Task: Search one way flight ticket for 3 adults, 3 children in premium economy from Alexandria: Alexandria International Airport to Riverton: Central Wyoming Regional Airport (was Riverton Regional) on 5-4-2023. Choice of flights is United. Number of bags: 9 checked bags. Outbound departure time preference is 19:15.
Action: Mouse moved to (320, 127)
Screenshot: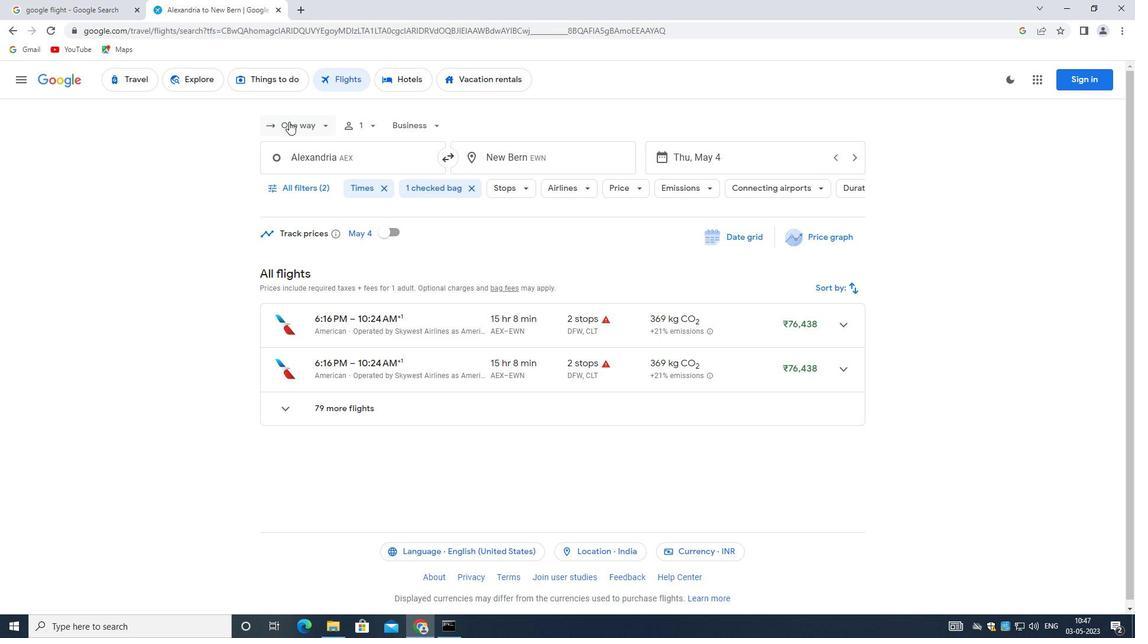 
Action: Mouse pressed left at (320, 127)
Screenshot: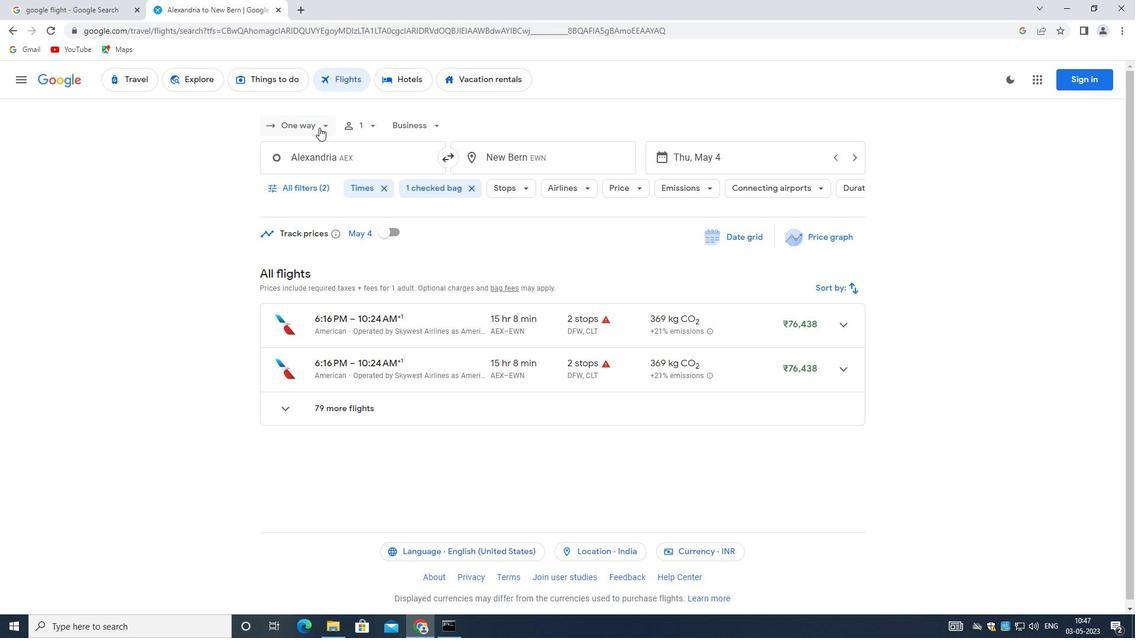 
Action: Mouse moved to (315, 173)
Screenshot: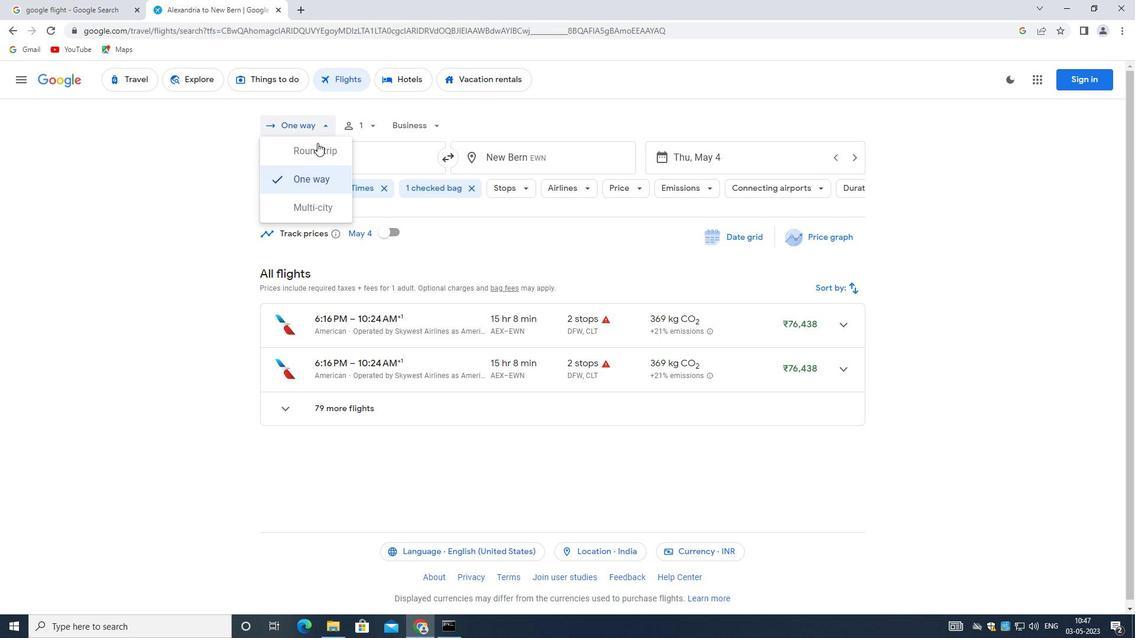
Action: Mouse pressed left at (315, 173)
Screenshot: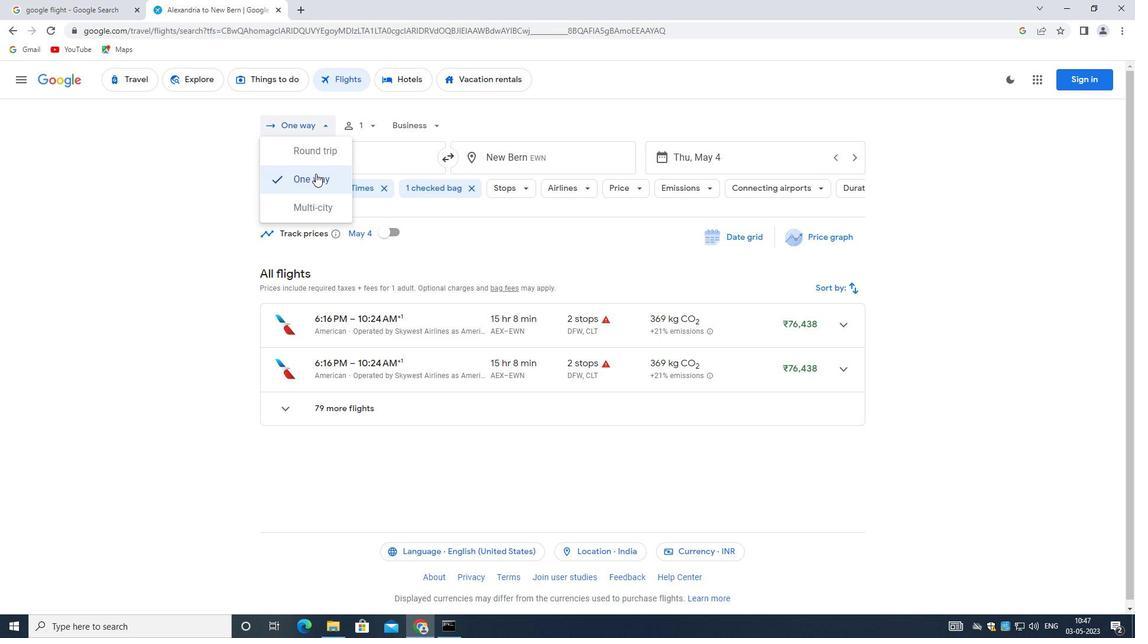 
Action: Mouse moved to (370, 128)
Screenshot: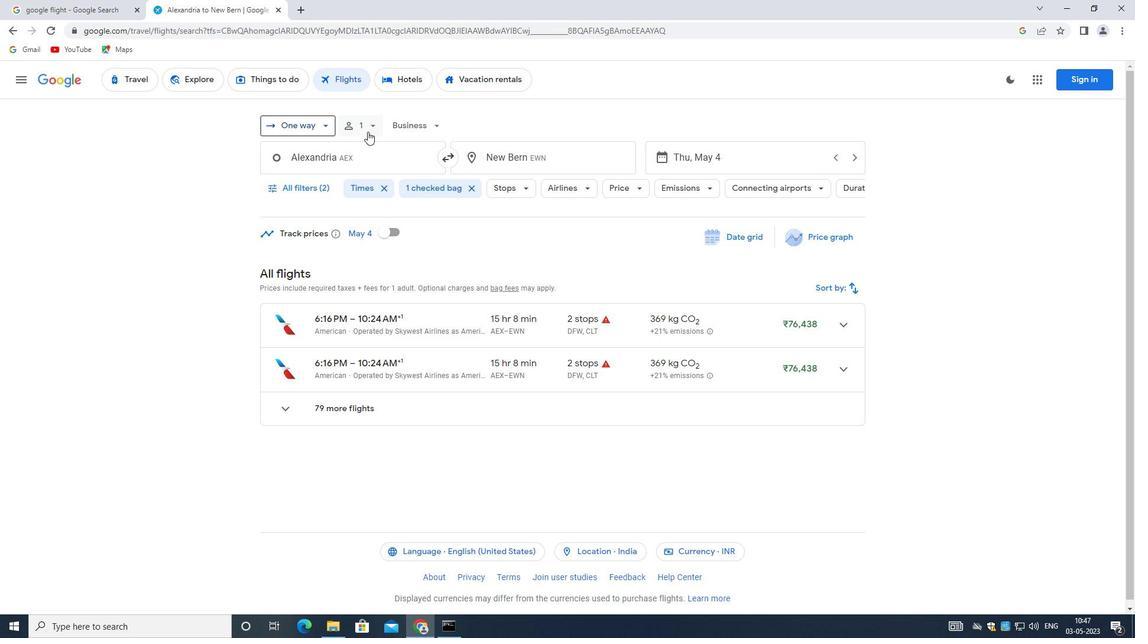 
Action: Mouse pressed left at (370, 128)
Screenshot: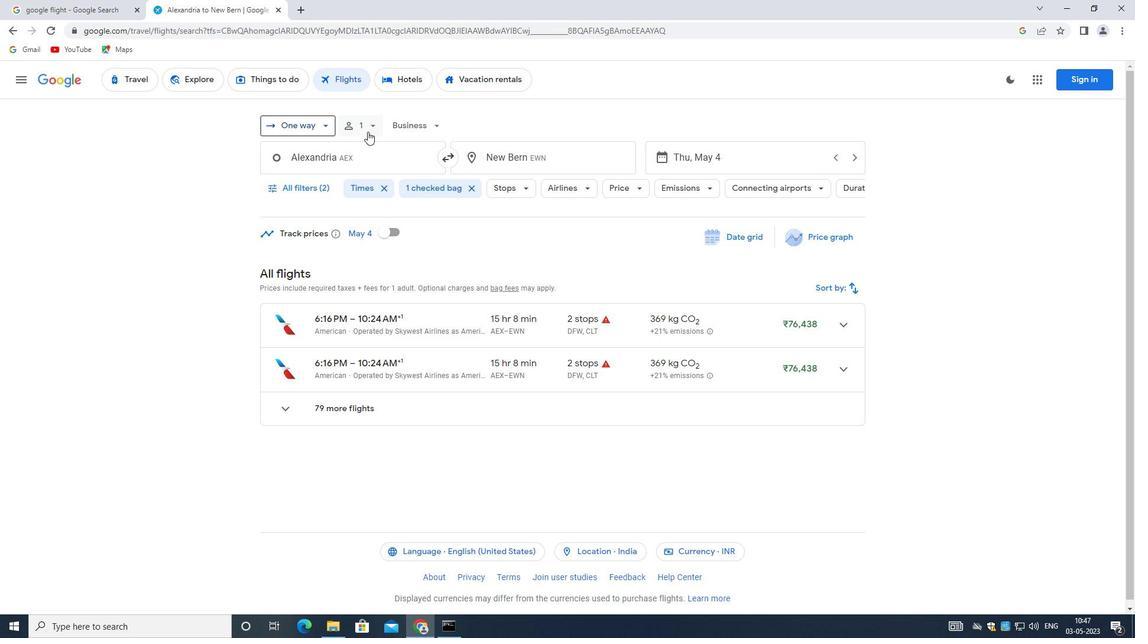 
Action: Mouse moved to (451, 153)
Screenshot: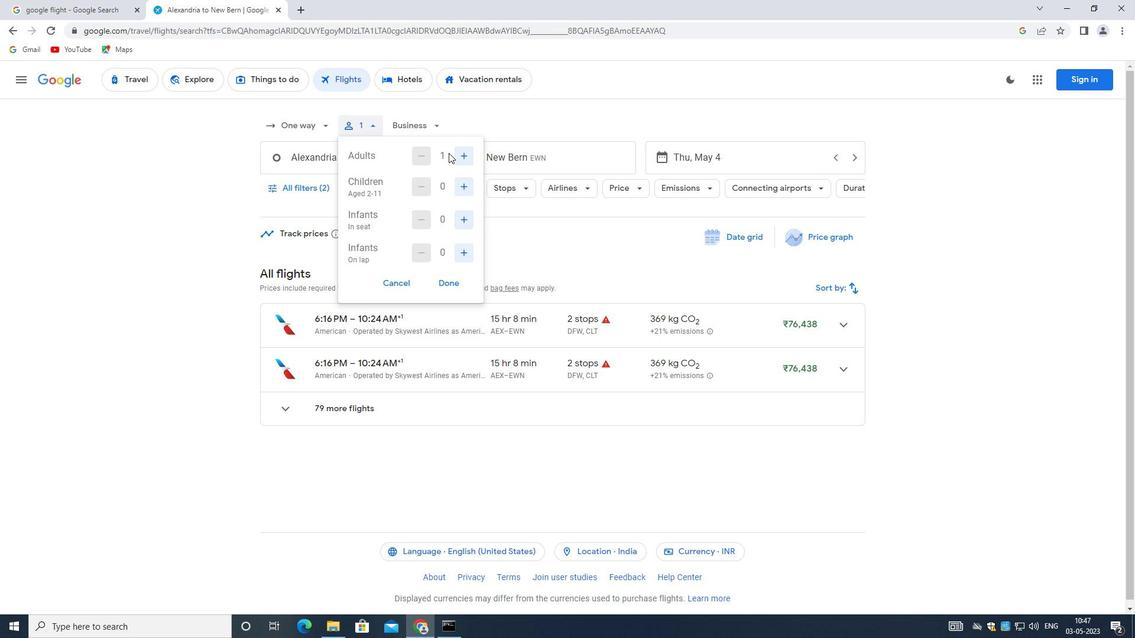 
Action: Mouse pressed left at (451, 153)
Screenshot: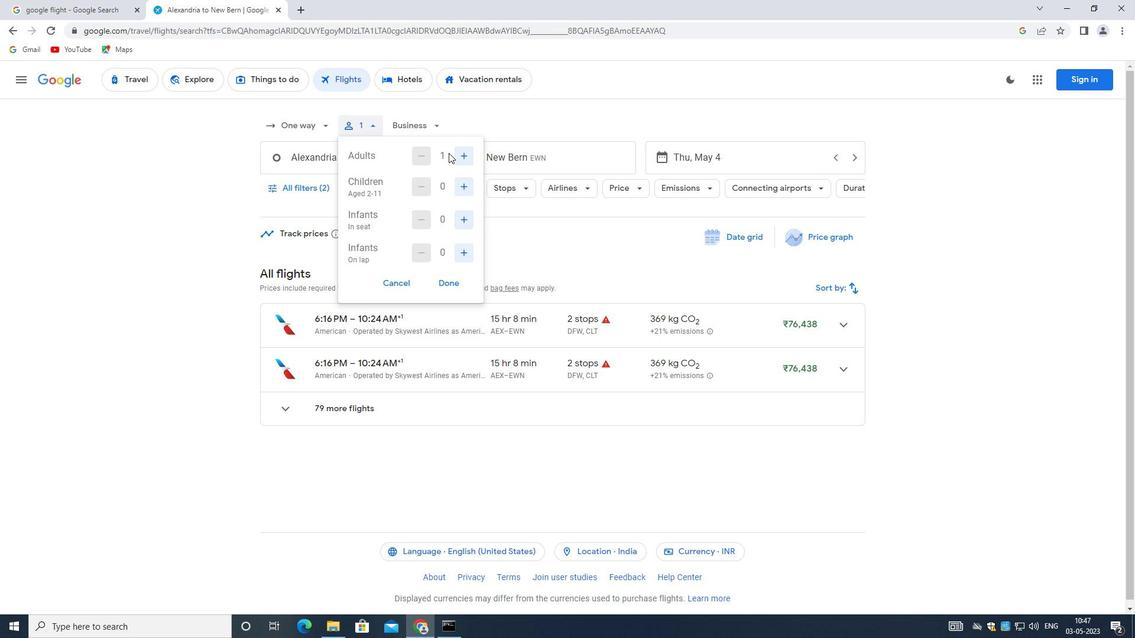 
Action: Mouse moved to (467, 152)
Screenshot: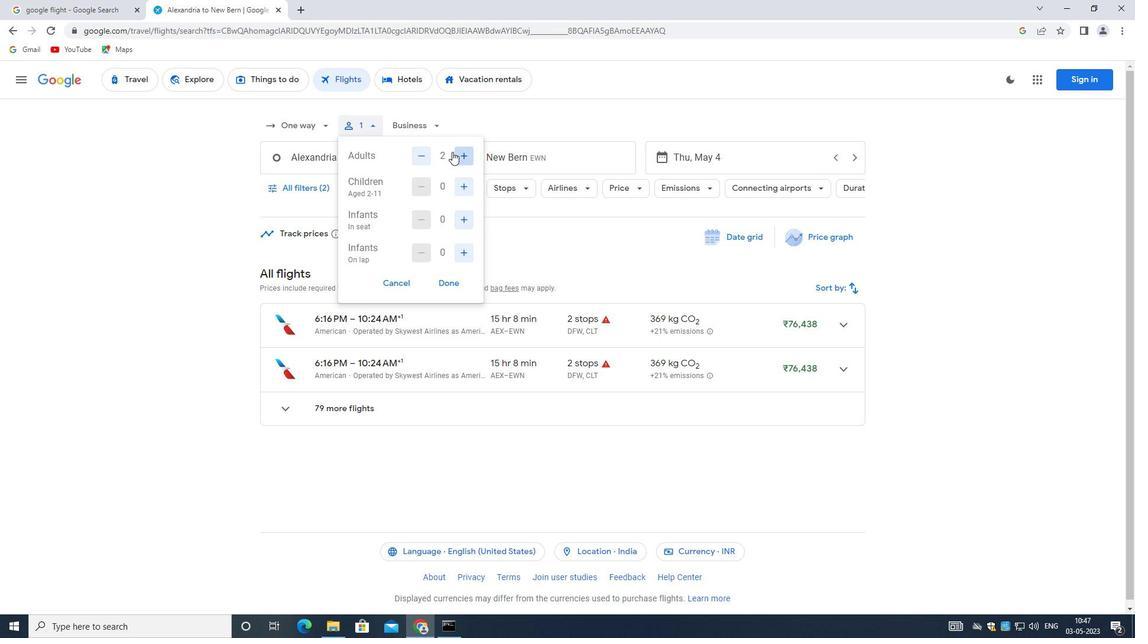 
Action: Mouse pressed left at (467, 152)
Screenshot: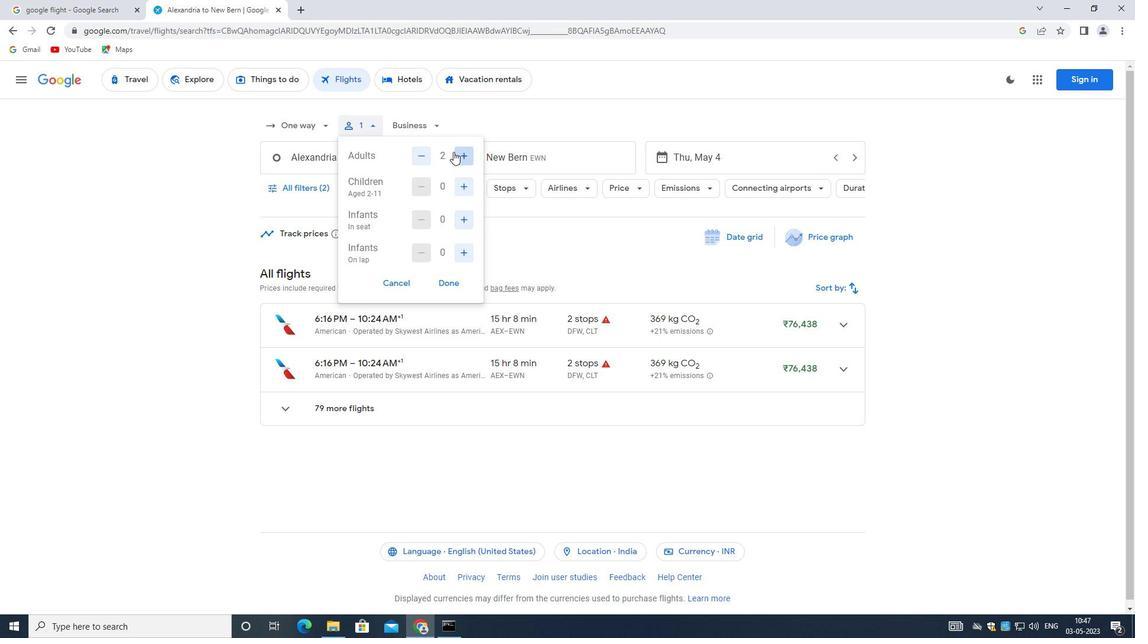 
Action: Mouse moved to (462, 187)
Screenshot: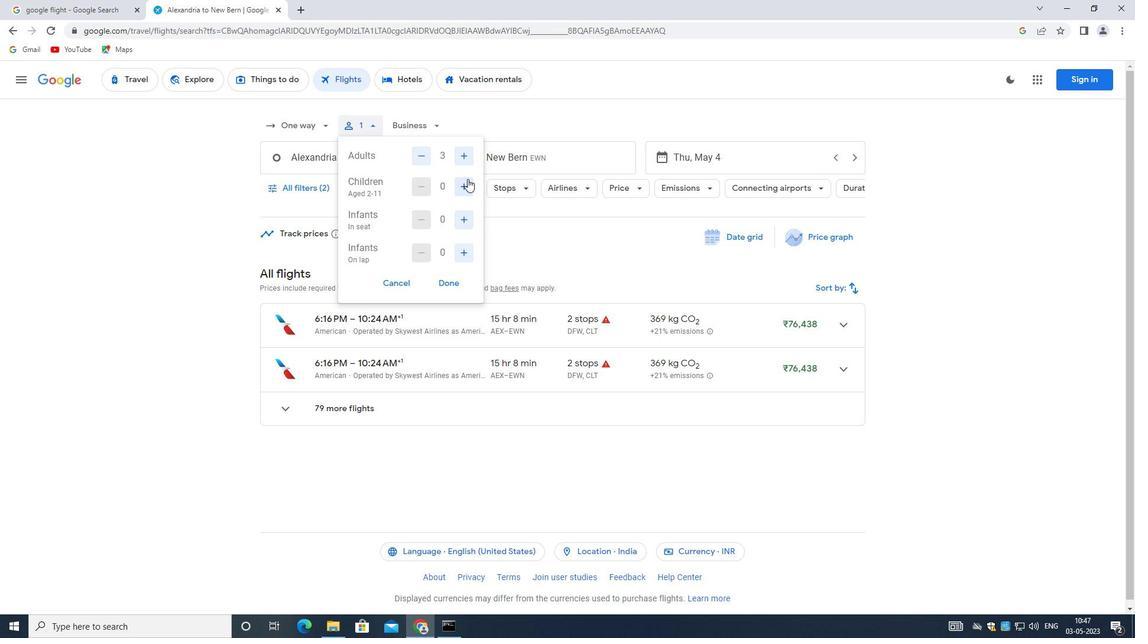 
Action: Mouse pressed left at (462, 187)
Screenshot: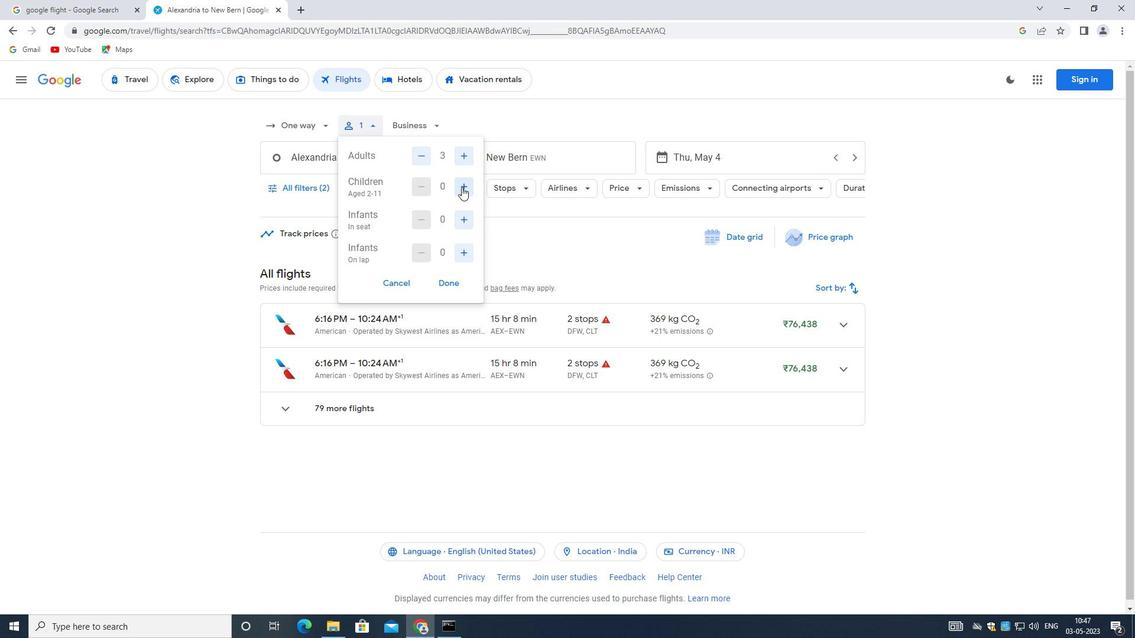 
Action: Mouse pressed left at (462, 187)
Screenshot: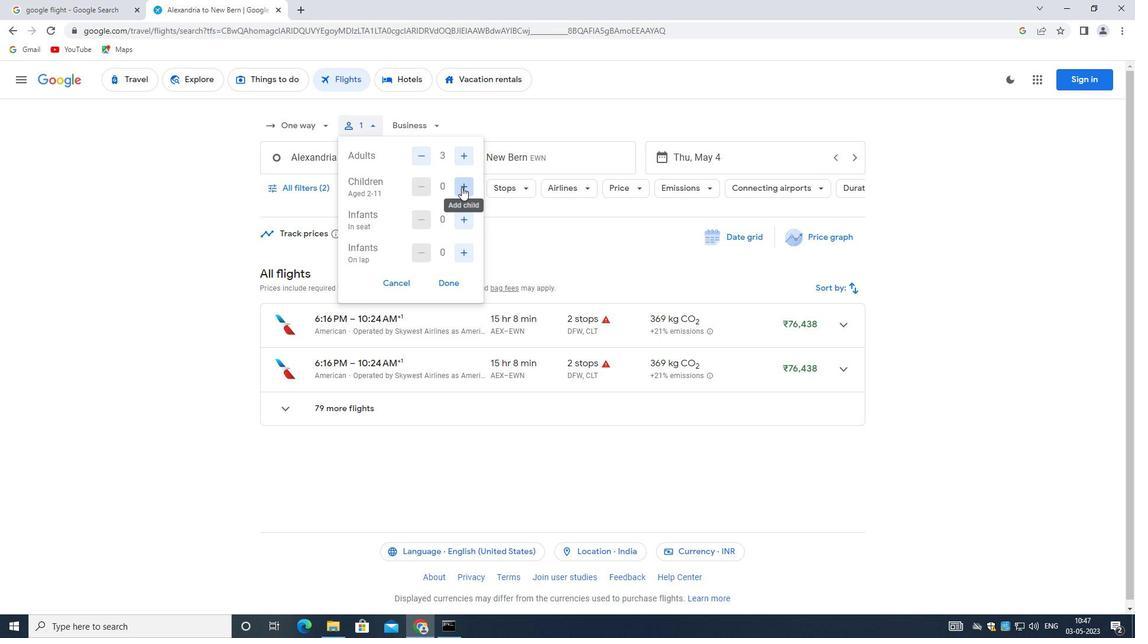 
Action: Mouse moved to (462, 187)
Screenshot: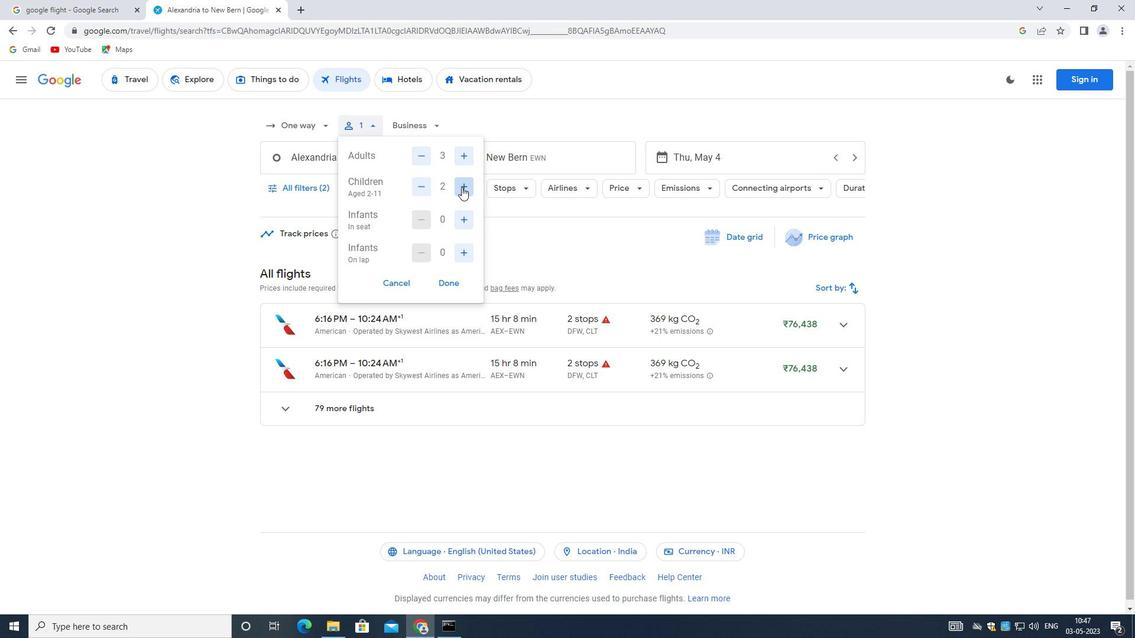 
Action: Mouse pressed left at (462, 187)
Screenshot: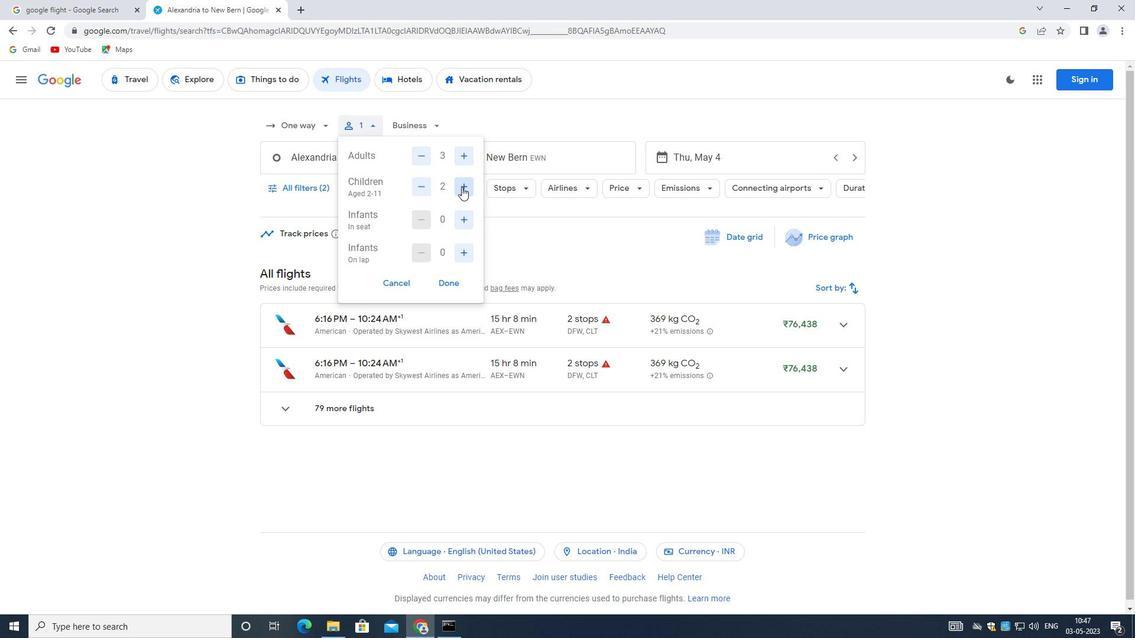 
Action: Mouse moved to (450, 284)
Screenshot: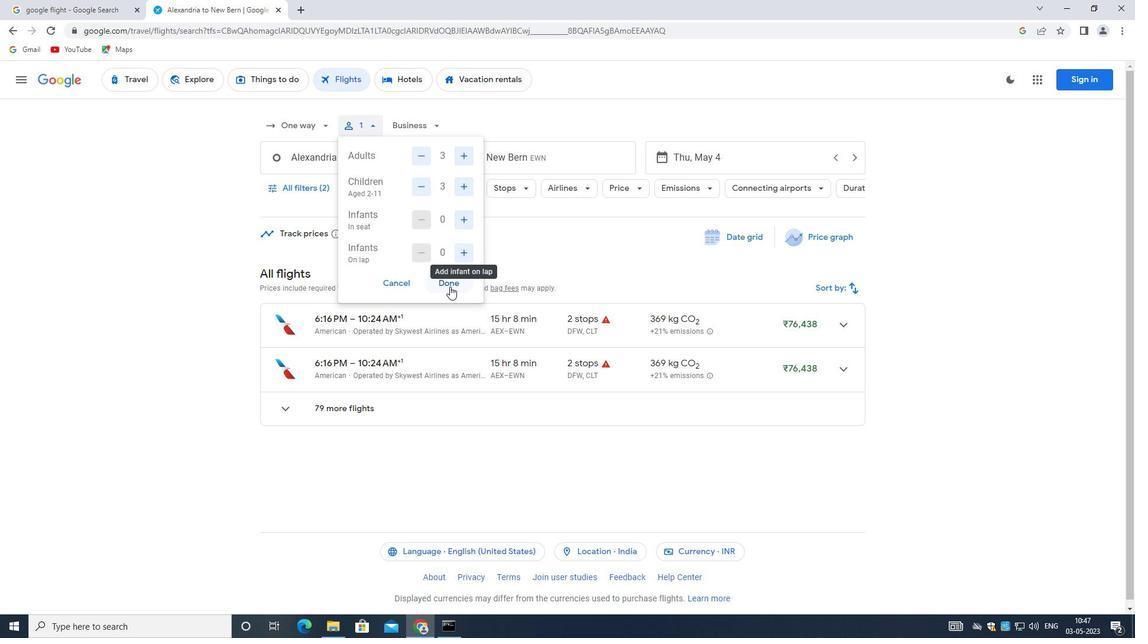 
Action: Mouse pressed left at (450, 284)
Screenshot: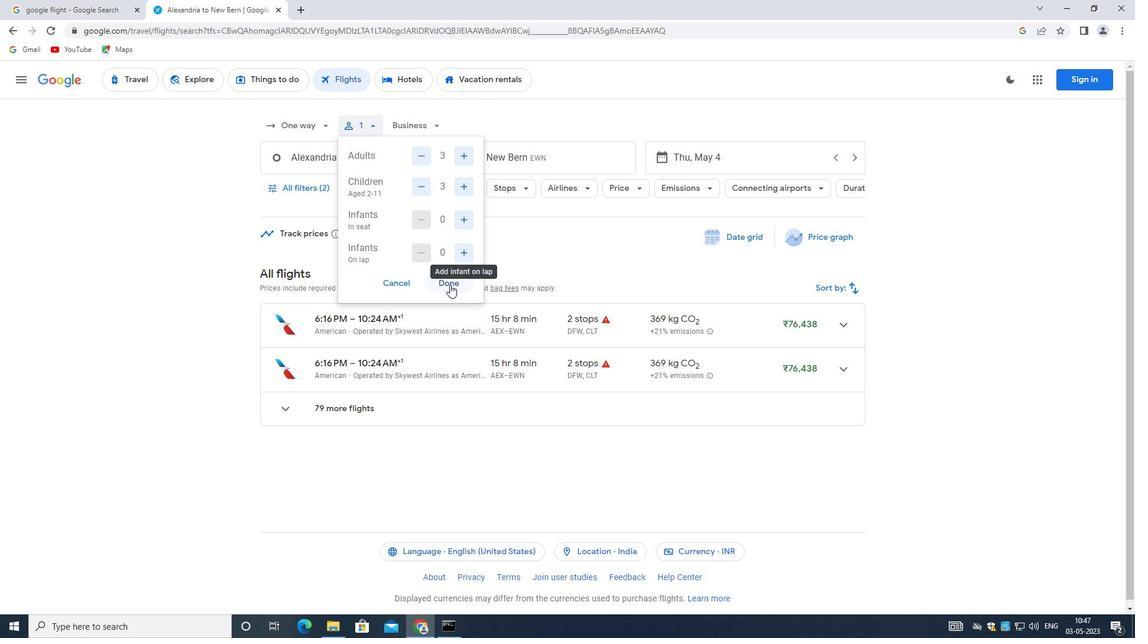 
Action: Mouse moved to (423, 128)
Screenshot: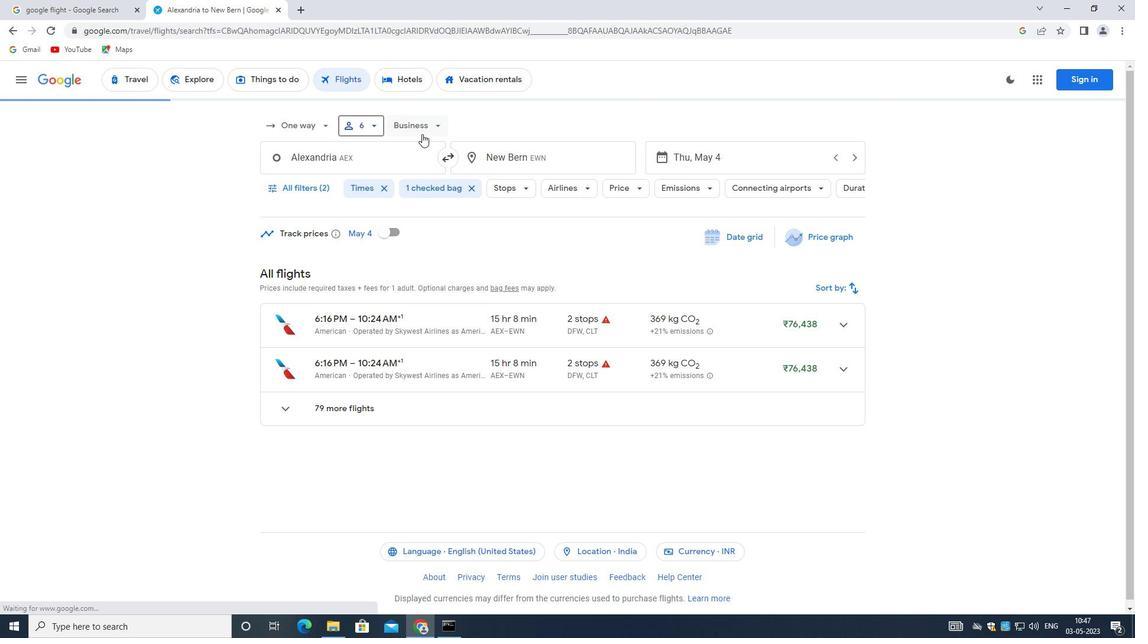 
Action: Mouse pressed left at (423, 128)
Screenshot: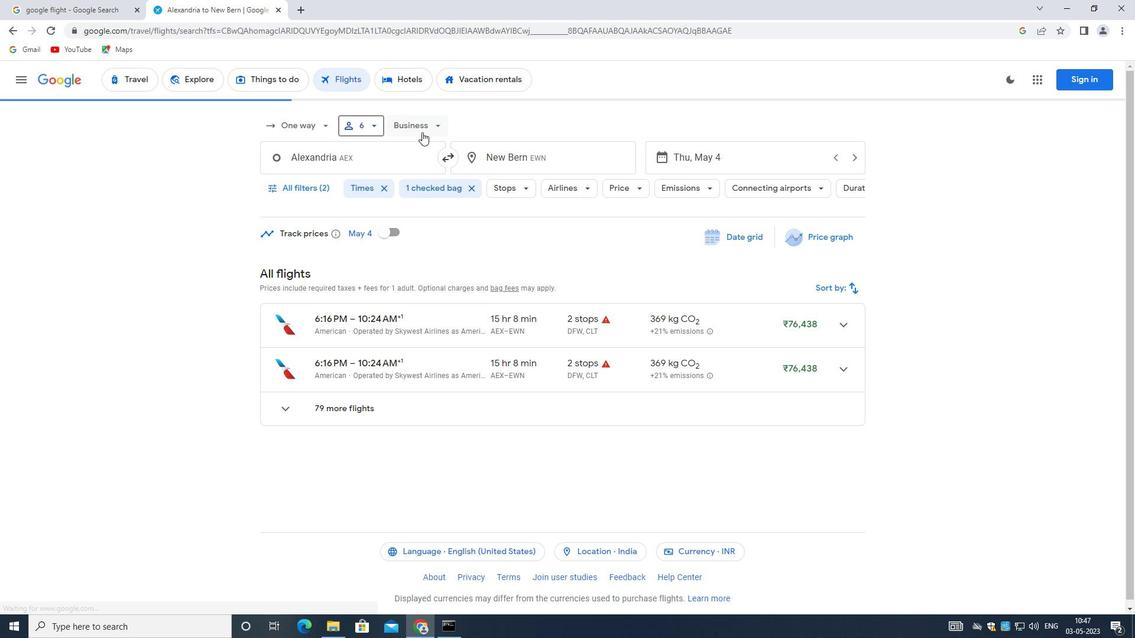 
Action: Mouse moved to (470, 175)
Screenshot: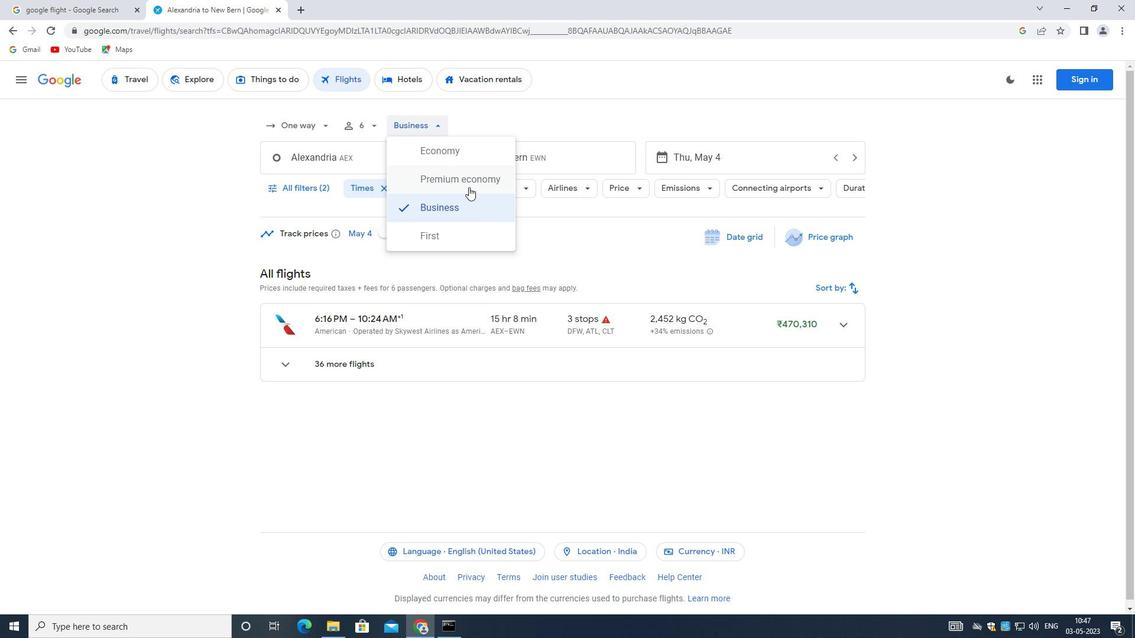 
Action: Mouse pressed left at (470, 175)
Screenshot: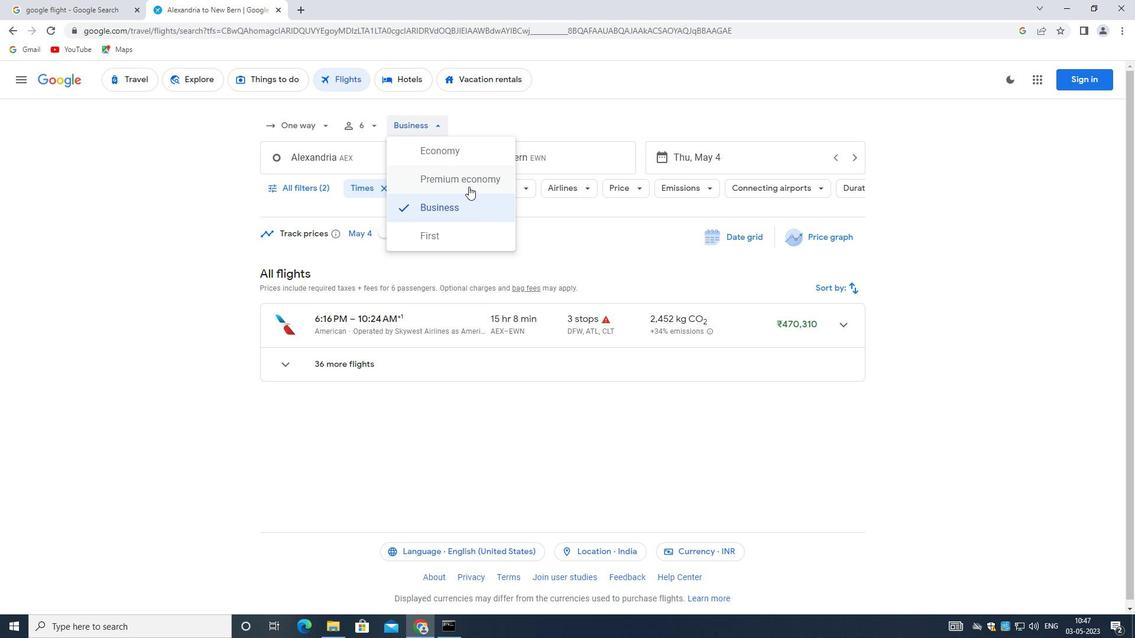 
Action: Mouse moved to (333, 156)
Screenshot: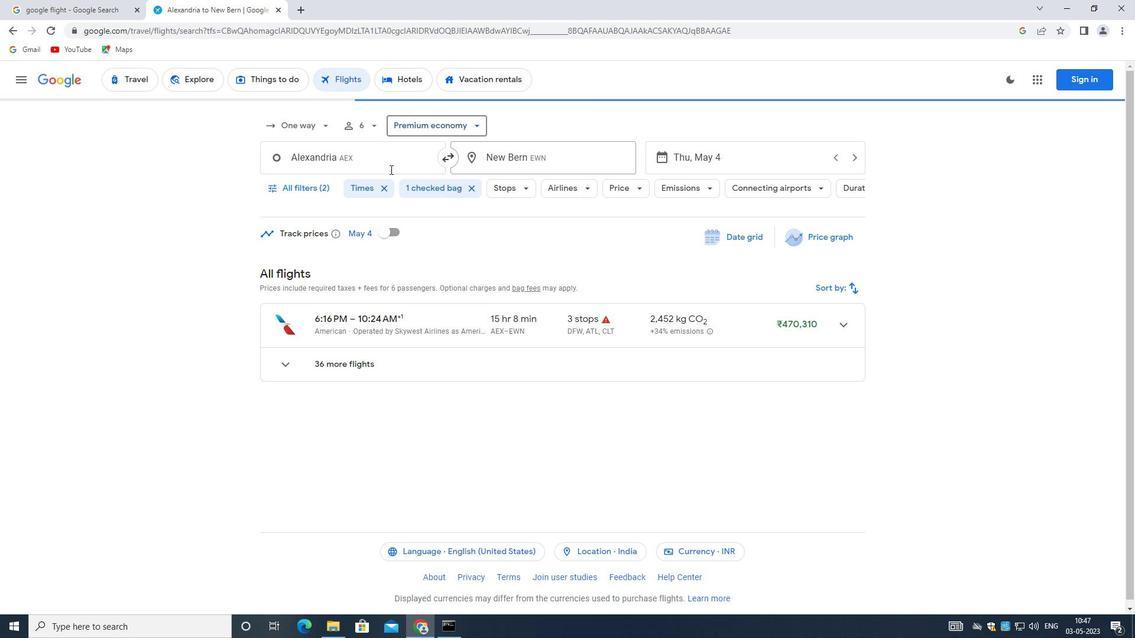 
Action: Mouse pressed left at (333, 156)
Screenshot: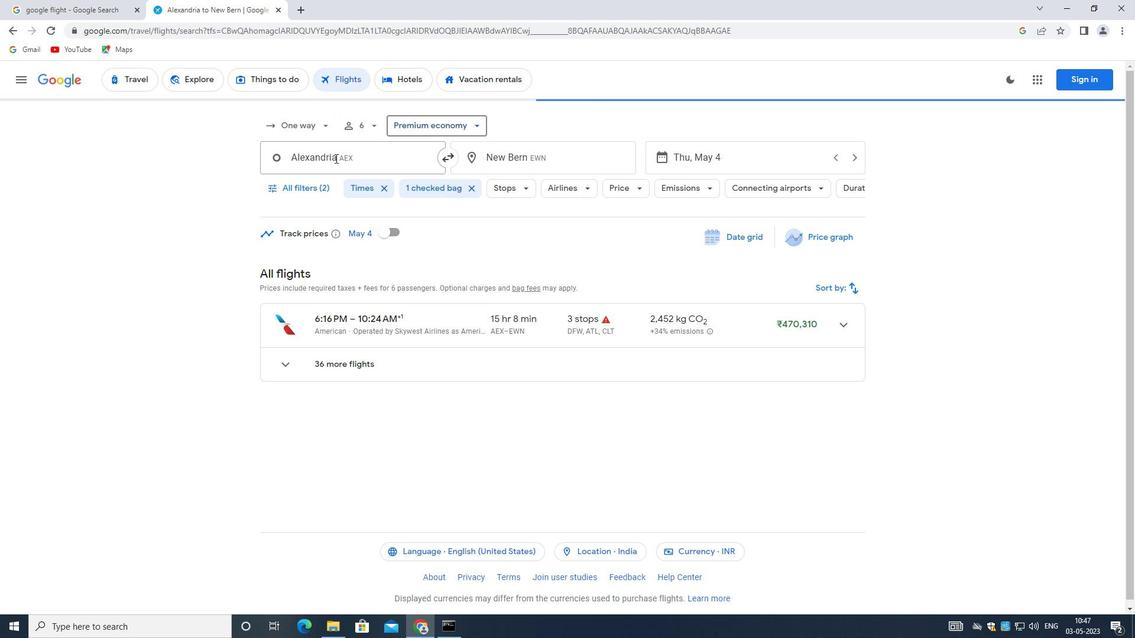 
Action: Key pressed <Key.backspace><Key.shift>ALEXANDRIA<Key.space><Key.shift_r>:<Key.space><Key.shift>ALEXANDRIA<Key.space><Key.shift_r>IN
Screenshot: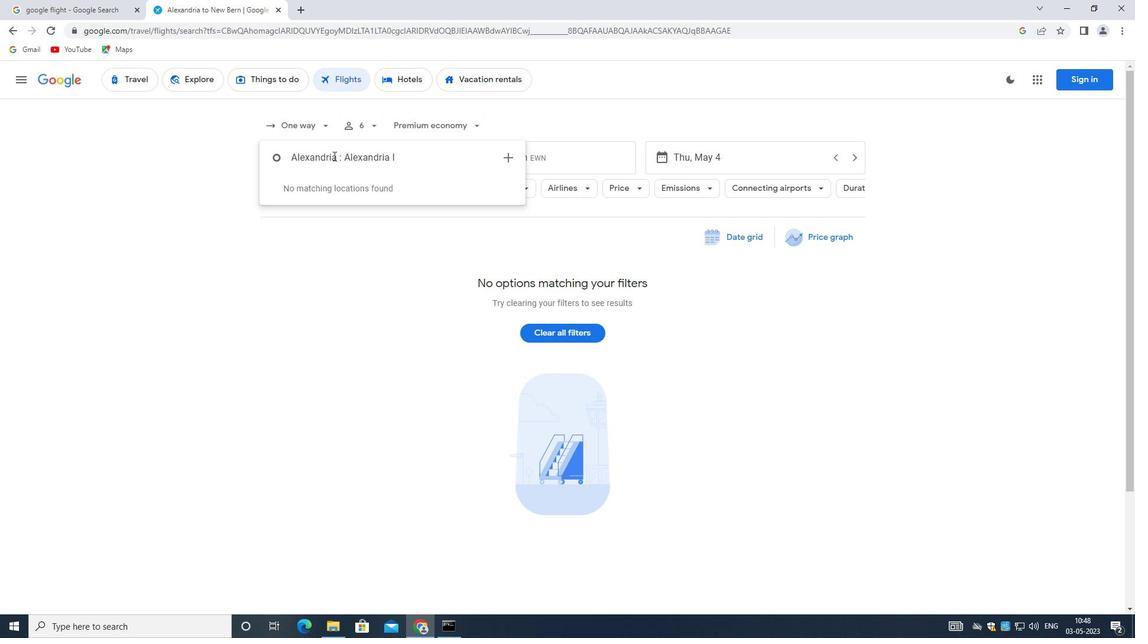 
Action: Mouse moved to (342, 157)
Screenshot: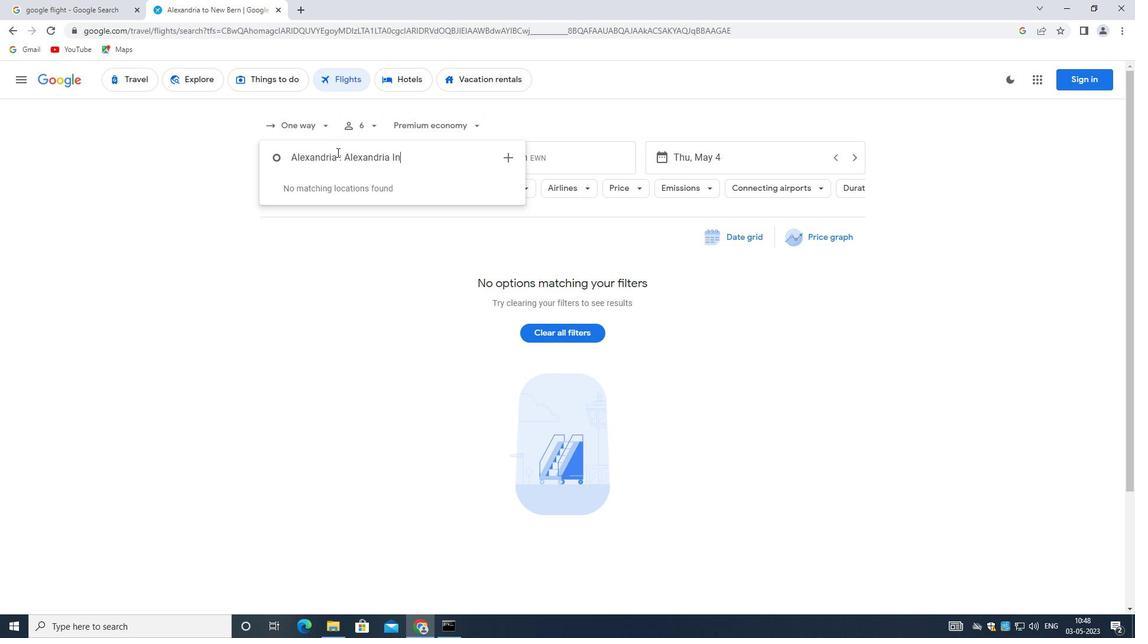 
Action: Mouse pressed left at (342, 157)
Screenshot: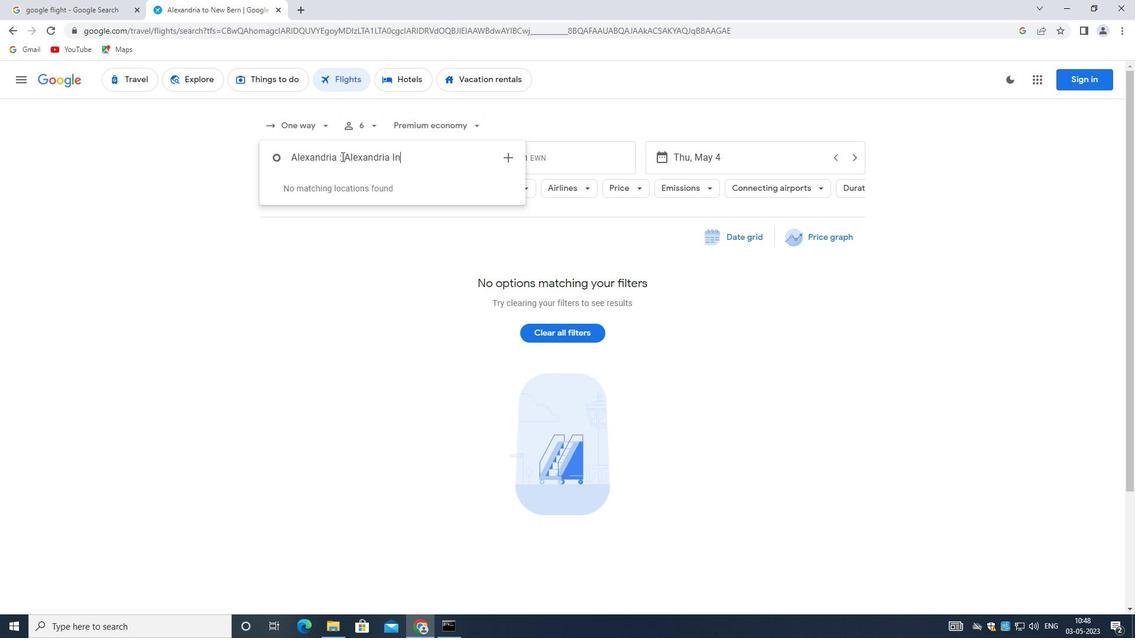 
Action: Mouse moved to (441, 215)
Screenshot: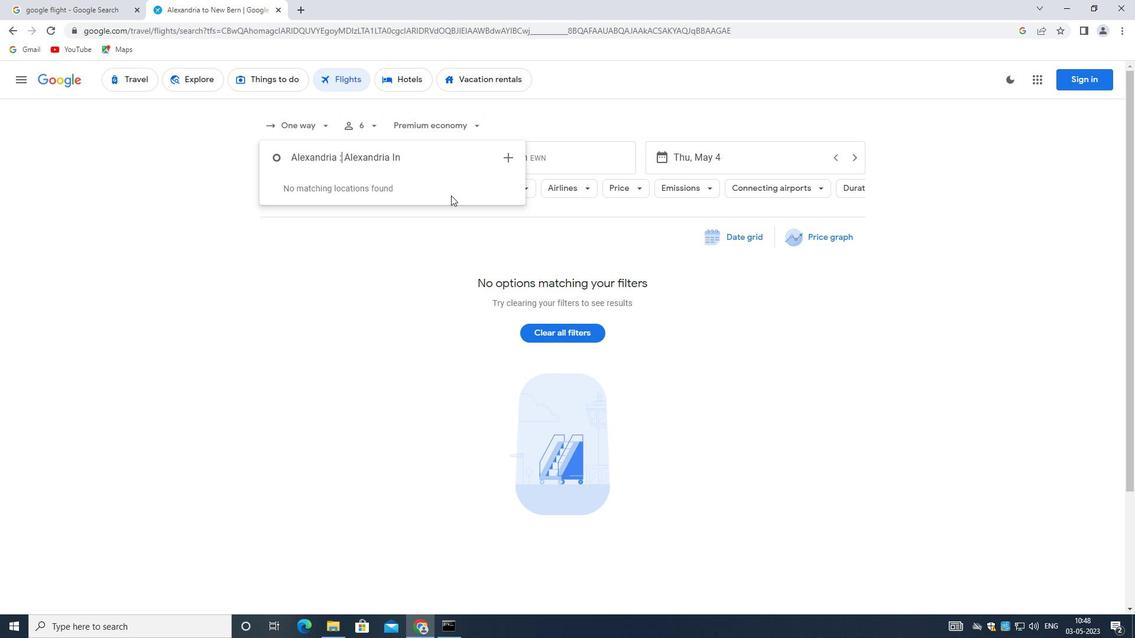 
Action: Key pressed <Key.backspace>
Screenshot: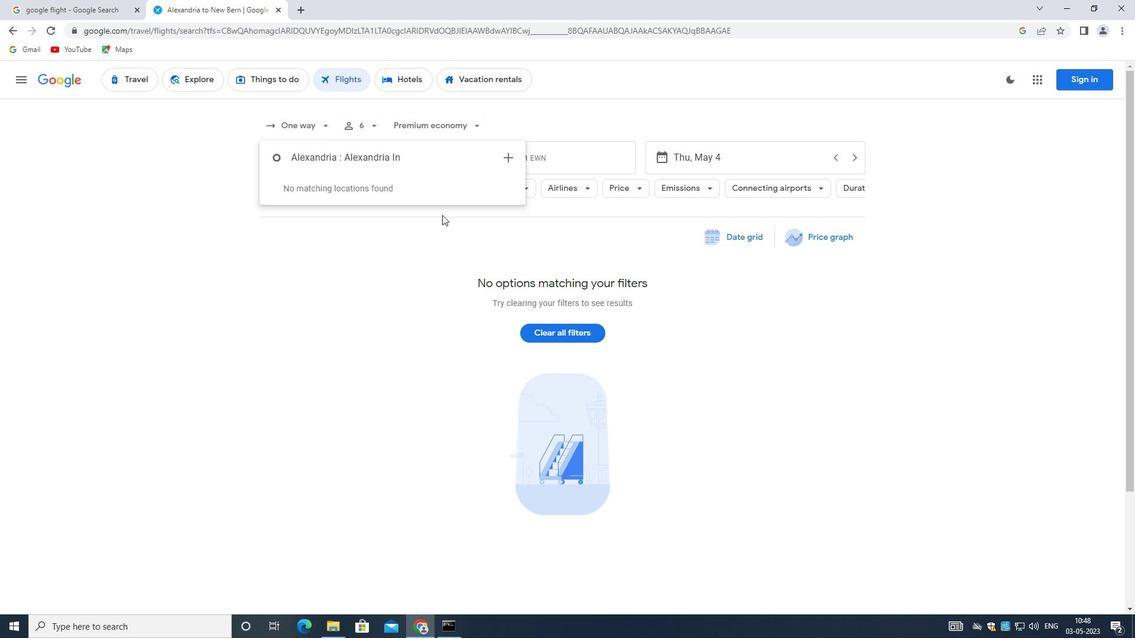 
Action: Mouse moved to (440, 211)
Screenshot: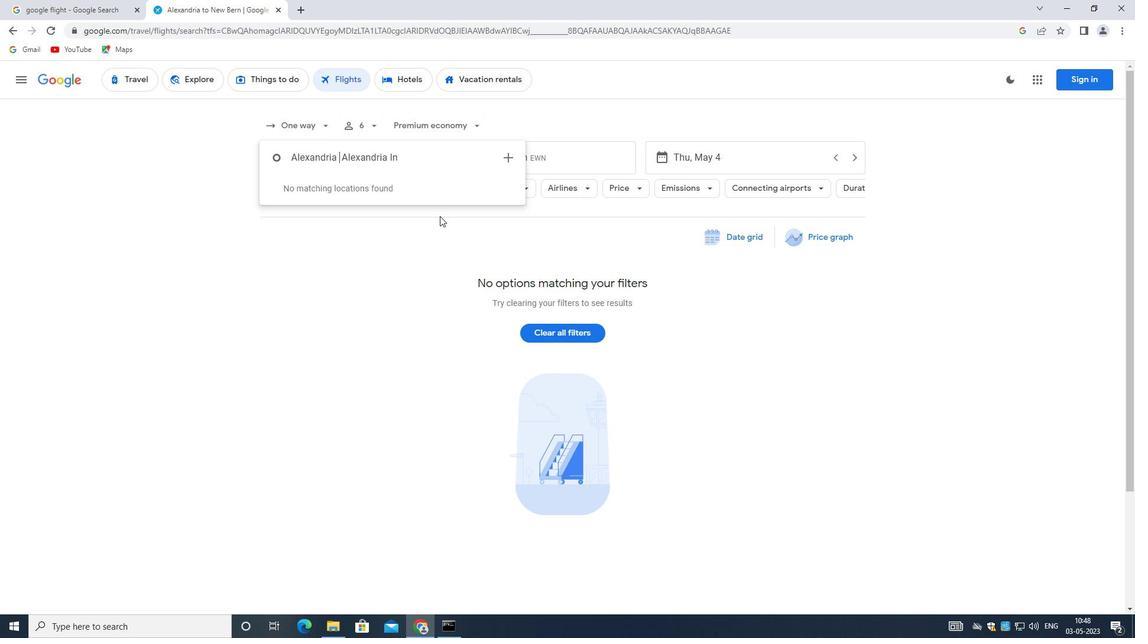 
Action: Key pressed <Key.backspace>
Screenshot: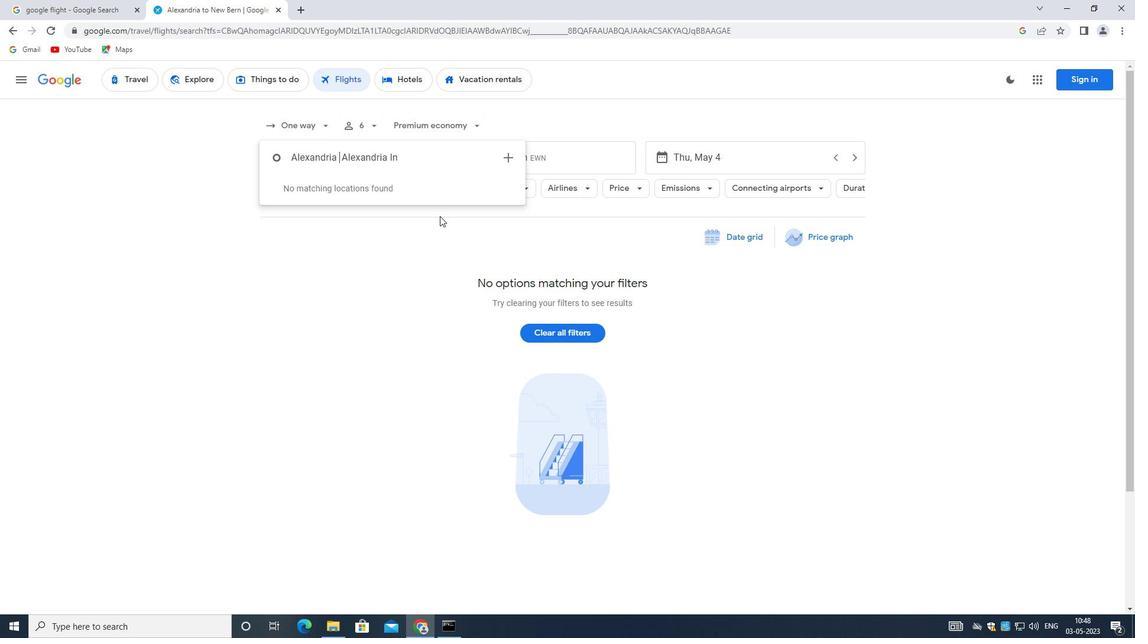
Action: Mouse moved to (440, 211)
Screenshot: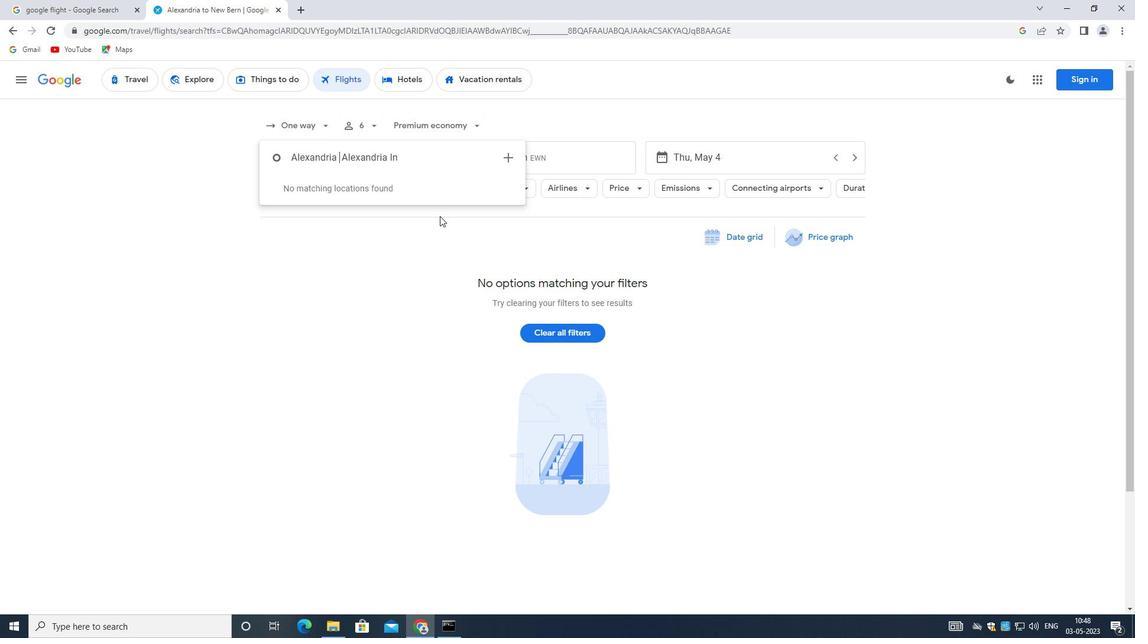 
Action: Key pressed <Key.backspace>
Screenshot: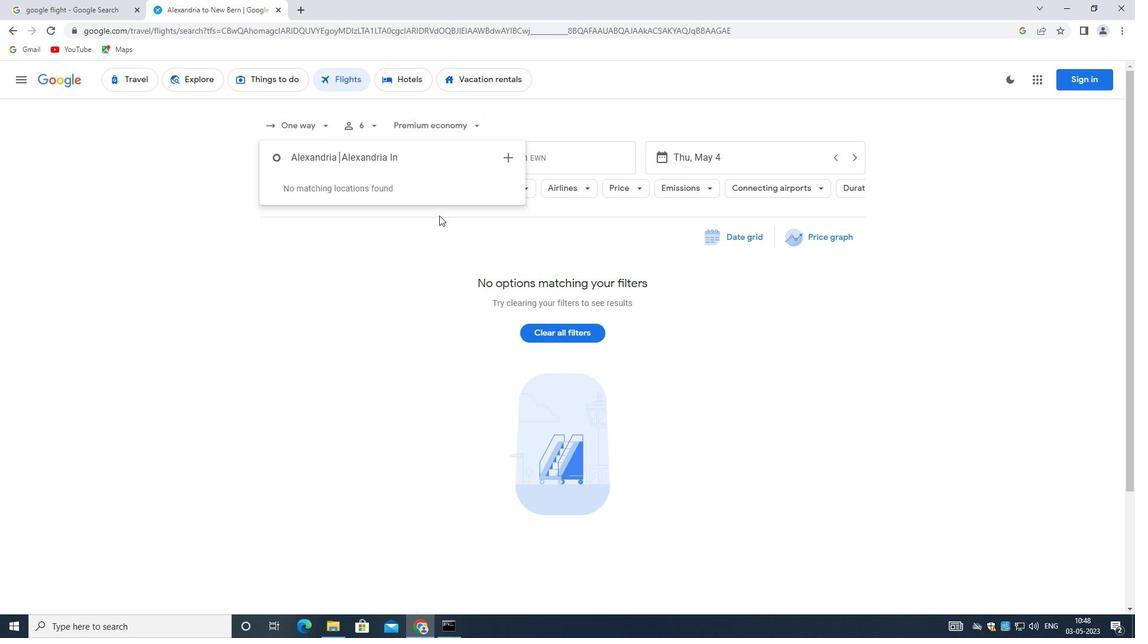 
Action: Mouse moved to (440, 209)
Screenshot: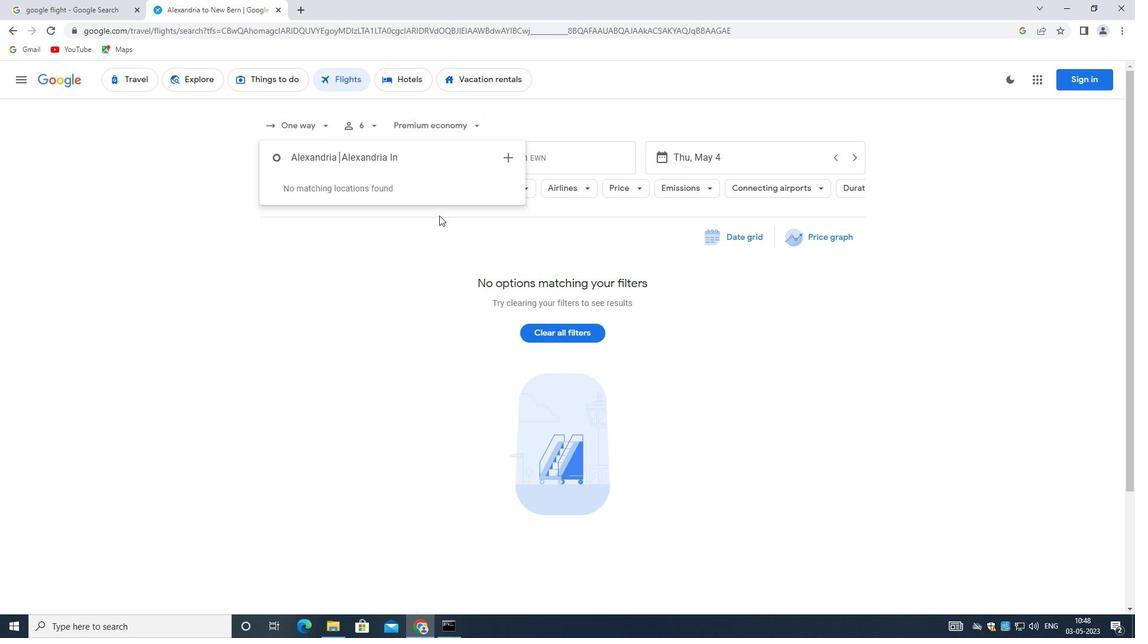
Action: Key pressed <Key.backspace><Key.backspace><Key.backspace><Key.backspace><Key.backspace><Key.backspace><Key.backspace><Key.backspace><Key.backspace><Key.backspace><Key.backspace>
Screenshot: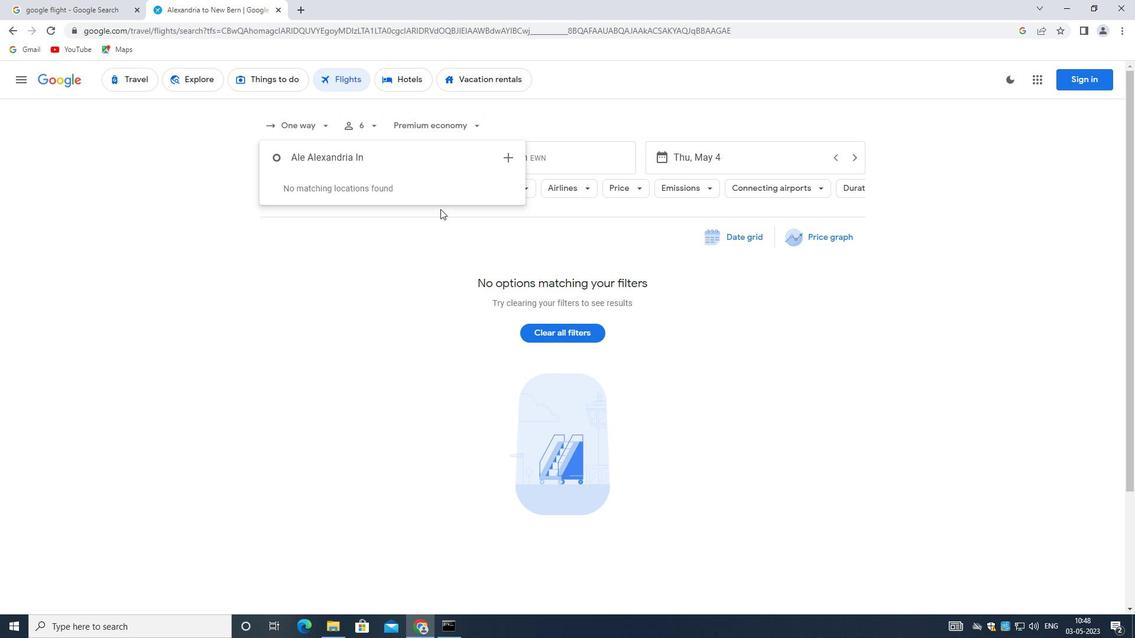
Action: Mouse moved to (433, 207)
Screenshot: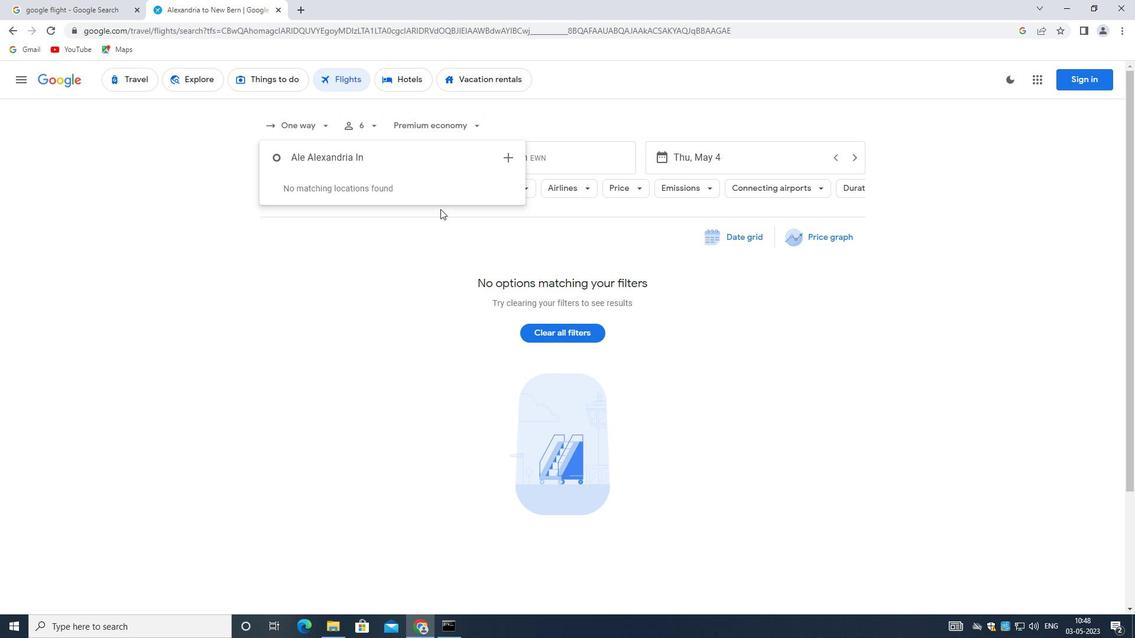 
Action: Key pressed <Key.backspace>
Screenshot: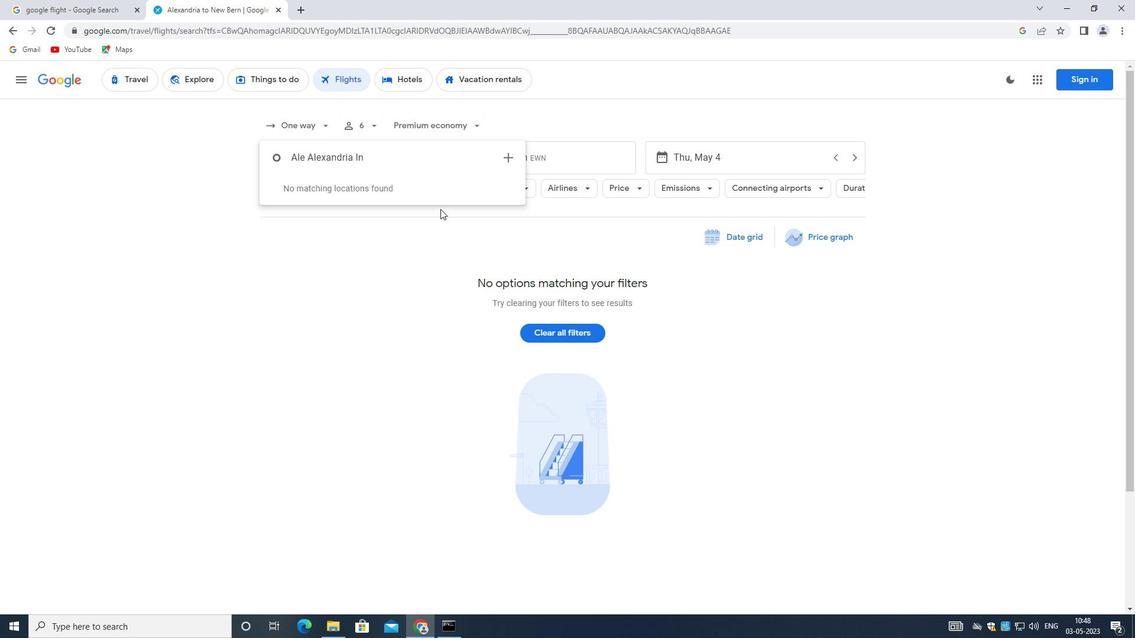 
Action: Mouse moved to (417, 196)
Screenshot: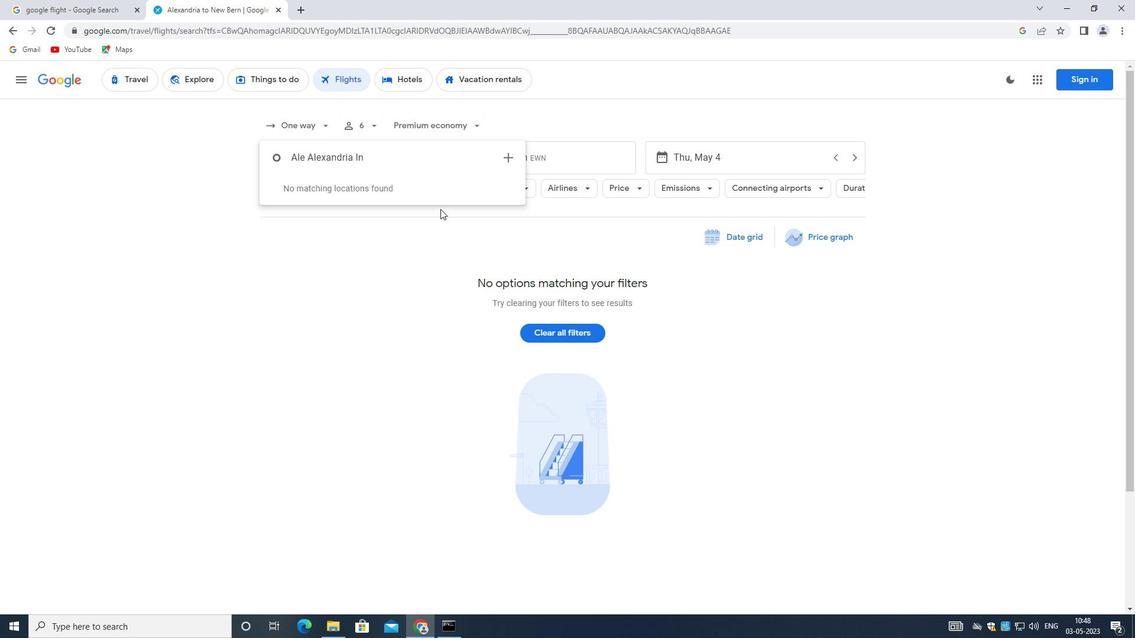 
Action: Key pressed <Key.backspace>
Screenshot: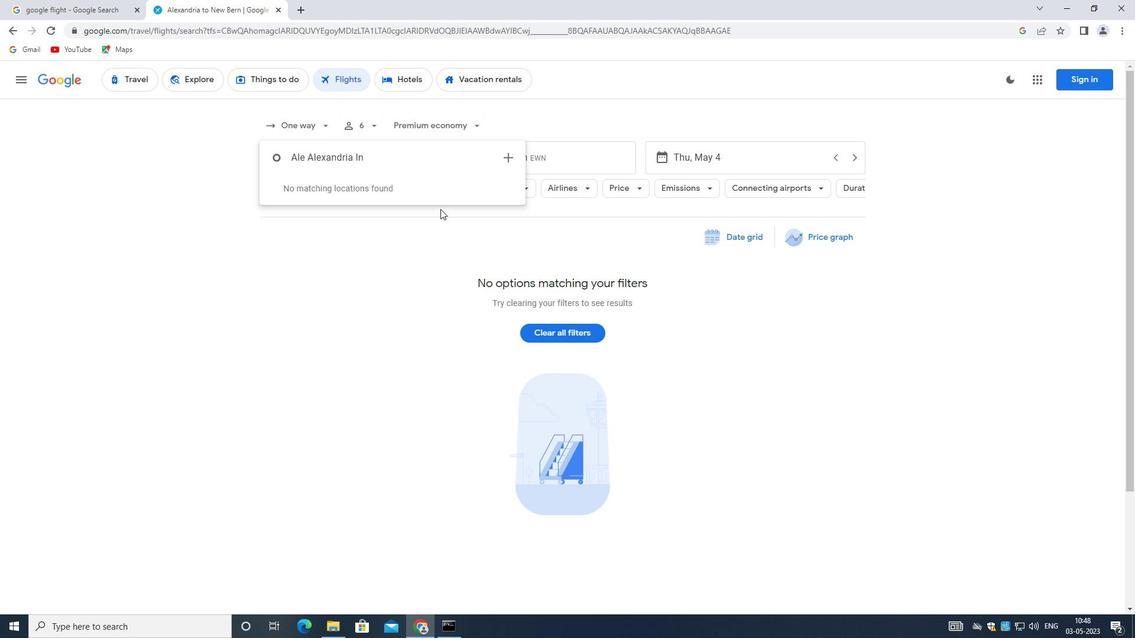 
Action: Mouse moved to (404, 183)
Screenshot: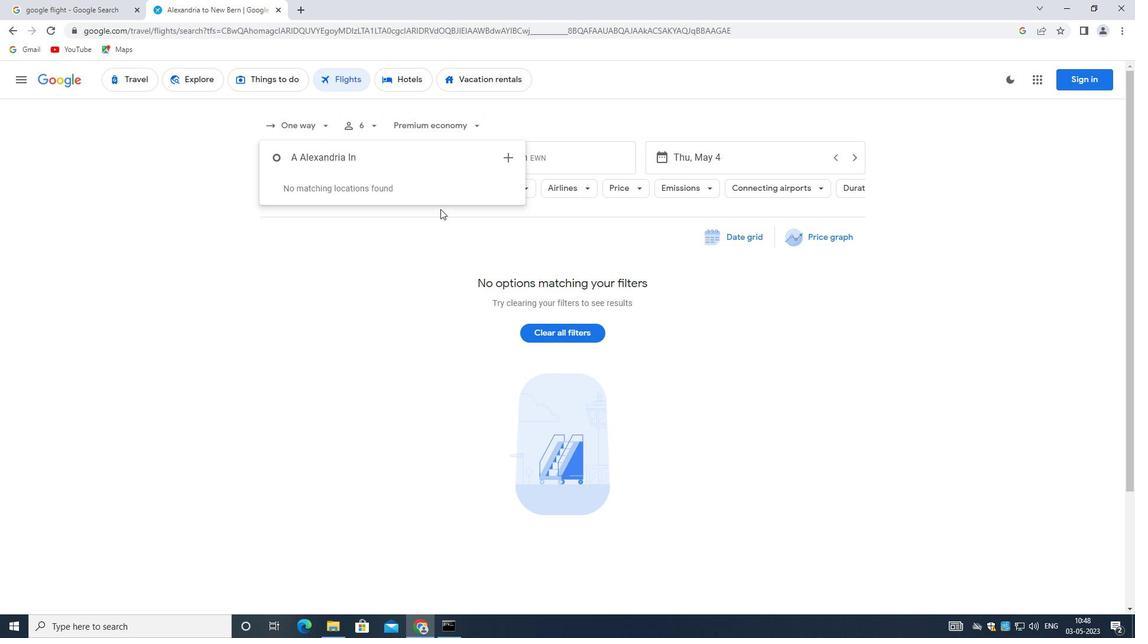 
Action: Key pressed <Key.backspace>
Screenshot: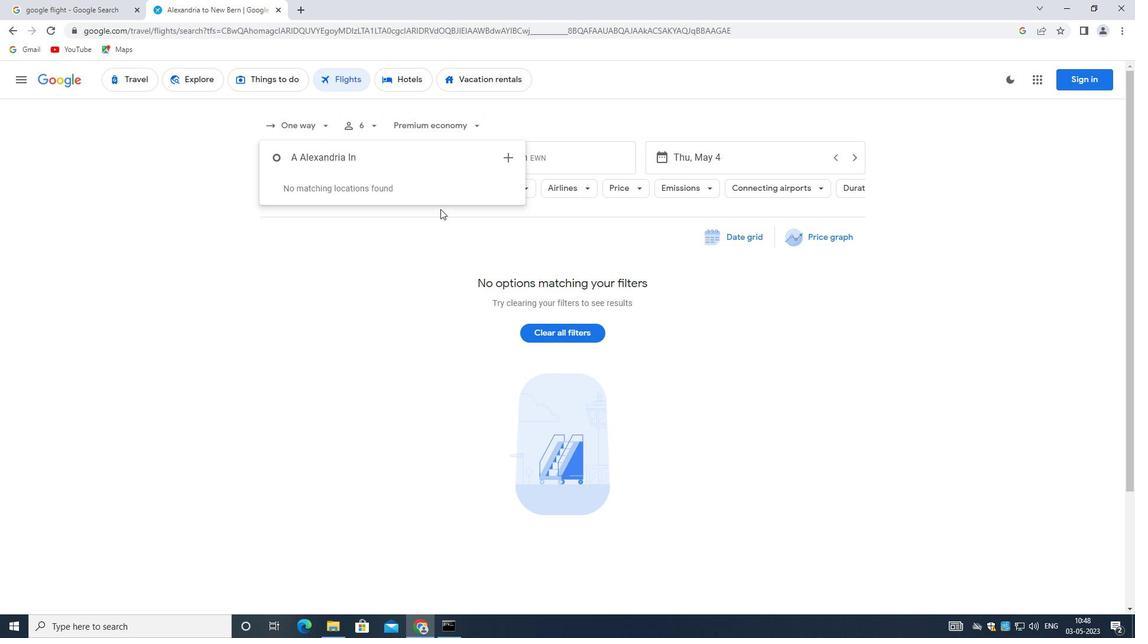 
Action: Mouse moved to (383, 156)
Screenshot: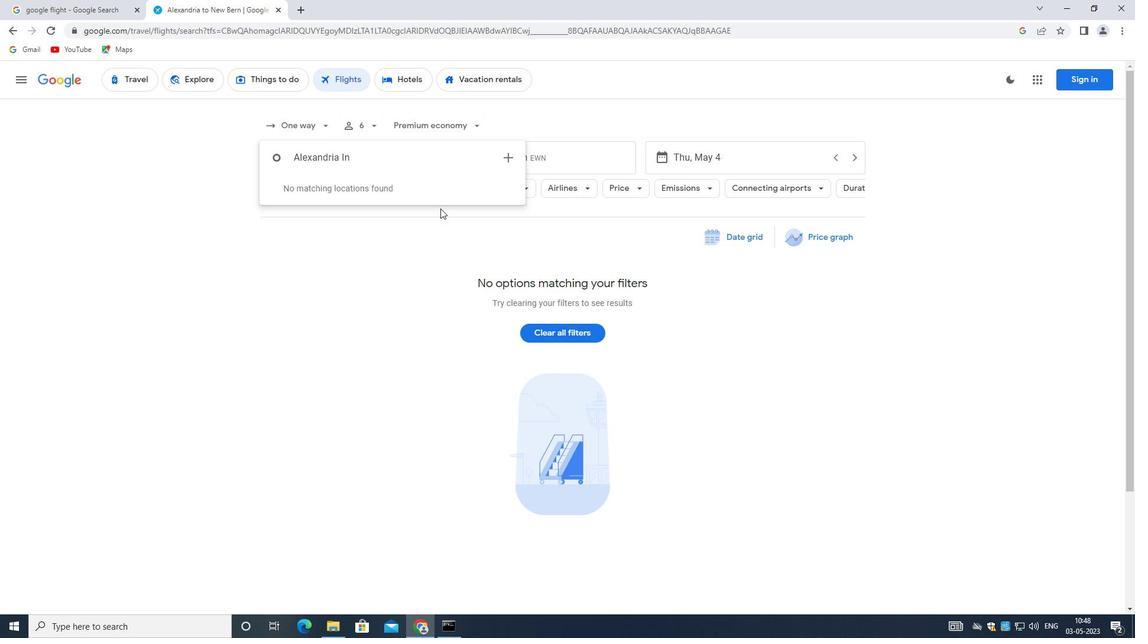 
Action: Key pressed <Key.backspace>
Screenshot: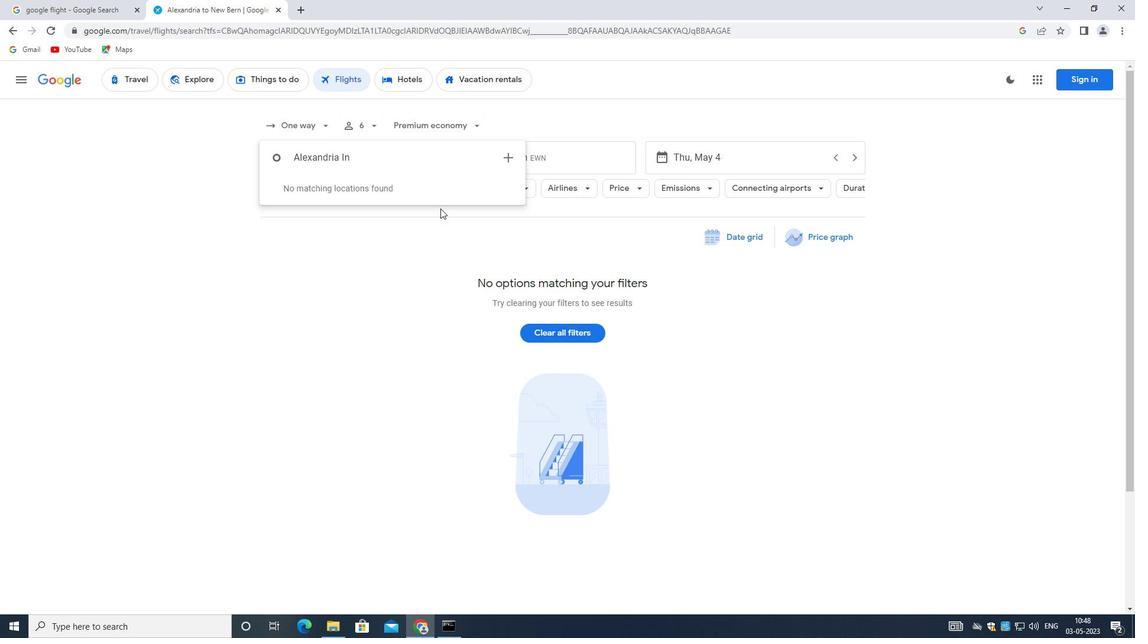 
Action: Mouse moved to (379, 146)
Screenshot: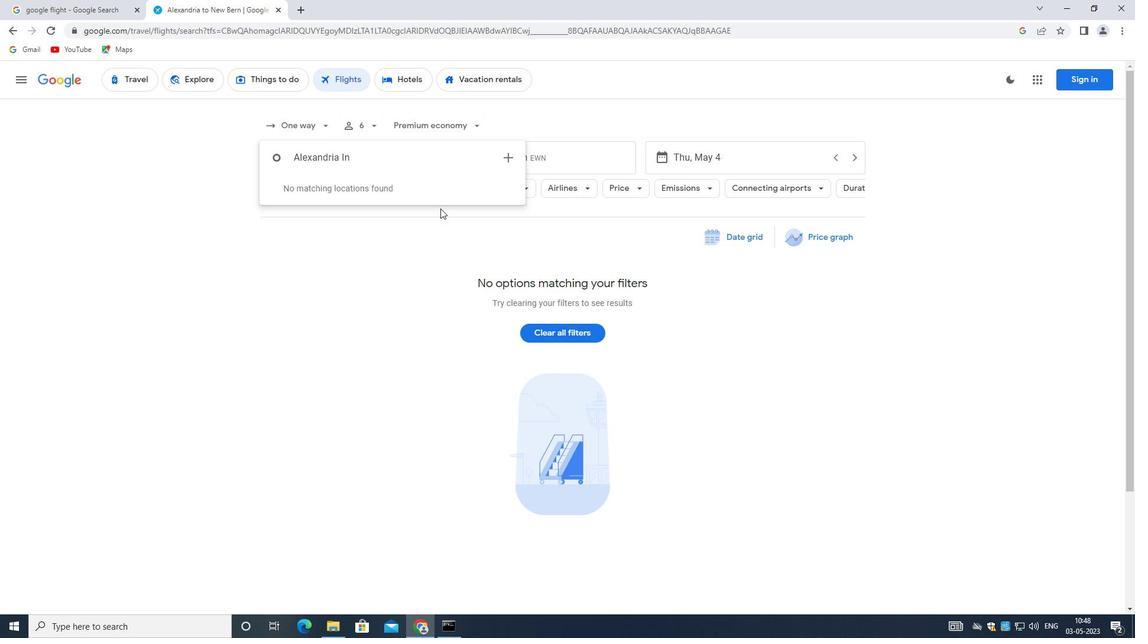 
Action: Key pressed <Key.backspace>
Screenshot: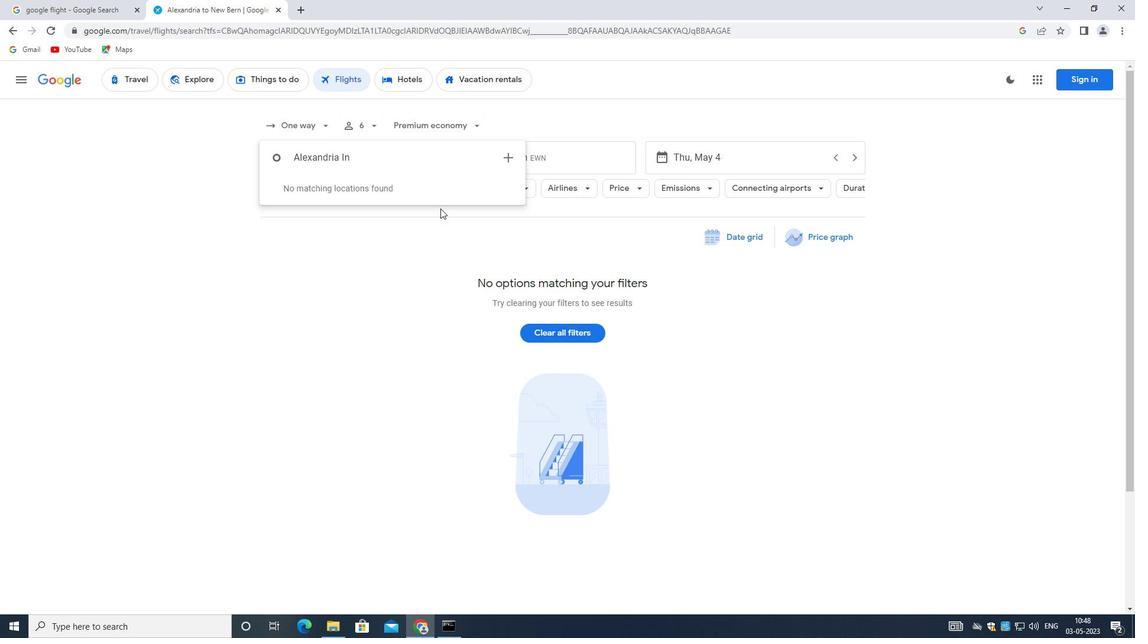
Action: Mouse moved to (379, 146)
Screenshot: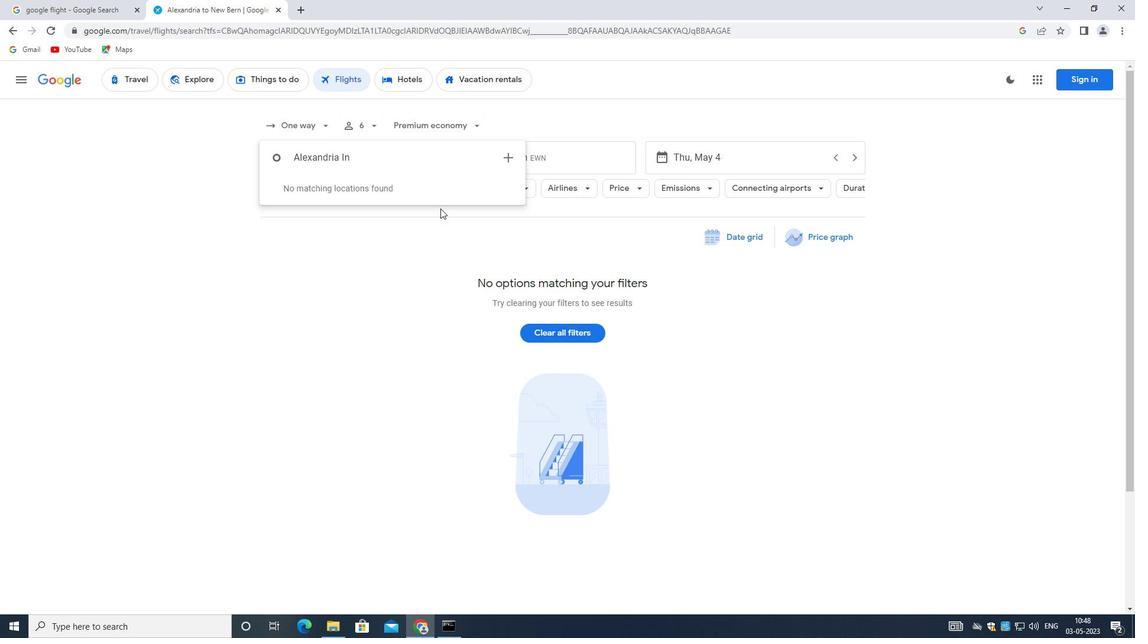 
Action: Key pressed <Key.backspace><Key.backspace>
Screenshot: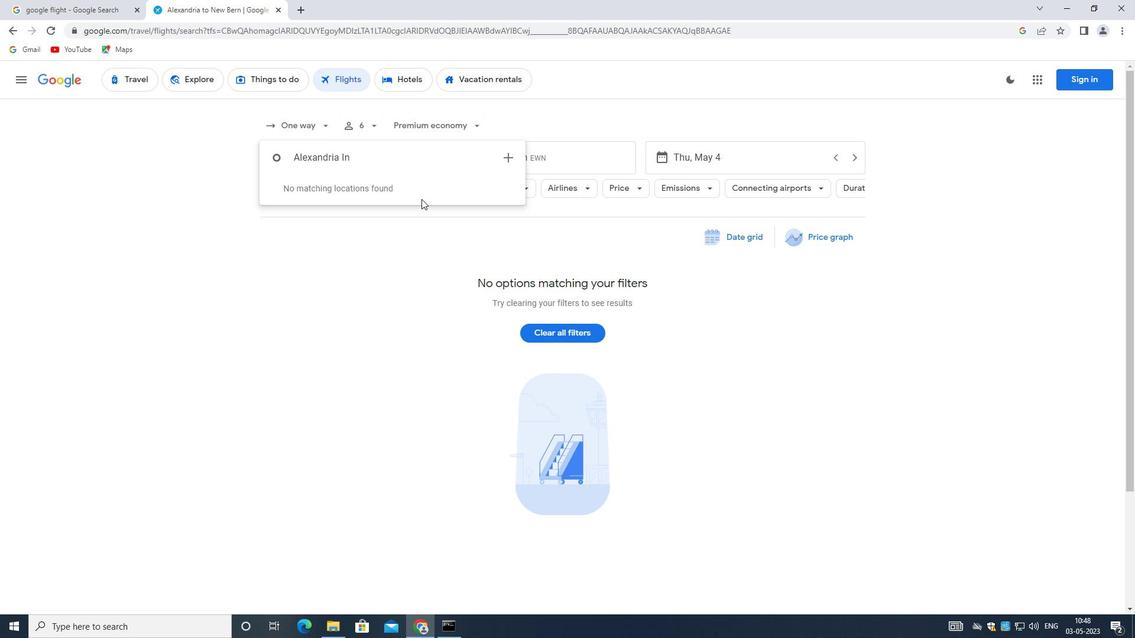 
Action: Mouse moved to (378, 146)
Screenshot: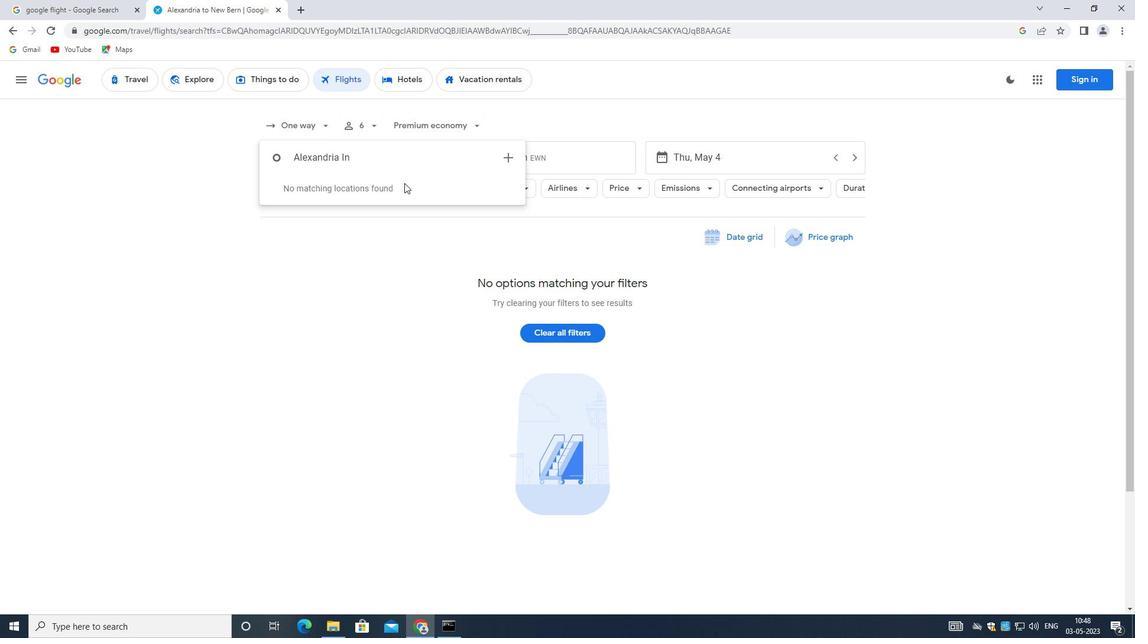 
Action: Key pressed <Key.backspace>
Screenshot: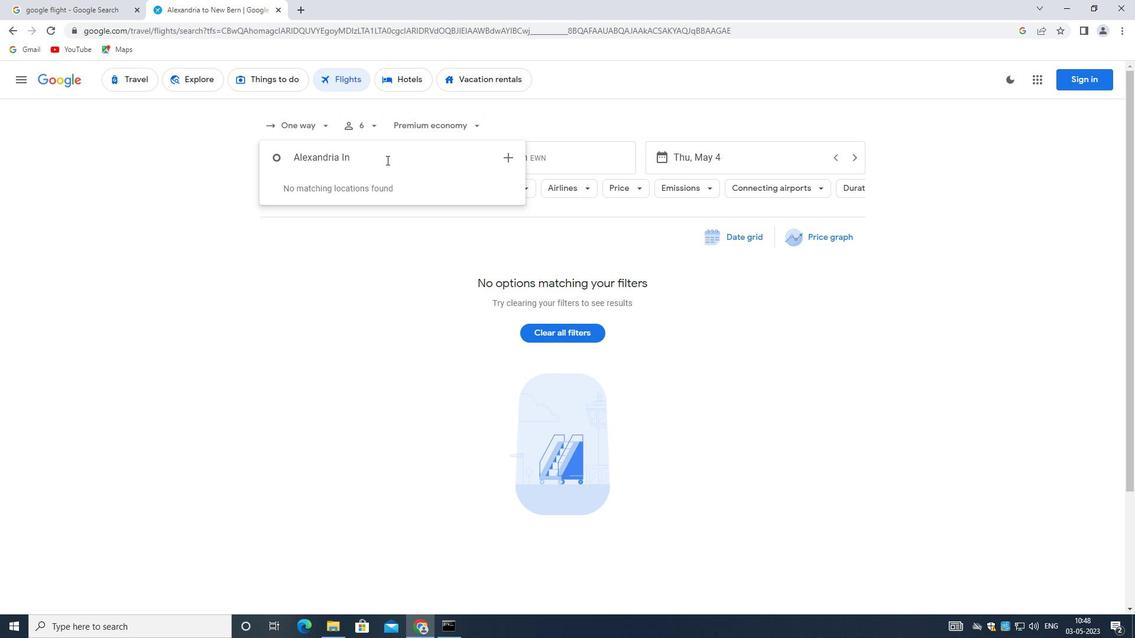 
Action: Mouse moved to (359, 157)
Screenshot: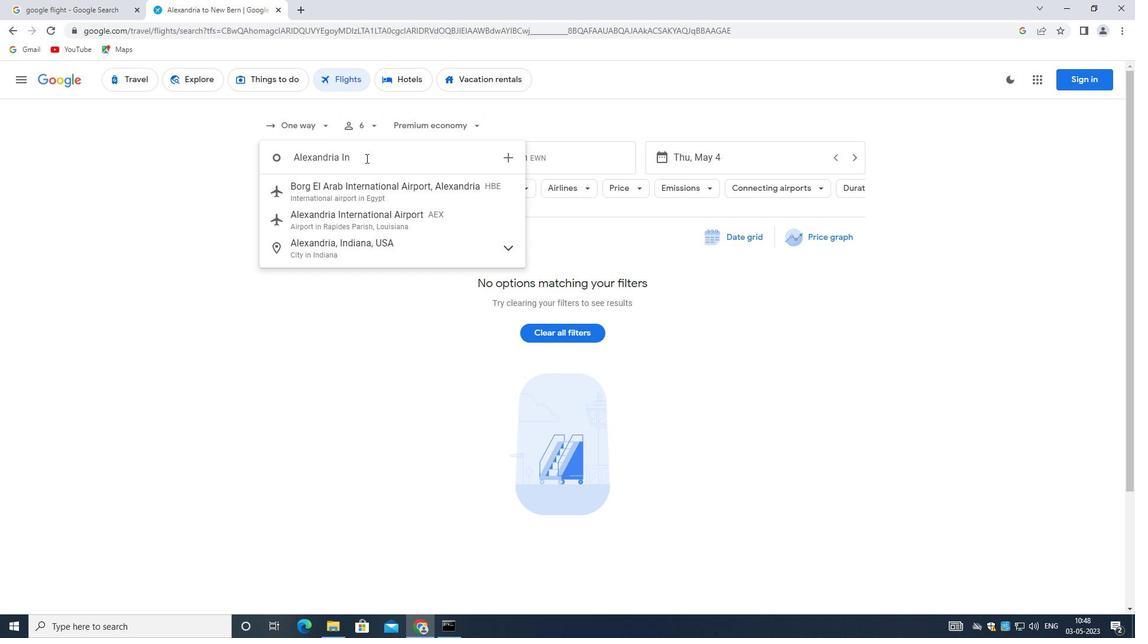 
Action: Mouse pressed left at (359, 157)
Screenshot: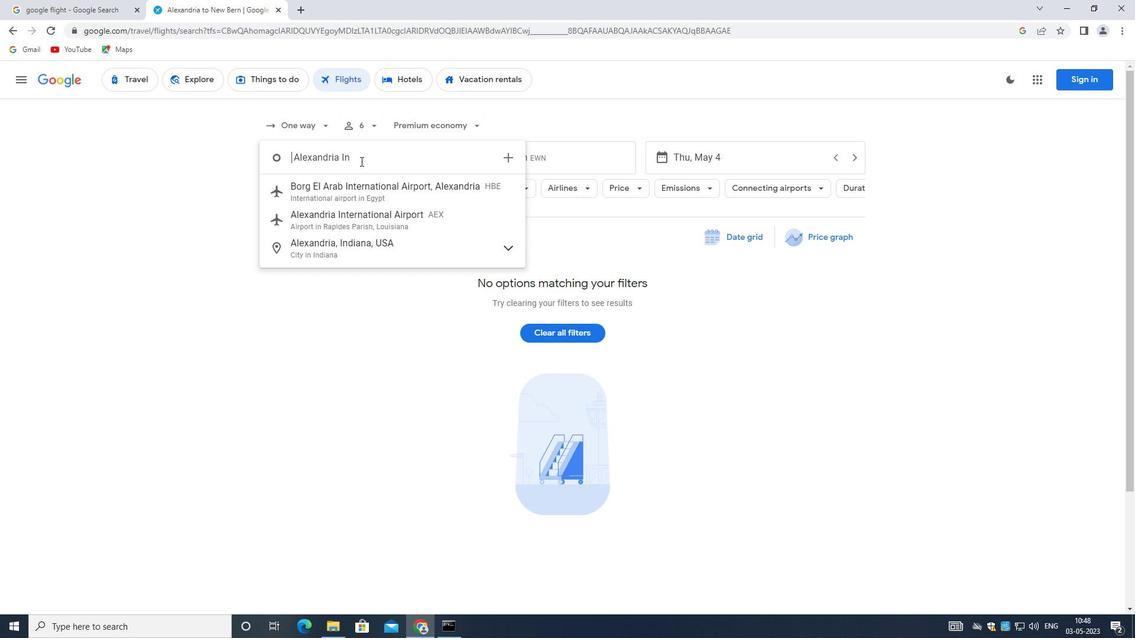 
Action: Mouse moved to (362, 214)
Screenshot: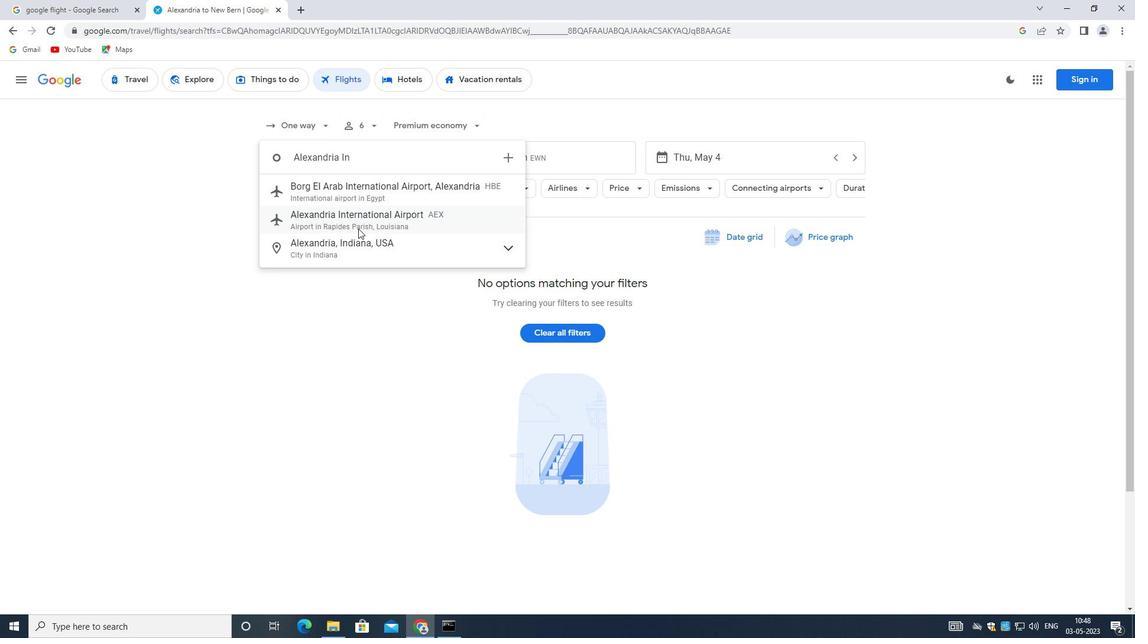 
Action: Mouse pressed left at (362, 214)
Screenshot: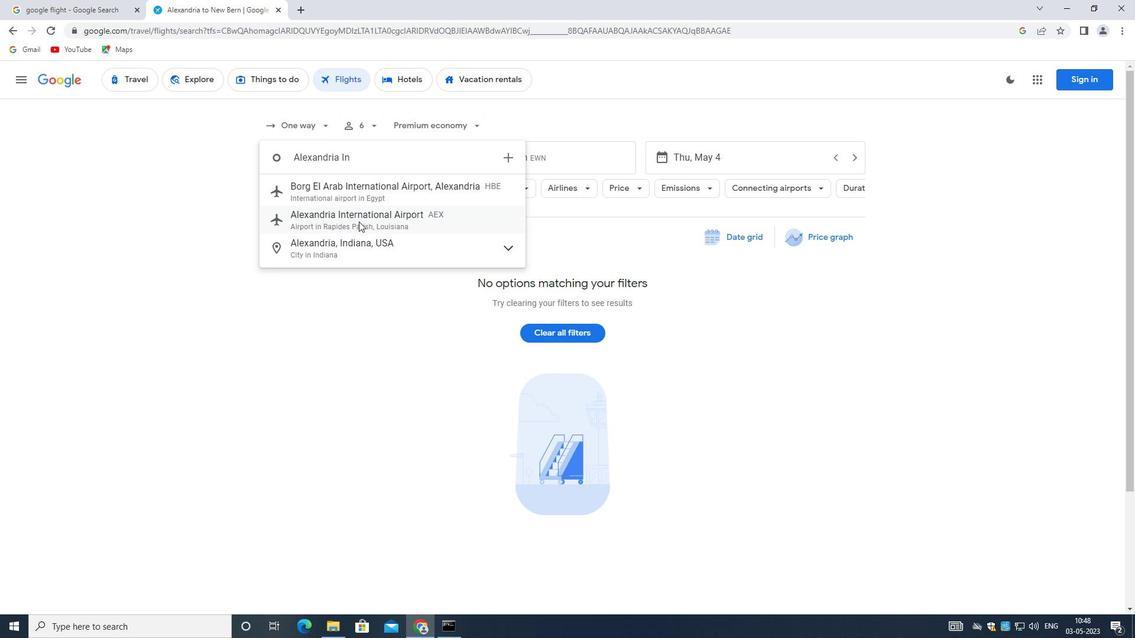 
Action: Mouse moved to (510, 153)
Screenshot: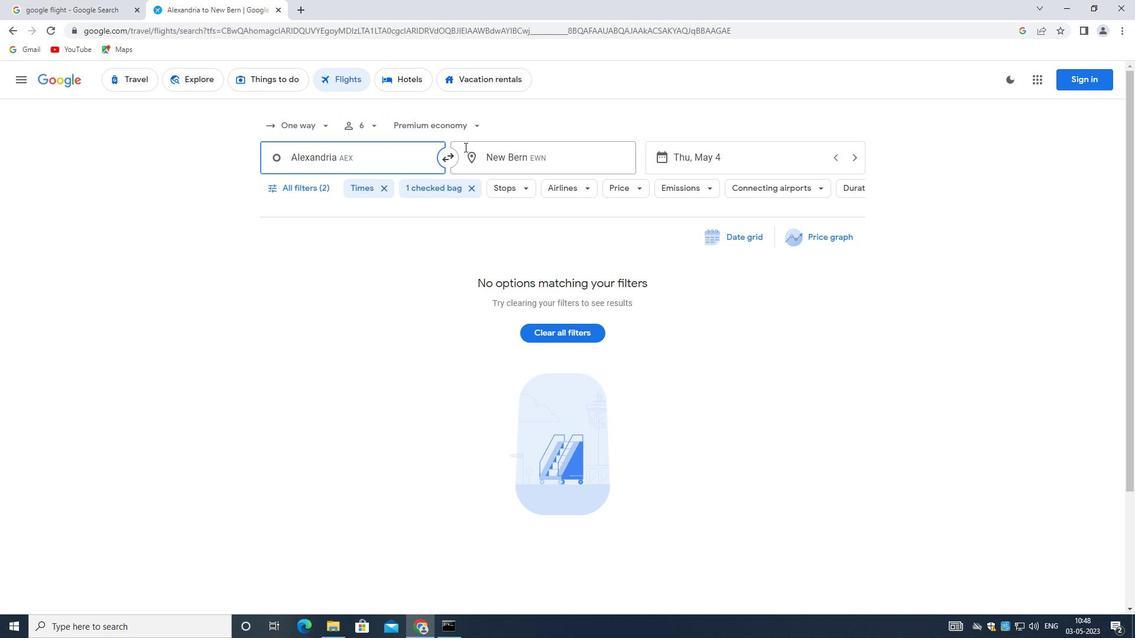 
Action: Mouse pressed left at (510, 153)
Screenshot: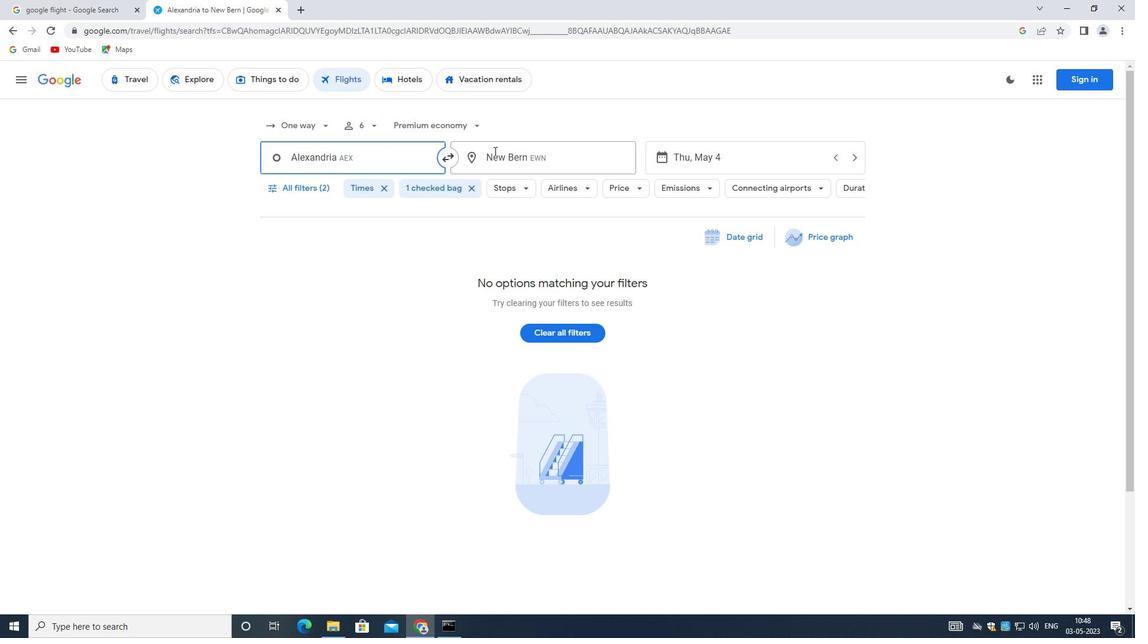 
Action: Key pressed <Key.backspace><Key.shift><Key.shift><Key.shift><Key.shift><Key.shift><Key.shift><Key.shift><Key.shift><Key.shift>RIVERT
Screenshot: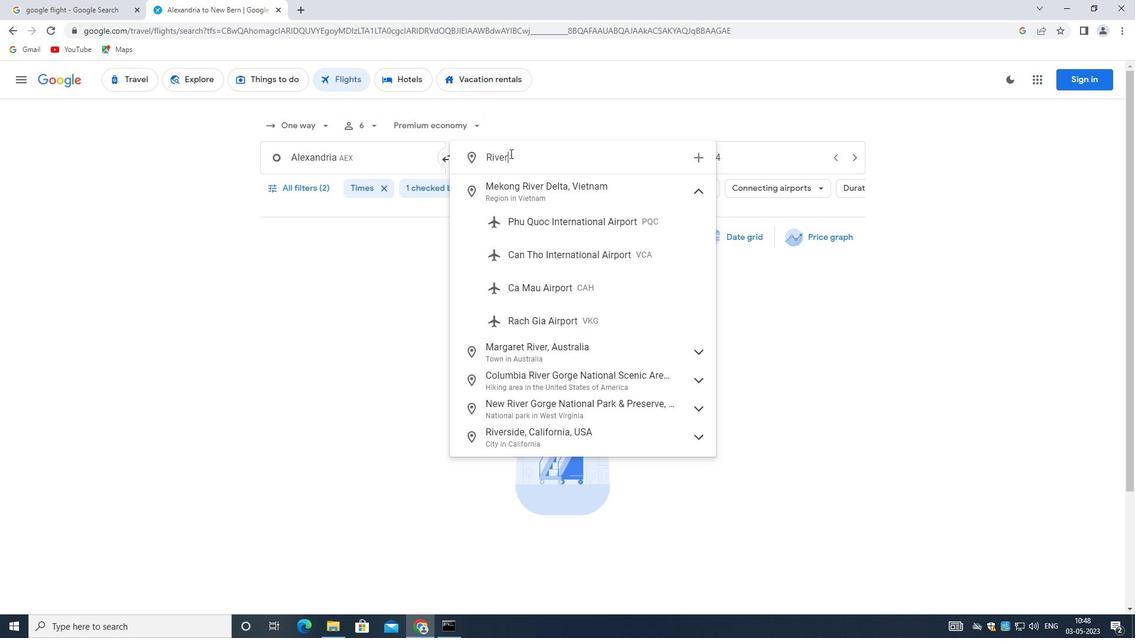 
Action: Mouse moved to (593, 220)
Screenshot: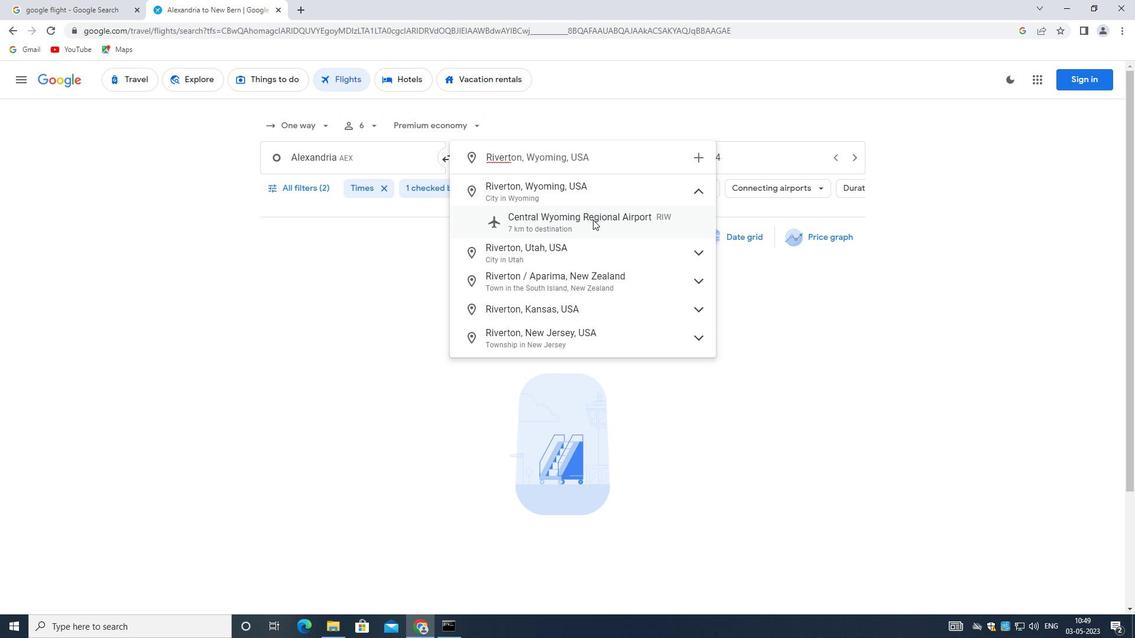 
Action: Mouse pressed left at (593, 220)
Screenshot: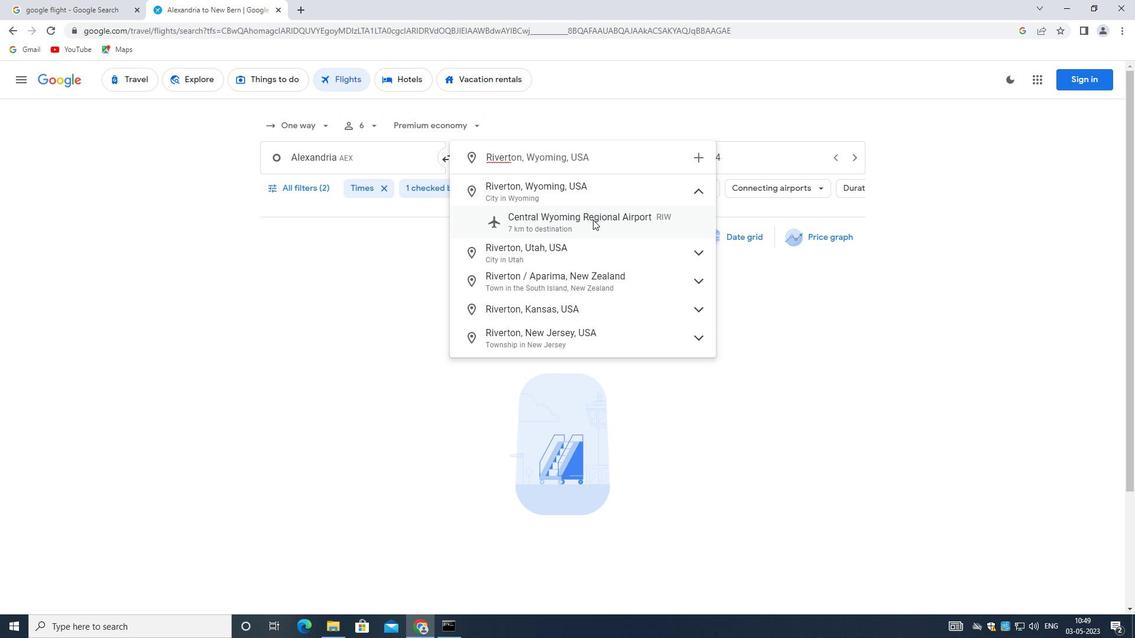 
Action: Mouse moved to (702, 150)
Screenshot: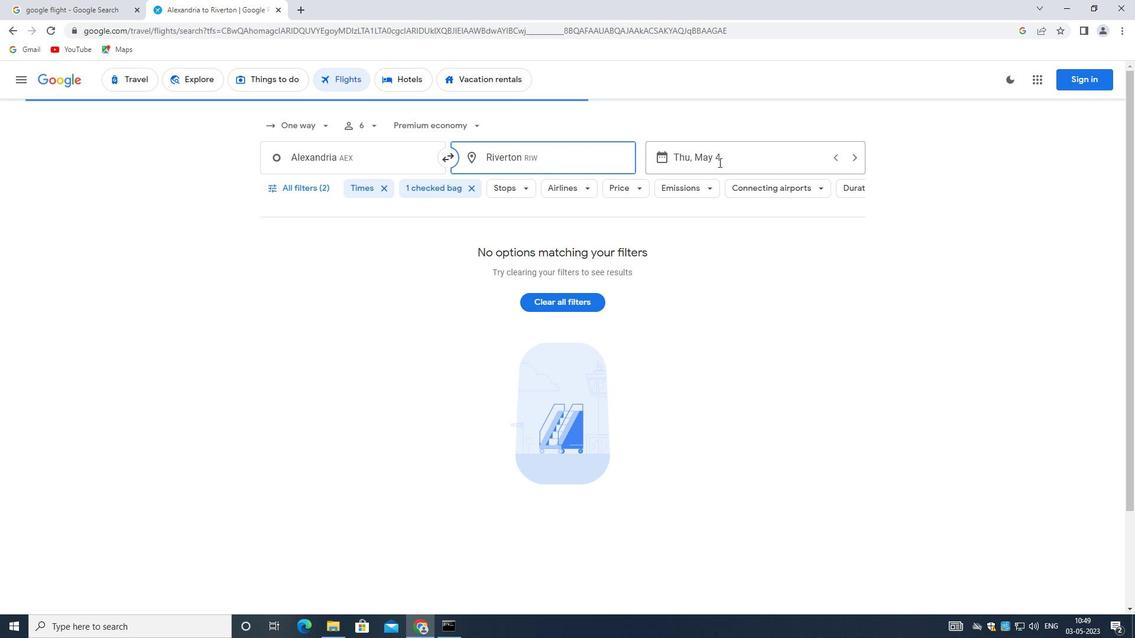 
Action: Mouse pressed left at (702, 150)
Screenshot: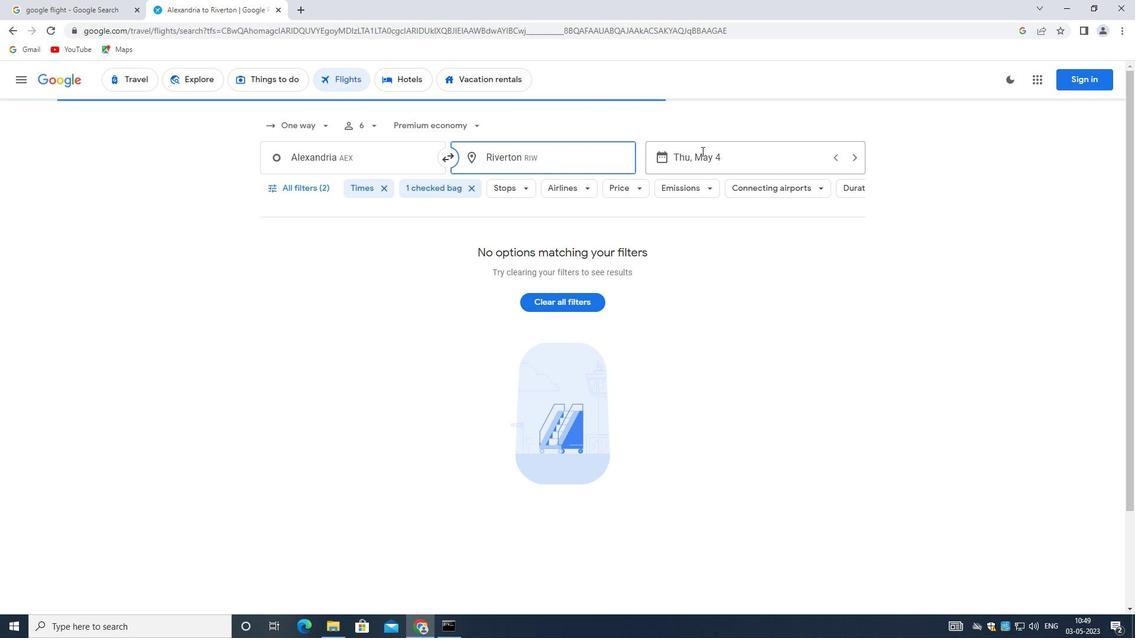 
Action: Mouse moved to (837, 449)
Screenshot: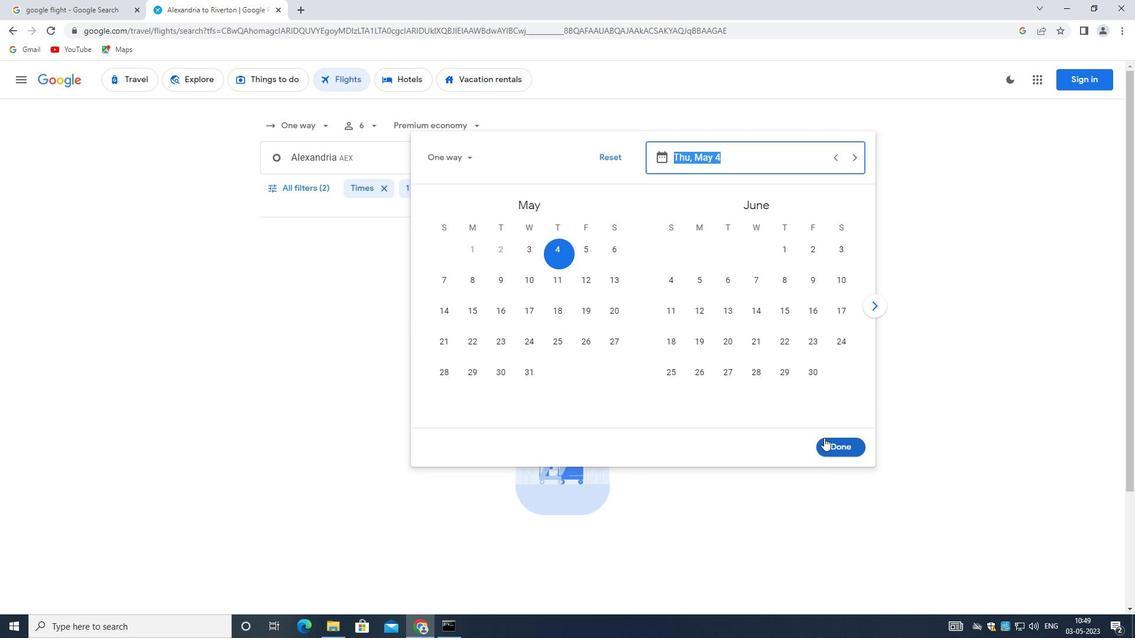 
Action: Mouse pressed left at (837, 449)
Screenshot: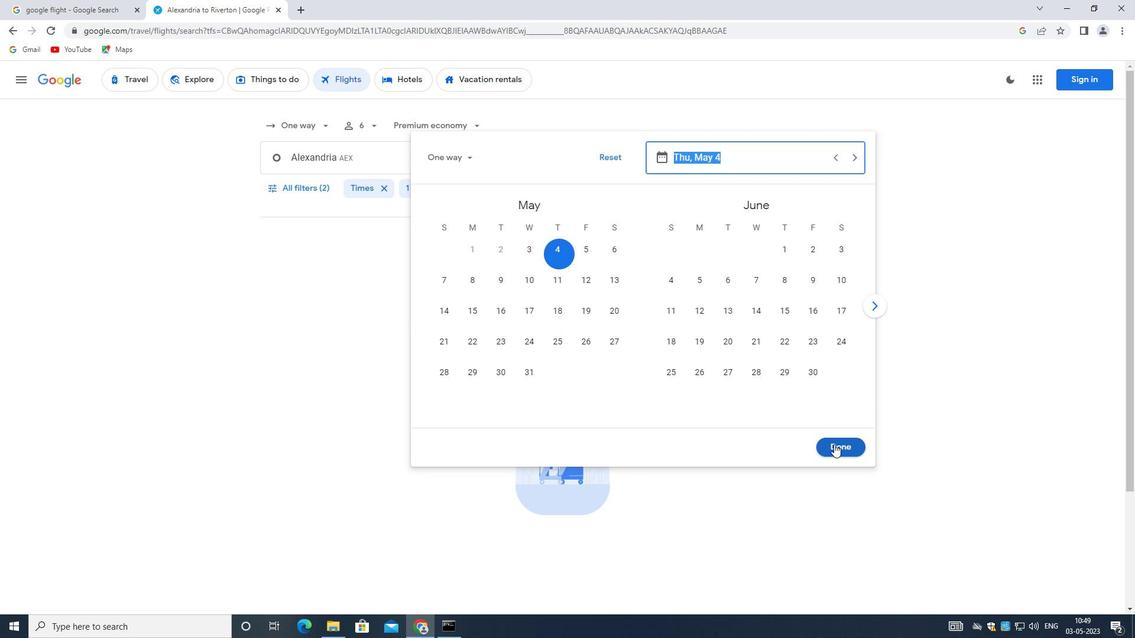 
Action: Mouse moved to (305, 185)
Screenshot: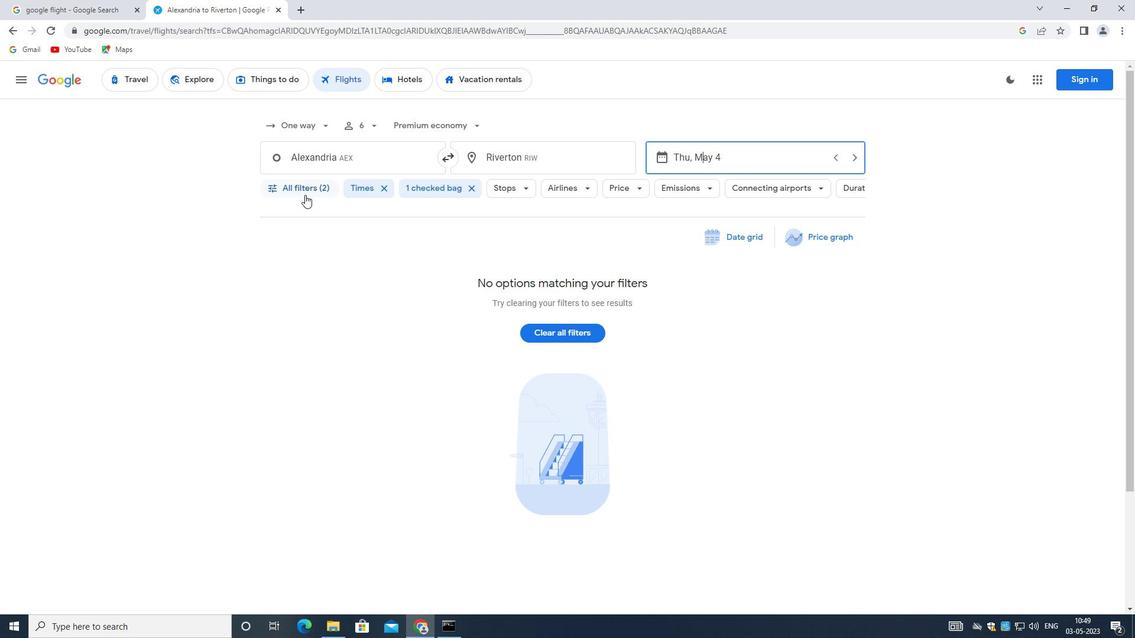 
Action: Mouse pressed left at (305, 185)
Screenshot: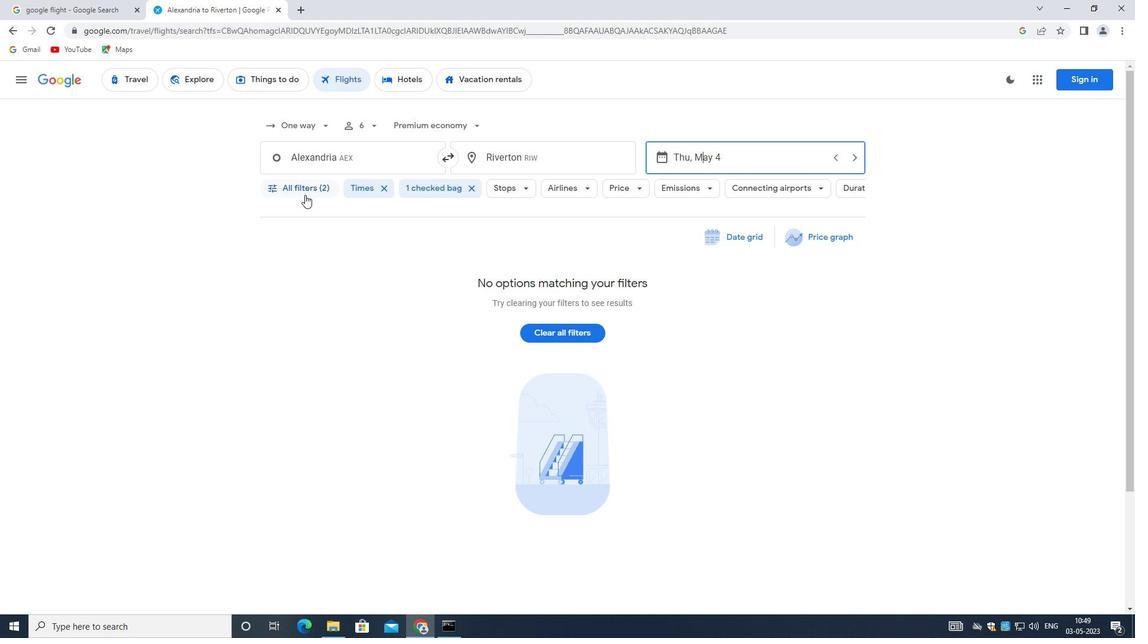 
Action: Mouse moved to (430, 353)
Screenshot: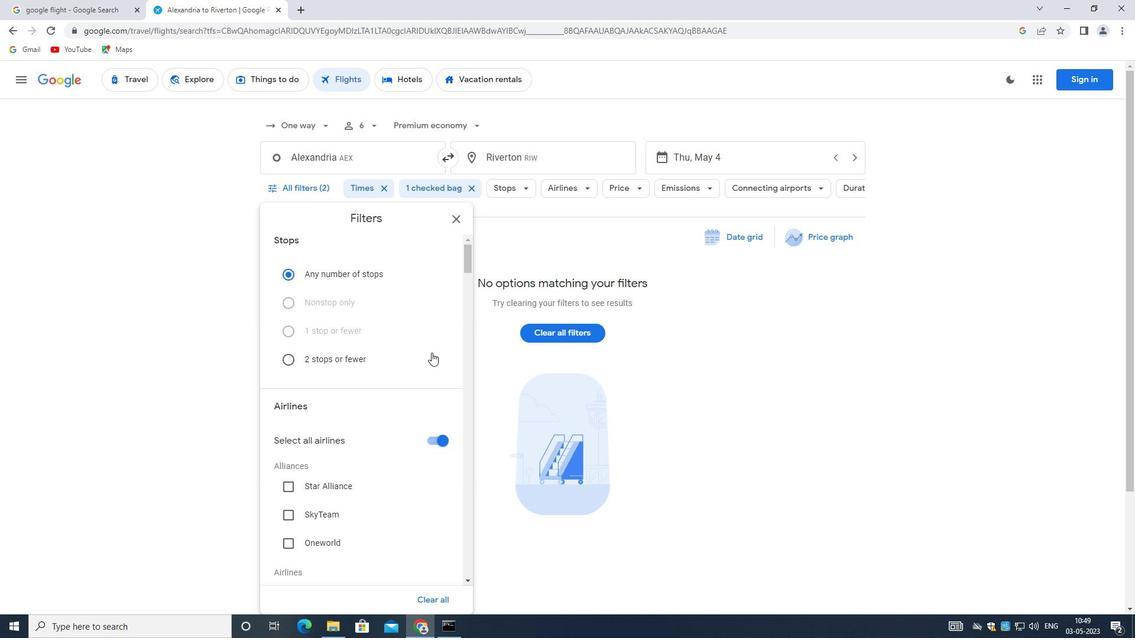 
Action: Mouse scrolled (430, 352) with delta (0, 0)
Screenshot: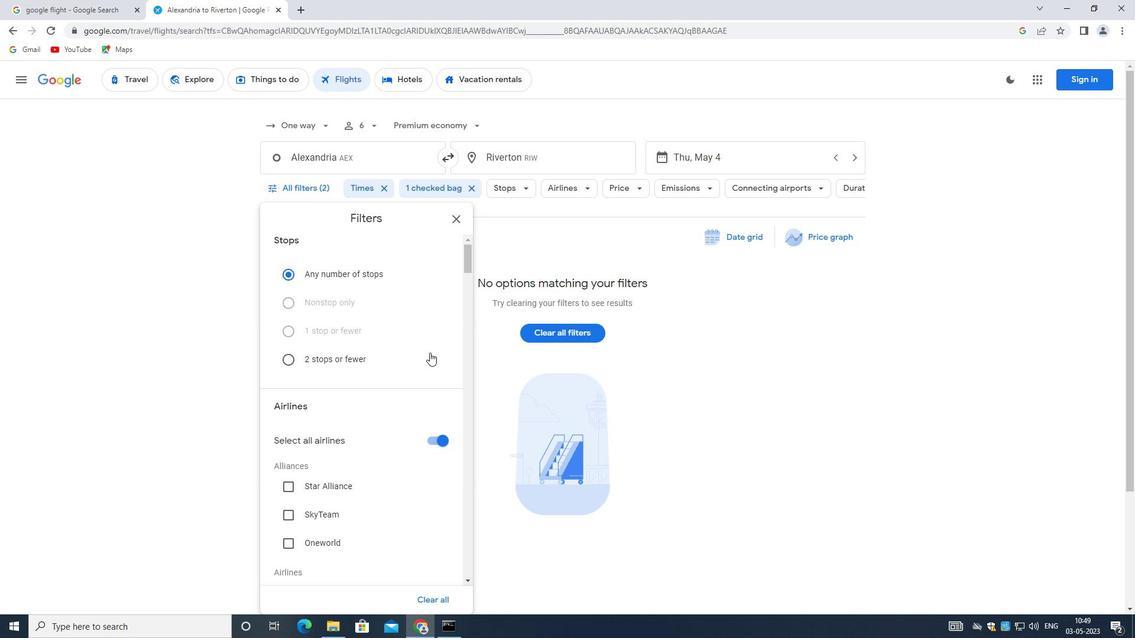 
Action: Mouse moved to (427, 360)
Screenshot: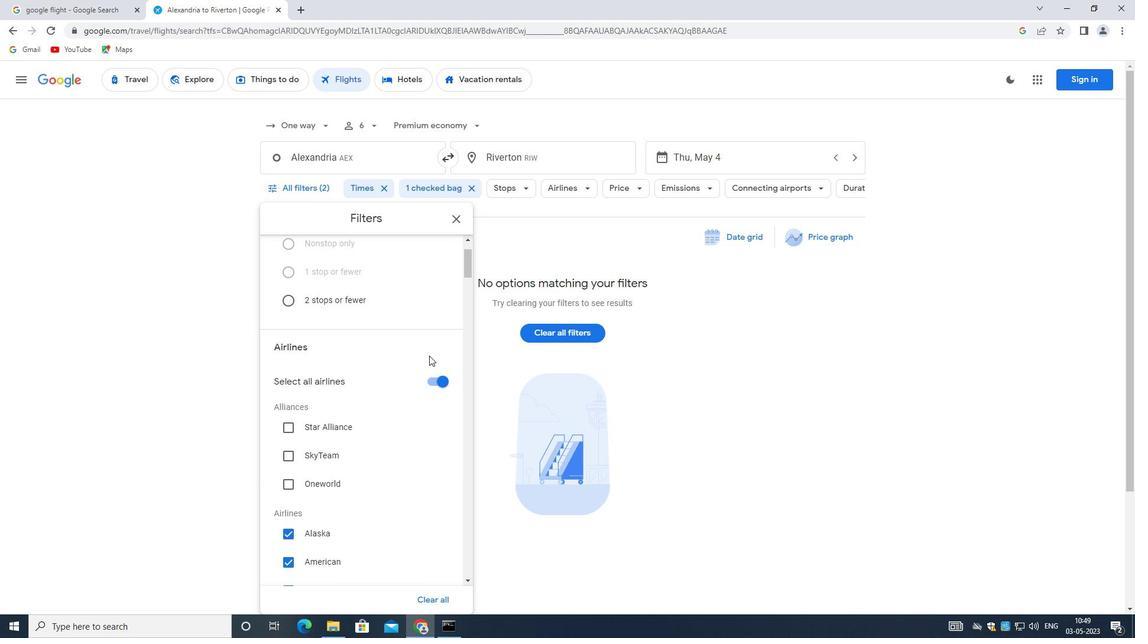 
Action: Mouse scrolled (427, 359) with delta (0, 0)
Screenshot: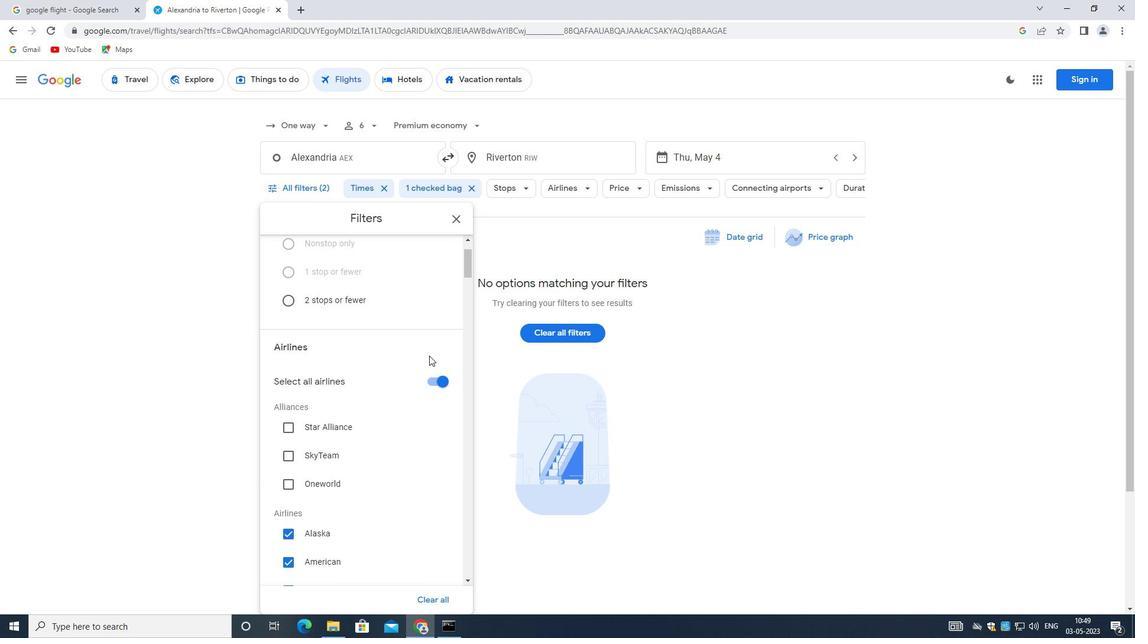 
Action: Mouse scrolled (427, 359) with delta (0, 0)
Screenshot: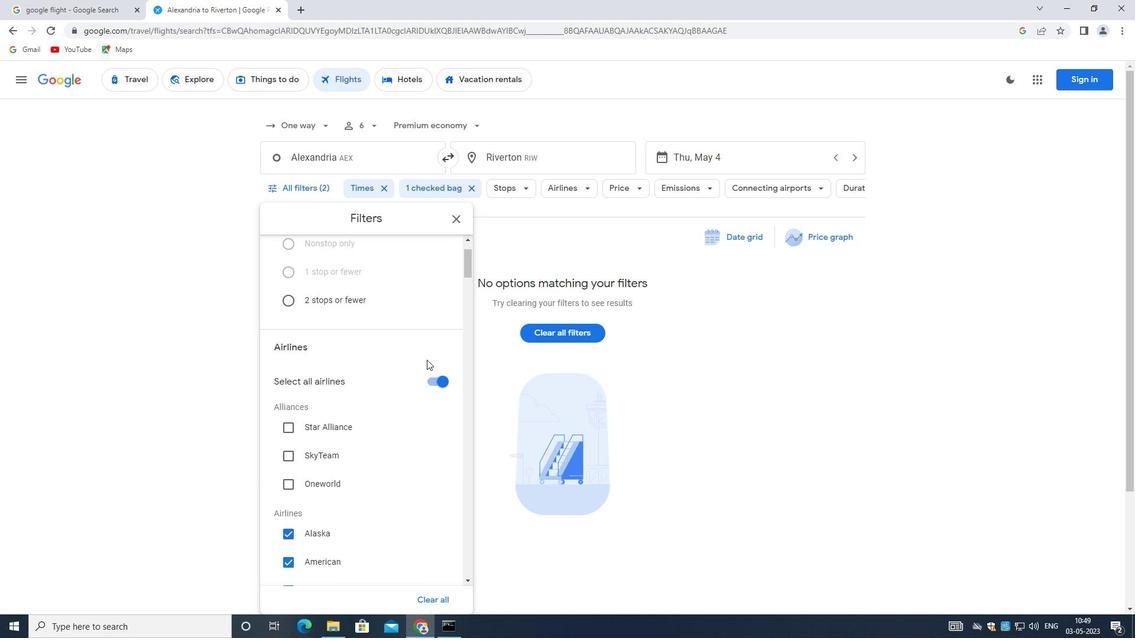 
Action: Mouse moved to (431, 554)
Screenshot: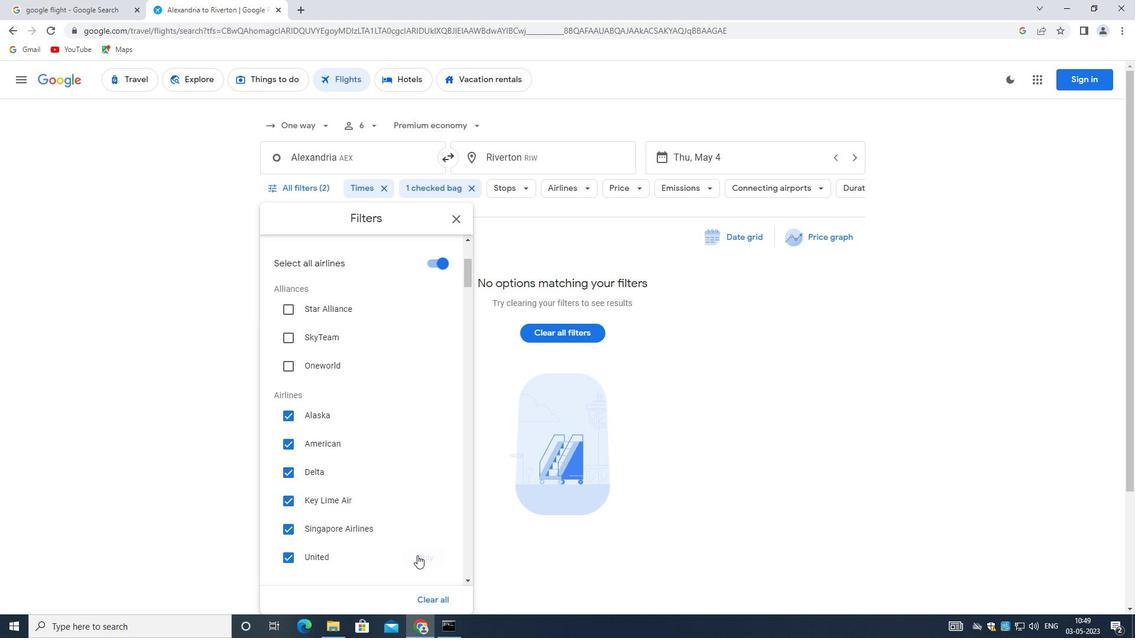 
Action: Mouse pressed left at (431, 554)
Screenshot: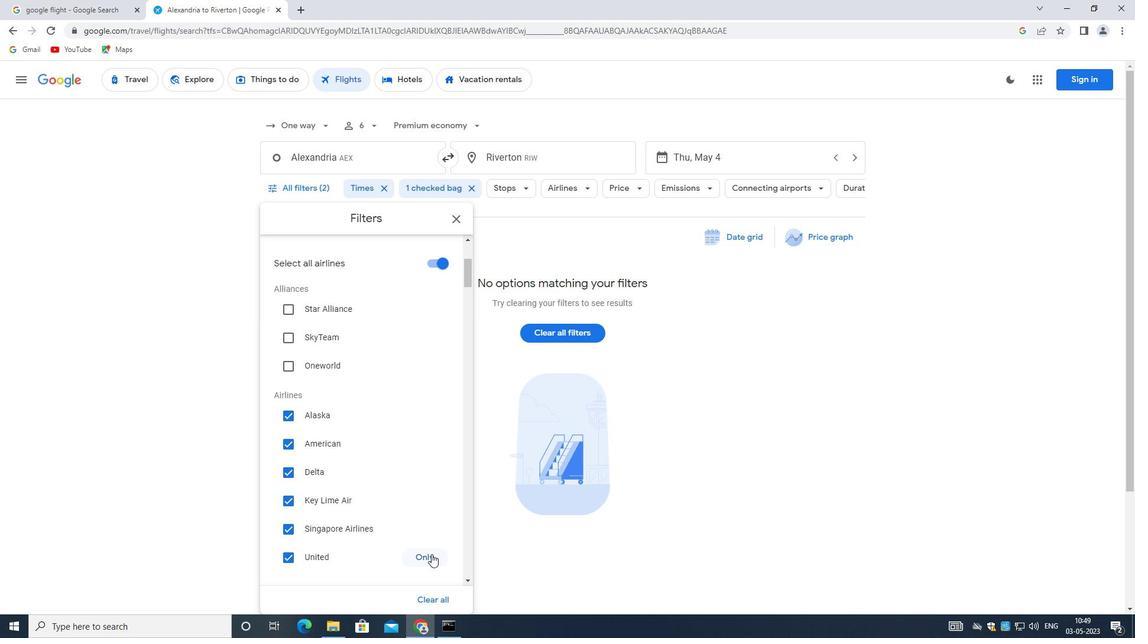 
Action: Mouse moved to (371, 434)
Screenshot: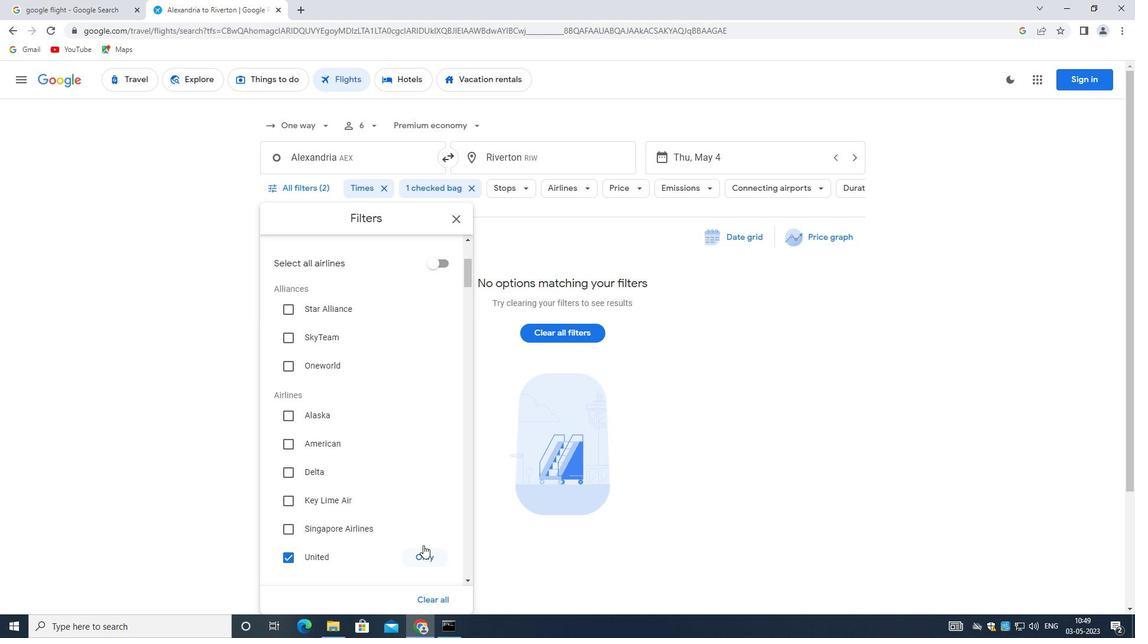 
Action: Mouse scrolled (371, 434) with delta (0, 0)
Screenshot: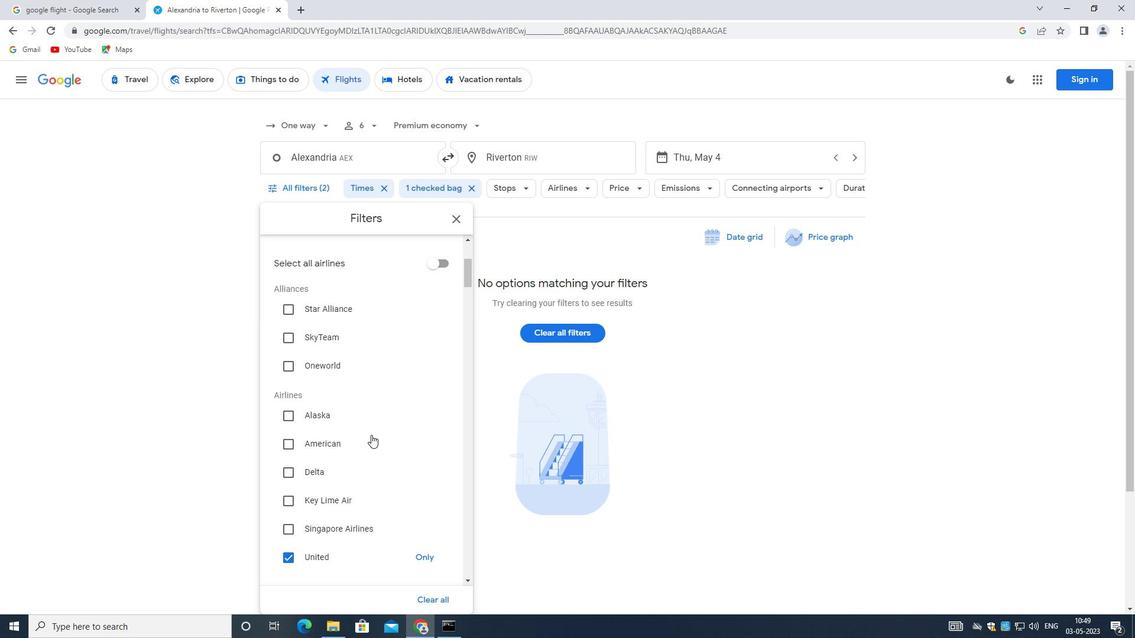 
Action: Mouse scrolled (371, 434) with delta (0, 0)
Screenshot: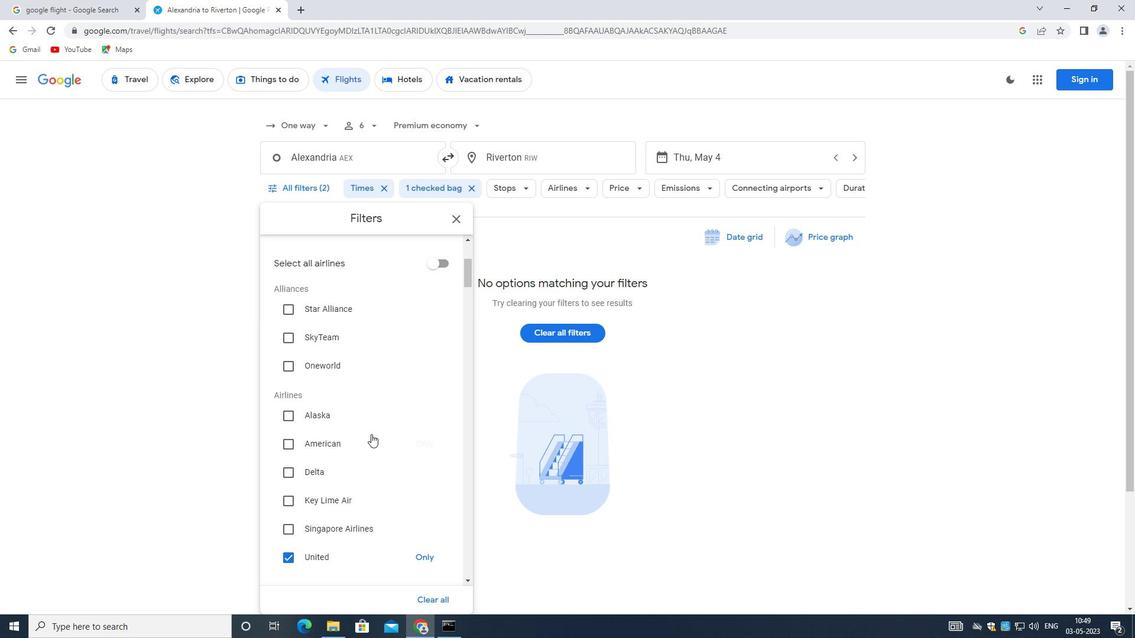 
Action: Mouse scrolled (371, 434) with delta (0, 0)
Screenshot: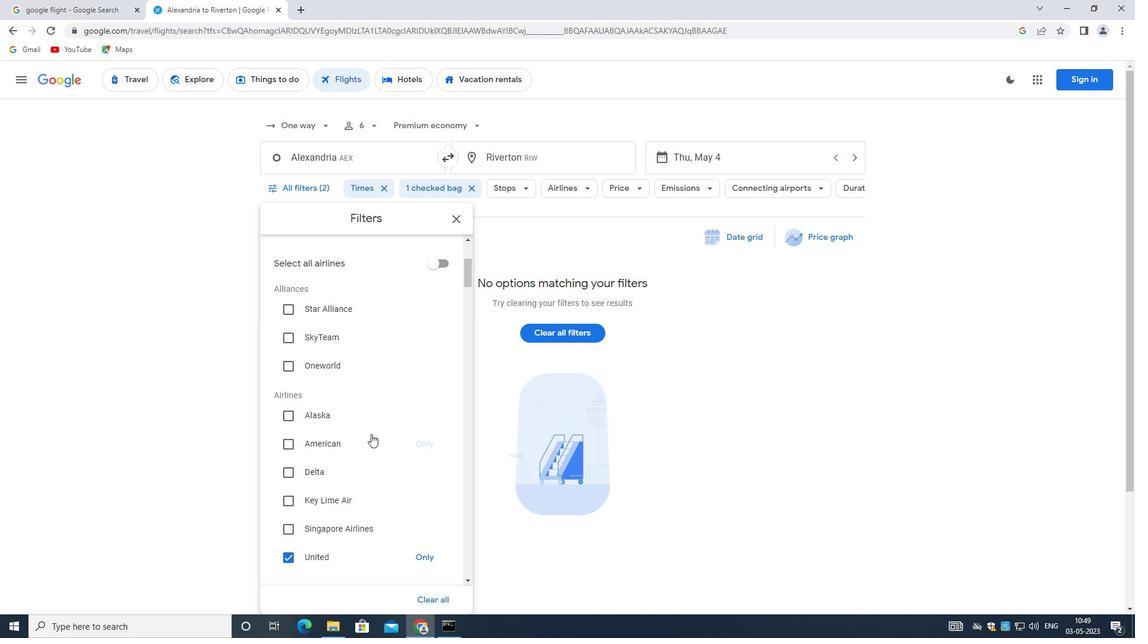 
Action: Mouse scrolled (371, 434) with delta (0, 0)
Screenshot: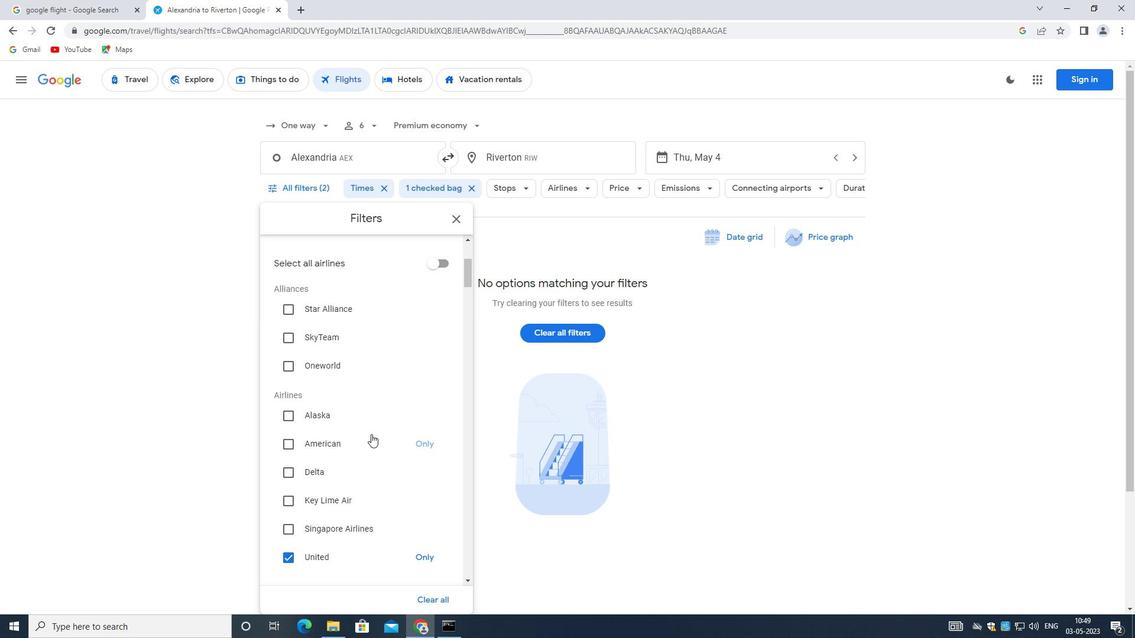 
Action: Mouse scrolled (371, 434) with delta (0, 0)
Screenshot: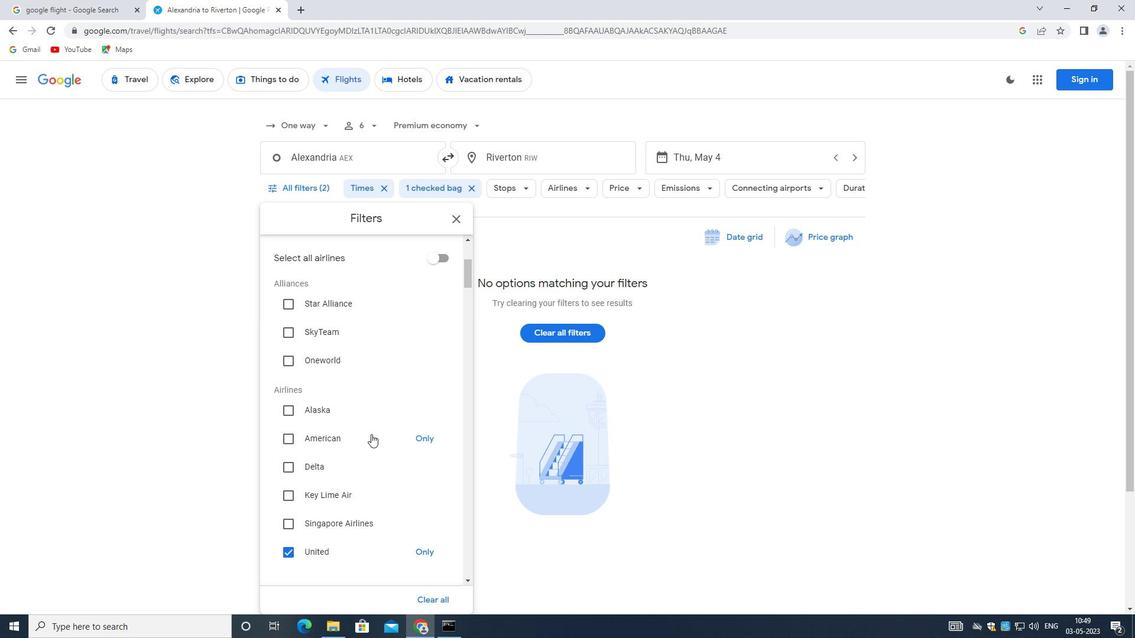 
Action: Mouse scrolled (371, 434) with delta (0, 0)
Screenshot: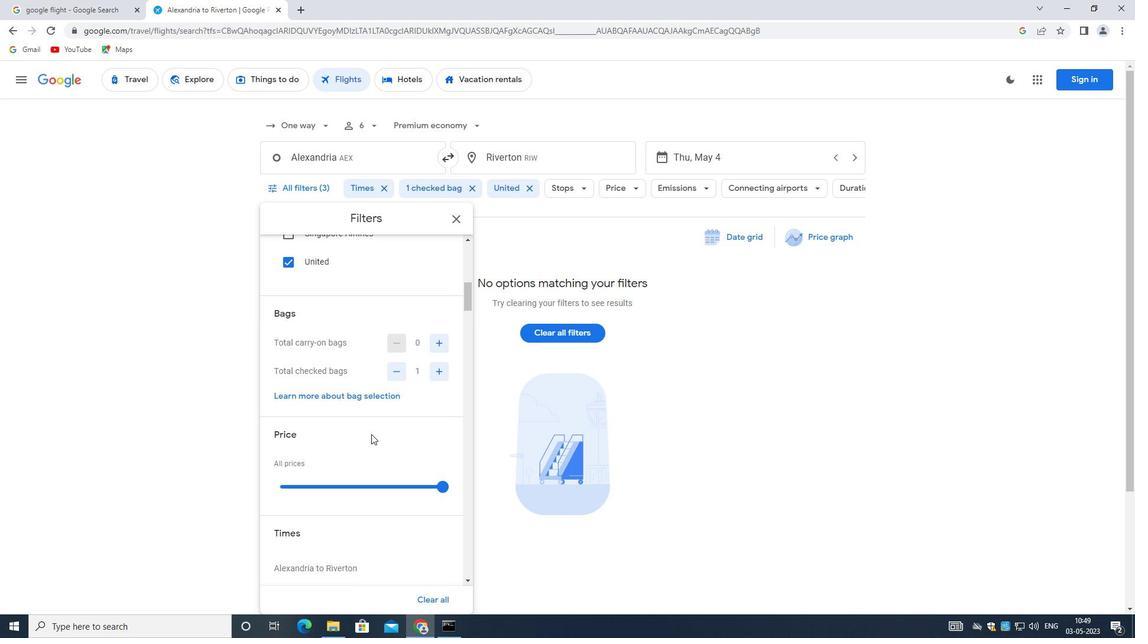 
Action: Mouse moved to (438, 307)
Screenshot: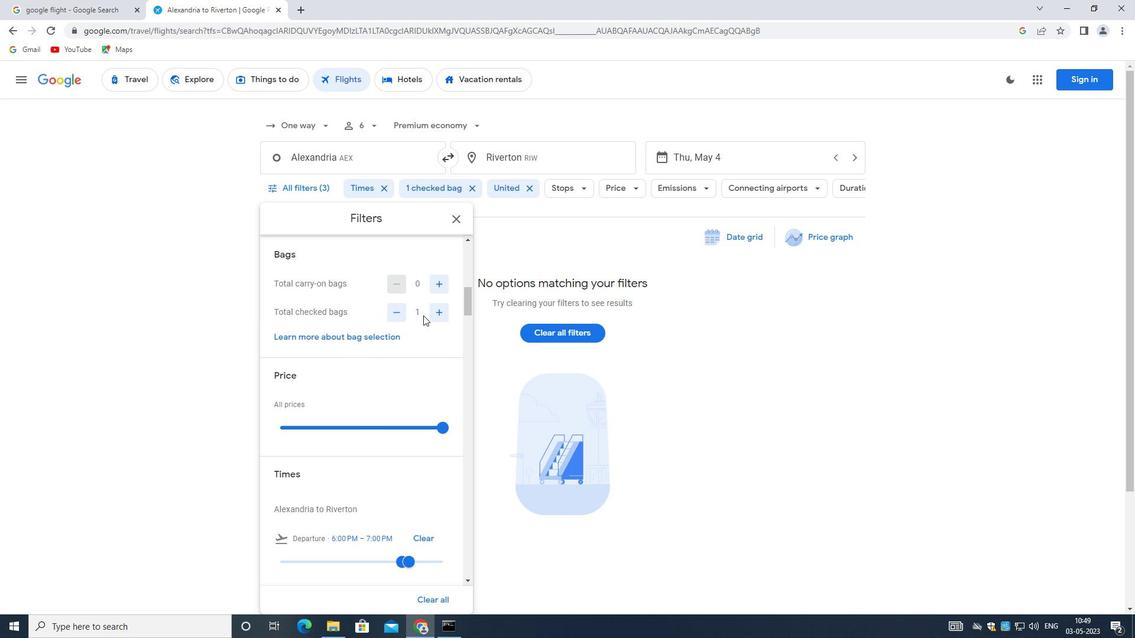 
Action: Mouse pressed left at (438, 307)
Screenshot: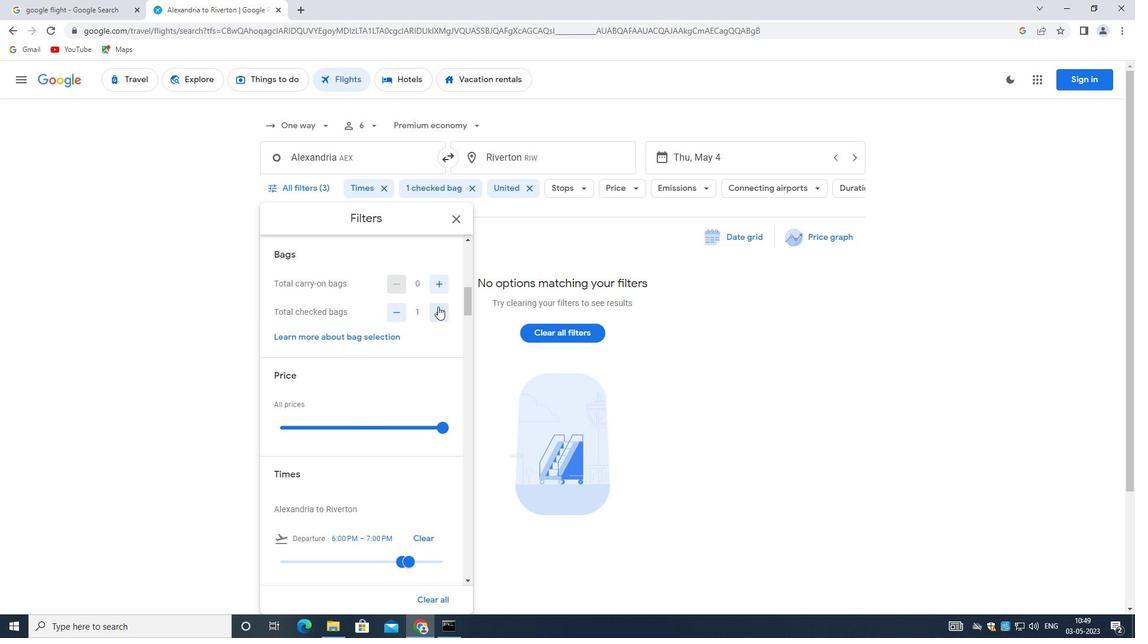 
Action: Mouse pressed left at (438, 307)
Screenshot: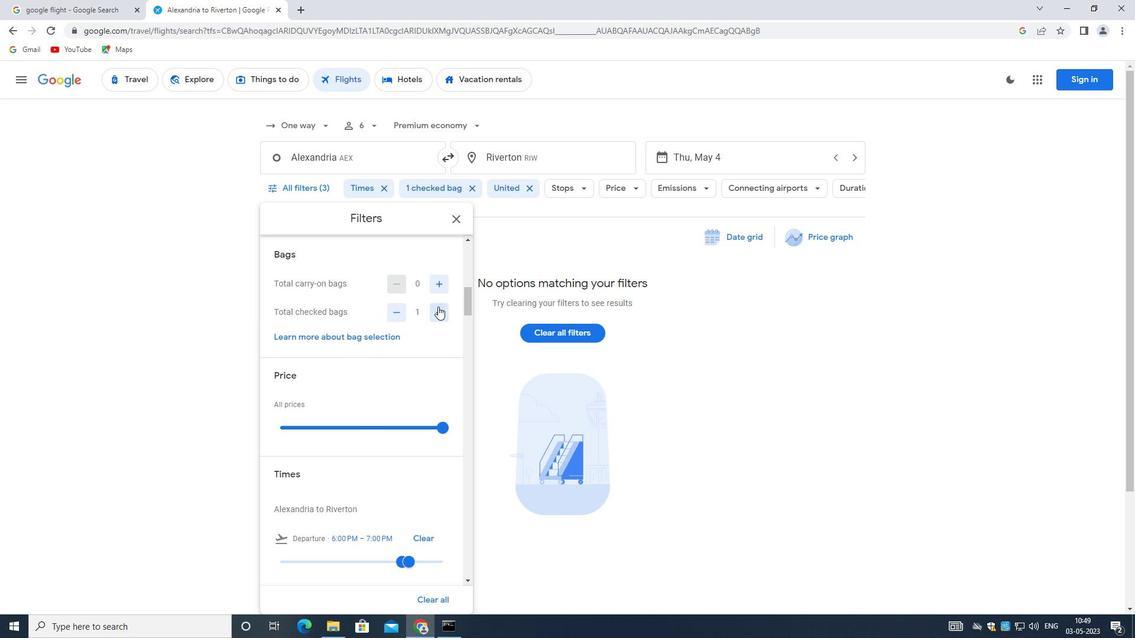 
Action: Mouse pressed left at (438, 307)
Screenshot: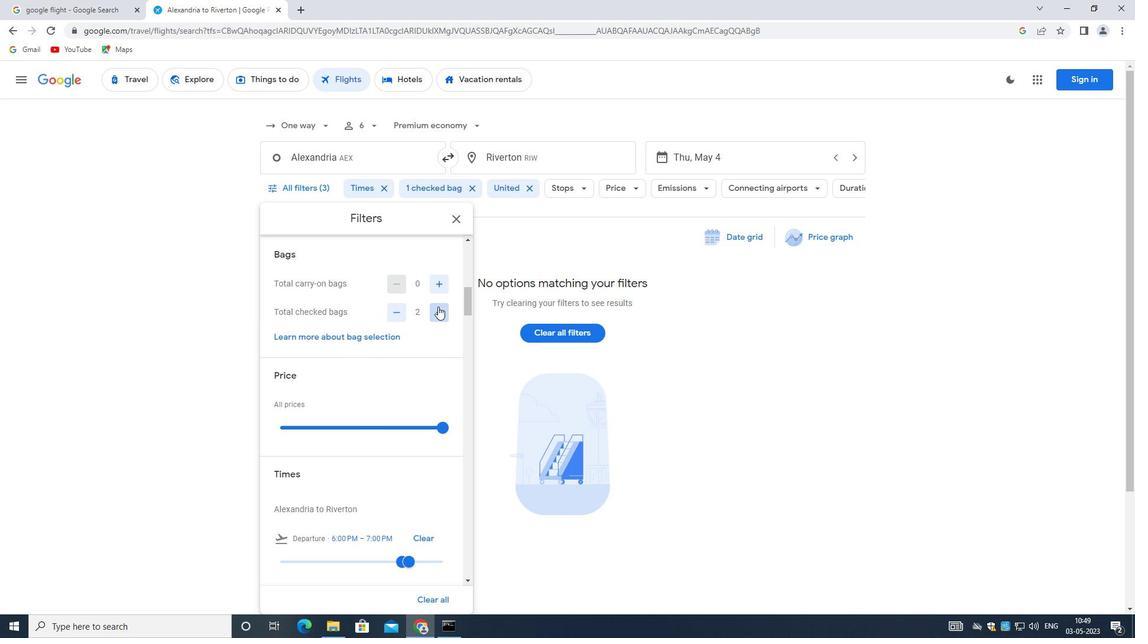 
Action: Mouse pressed left at (438, 307)
Screenshot: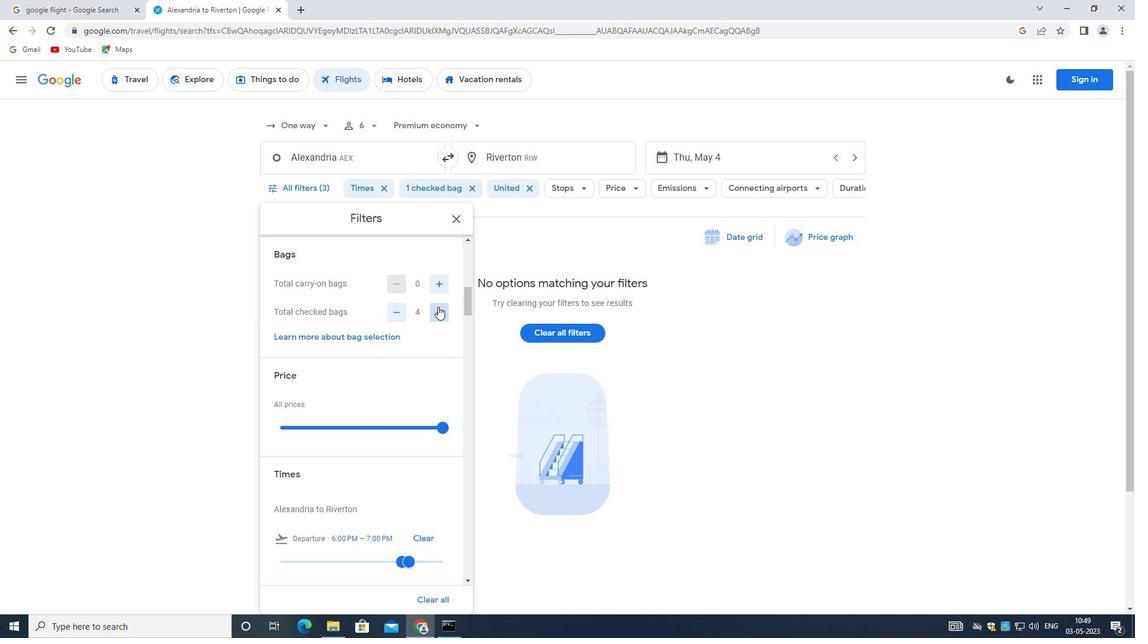 
Action: Mouse moved to (438, 307)
Screenshot: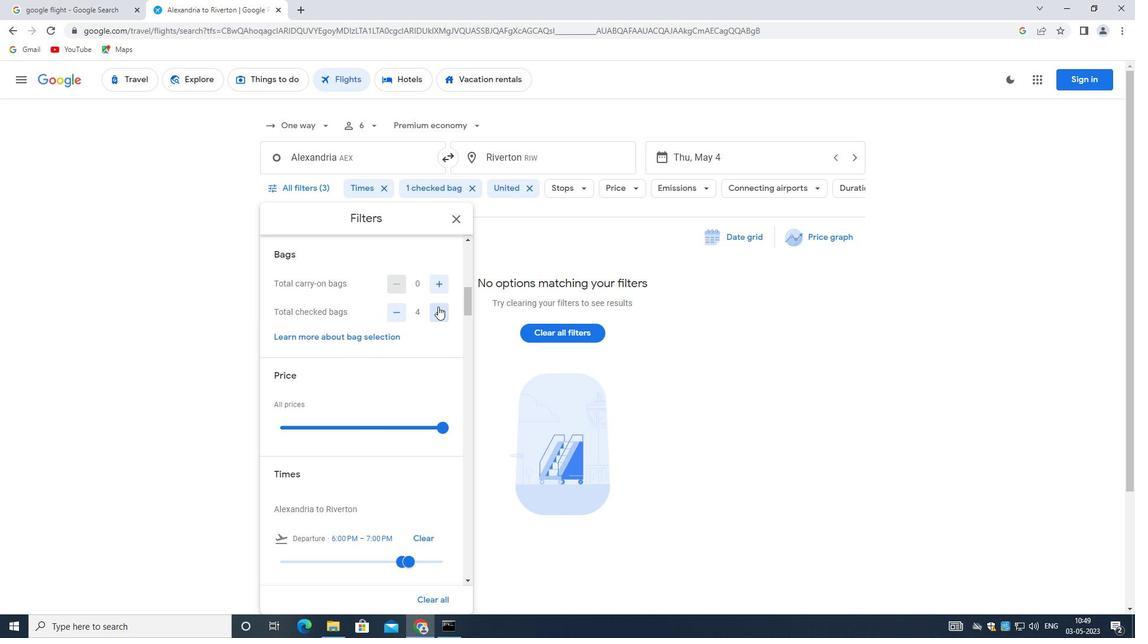 
Action: Mouse pressed left at (438, 307)
Screenshot: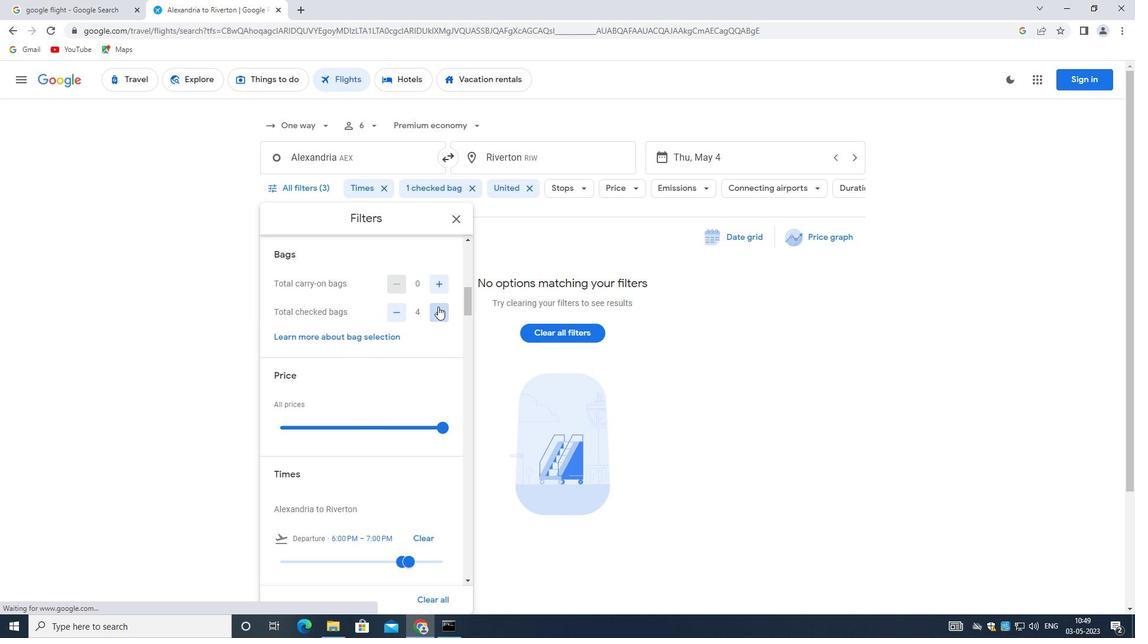 
Action: Mouse pressed left at (438, 307)
Screenshot: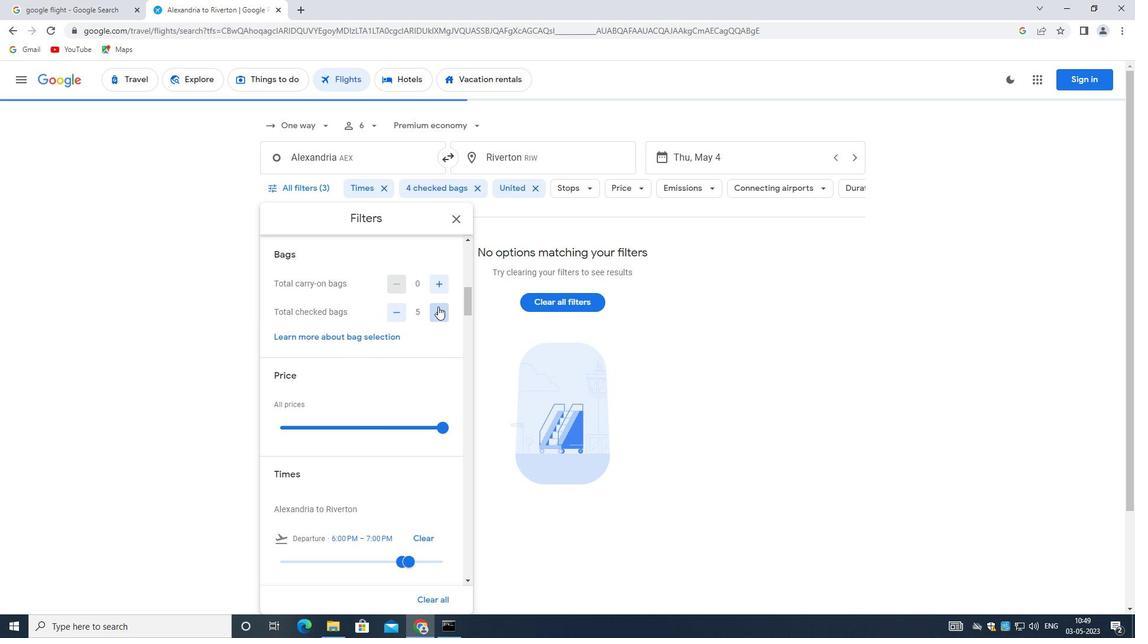 
Action: Mouse pressed left at (438, 307)
Screenshot: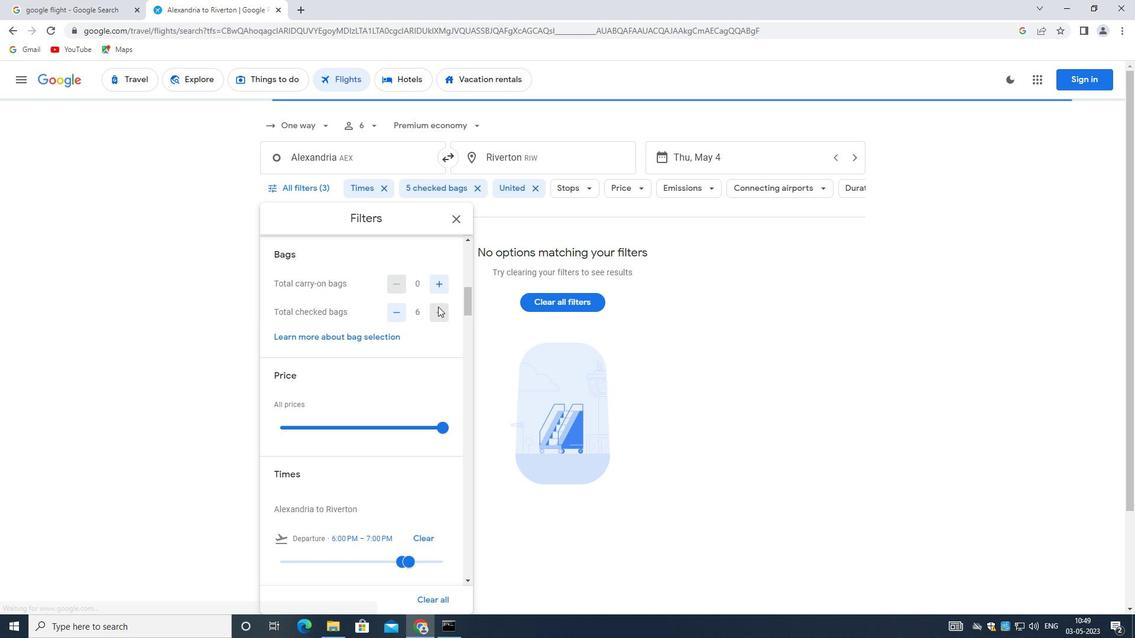 
Action: Mouse pressed left at (438, 307)
Screenshot: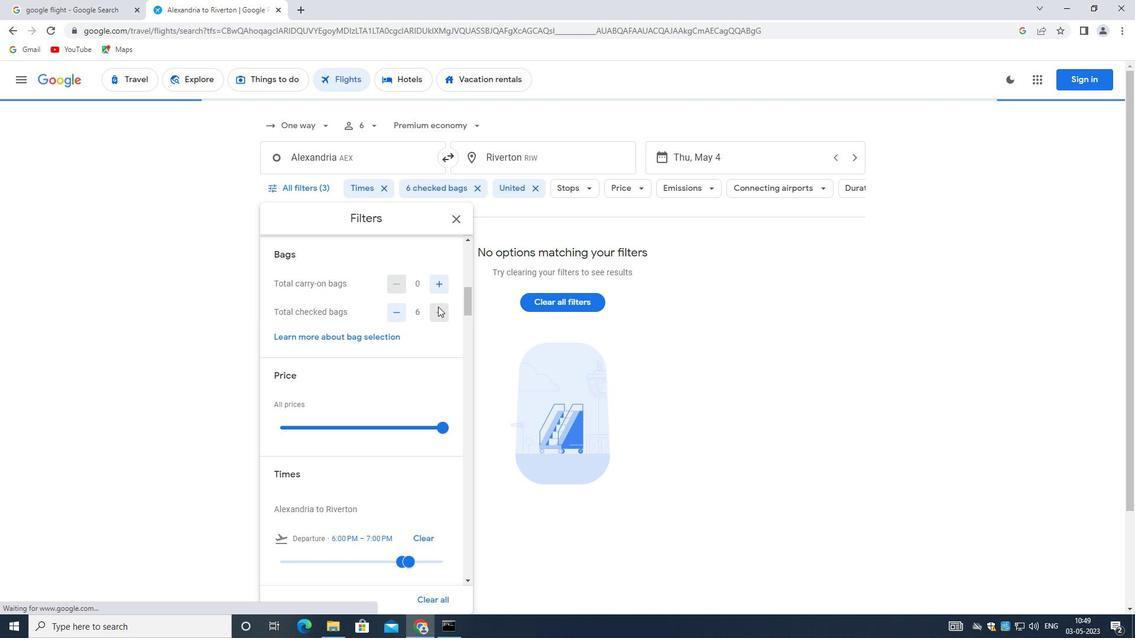 
Action: Mouse moved to (438, 315)
Screenshot: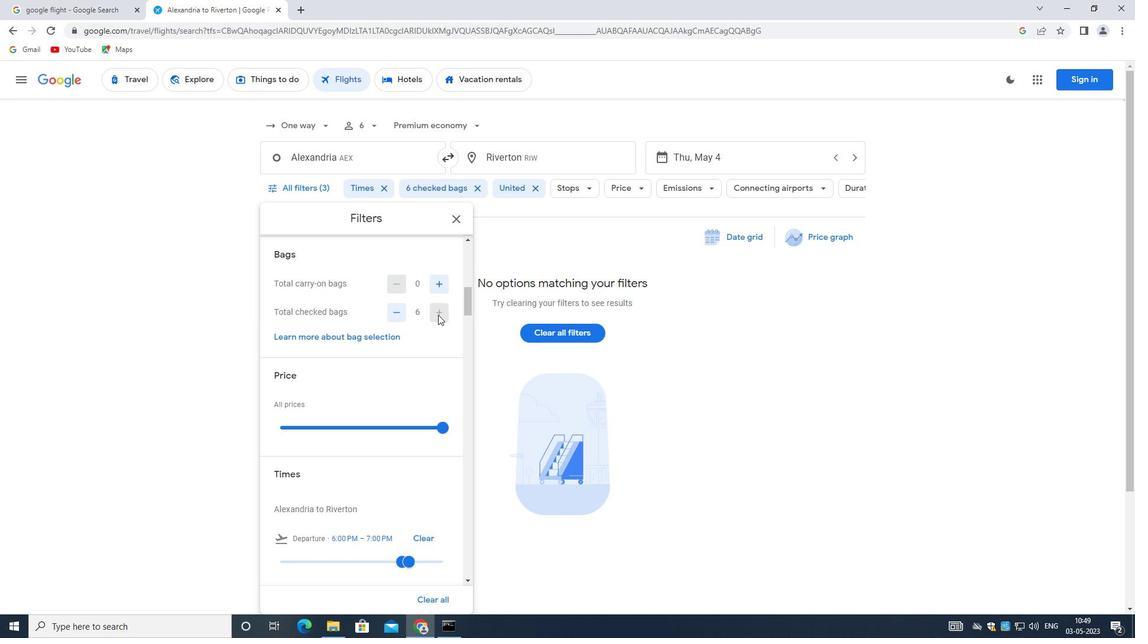 
Action: Mouse pressed left at (438, 315)
Screenshot: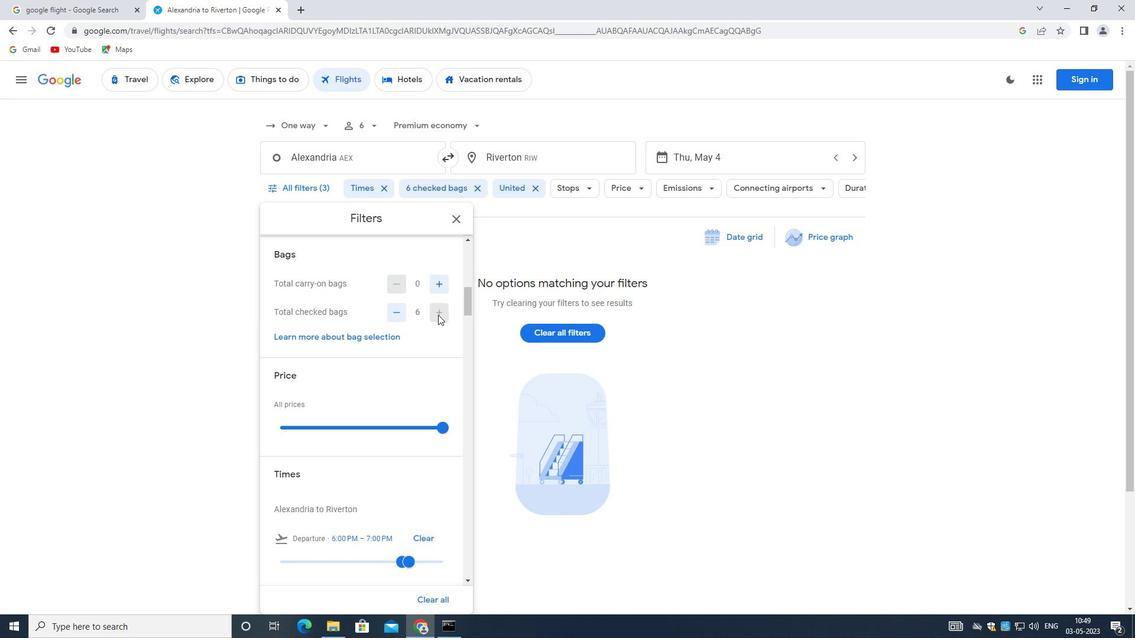 
Action: Mouse moved to (182, 292)
Screenshot: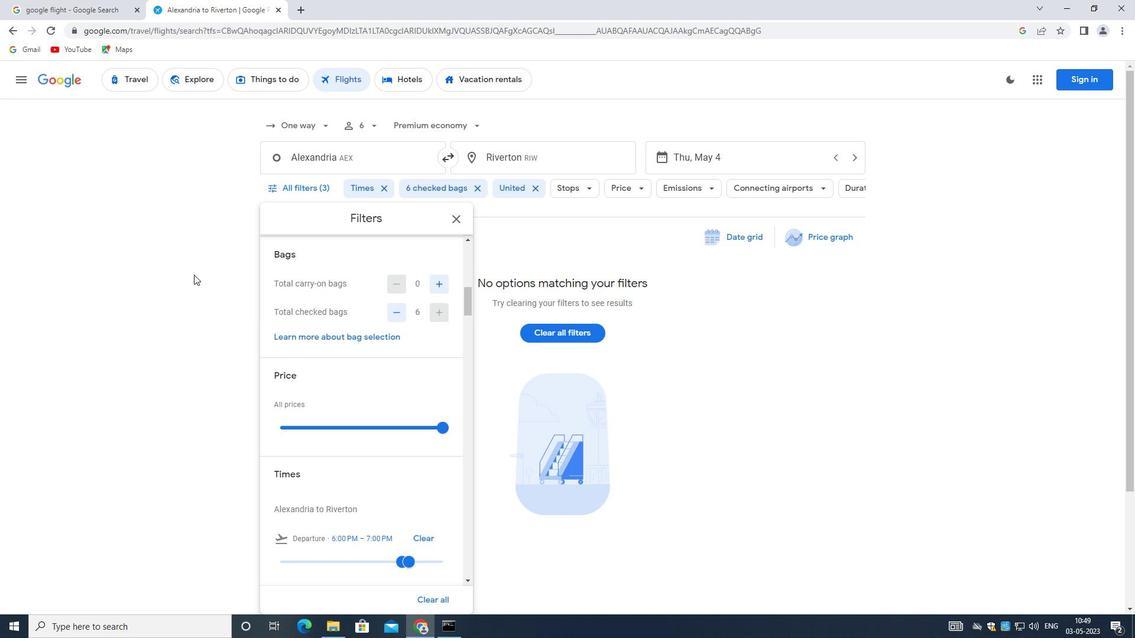 
Action: Mouse scrolled (182, 291) with delta (0, 0)
Screenshot: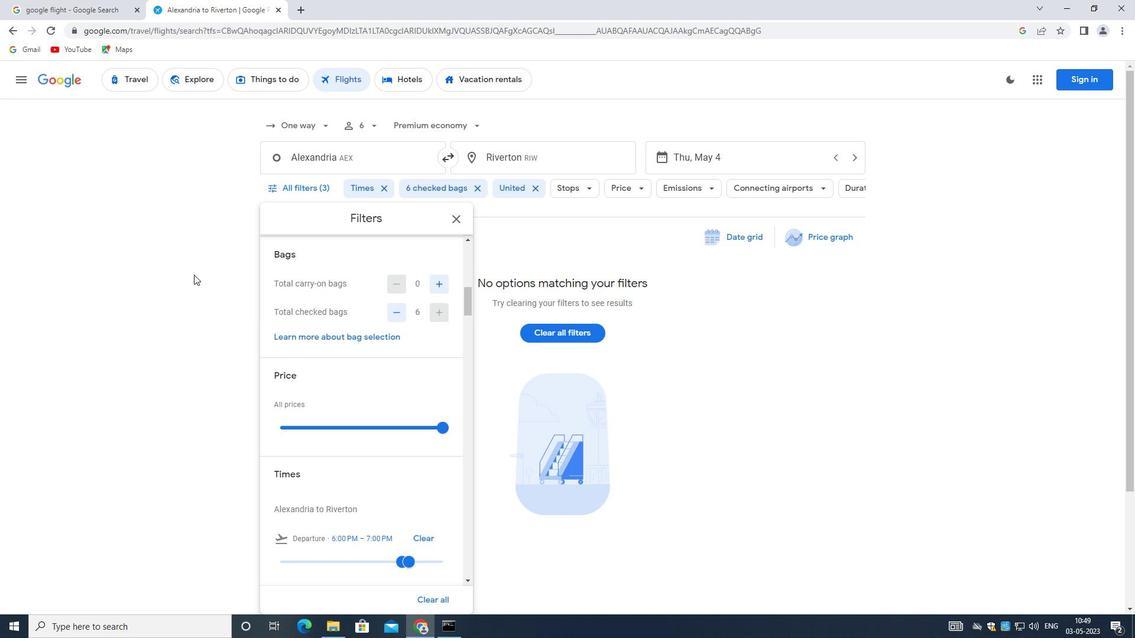 
Action: Mouse moved to (178, 294)
Screenshot: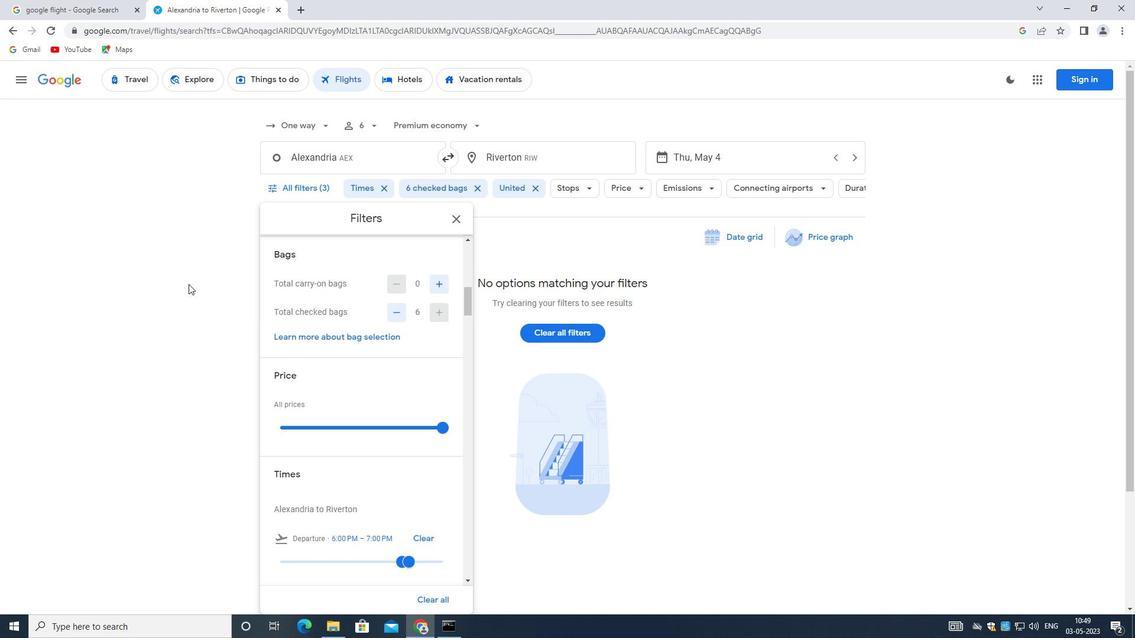 
Action: Mouse scrolled (178, 294) with delta (0, 0)
Screenshot: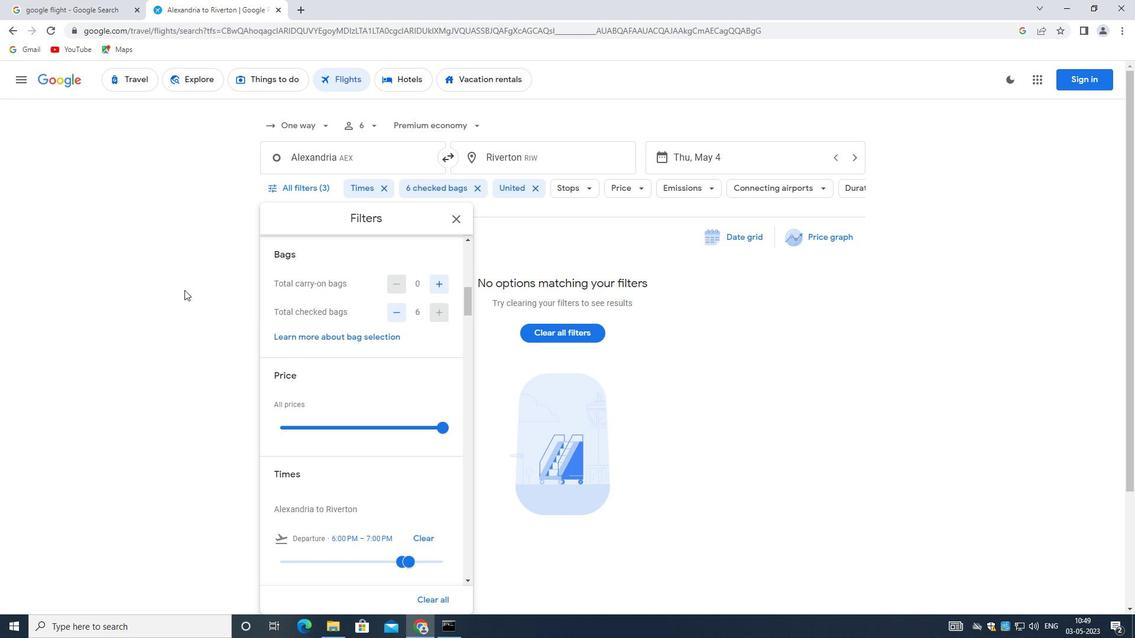 
Action: Mouse moved to (393, 441)
Screenshot: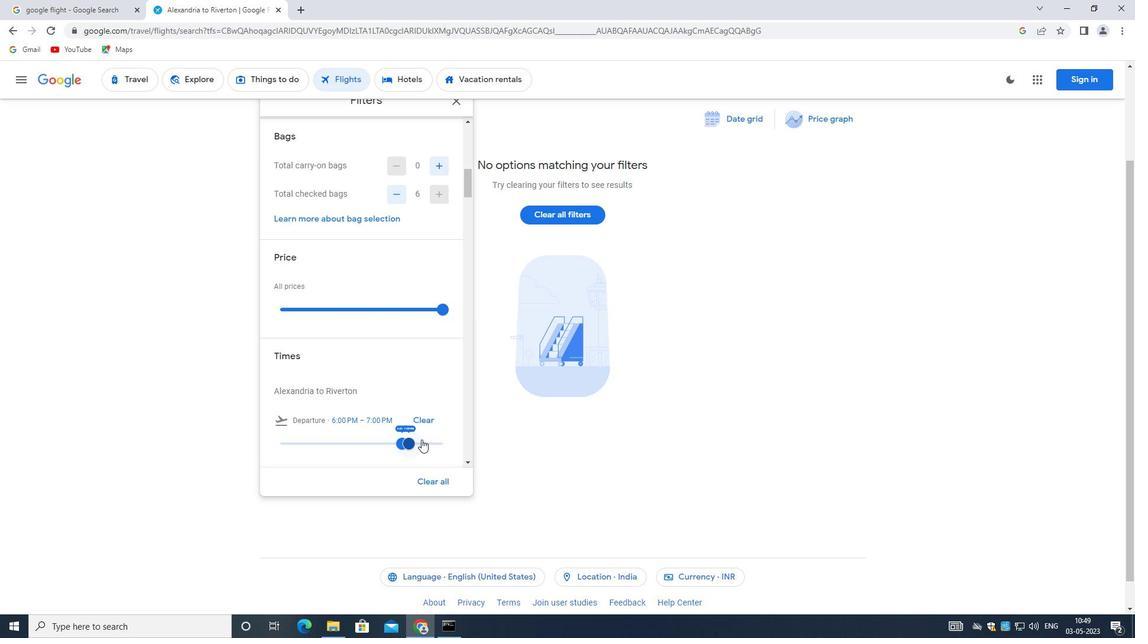
Action: Mouse pressed left at (393, 441)
Screenshot: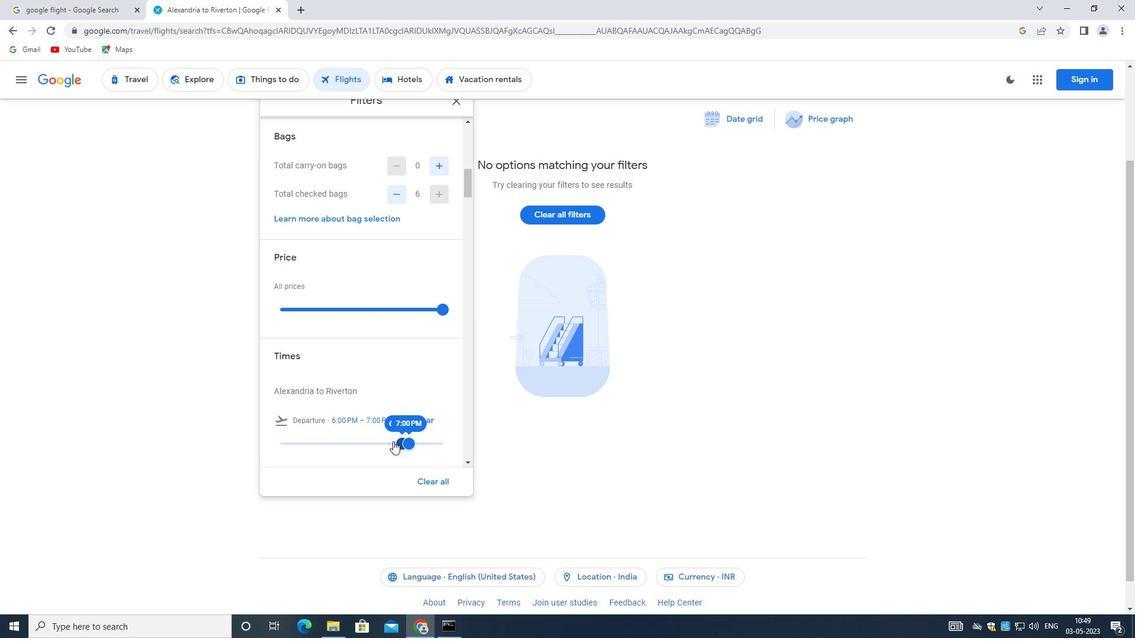
Action: Mouse moved to (408, 443)
Screenshot: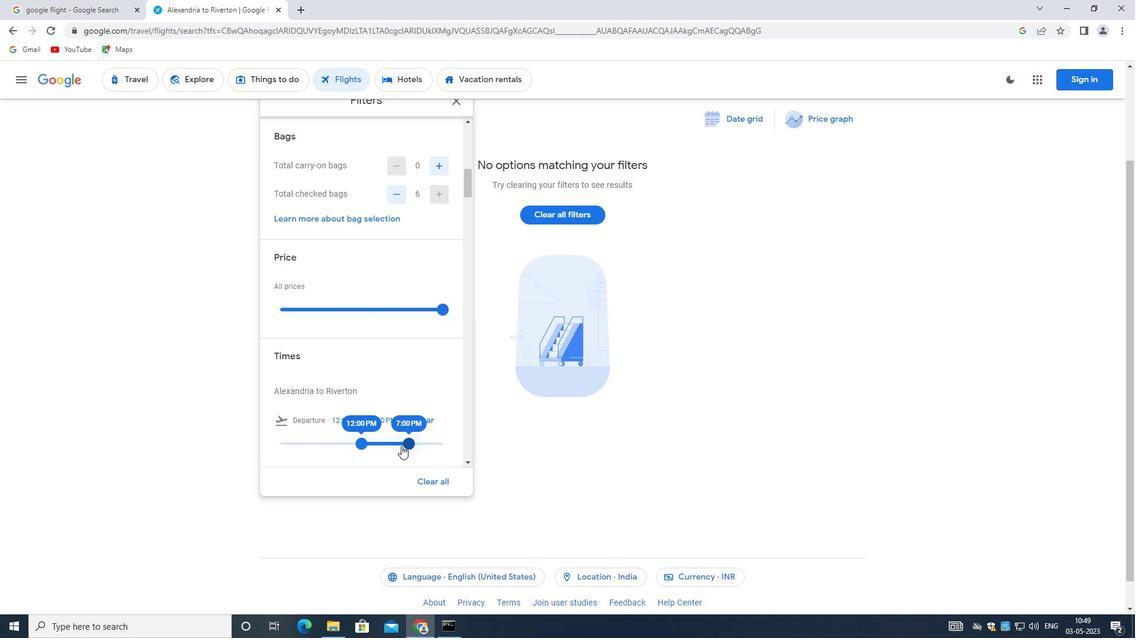 
Action: Mouse pressed left at (408, 443)
Screenshot: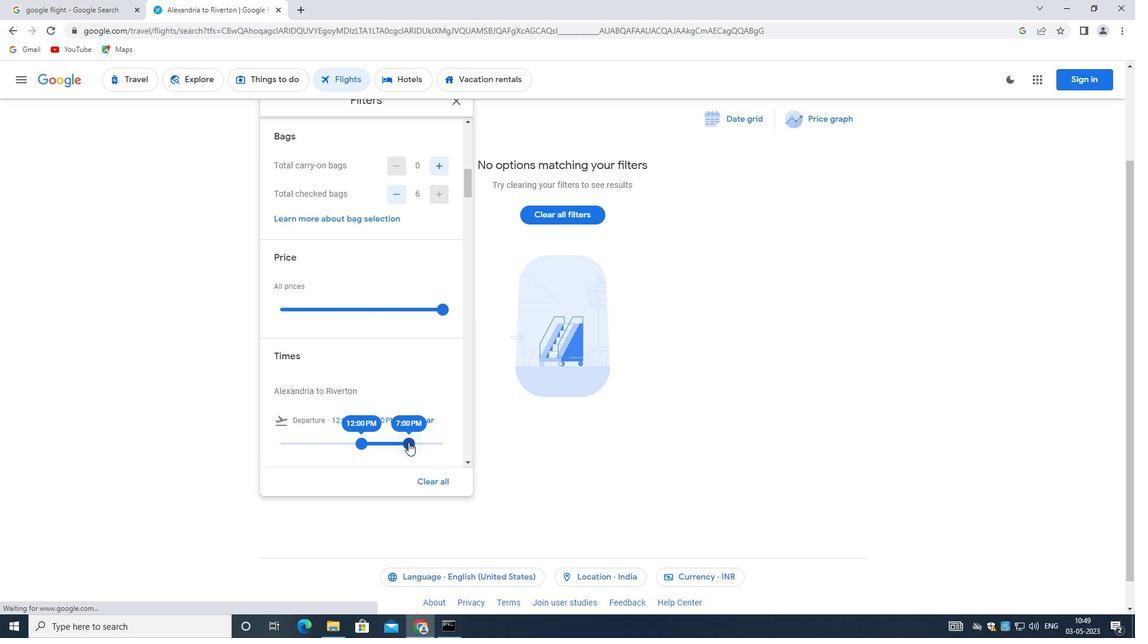 
Action: Mouse moved to (359, 443)
Screenshot: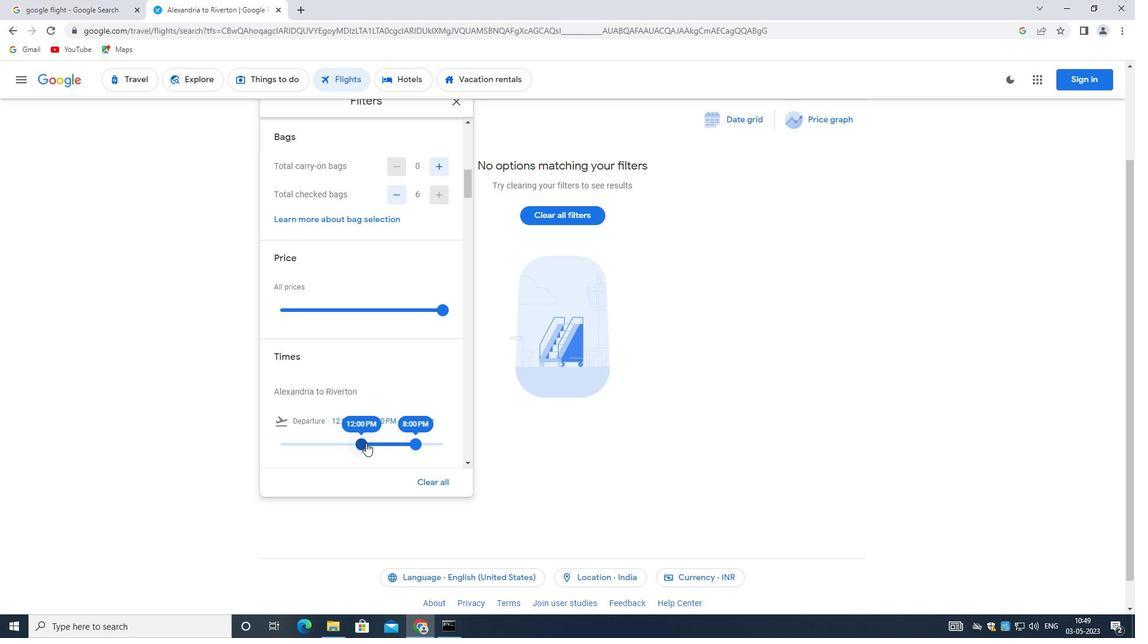 
Action: Mouse pressed left at (359, 443)
Screenshot: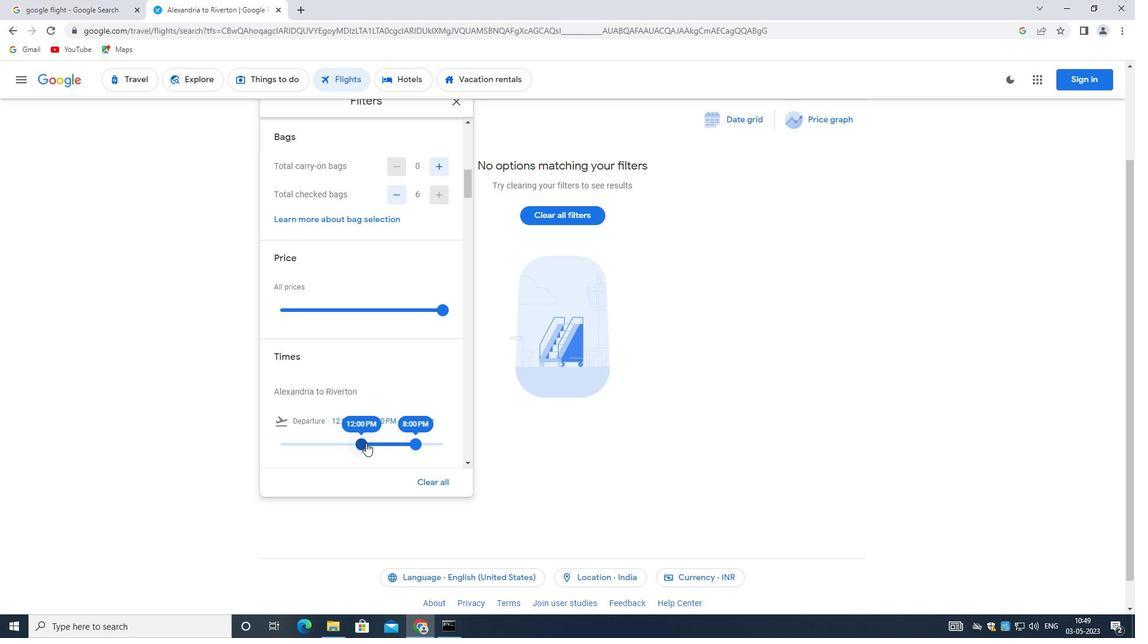 
Action: Mouse moved to (375, 446)
Screenshot: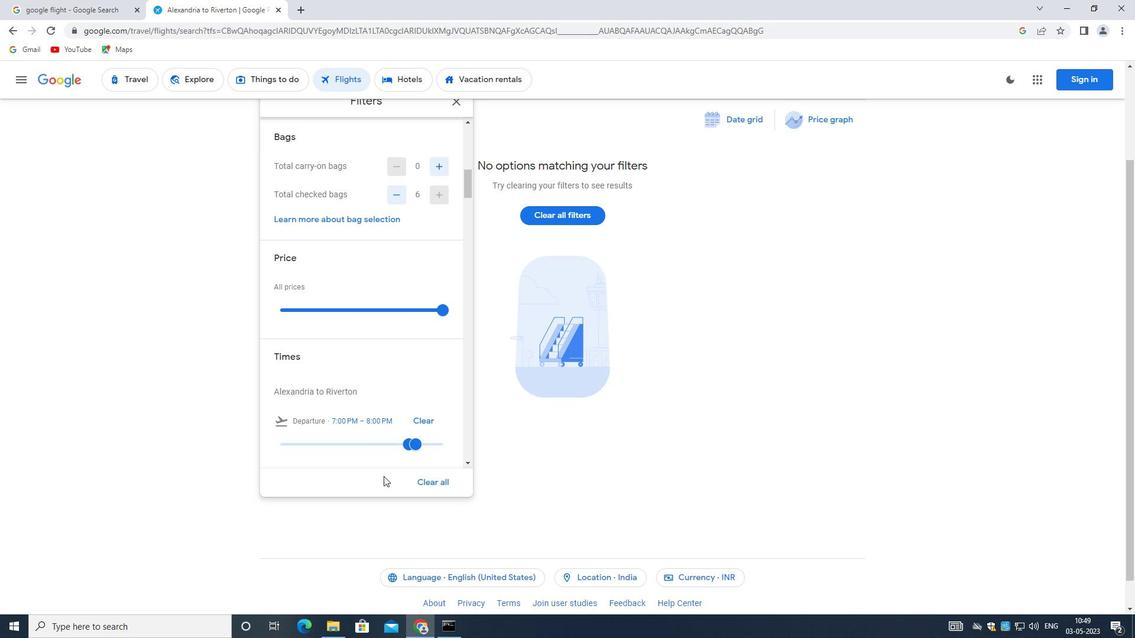 
Action: Mouse scrolled (375, 445) with delta (0, 0)
Screenshot: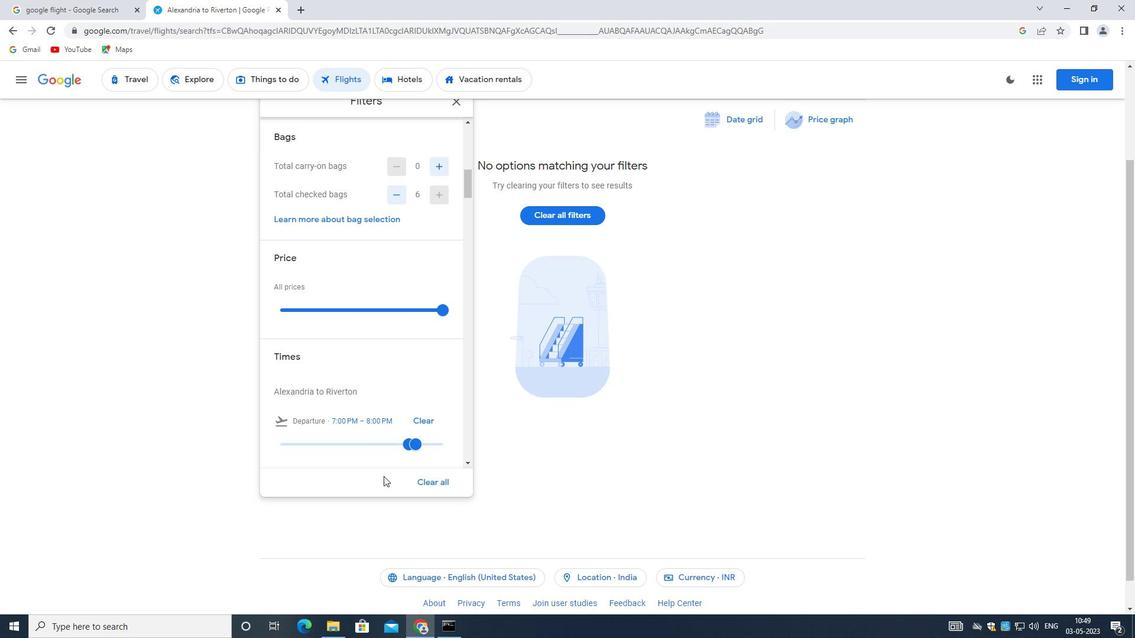 
Action: Mouse moved to (374, 445)
Screenshot: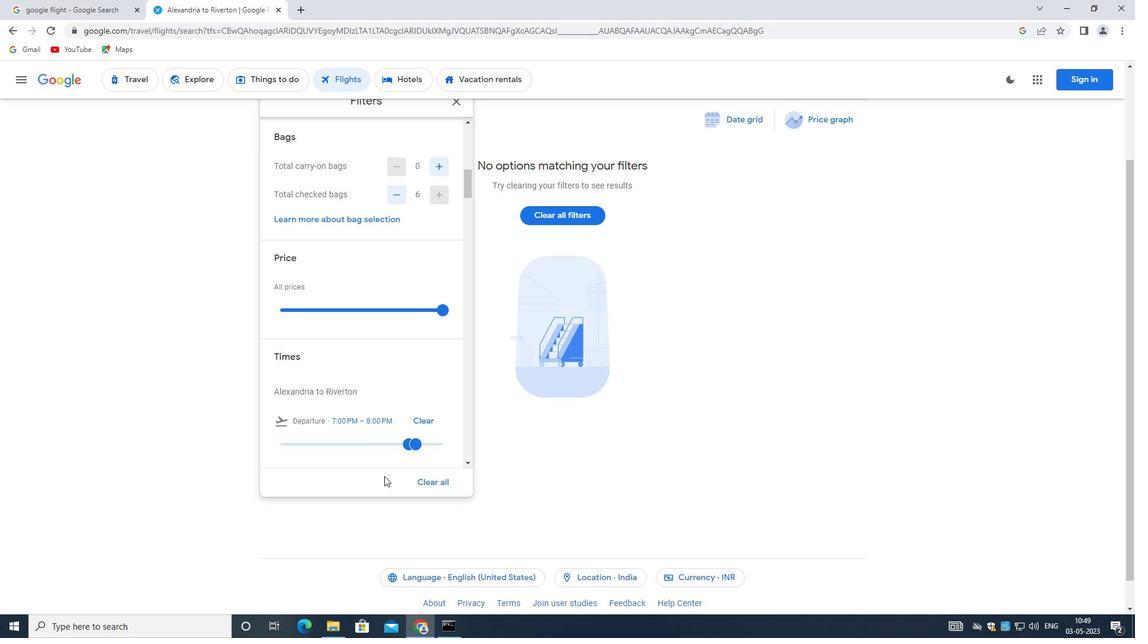 
Action: Mouse scrolled (374, 444) with delta (0, 0)
Screenshot: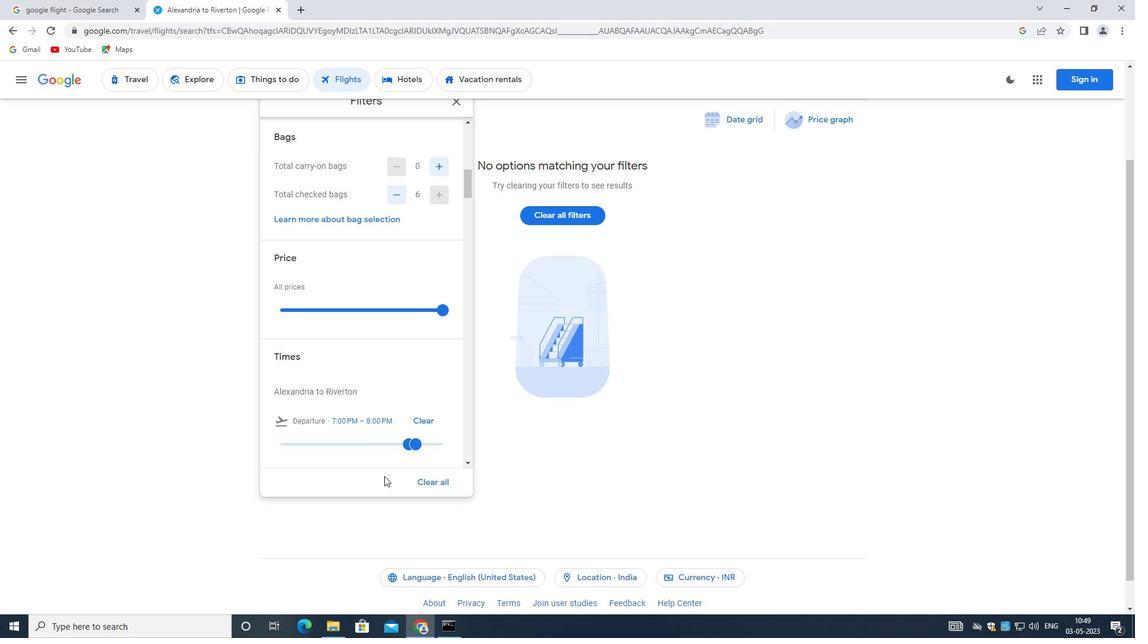 
Action: Mouse moved to (373, 444)
Screenshot: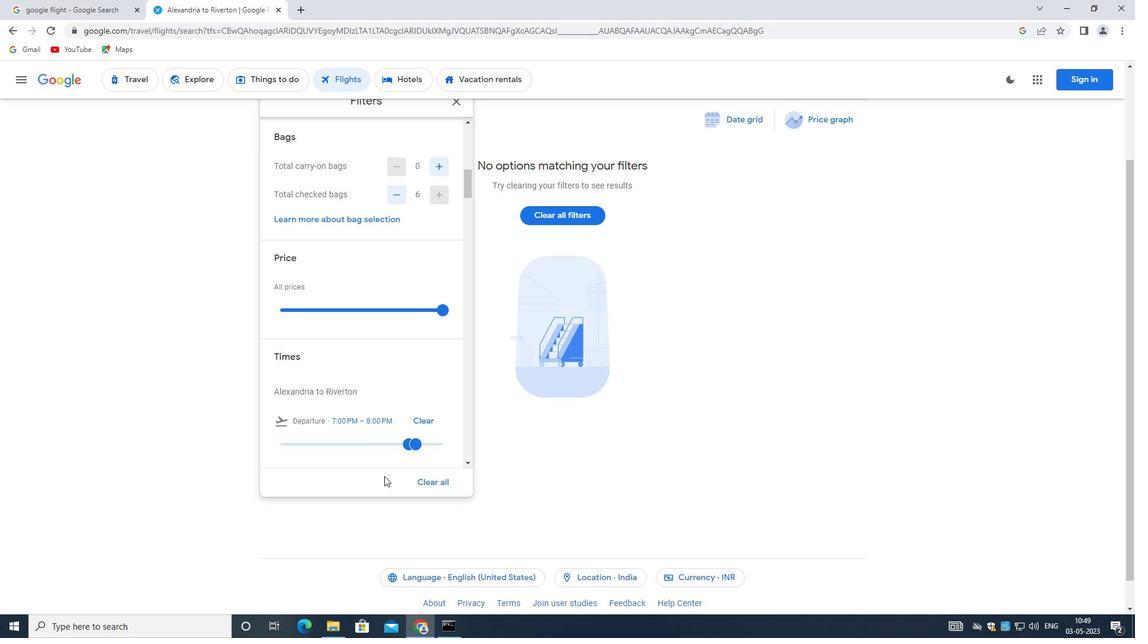 
Action: Mouse scrolled (373, 444) with delta (0, 0)
Screenshot: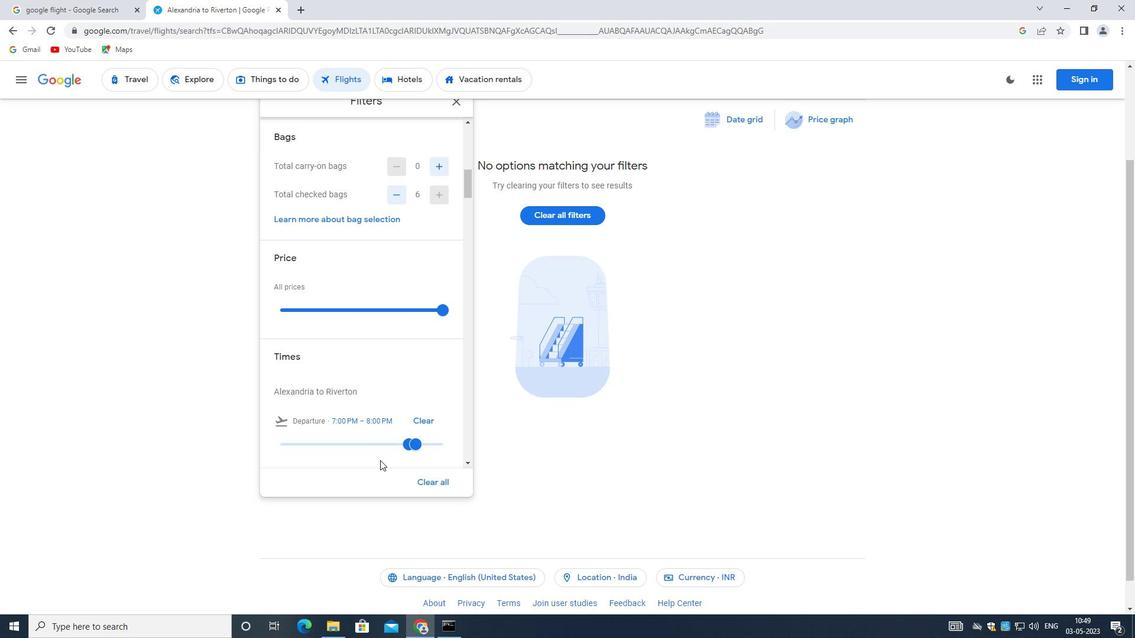 
Action: Mouse moved to (350, 374)
Screenshot: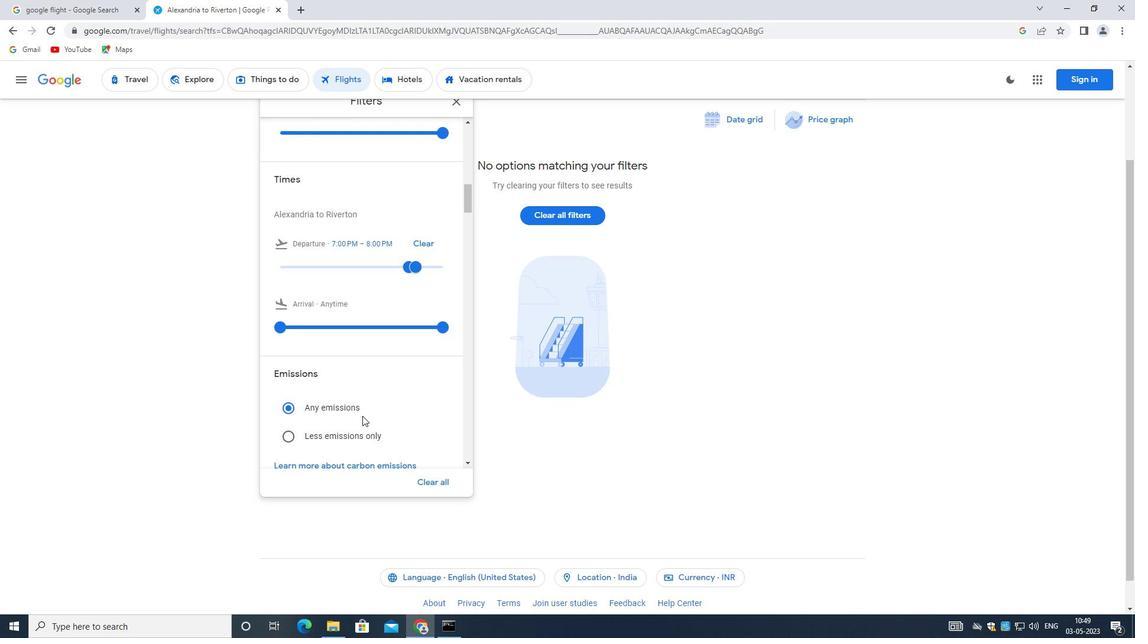 
Action: Mouse scrolled (350, 373) with delta (0, 0)
Screenshot: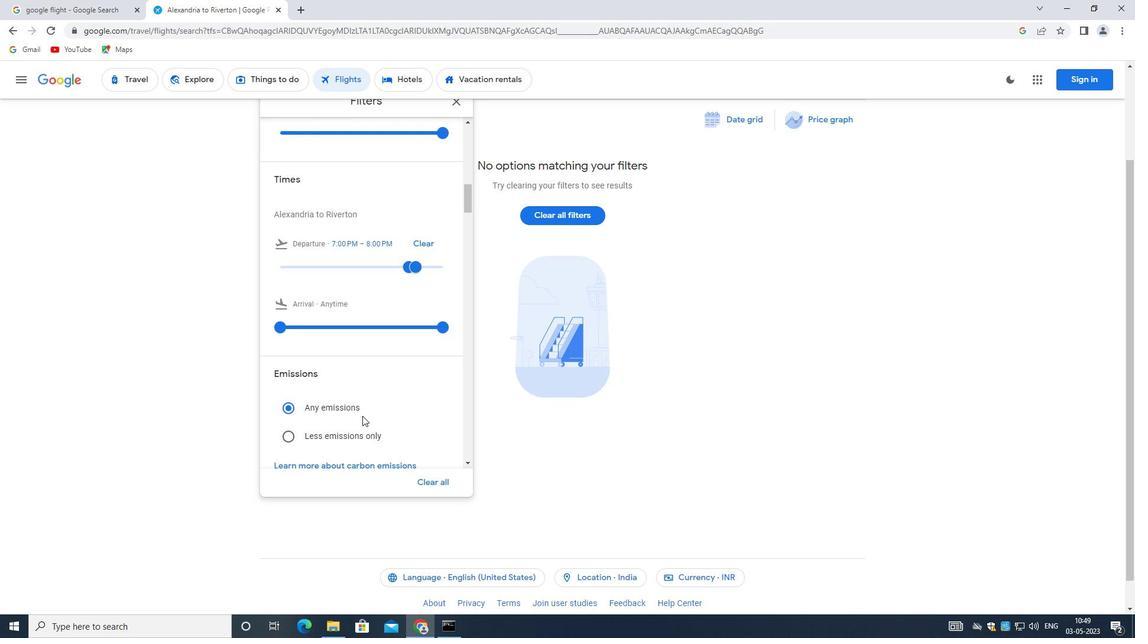 
Action: Mouse moved to (350, 373)
Screenshot: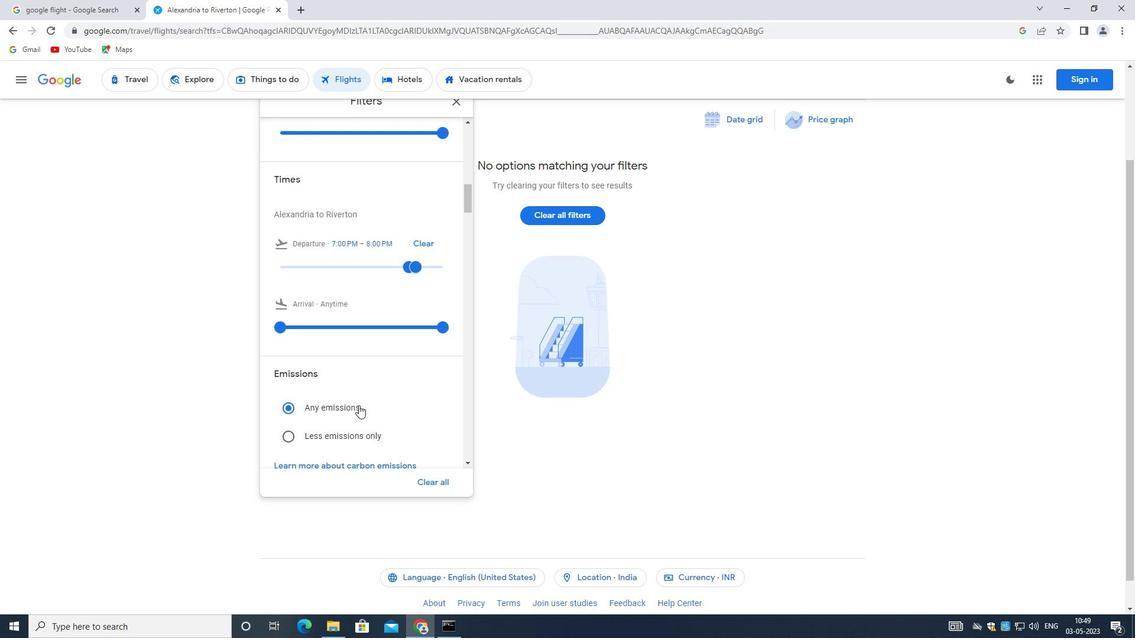 
Action: Mouse scrolled (350, 373) with delta (0, 0)
Screenshot: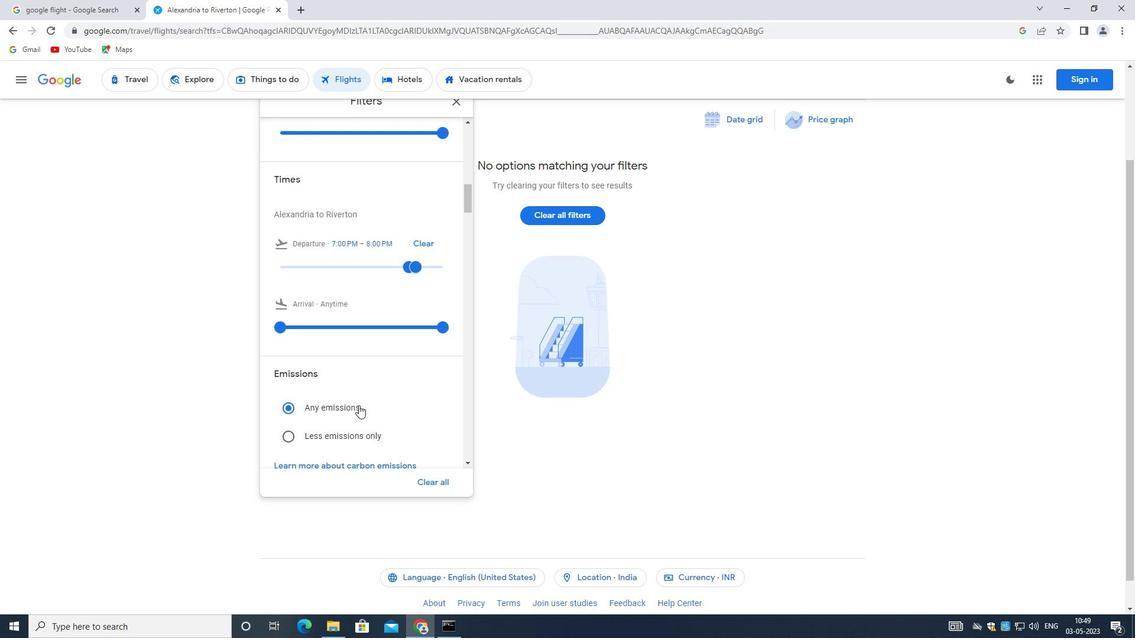 
Action: Mouse scrolled (350, 373) with delta (0, 0)
Screenshot: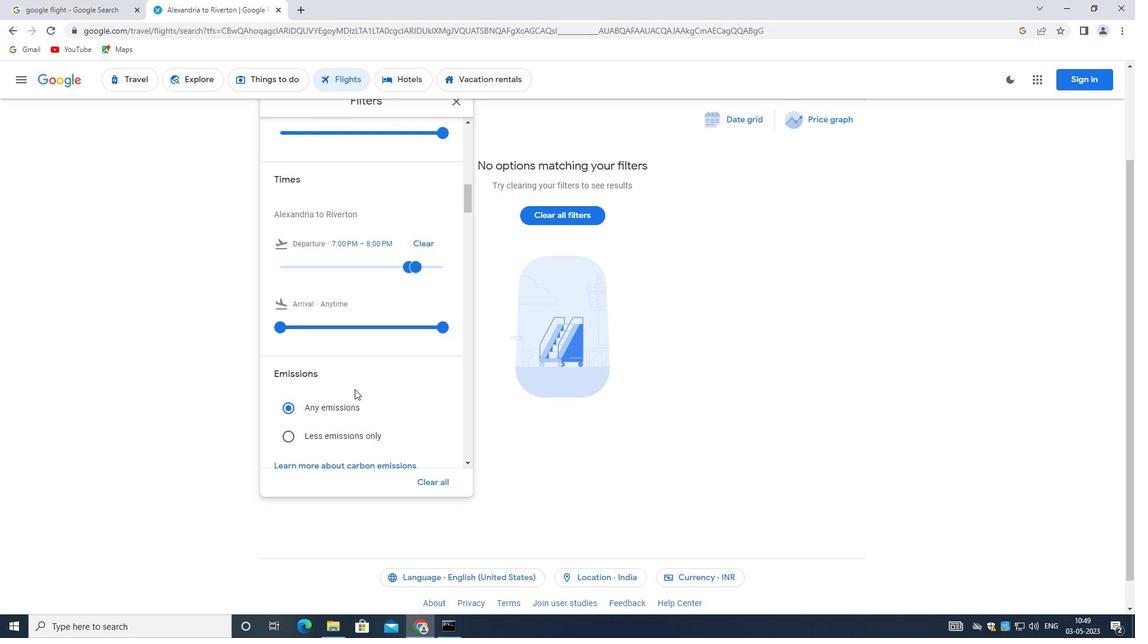 
Action: Mouse moved to (350, 373)
Screenshot: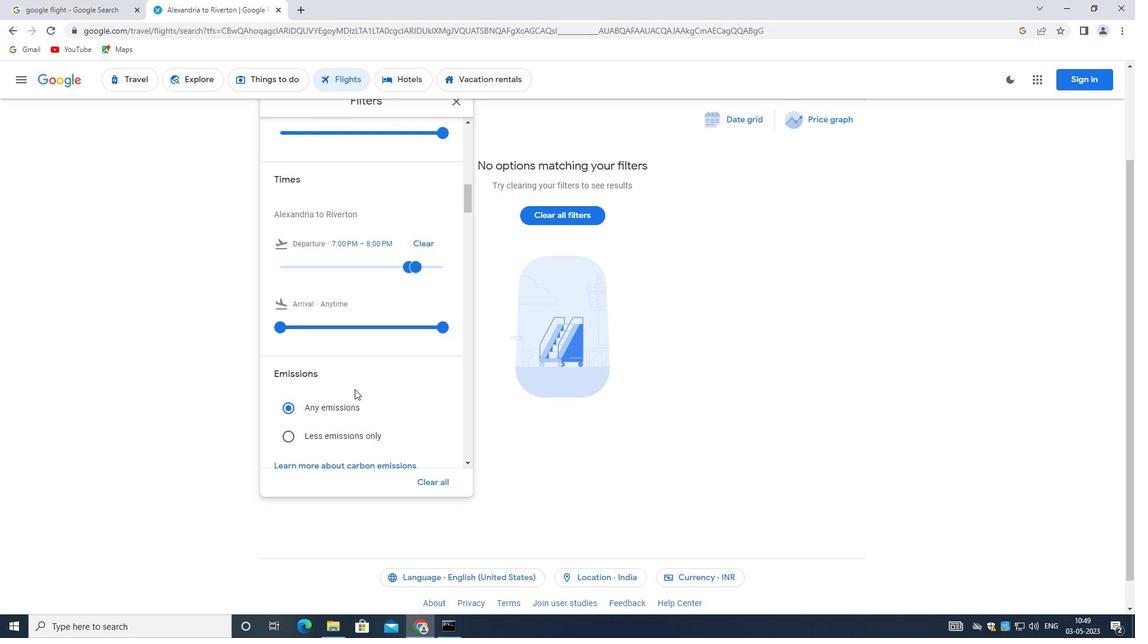 
Action: Mouse scrolled (350, 372) with delta (0, 0)
Screenshot: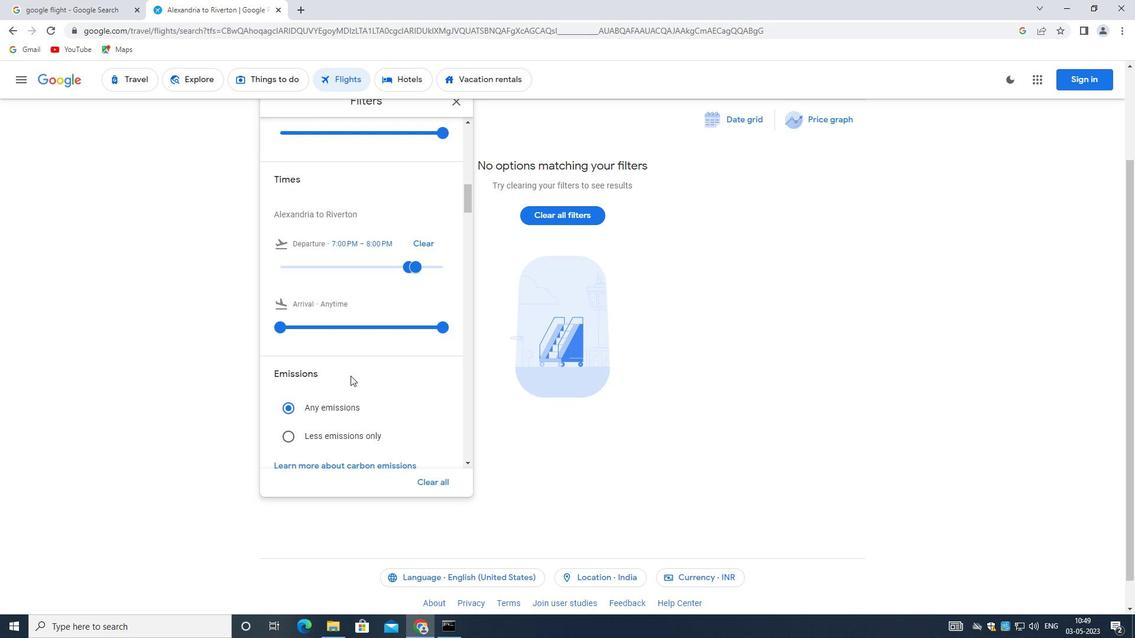 
Action: Mouse moved to (349, 367)
Screenshot: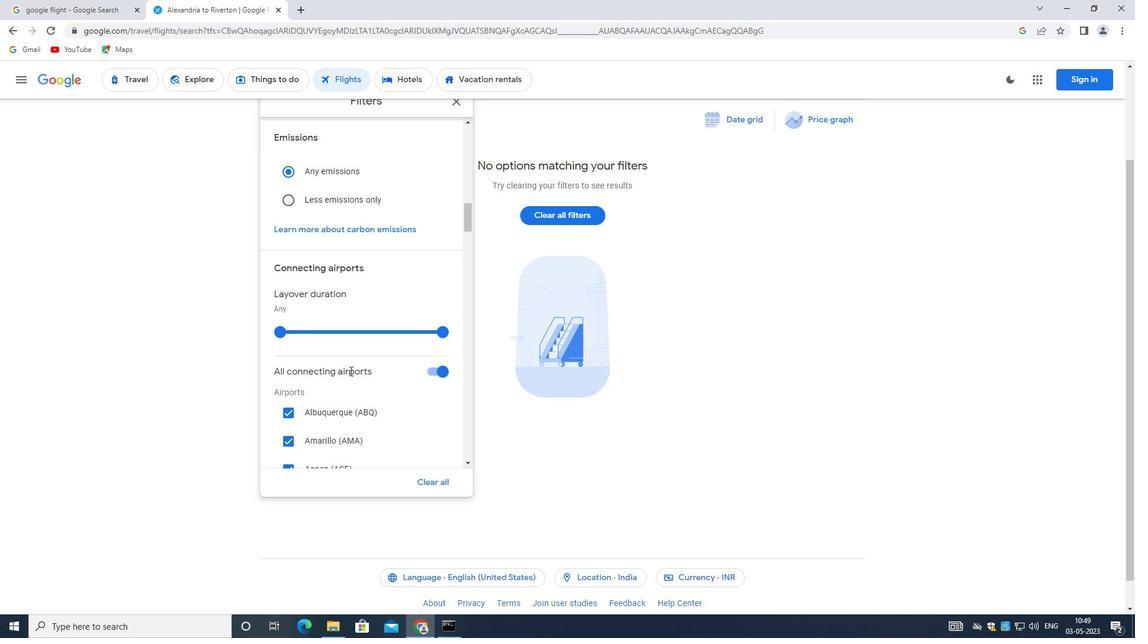 
Action: Mouse scrolled (349, 366) with delta (0, 0)
Screenshot: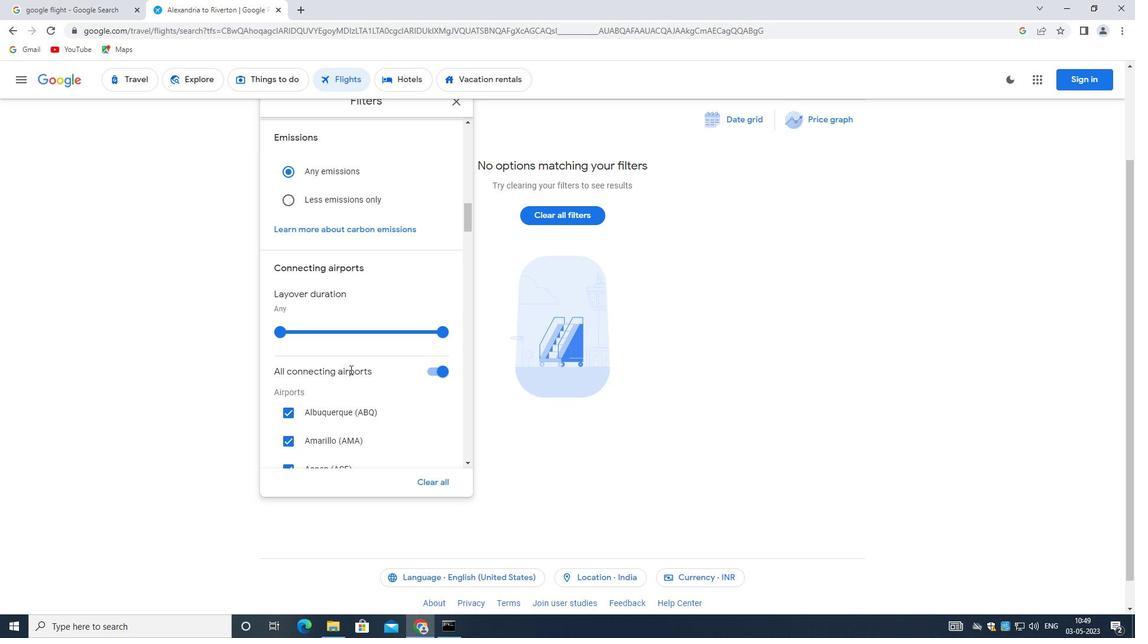 
Action: Mouse scrolled (349, 366) with delta (0, 0)
Screenshot: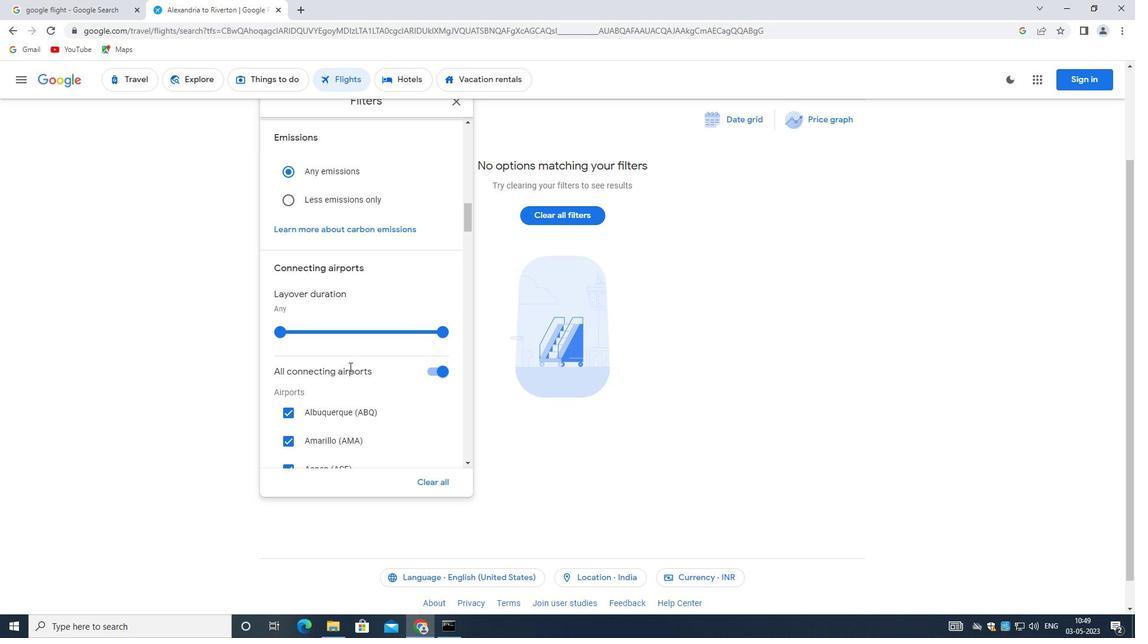 
Action: Mouse scrolled (349, 366) with delta (0, 0)
Screenshot: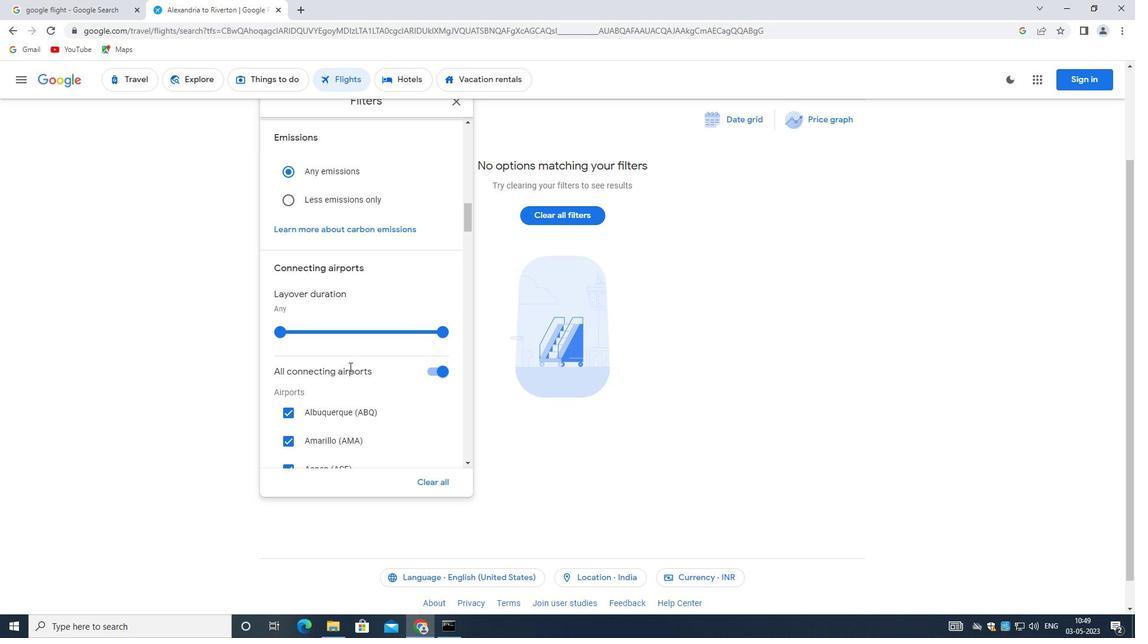 
Action: Mouse moved to (433, 193)
Screenshot: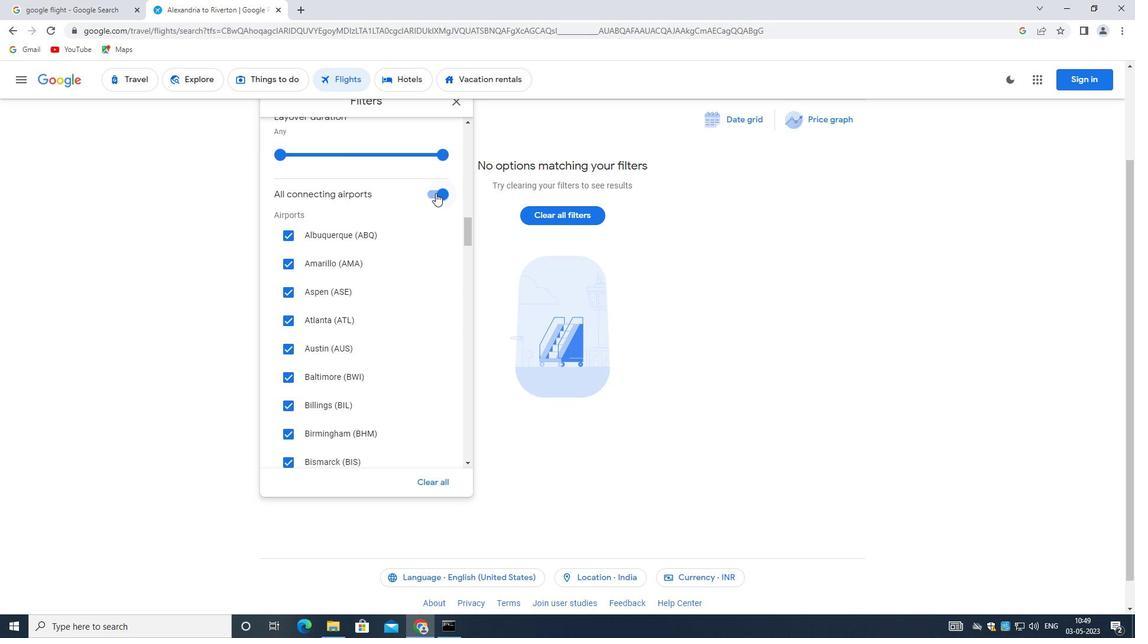 
Action: Mouse pressed left at (433, 193)
Screenshot: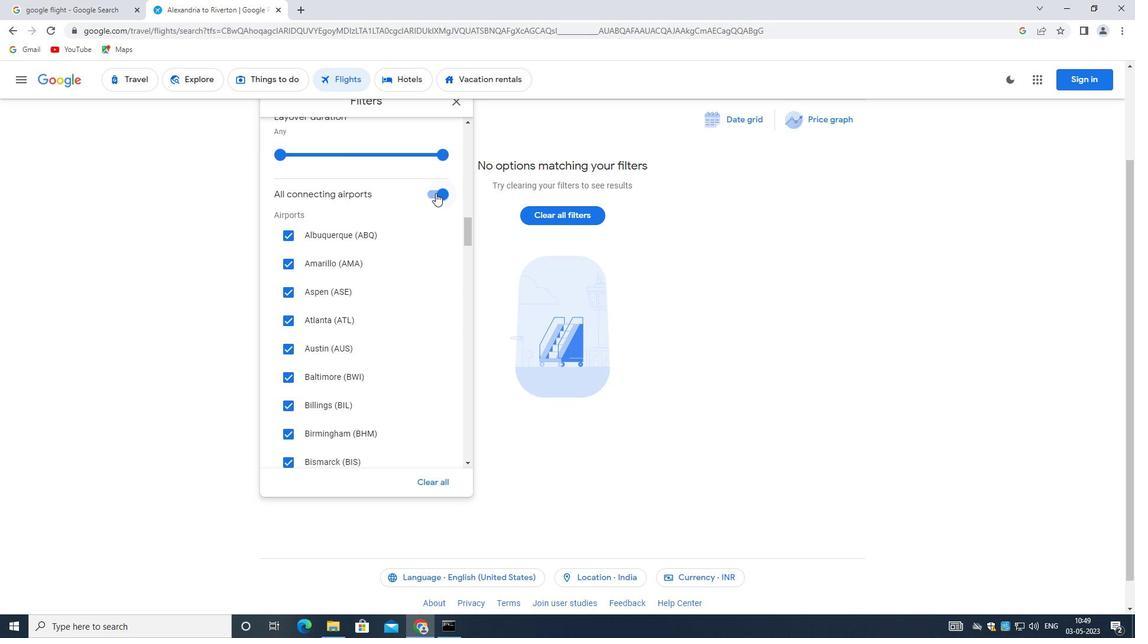 
Action: Mouse moved to (393, 260)
Screenshot: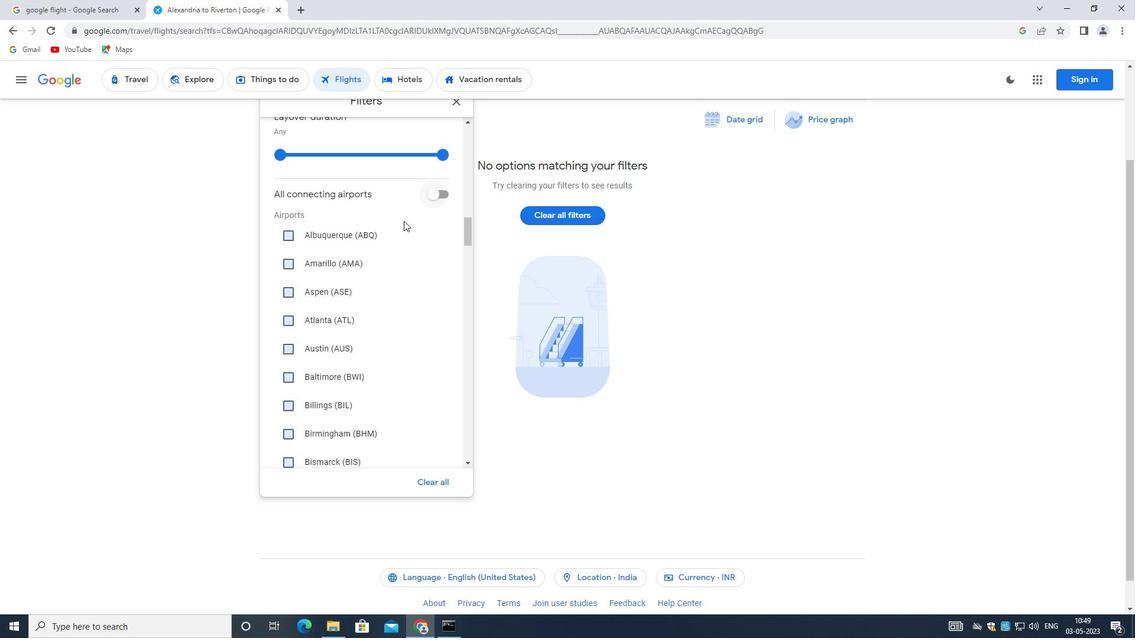 
Action: Mouse scrolled (393, 259) with delta (0, 0)
Screenshot: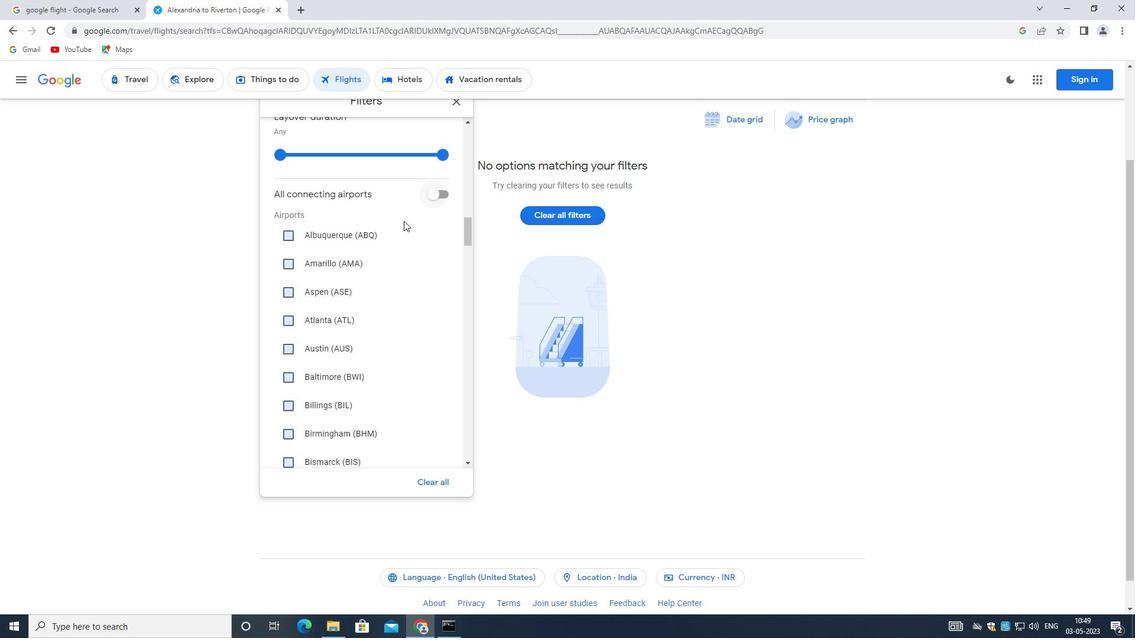 
Action: Mouse moved to (391, 270)
Screenshot: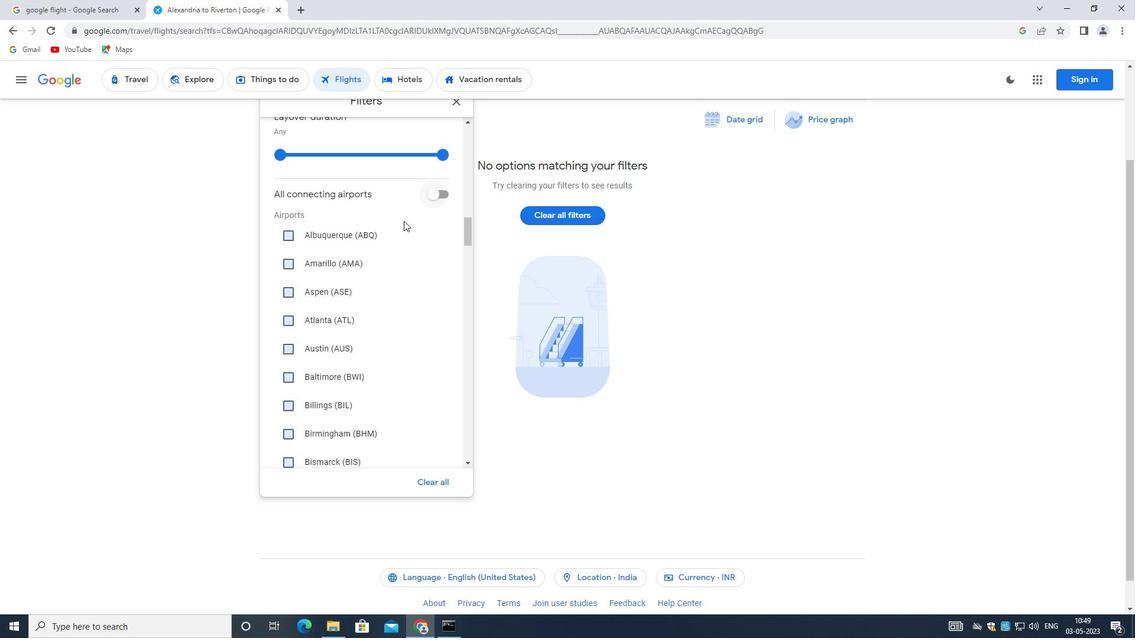 
Action: Mouse scrolled (391, 269) with delta (0, 0)
Screenshot: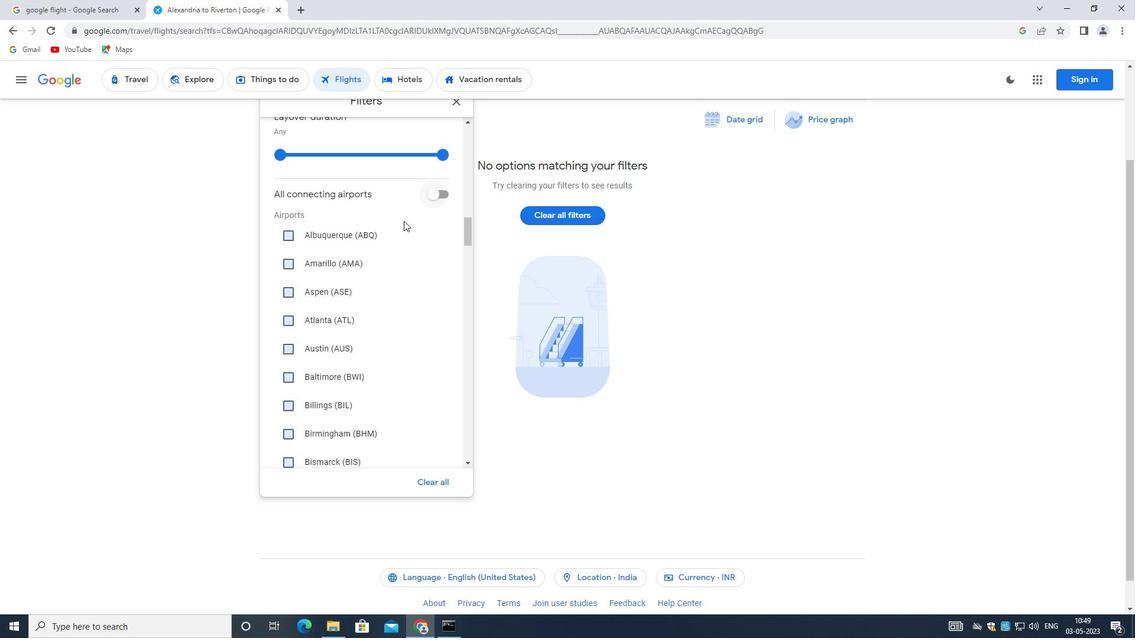 
Action: Mouse moved to (390, 278)
Screenshot: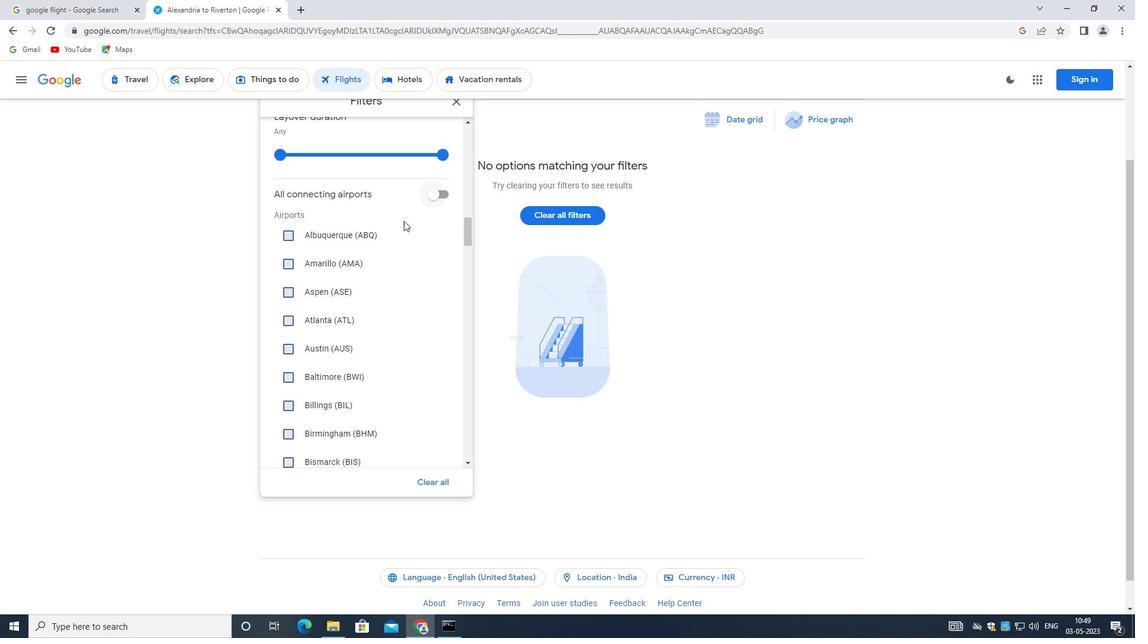 
Action: Mouse scrolled (390, 277) with delta (0, 0)
Screenshot: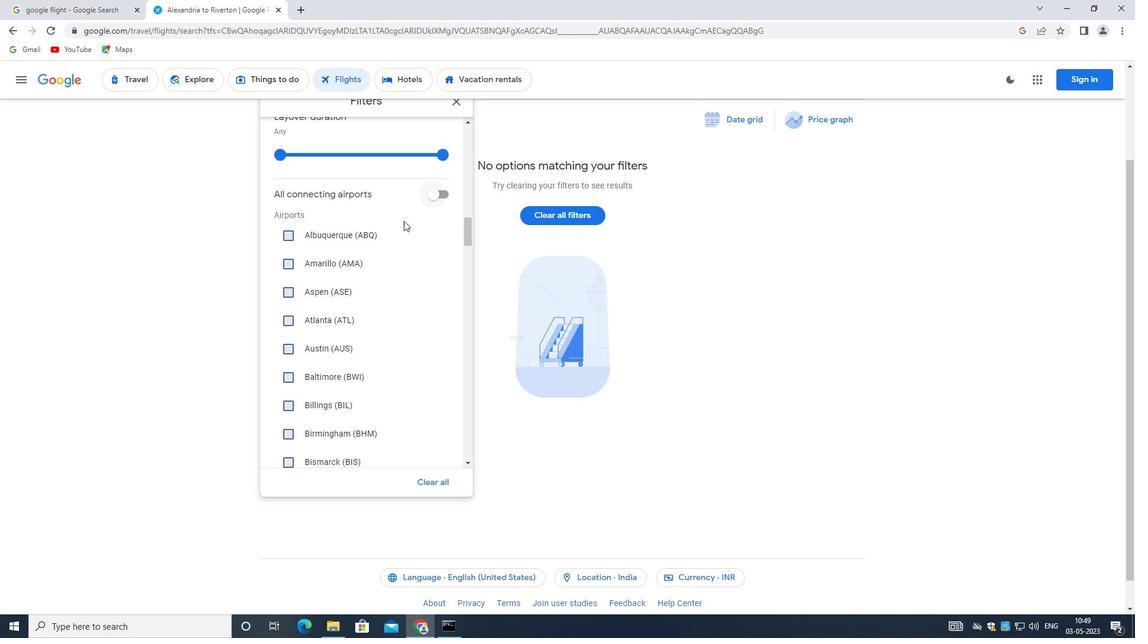 
Action: Mouse moved to (389, 282)
Screenshot: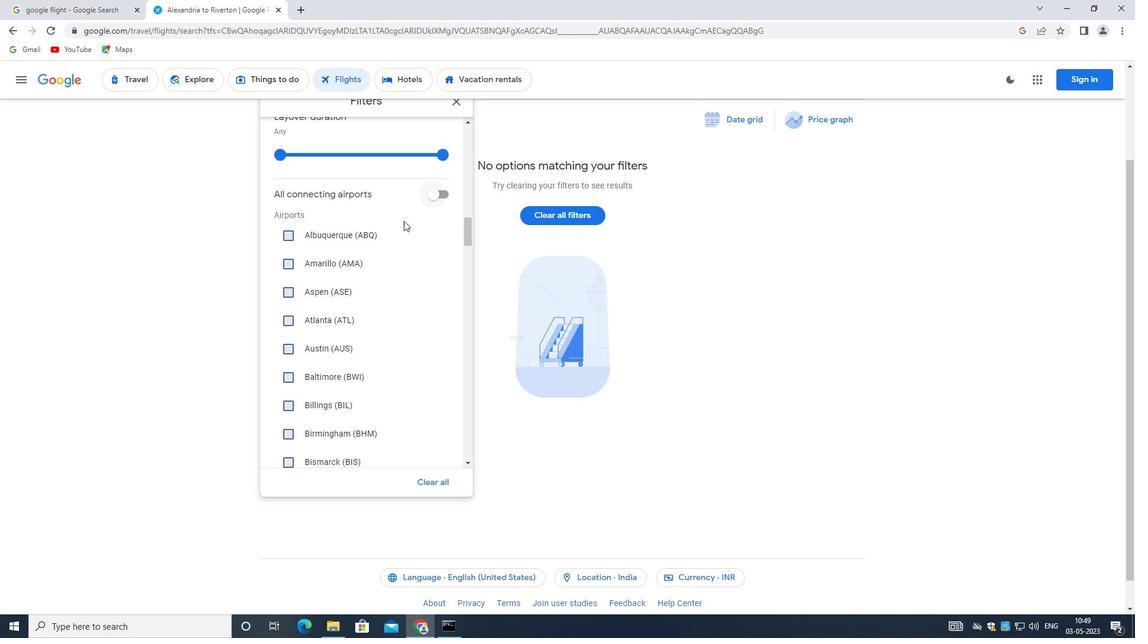 
Action: Mouse scrolled (389, 281) with delta (0, 0)
Screenshot: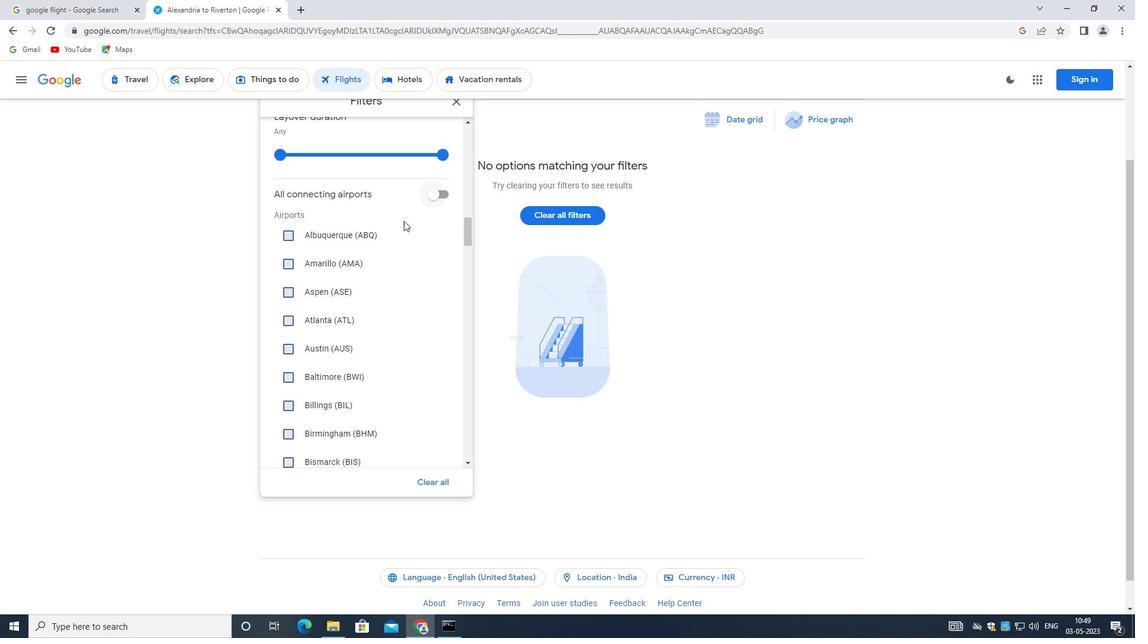 
Action: Mouse moved to (378, 327)
Screenshot: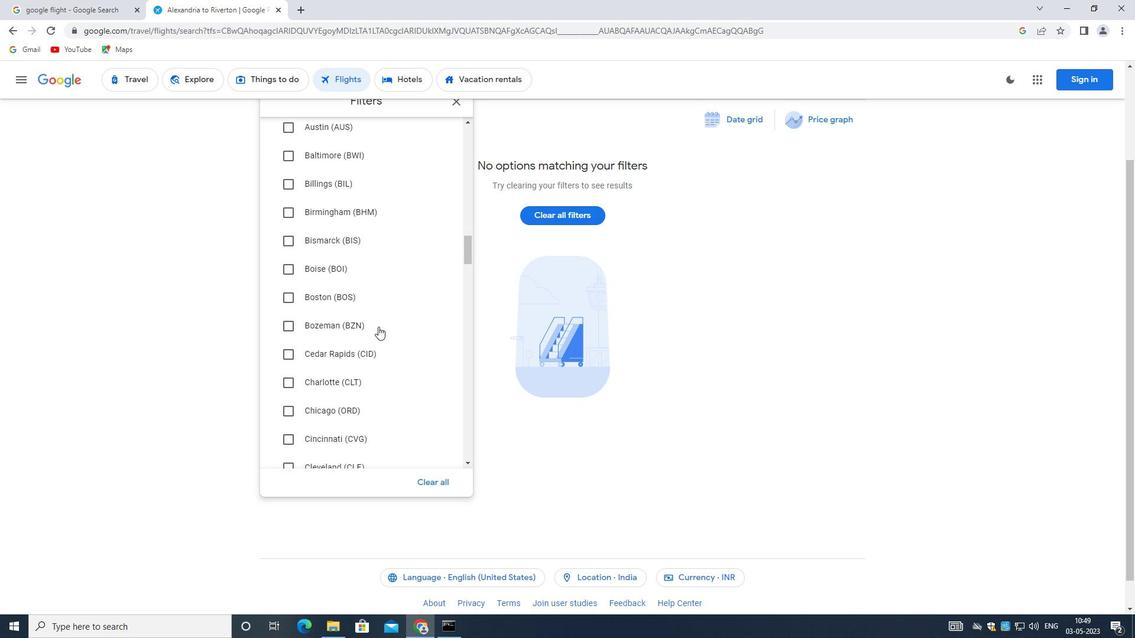 
Action: Mouse scrolled (378, 326) with delta (0, 0)
Screenshot: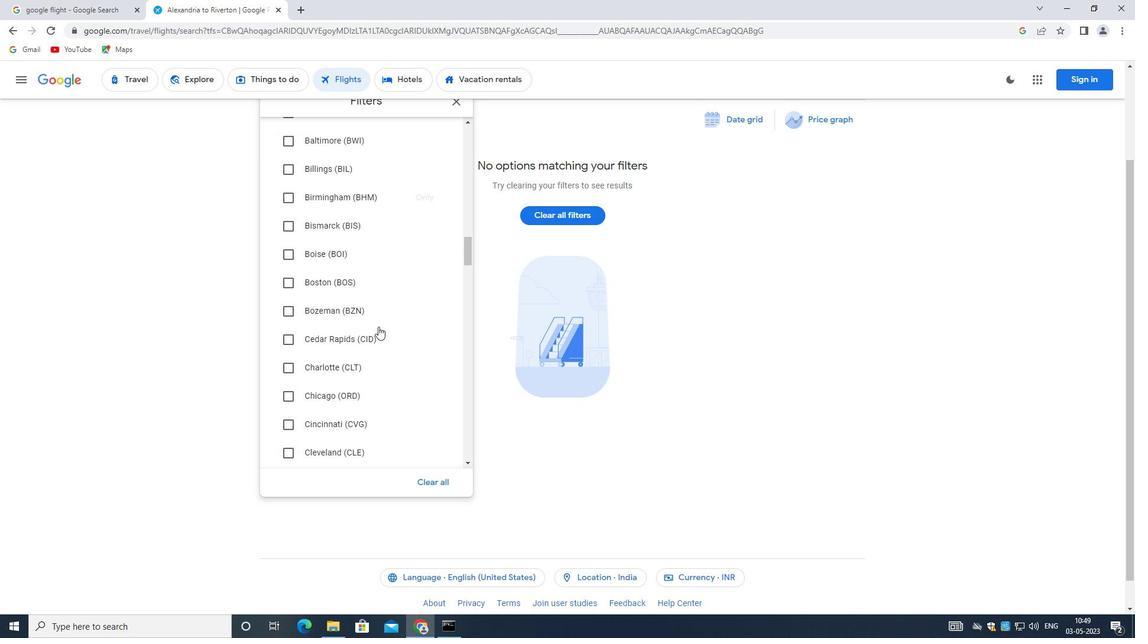 
Action: Mouse moved to (377, 328)
Screenshot: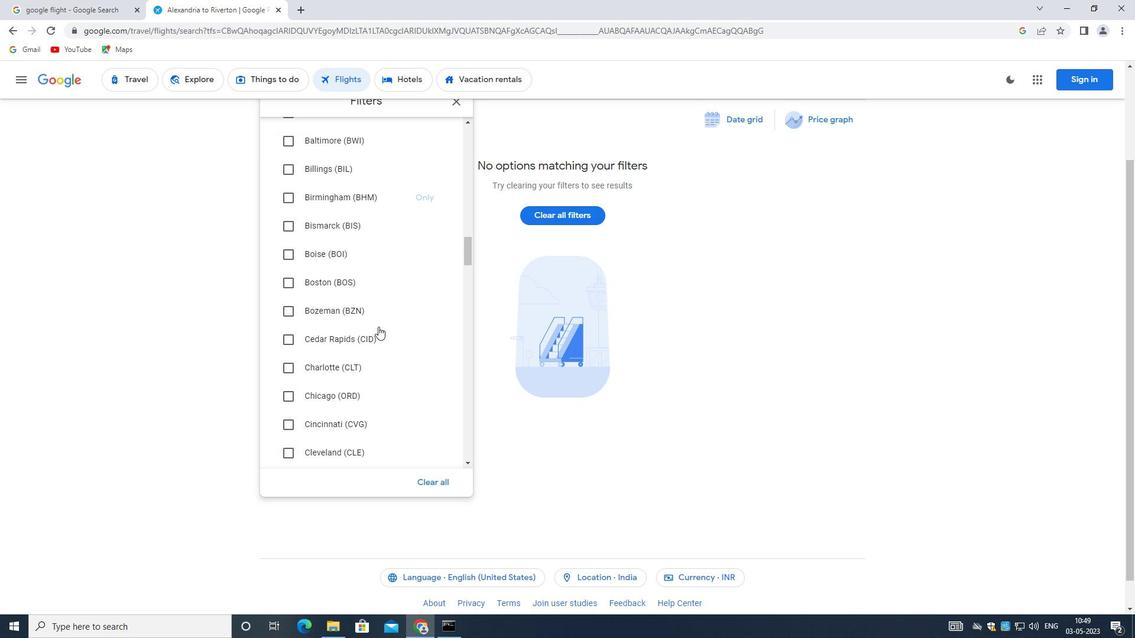 
Action: Mouse scrolled (377, 327) with delta (0, 0)
Screenshot: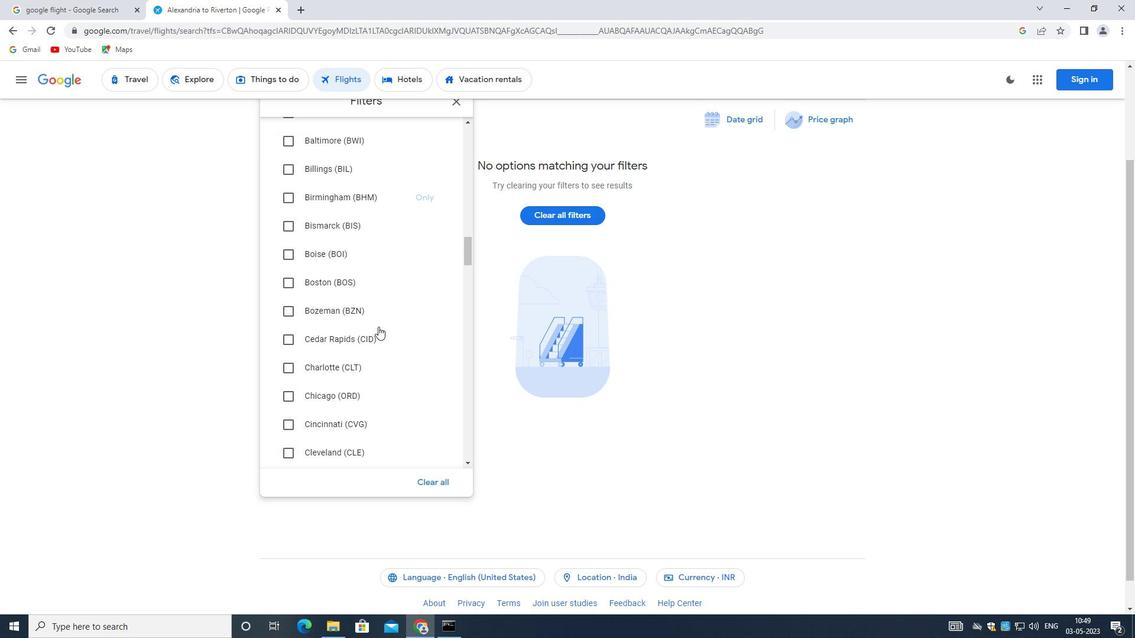 
Action: Mouse moved to (377, 328)
Screenshot: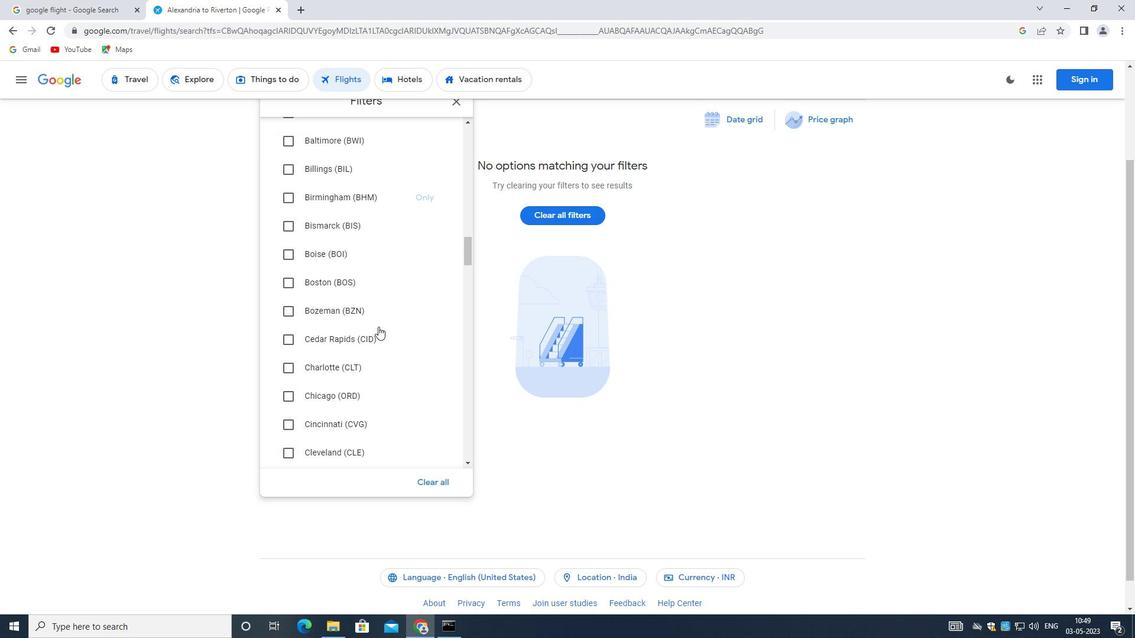 
Action: Mouse scrolled (377, 328) with delta (0, 0)
Screenshot: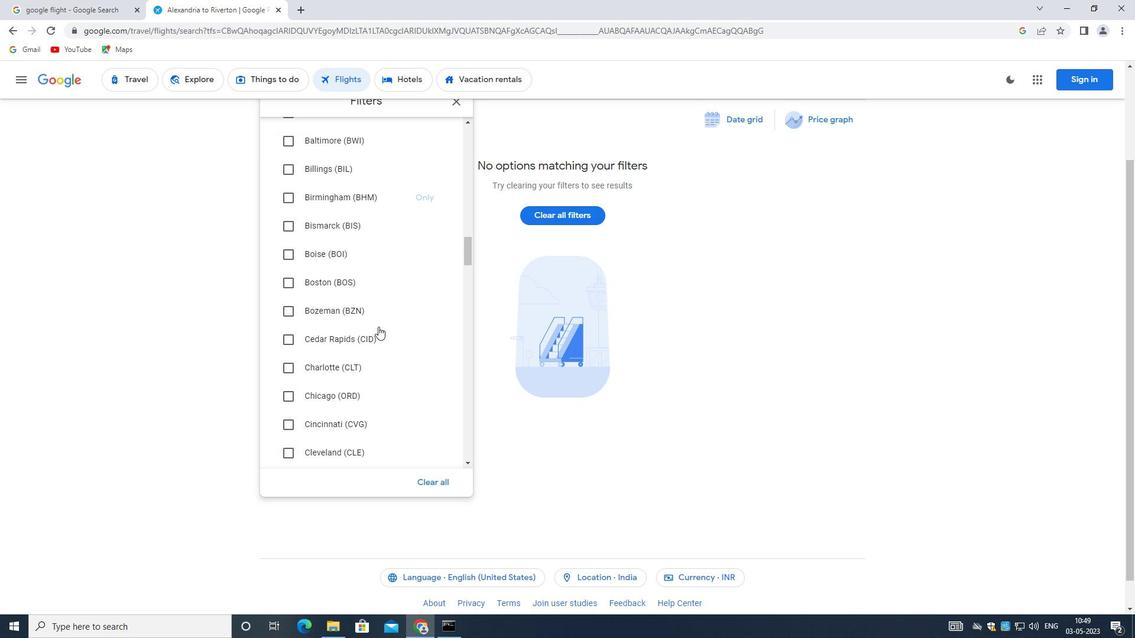 
Action: Mouse moved to (377, 330)
Screenshot: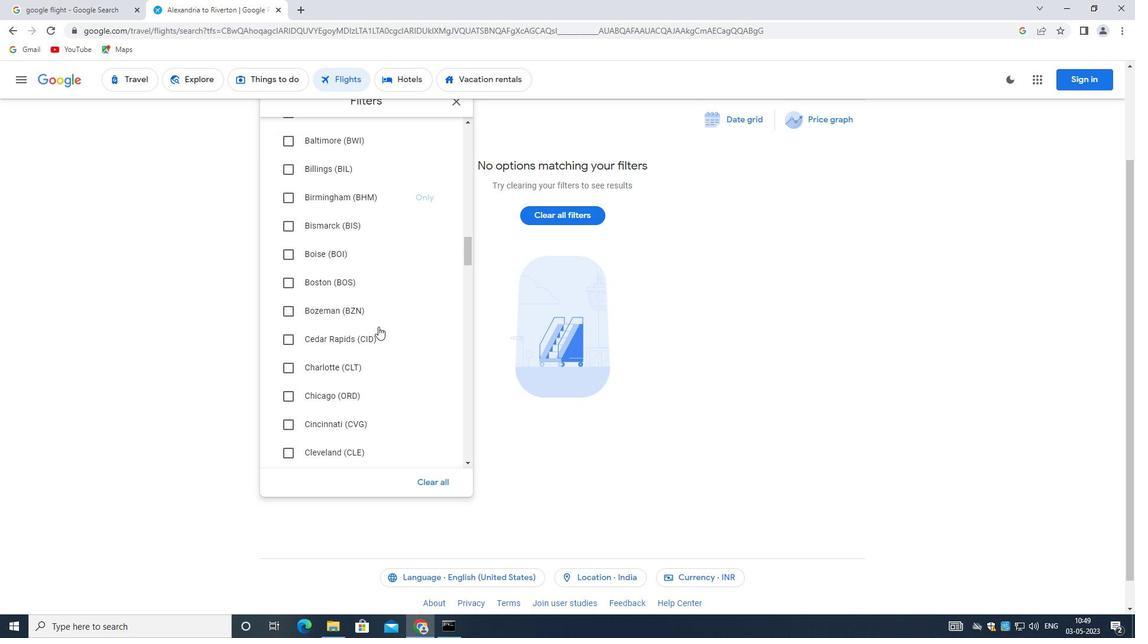 
Action: Mouse scrolled (377, 329) with delta (0, 0)
Screenshot: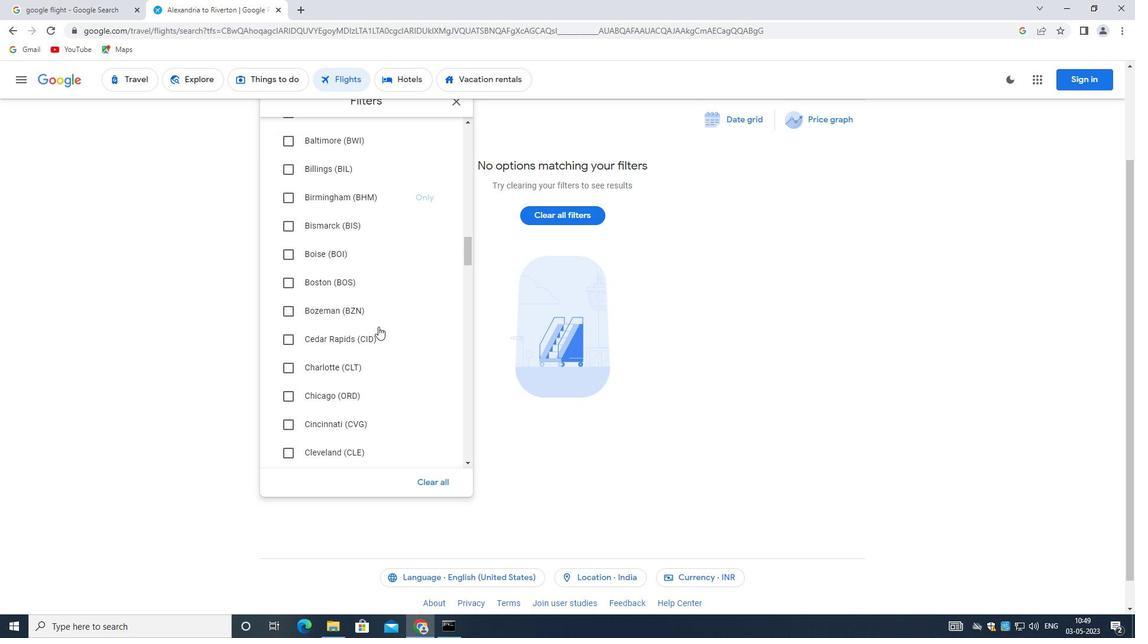 
Action: Mouse moved to (376, 333)
Screenshot: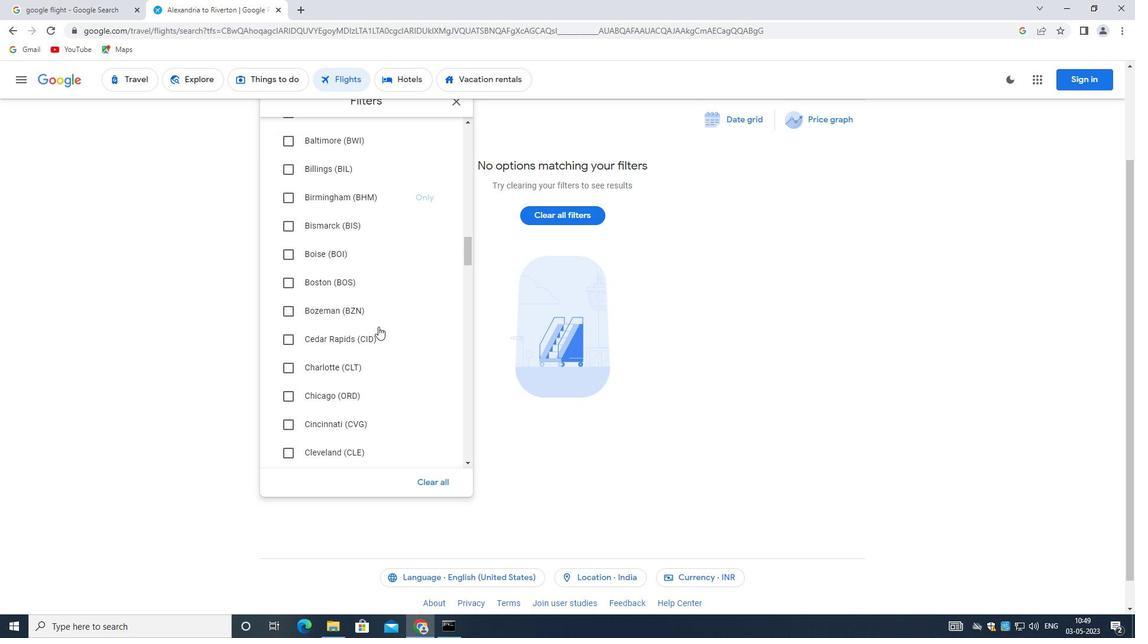 
Action: Mouse scrolled (376, 332) with delta (0, 0)
Screenshot: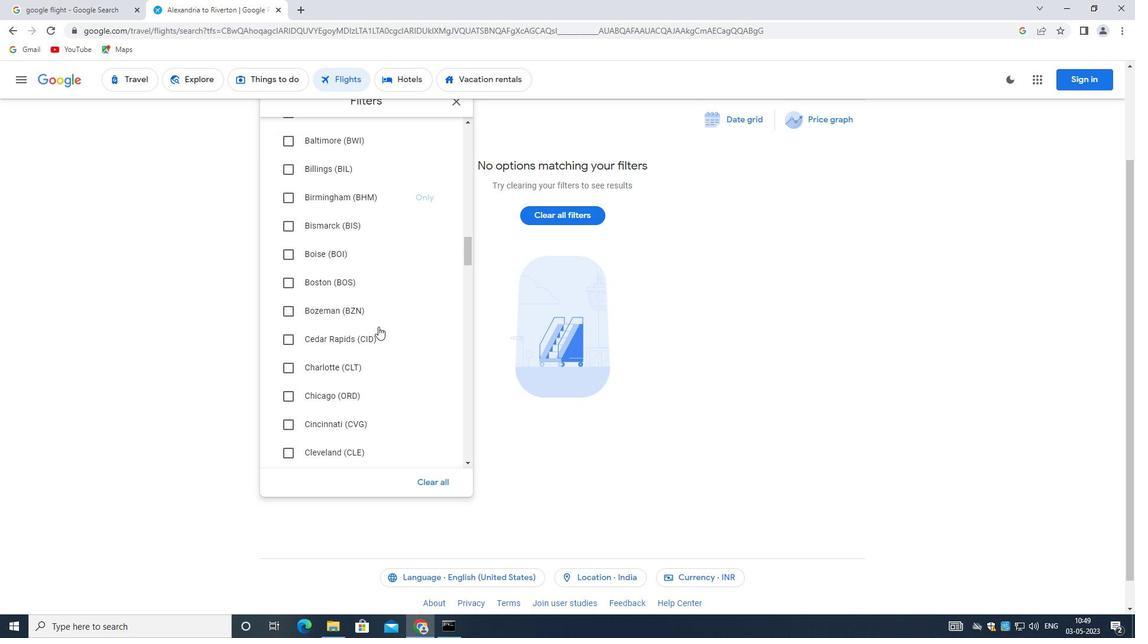 
Action: Mouse moved to (362, 343)
Screenshot: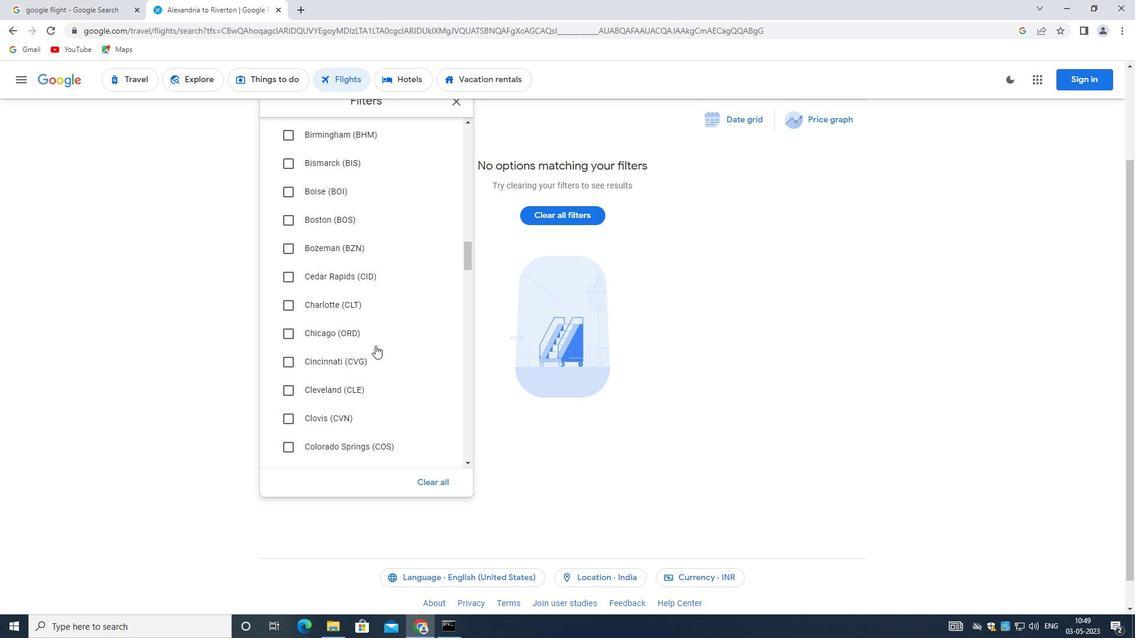 
Action: Mouse scrolled (362, 343) with delta (0, 0)
Screenshot: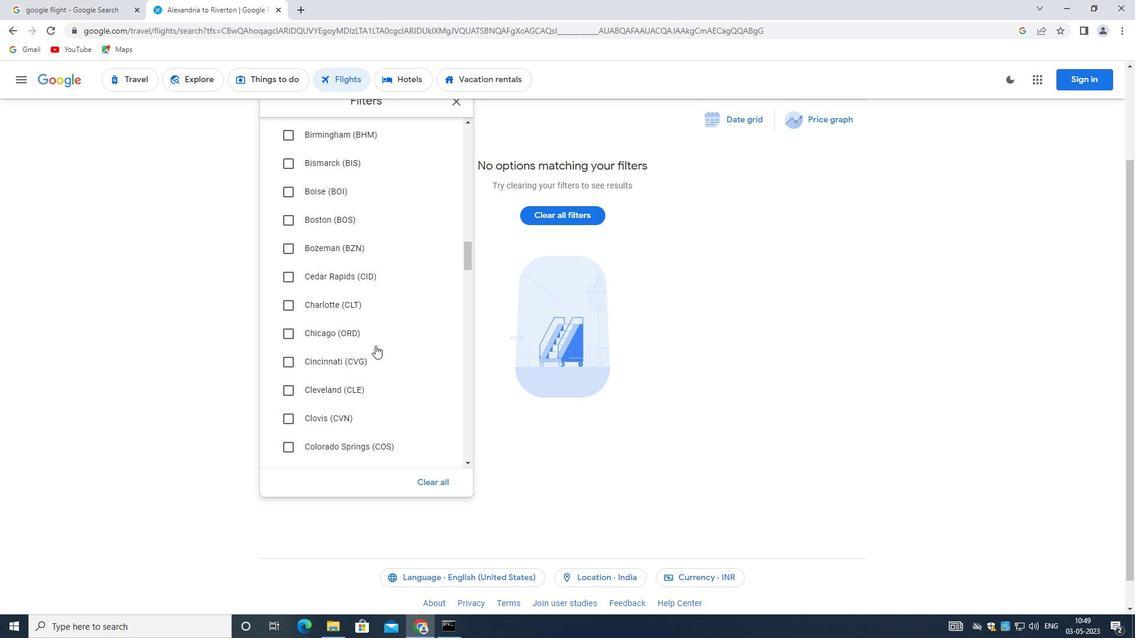 
Action: Mouse moved to (357, 344)
Screenshot: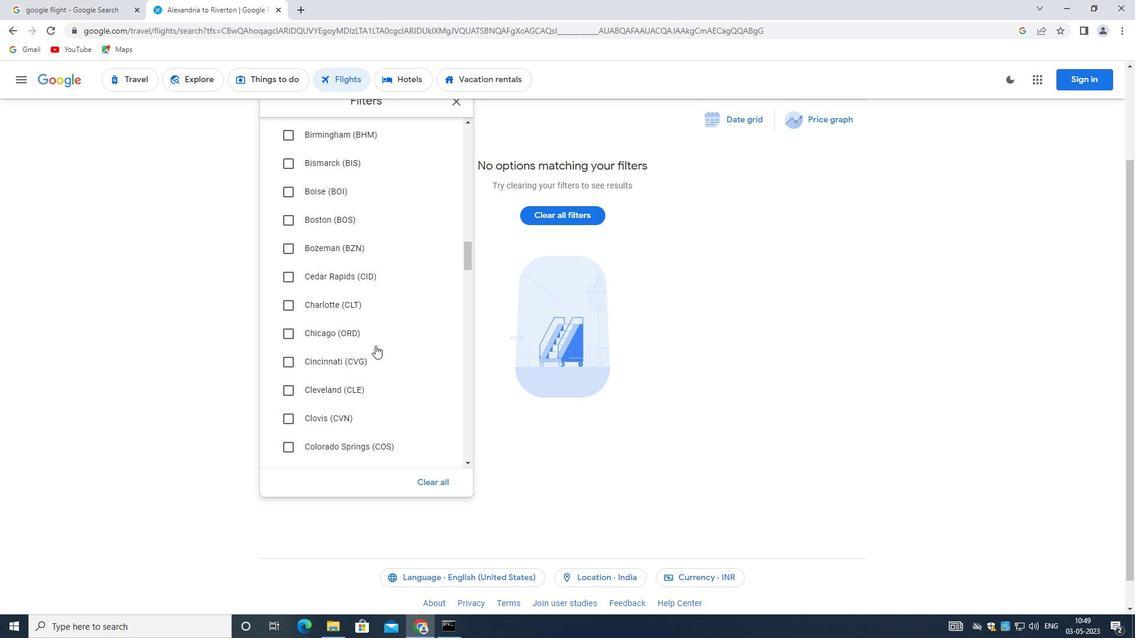 
Action: Mouse scrolled (357, 343) with delta (0, 0)
Screenshot: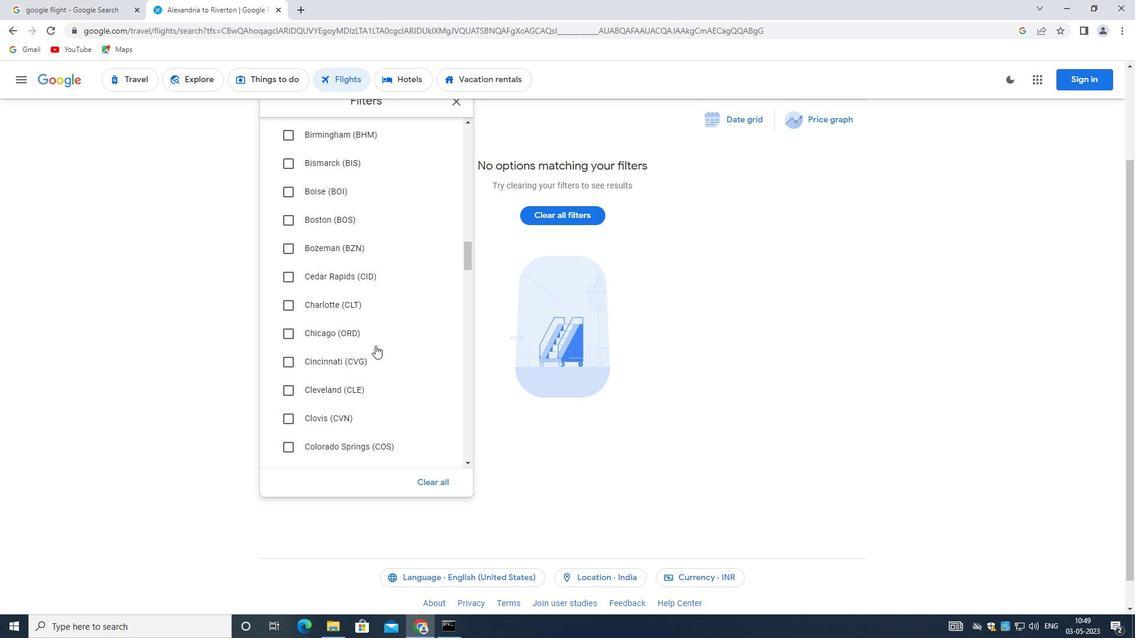 
Action: Mouse moved to (357, 344)
Screenshot: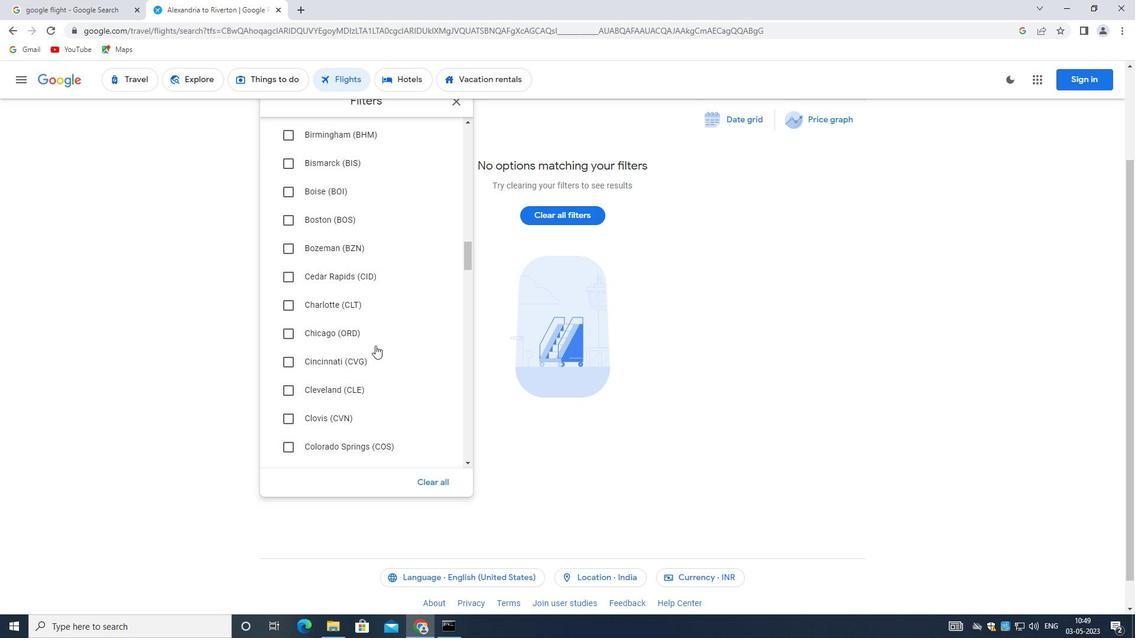 
Action: Mouse scrolled (357, 343) with delta (0, 0)
Screenshot: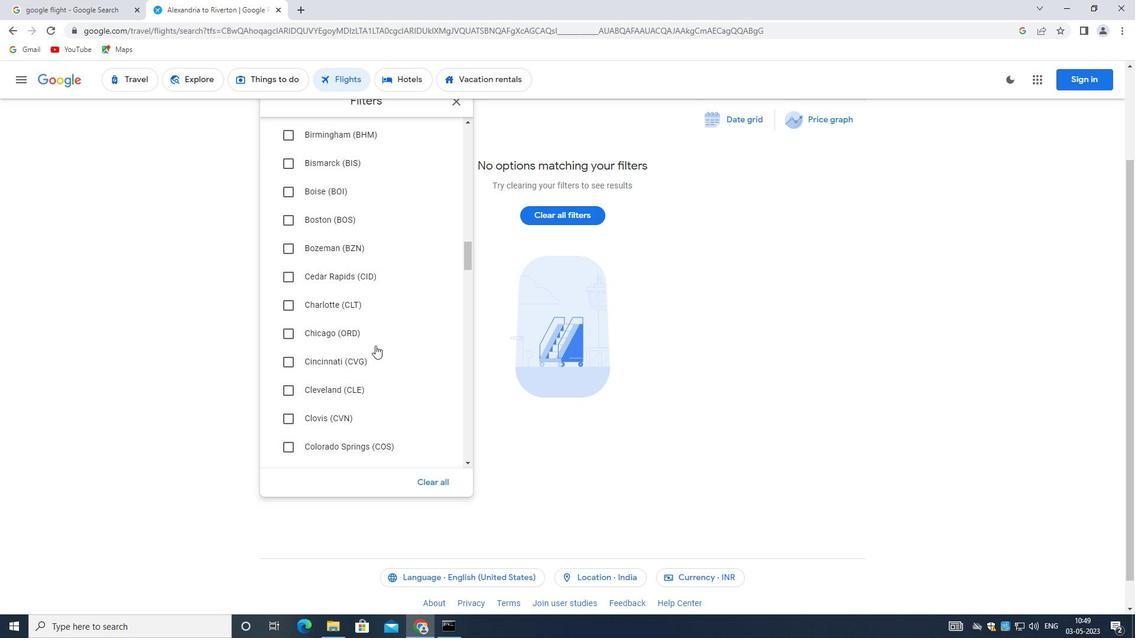 
Action: Mouse moved to (346, 339)
Screenshot: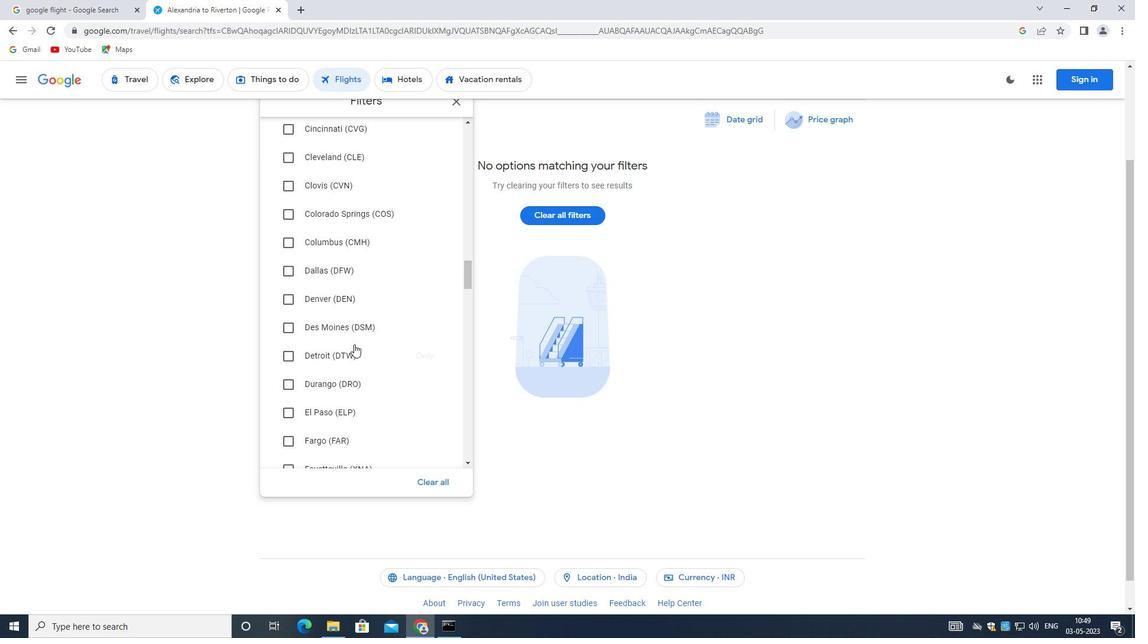 
Action: Mouse scrolled (346, 338) with delta (0, 0)
Screenshot: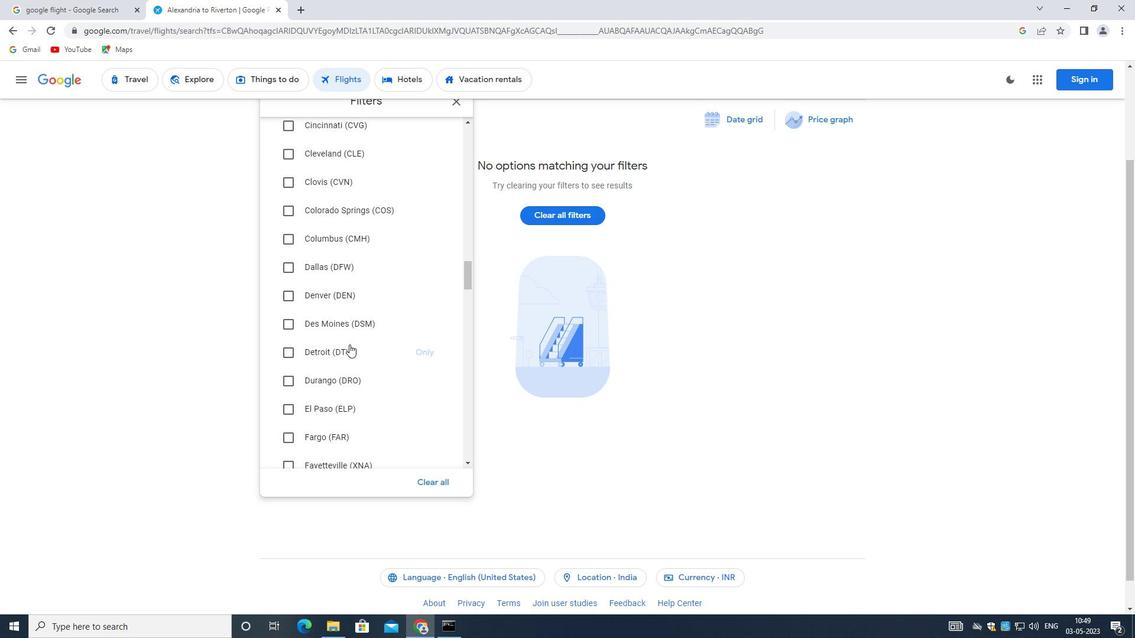 
Action: Mouse scrolled (346, 338) with delta (0, 0)
Screenshot: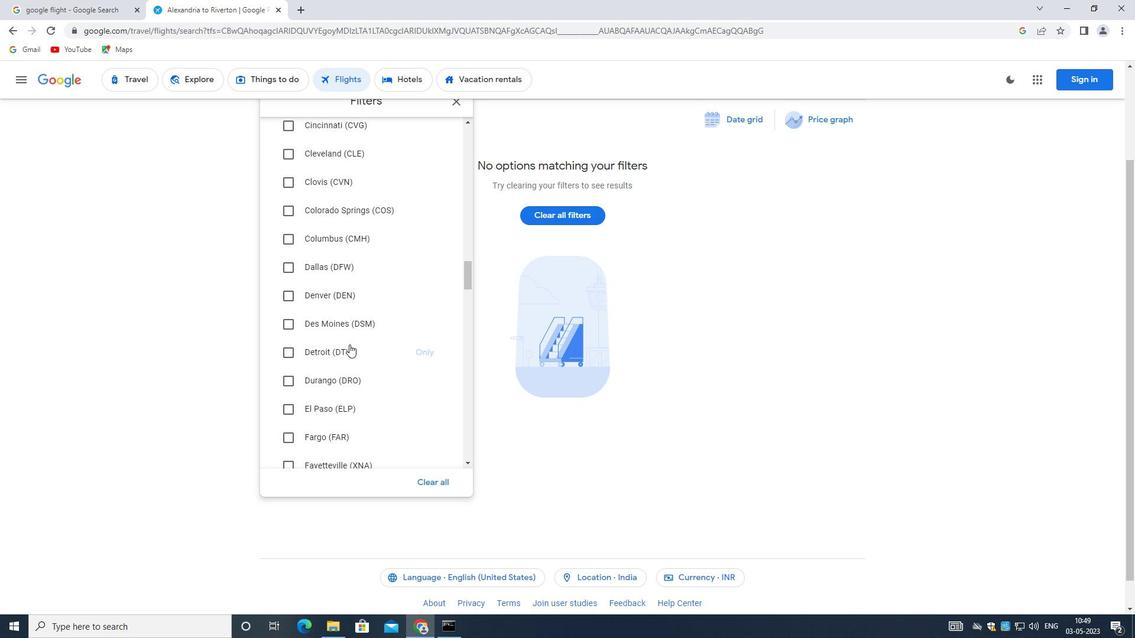 
Action: Mouse scrolled (346, 338) with delta (0, 0)
Screenshot: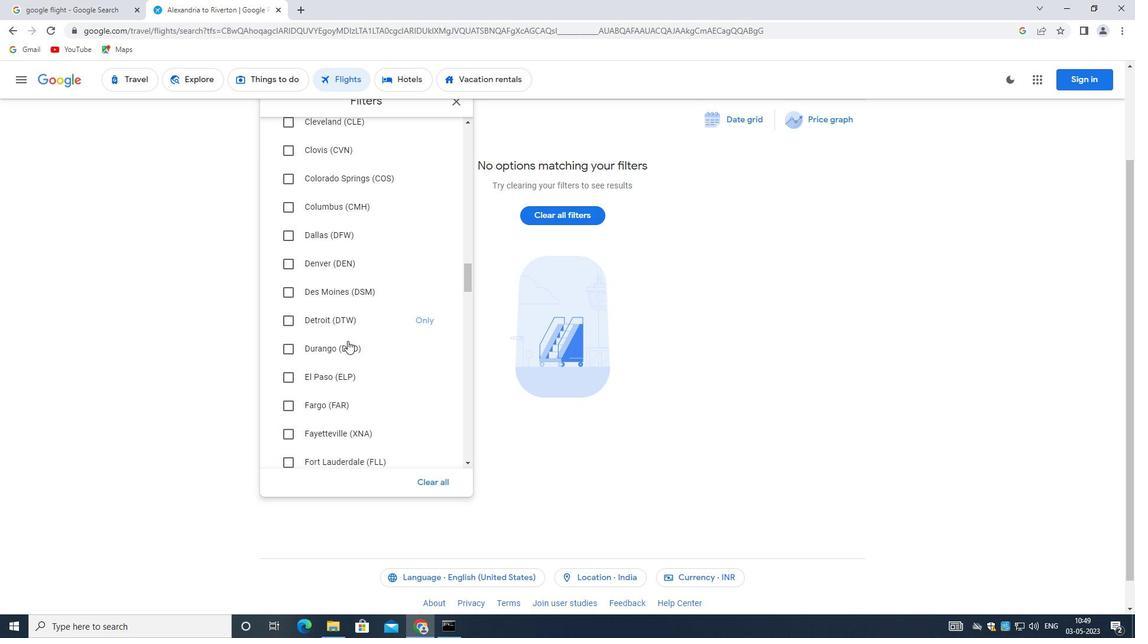 
Action: Mouse scrolled (346, 338) with delta (0, 0)
Screenshot: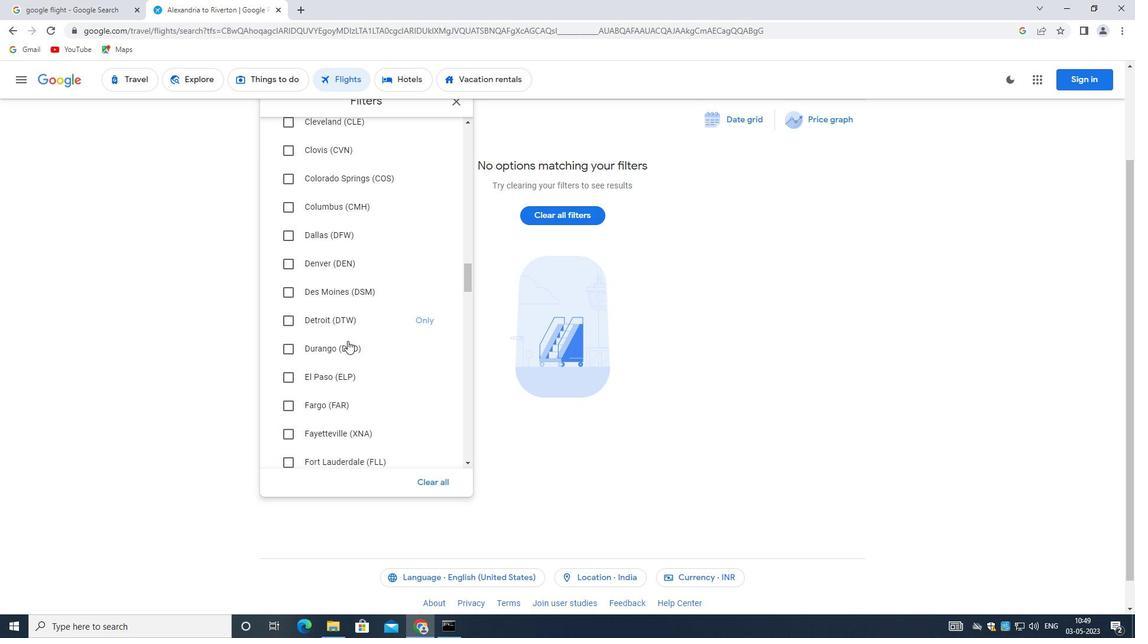 
Action: Mouse moved to (349, 337)
Screenshot: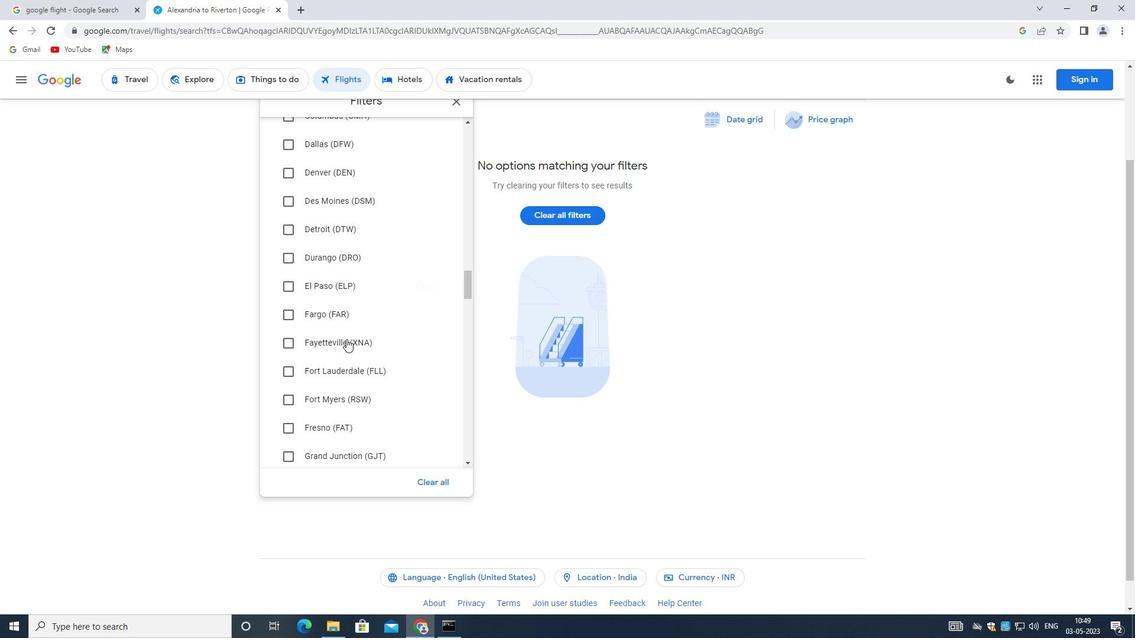 
Action: Mouse scrolled (349, 336) with delta (0, 0)
Screenshot: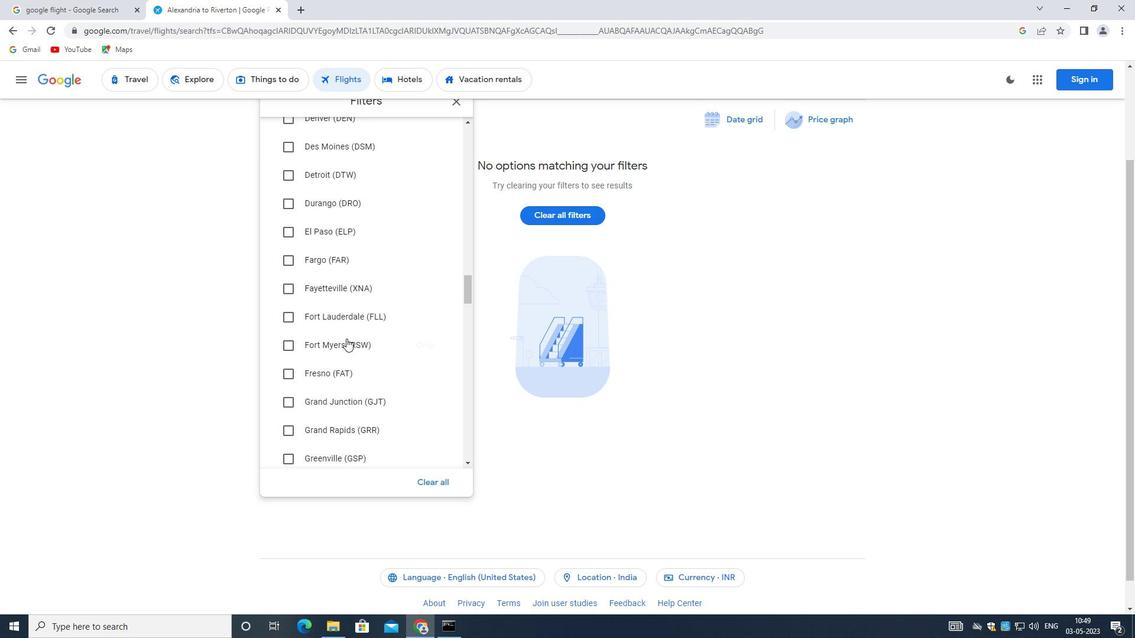 
Action: Mouse scrolled (349, 336) with delta (0, 0)
Screenshot: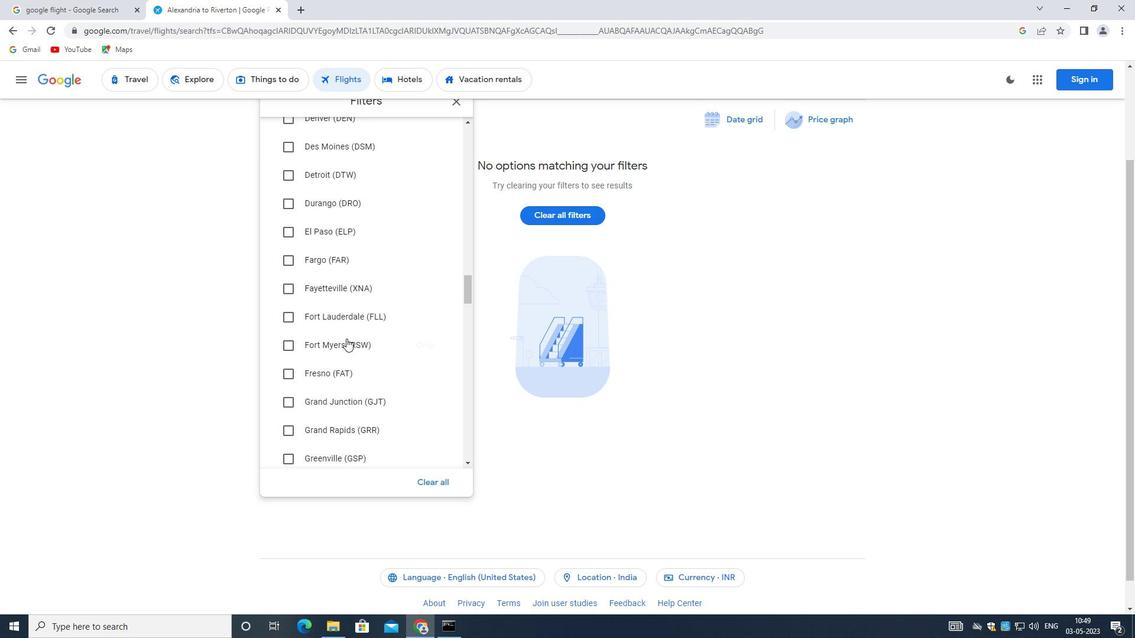 
Action: Mouse scrolled (349, 336) with delta (0, 0)
Screenshot: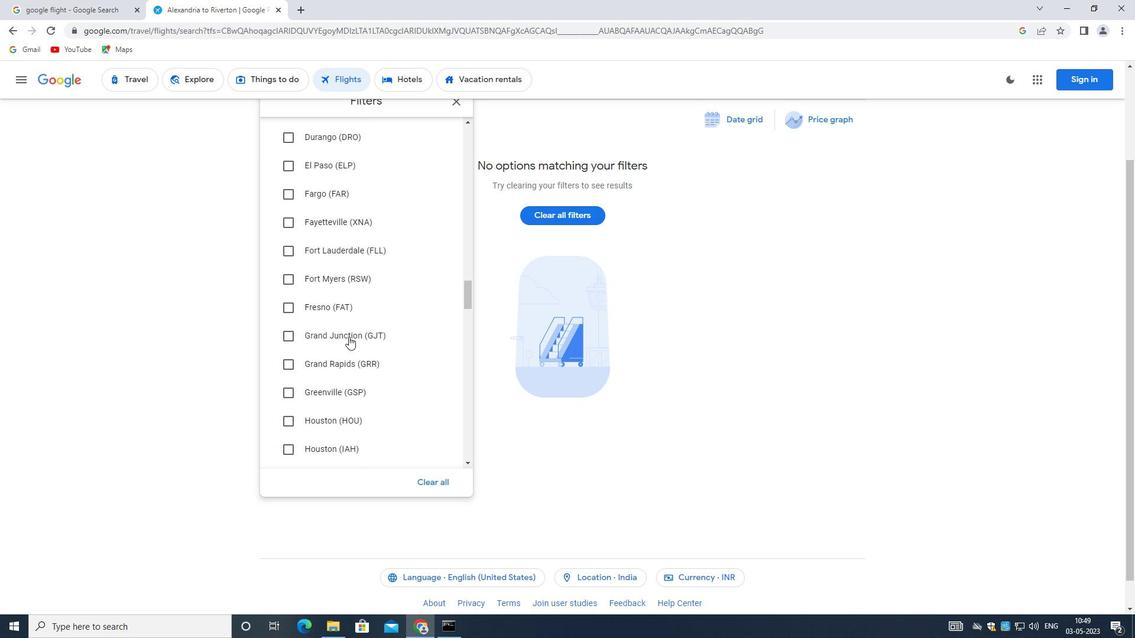 
Action: Mouse scrolled (349, 336) with delta (0, 0)
Screenshot: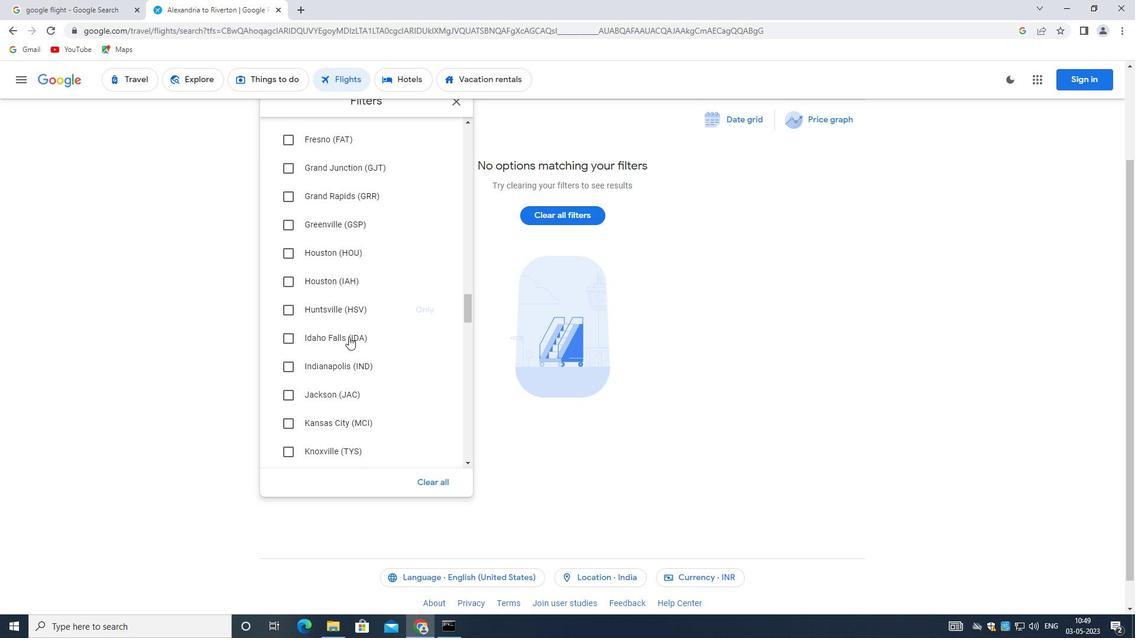 
Action: Mouse scrolled (349, 336) with delta (0, 0)
Screenshot: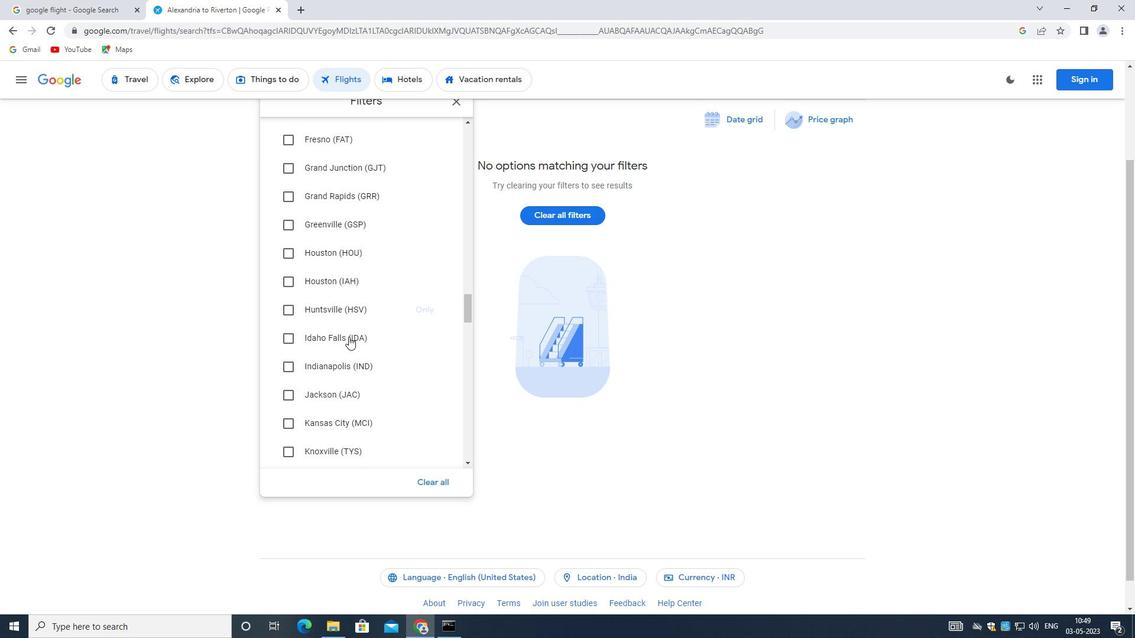 
Action: Mouse scrolled (349, 336) with delta (0, 0)
Screenshot: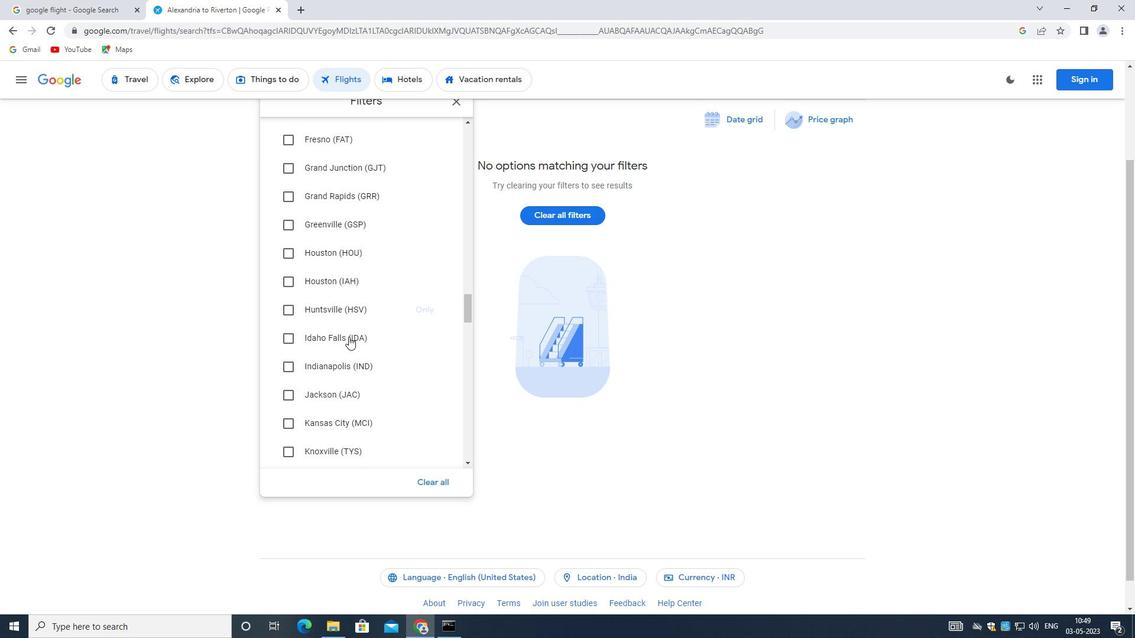 
Action: Mouse moved to (349, 337)
Screenshot: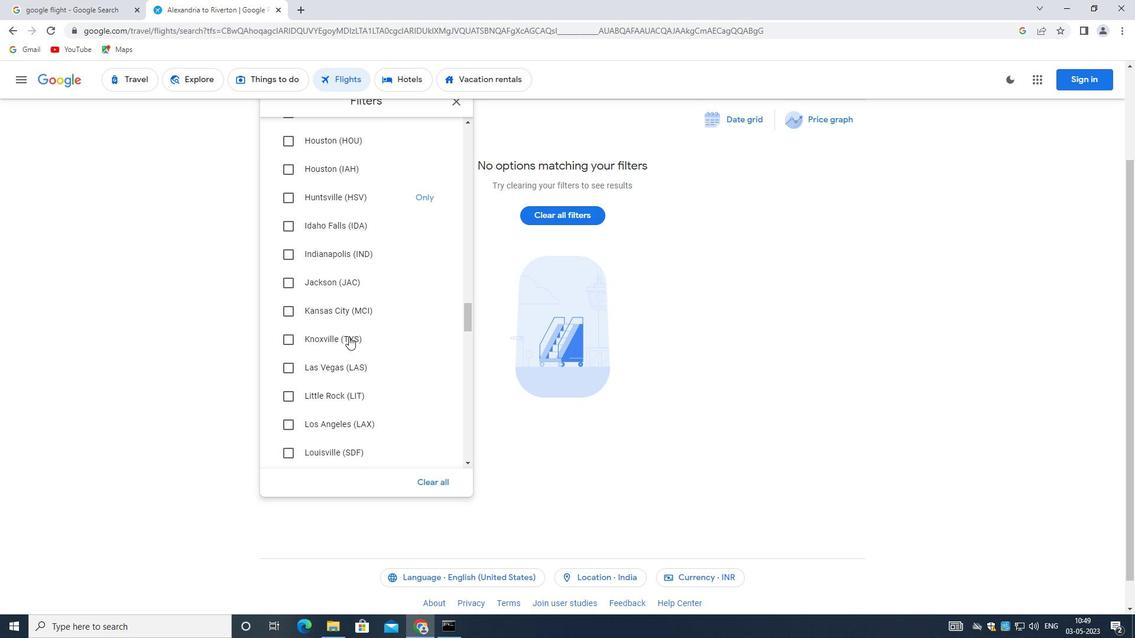 
Action: Mouse scrolled (349, 336) with delta (0, 0)
Screenshot: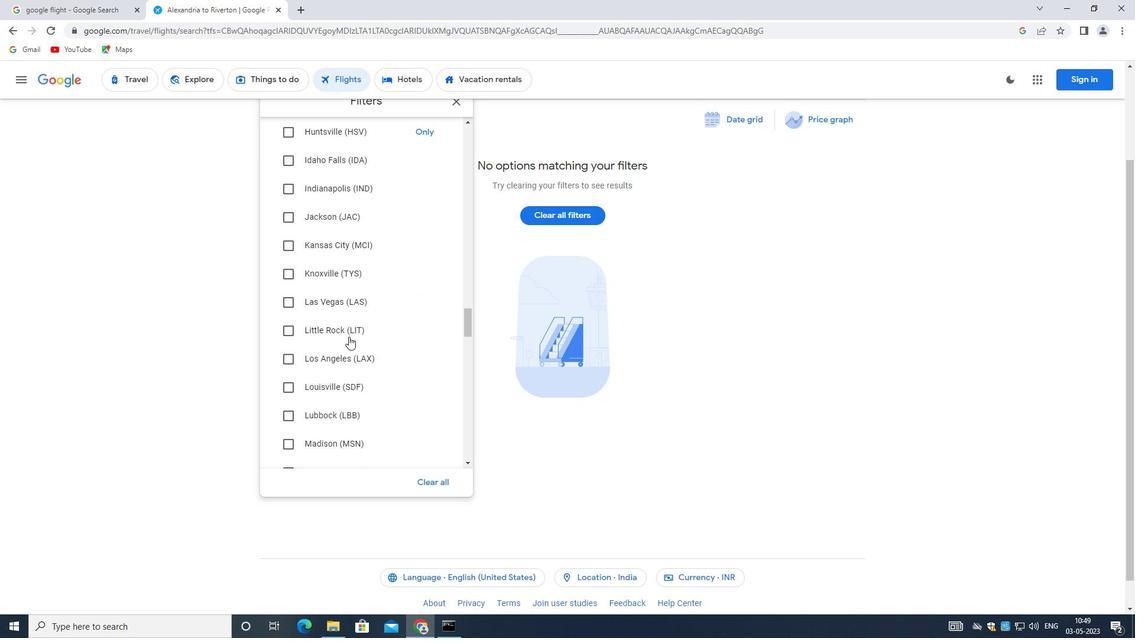 
Action: Mouse scrolled (349, 336) with delta (0, 0)
Screenshot: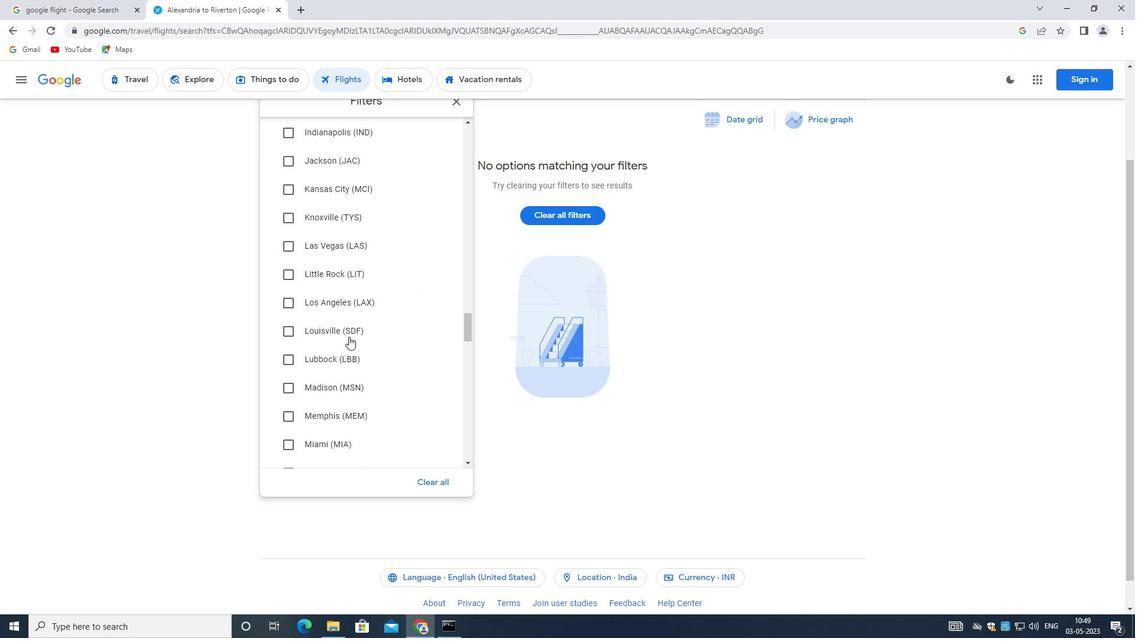 
Action: Mouse scrolled (349, 336) with delta (0, 0)
Screenshot: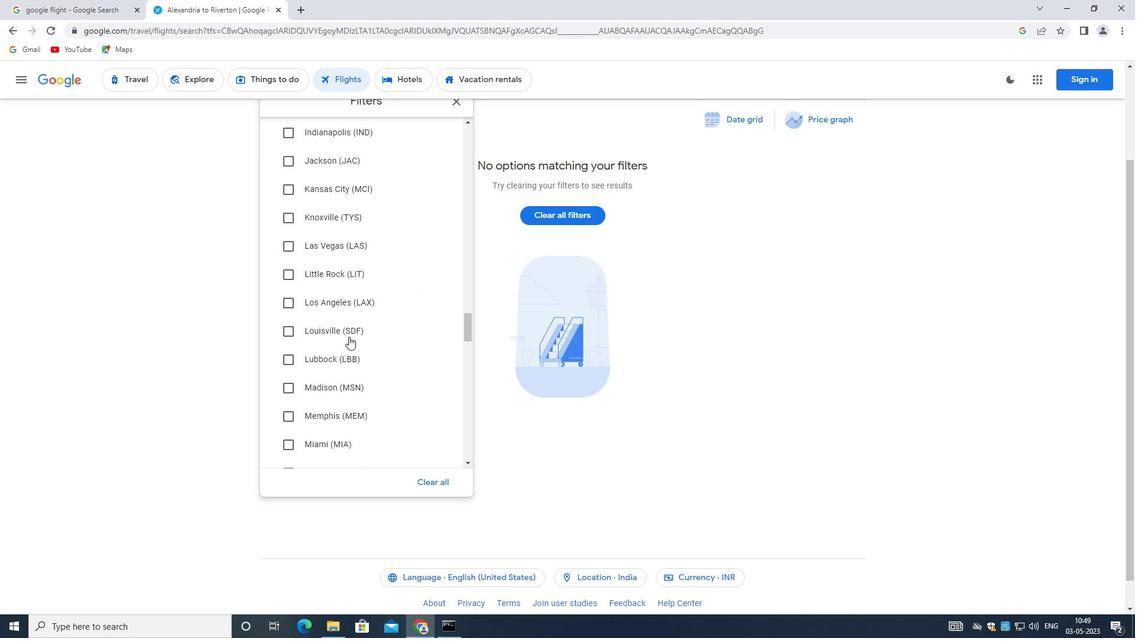 
Action: Mouse moved to (348, 336)
Screenshot: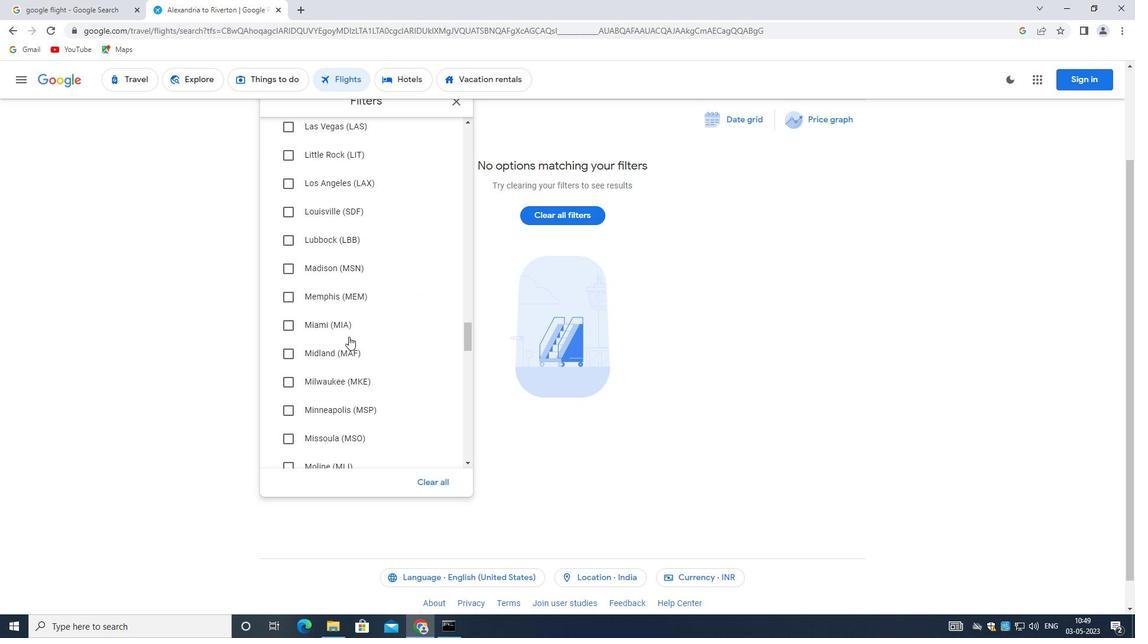 
Action: Mouse scrolled (348, 336) with delta (0, 0)
Screenshot: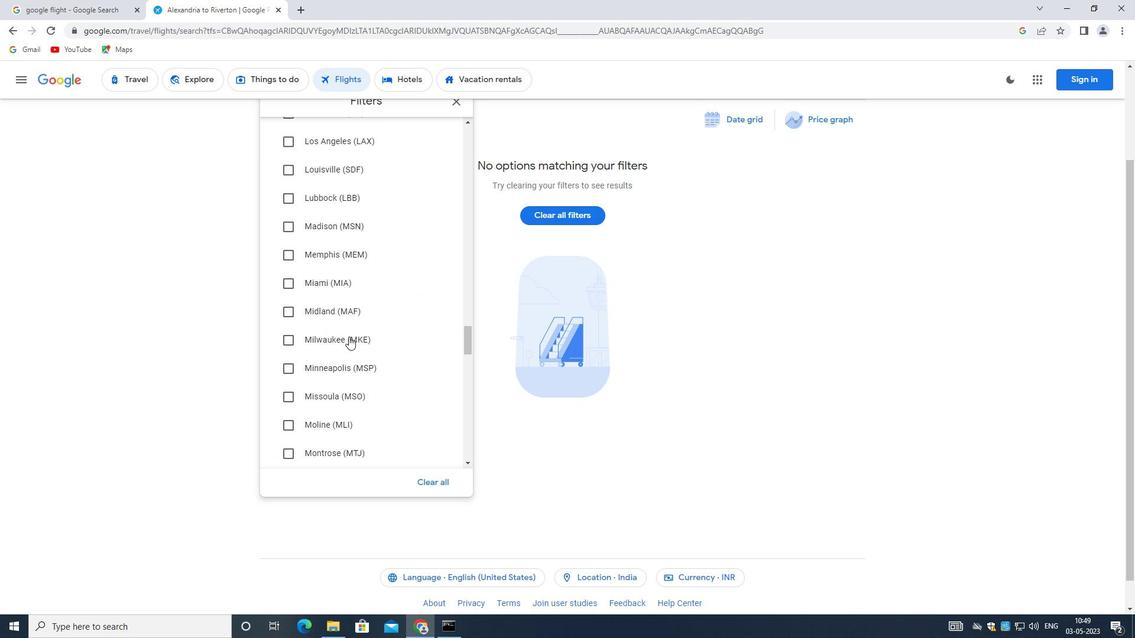 
Action: Mouse scrolled (348, 336) with delta (0, 0)
Screenshot: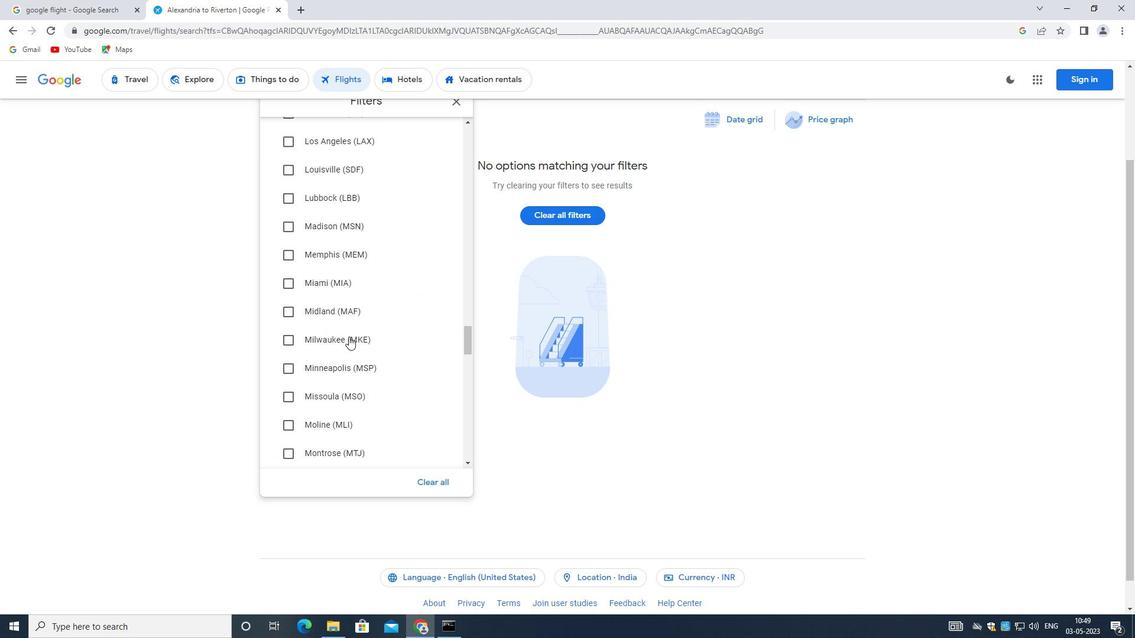 
Action: Mouse scrolled (348, 336) with delta (0, 0)
Screenshot: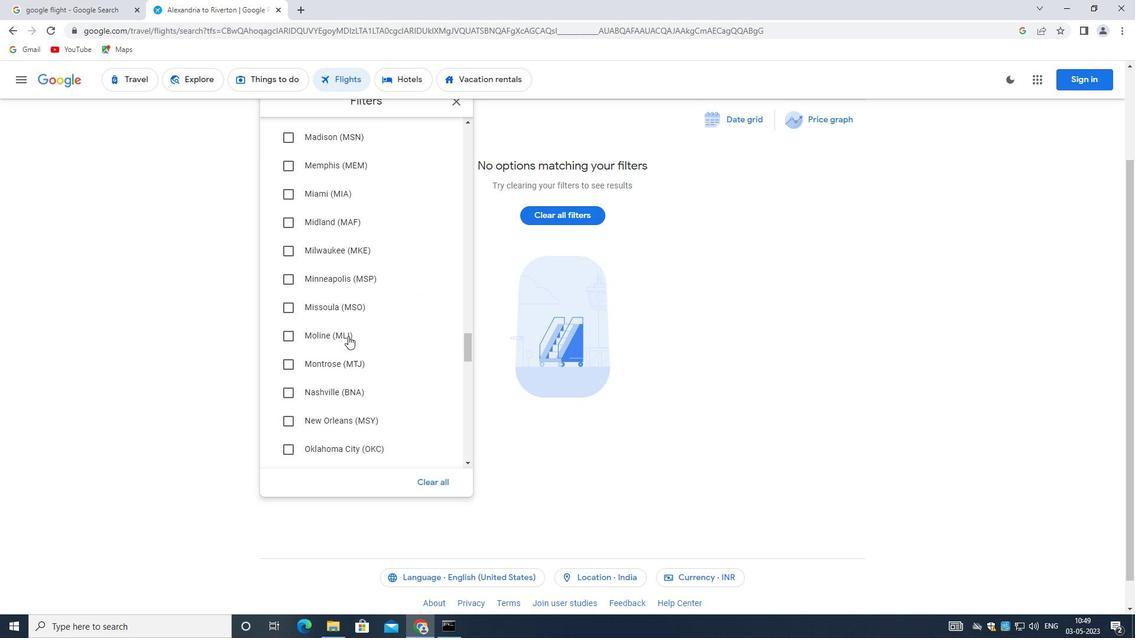 
Action: Mouse moved to (348, 336)
Screenshot: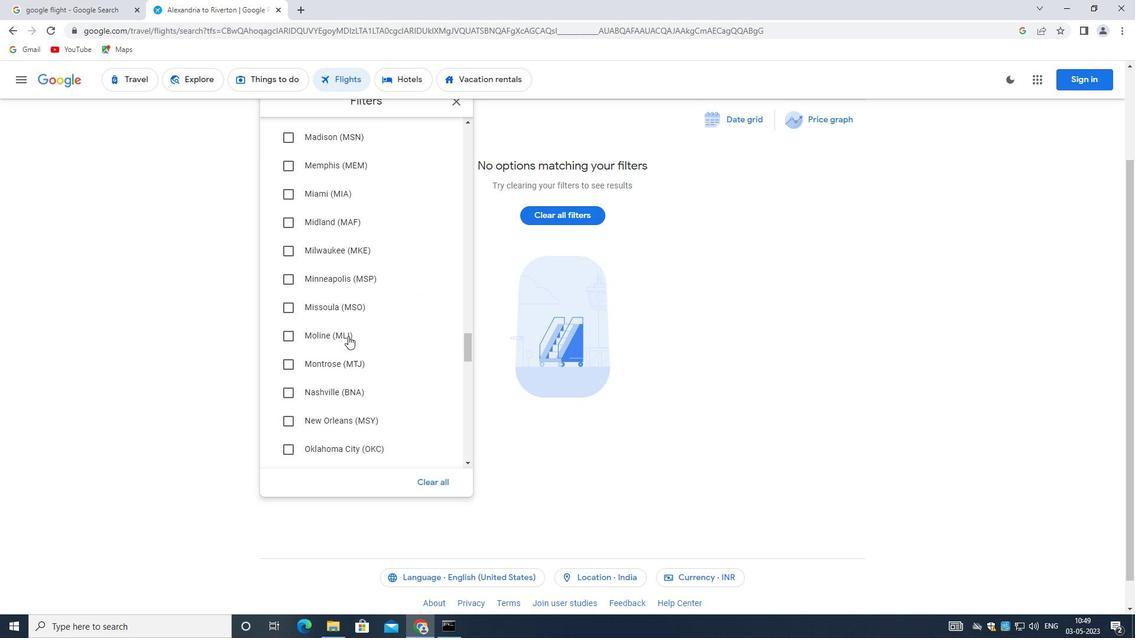 
Action: Mouse scrolled (348, 335) with delta (0, 0)
Screenshot: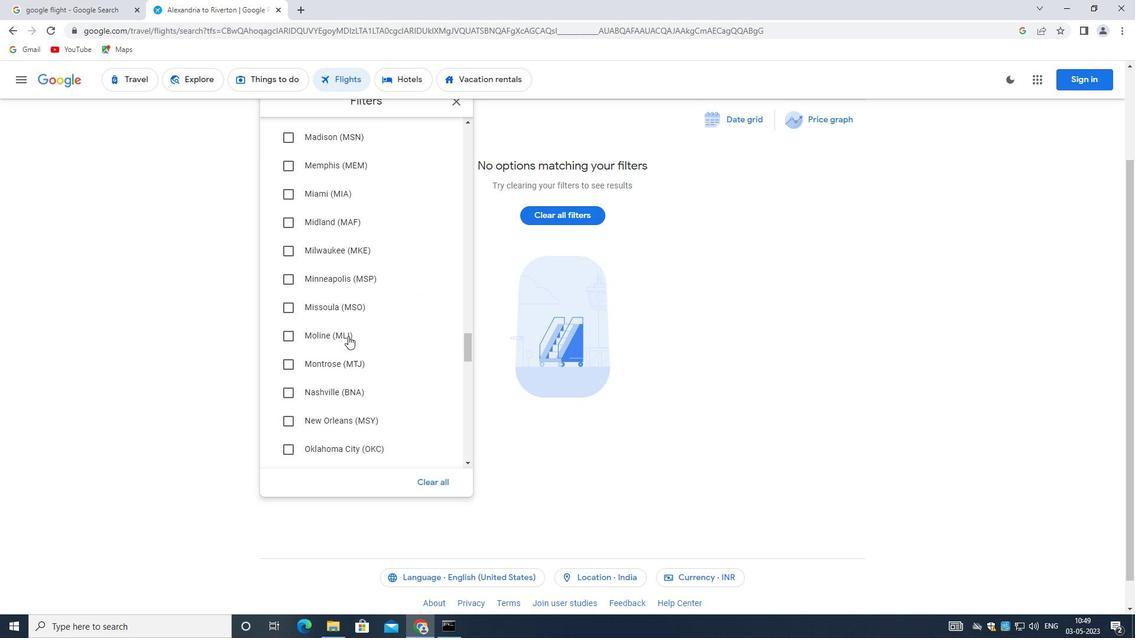 
Action: Mouse moved to (349, 336)
Screenshot: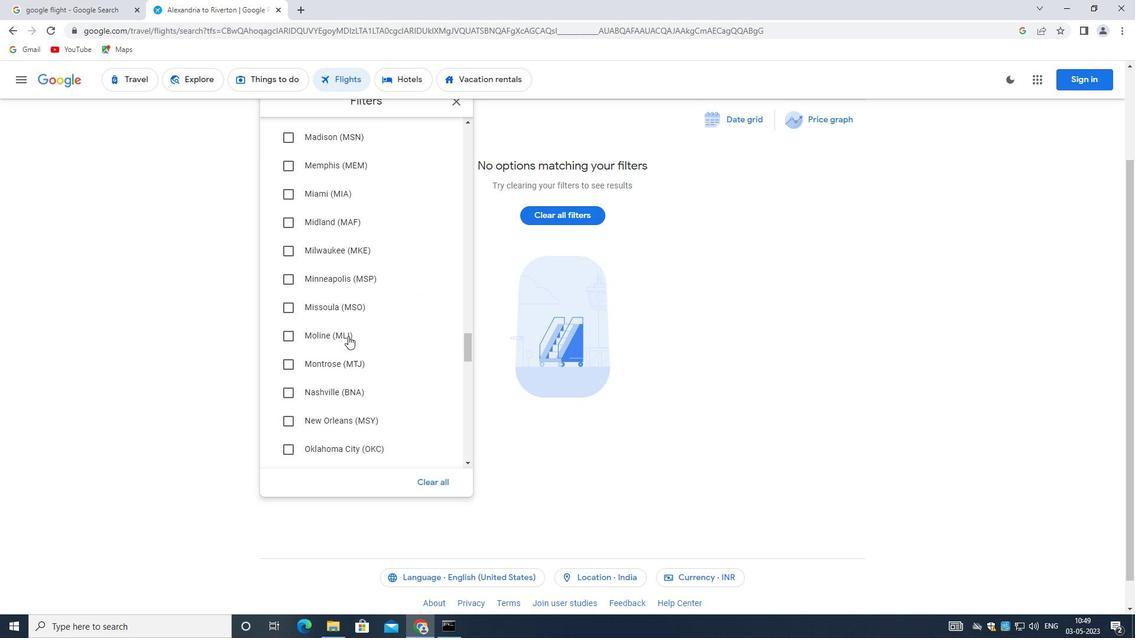 
Action: Mouse scrolled (349, 335) with delta (0, 0)
Screenshot: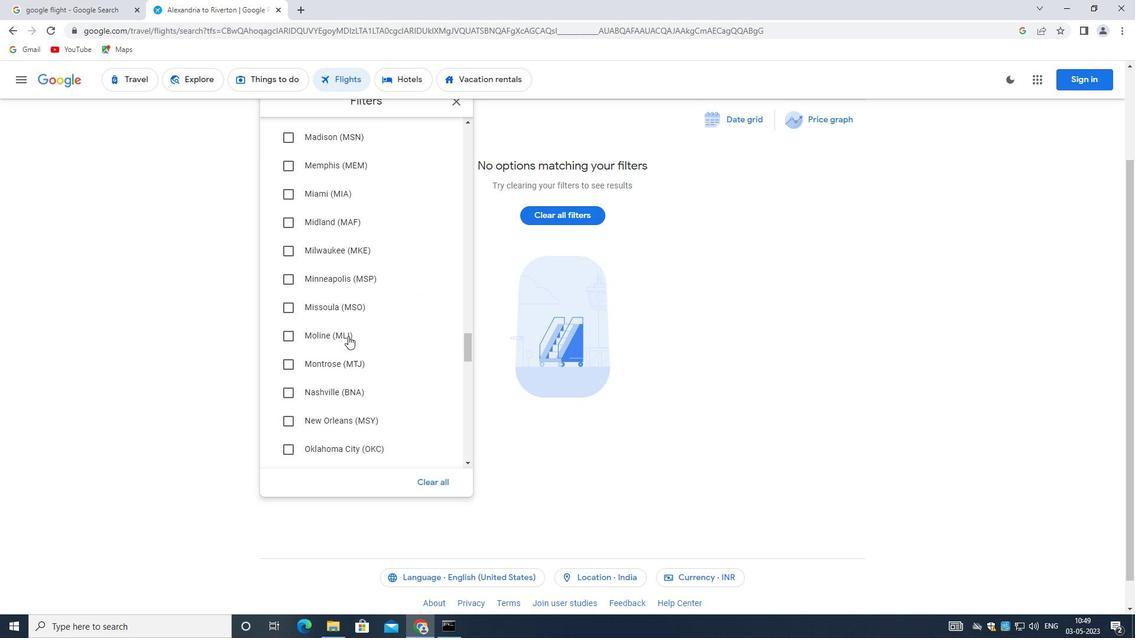 
Action: Mouse moved to (351, 333)
Screenshot: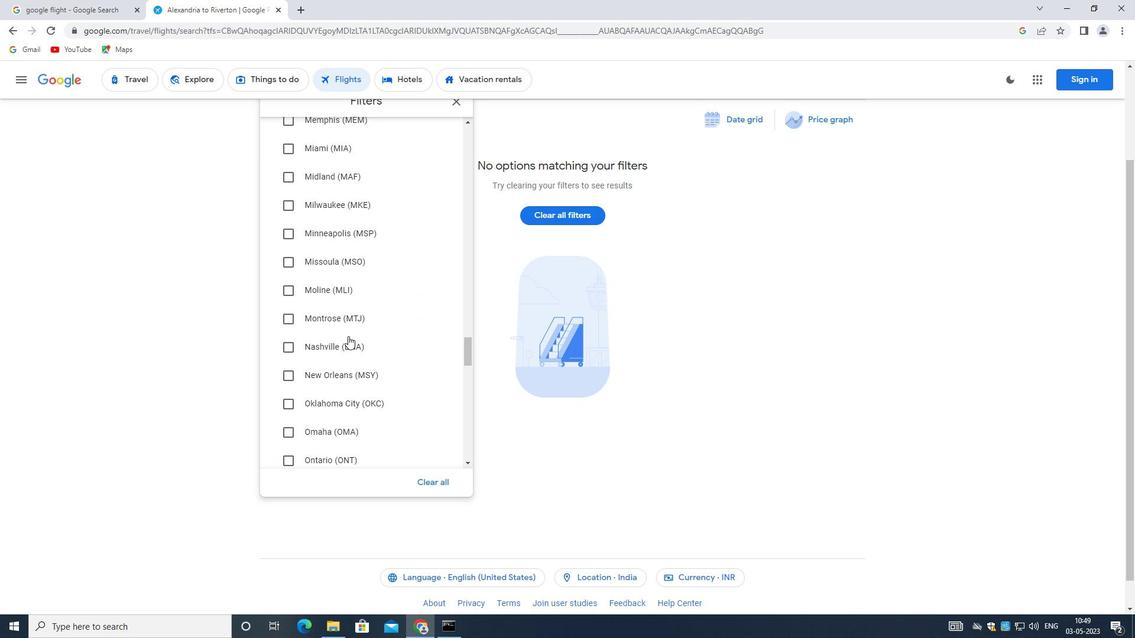 
Action: Mouse scrolled (351, 332) with delta (0, 0)
Screenshot: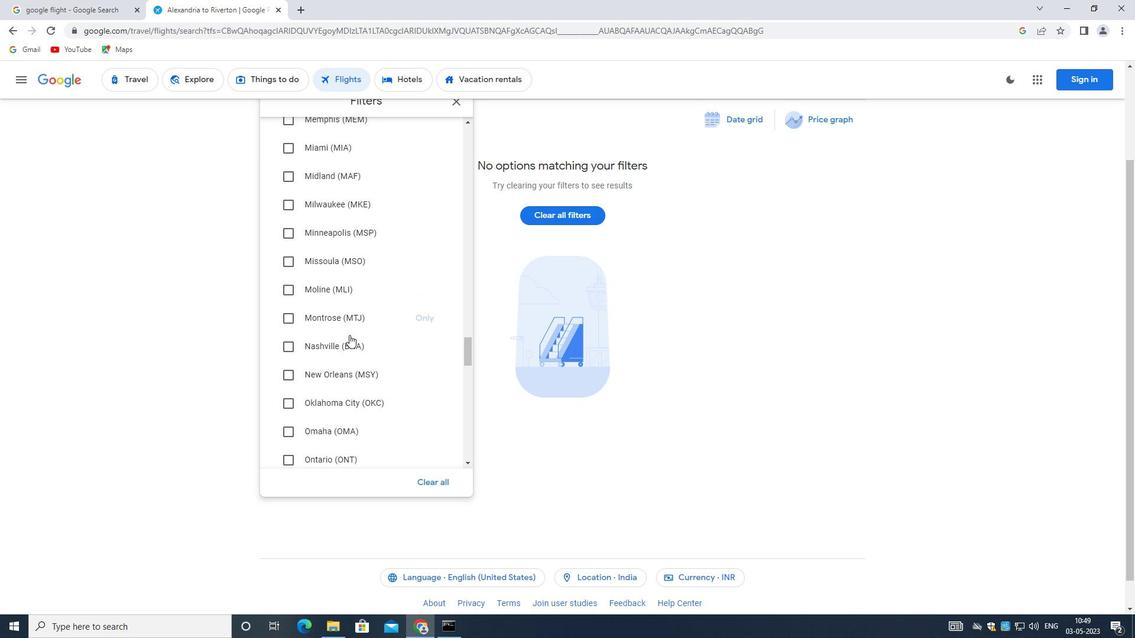 
Action: Mouse scrolled (351, 332) with delta (0, 0)
Screenshot: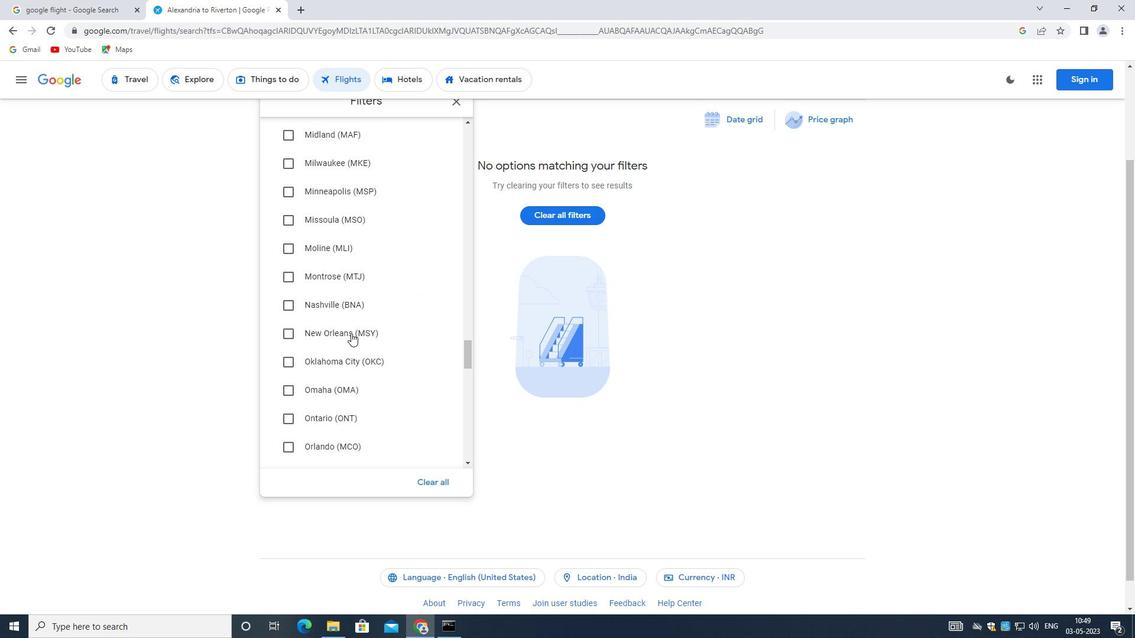 
Action: Mouse scrolled (351, 332) with delta (0, 0)
Screenshot: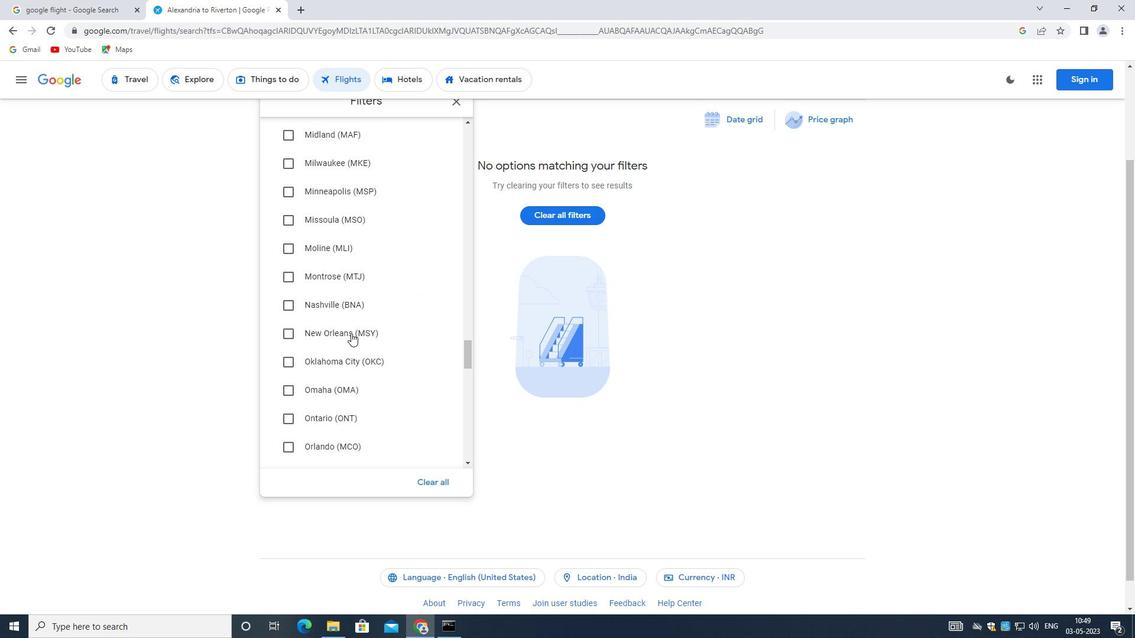 
Action: Mouse scrolled (351, 332) with delta (0, 0)
Screenshot: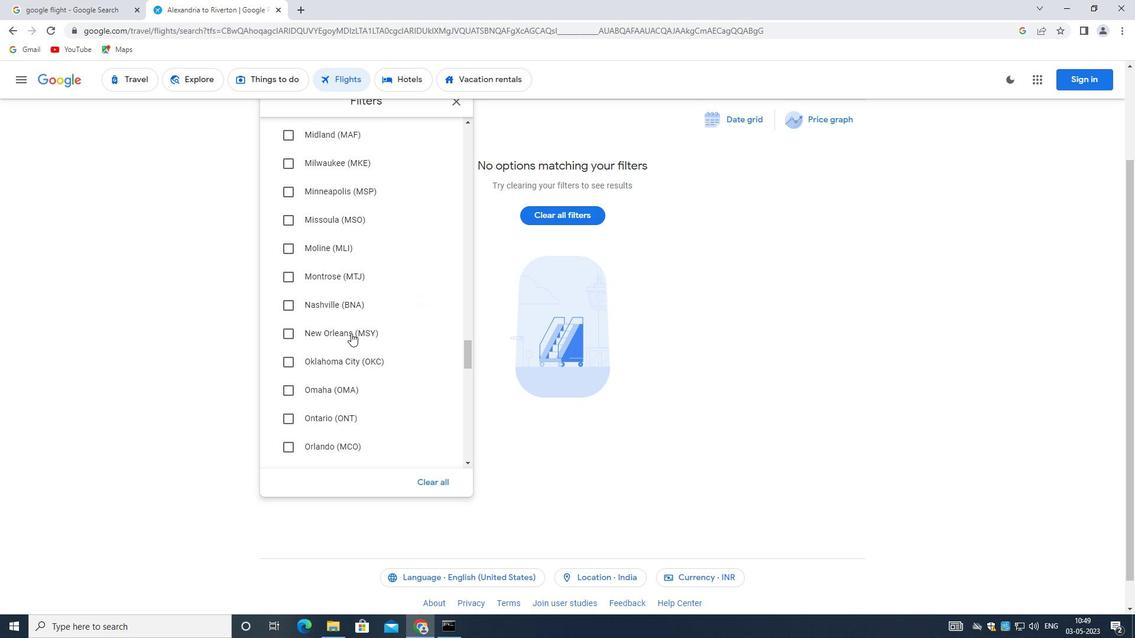 
Action: Mouse scrolled (351, 332) with delta (0, 0)
Screenshot: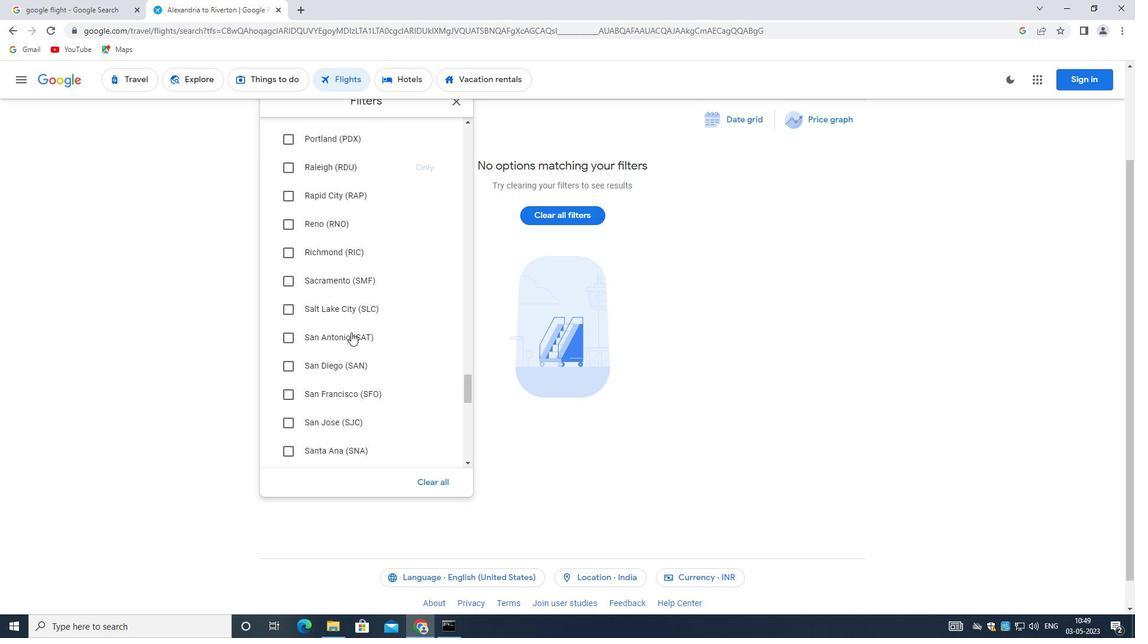 
Action: Mouse scrolled (351, 332) with delta (0, 0)
Screenshot: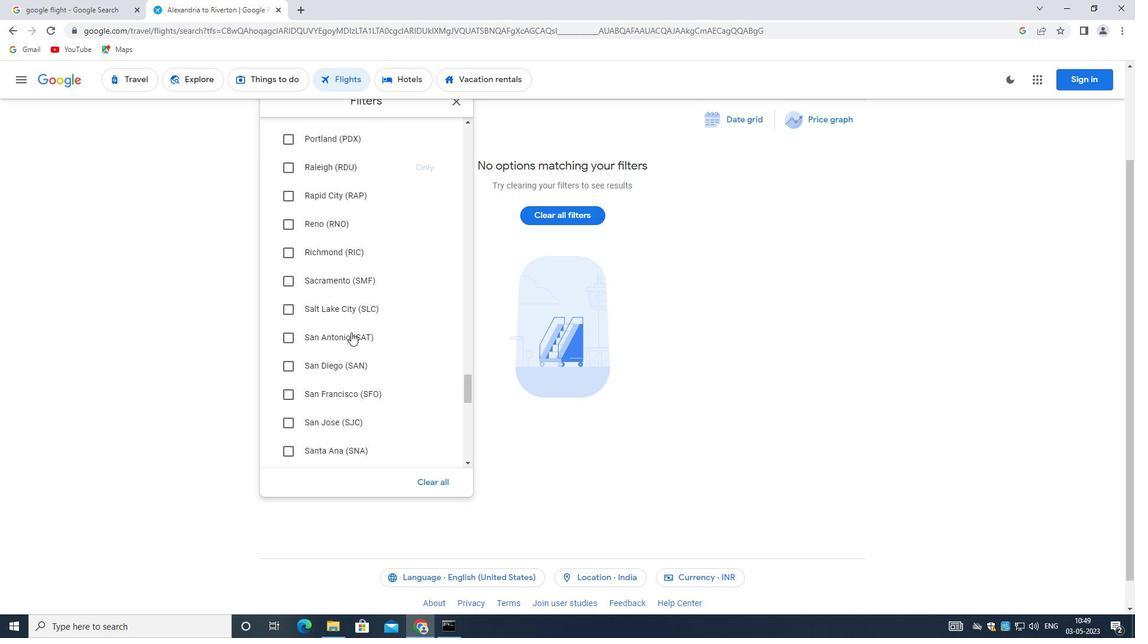 
Action: Mouse scrolled (351, 332) with delta (0, 0)
Screenshot: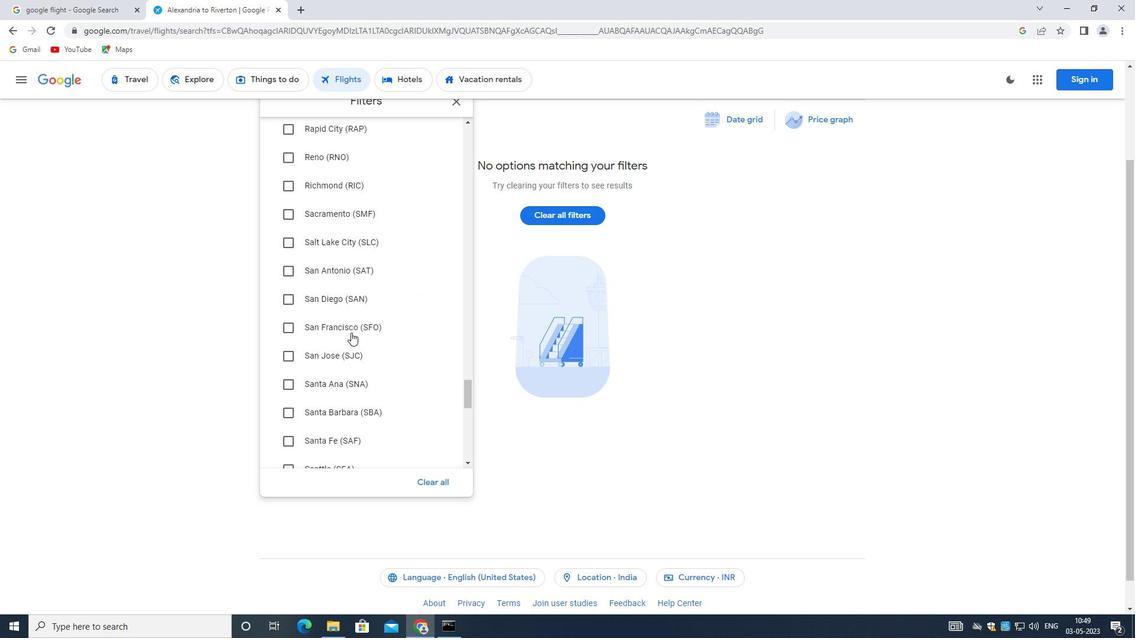 
Action: Mouse scrolled (351, 332) with delta (0, 0)
Screenshot: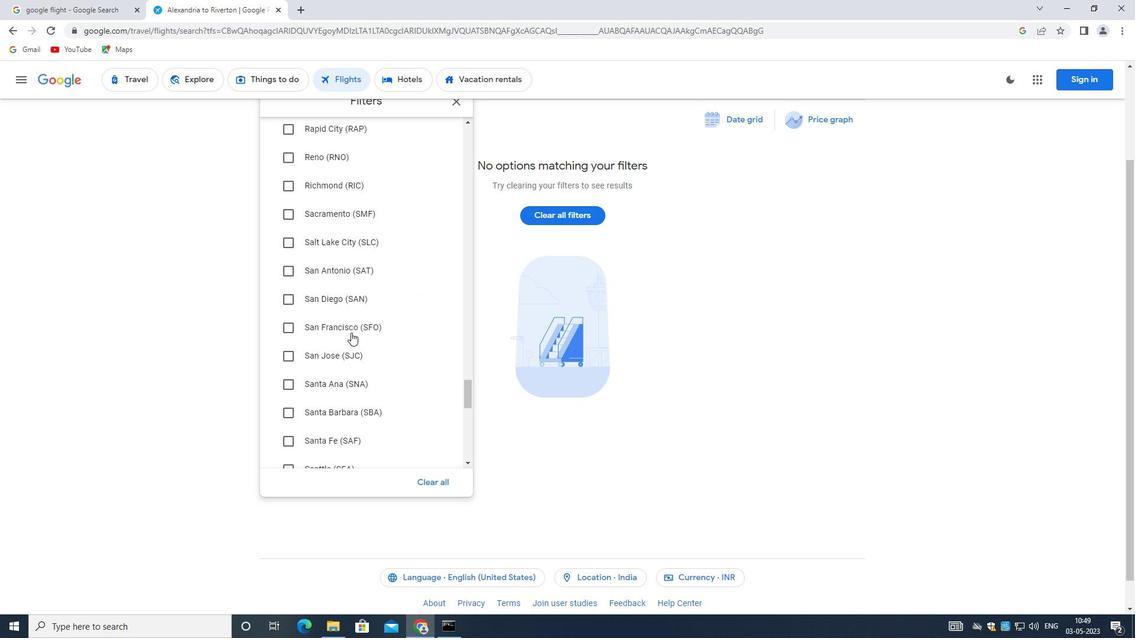 
Action: Mouse moved to (351, 331)
Screenshot: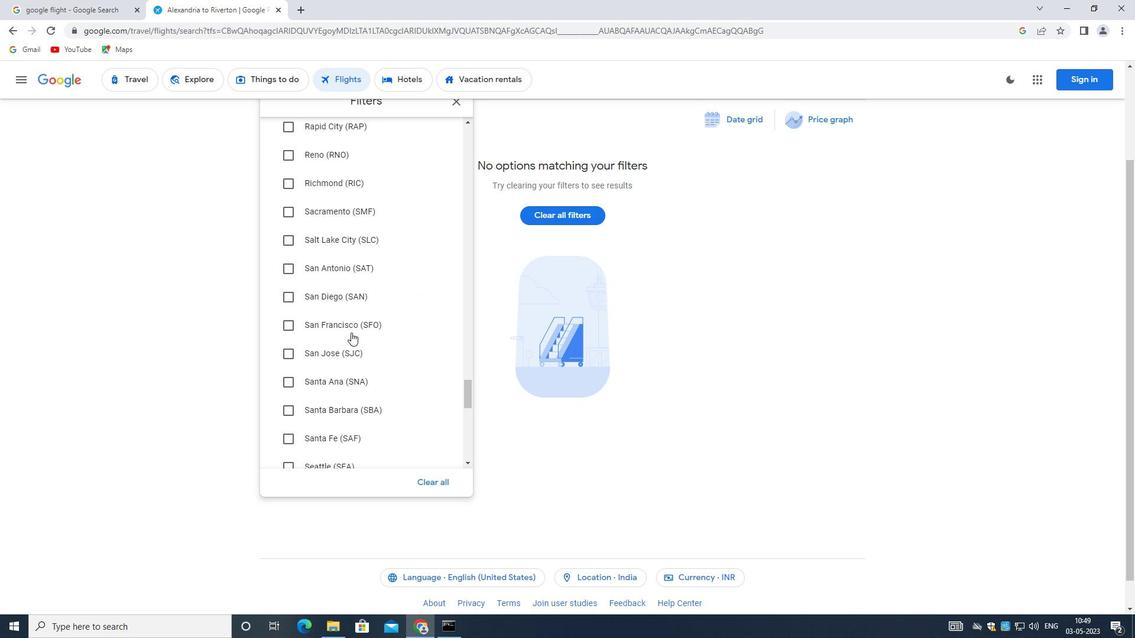 
Action: Mouse scrolled (351, 331) with delta (0, 0)
Screenshot: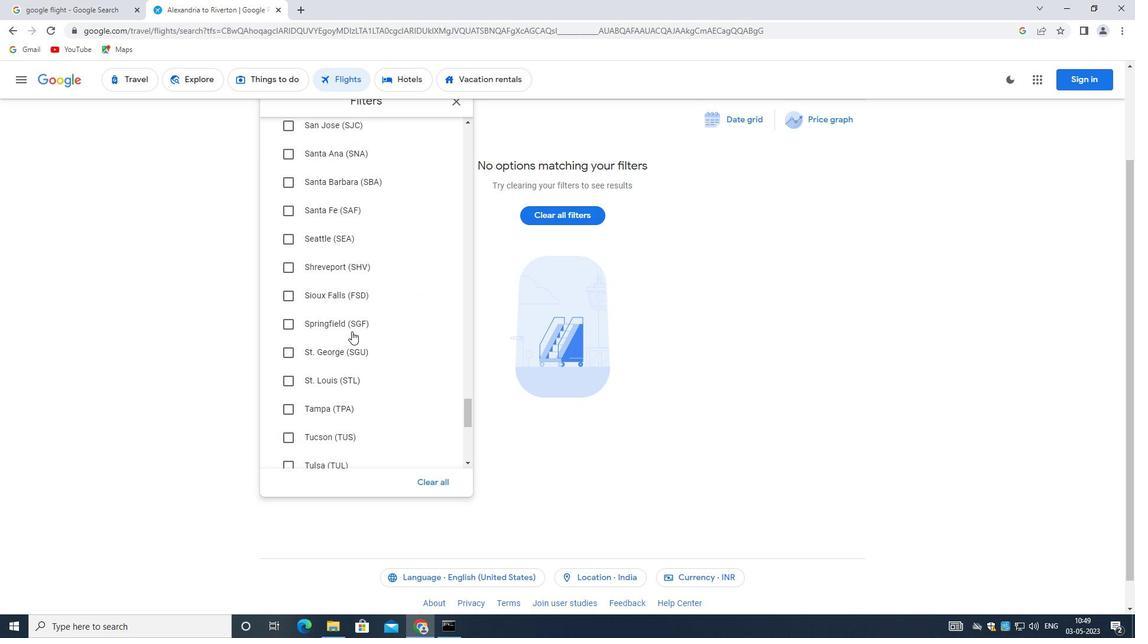 
Action: Mouse scrolled (351, 331) with delta (0, 0)
Screenshot: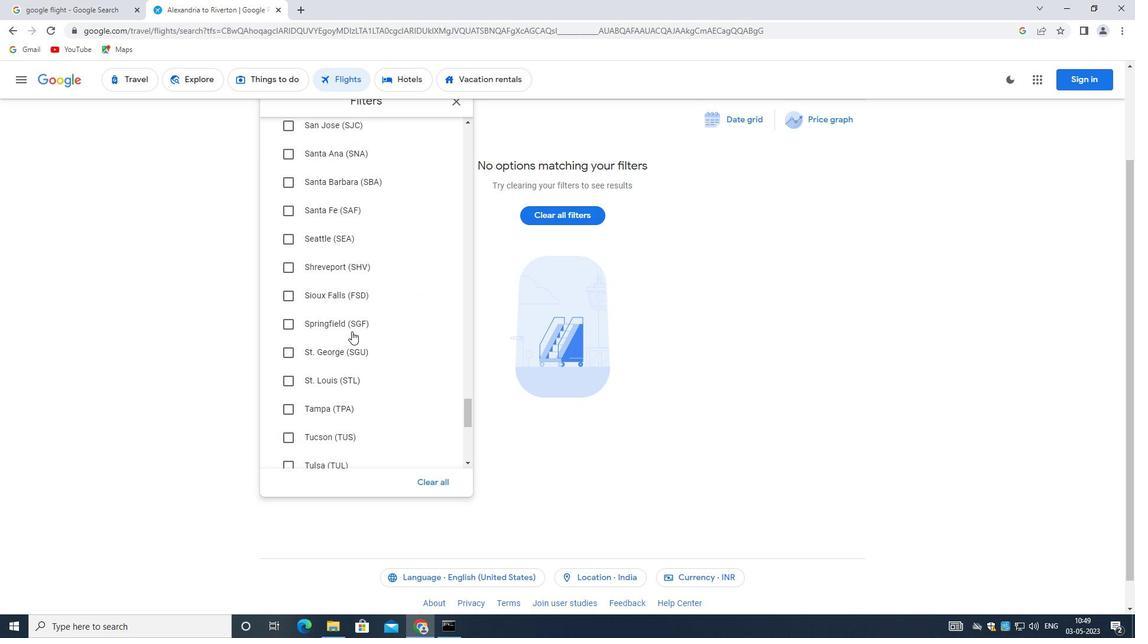 
Action: Mouse scrolled (351, 331) with delta (0, 0)
Screenshot: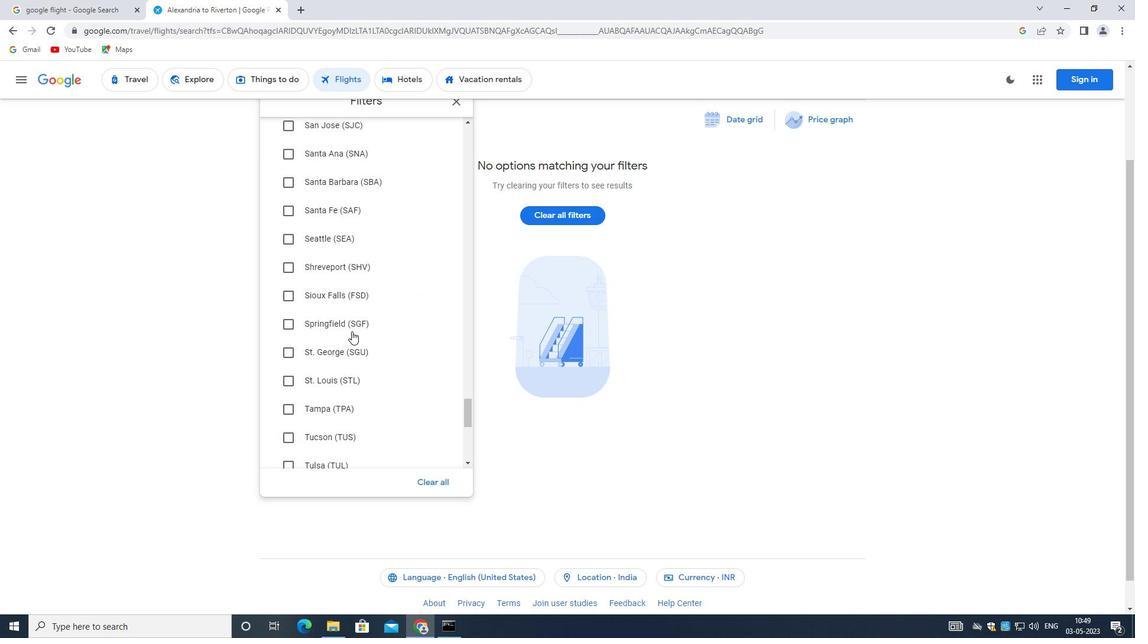 
Action: Mouse scrolled (351, 331) with delta (0, 0)
Screenshot: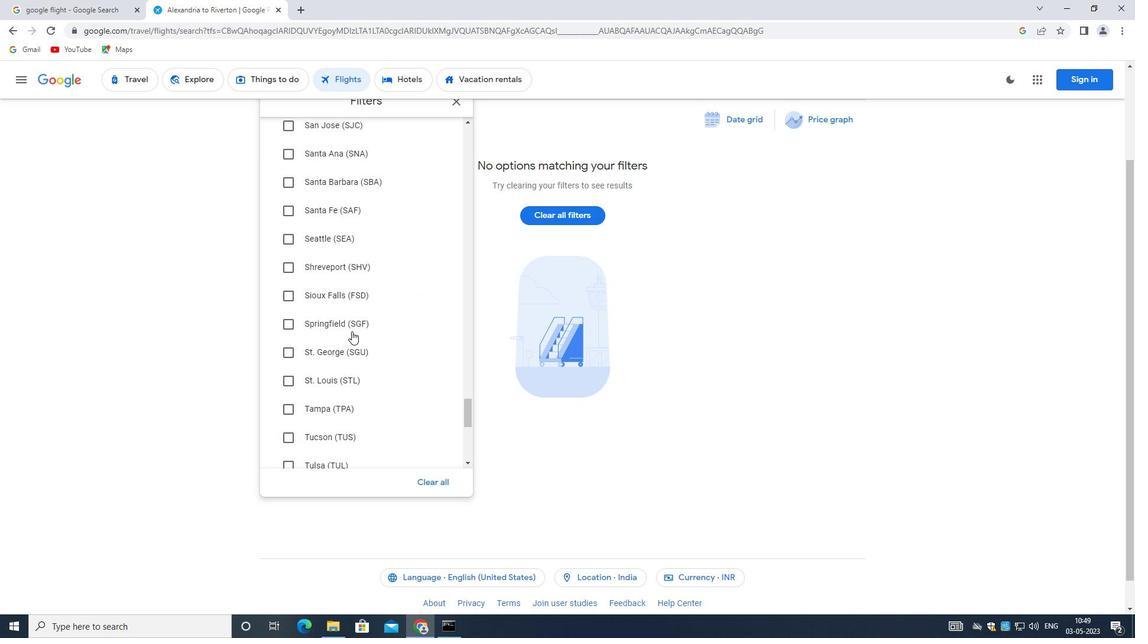 
Action: Mouse scrolled (351, 331) with delta (0, 0)
Screenshot: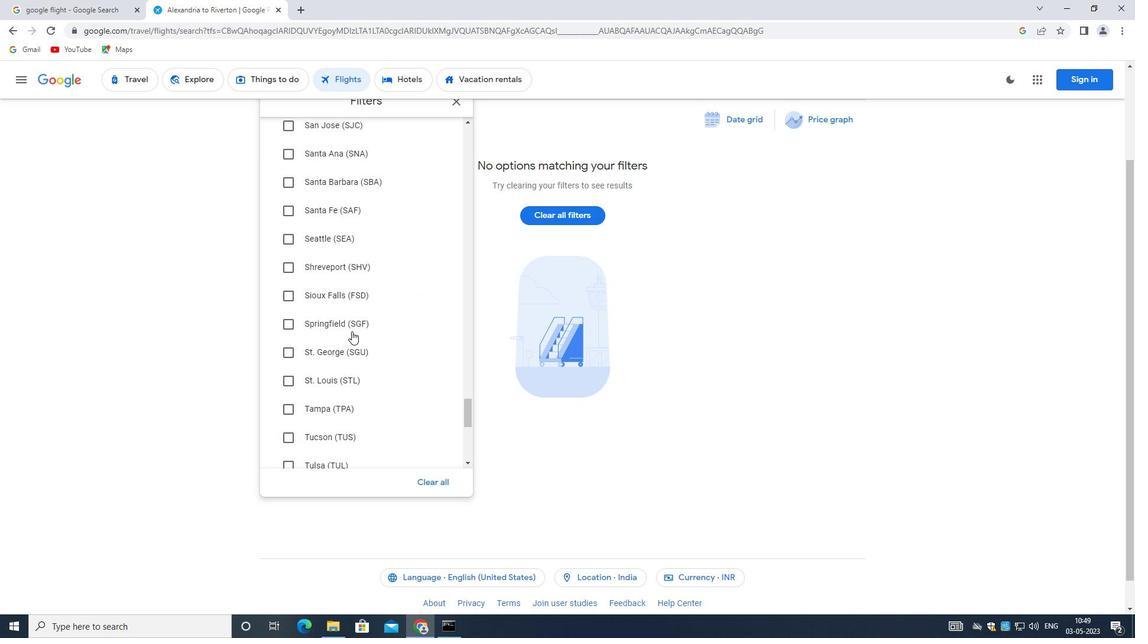 
Action: Mouse scrolled (351, 331) with delta (0, 0)
Screenshot: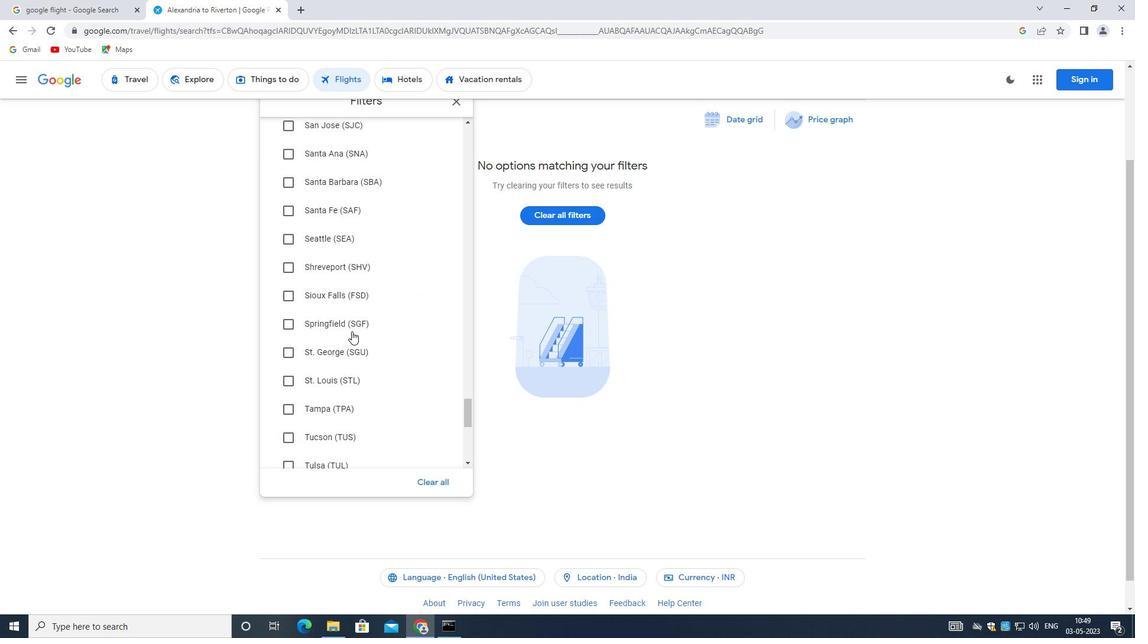 
Action: Mouse scrolled (351, 331) with delta (0, 0)
Screenshot: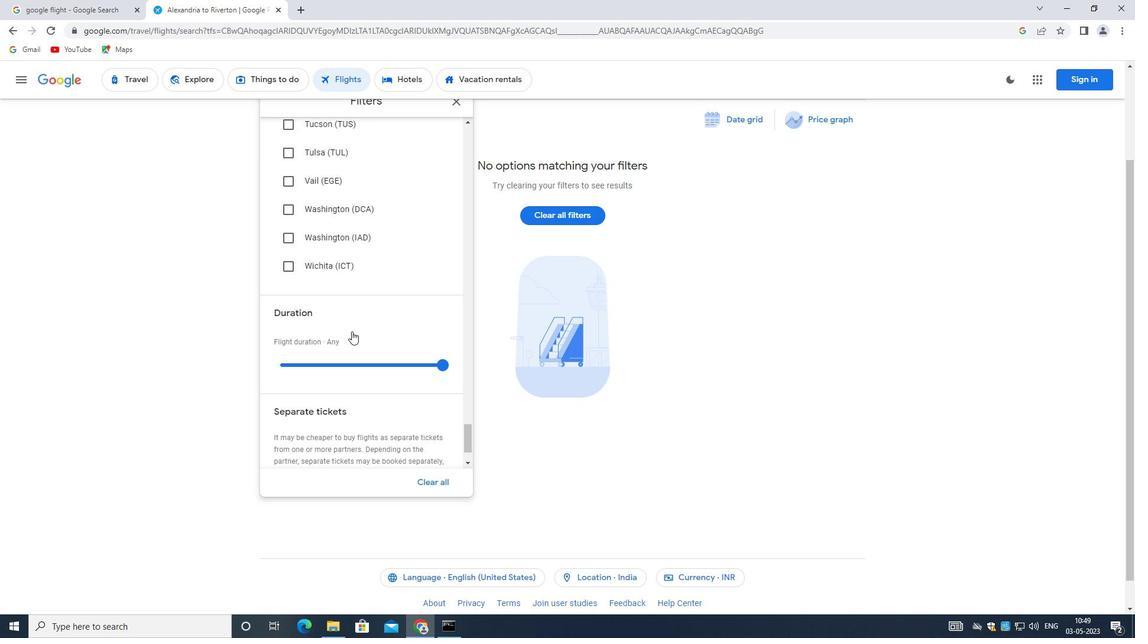 
Action: Mouse scrolled (351, 331) with delta (0, 0)
Screenshot: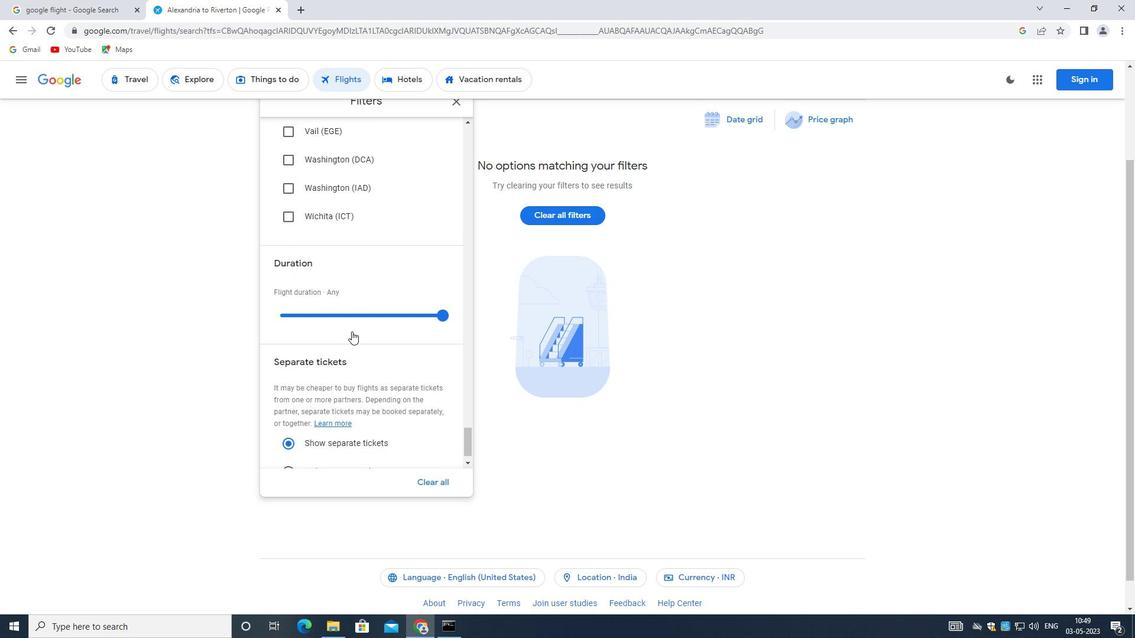 
Action: Mouse scrolled (351, 331) with delta (0, 0)
Screenshot: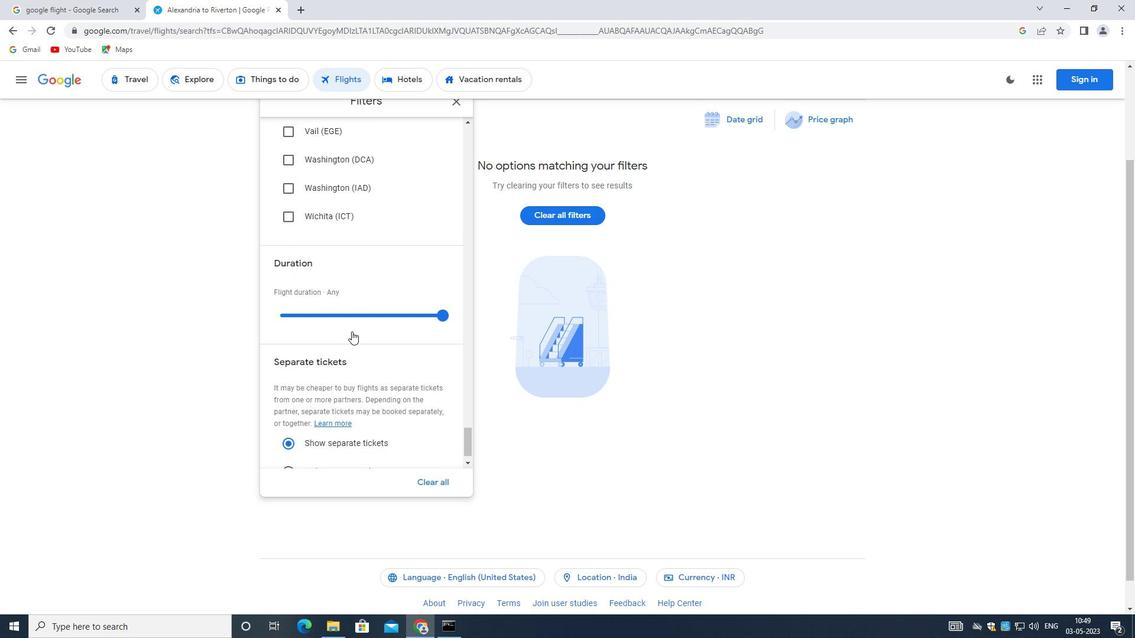 
Action: Mouse scrolled (351, 331) with delta (0, 0)
Screenshot: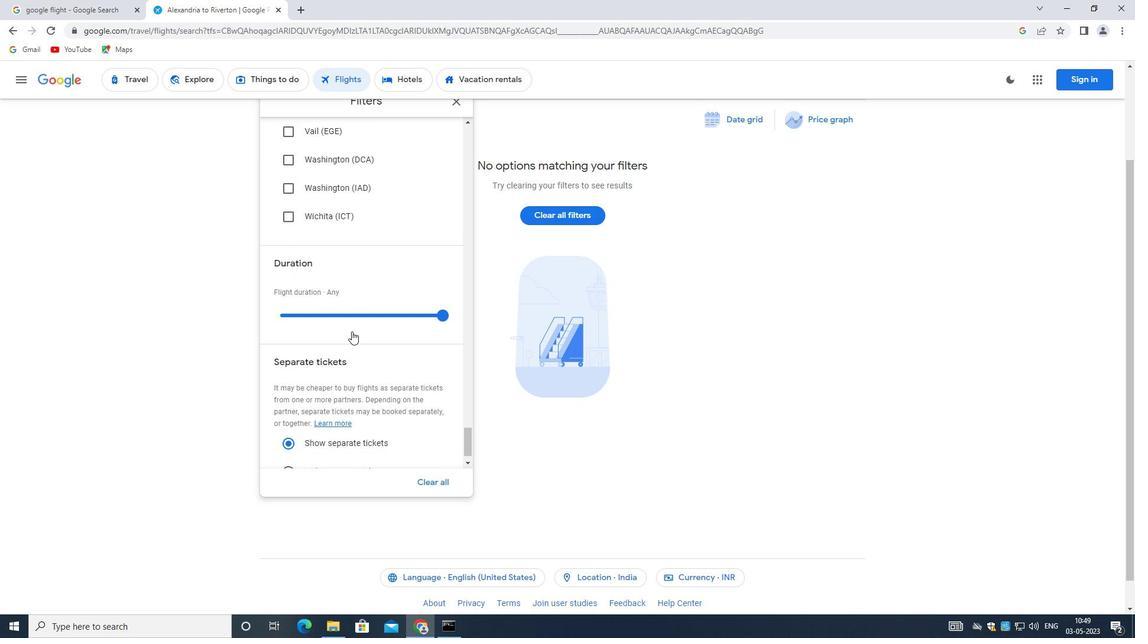 
Action: Mouse scrolled (351, 331) with delta (0, 0)
Screenshot: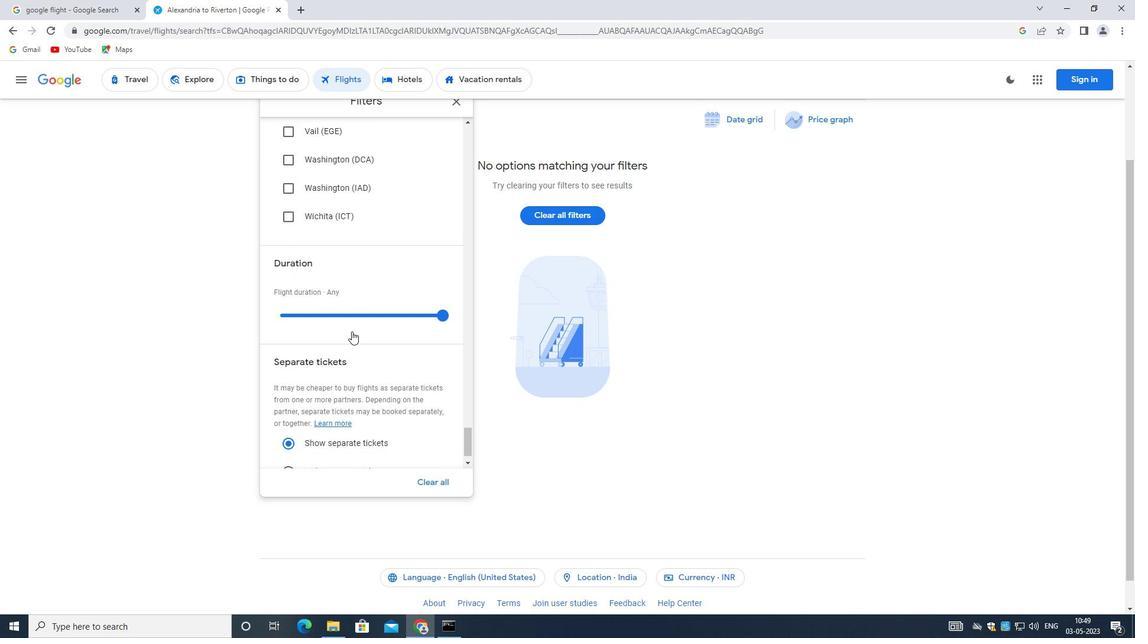 
Action: Mouse scrolled (351, 331) with delta (0, 0)
Screenshot: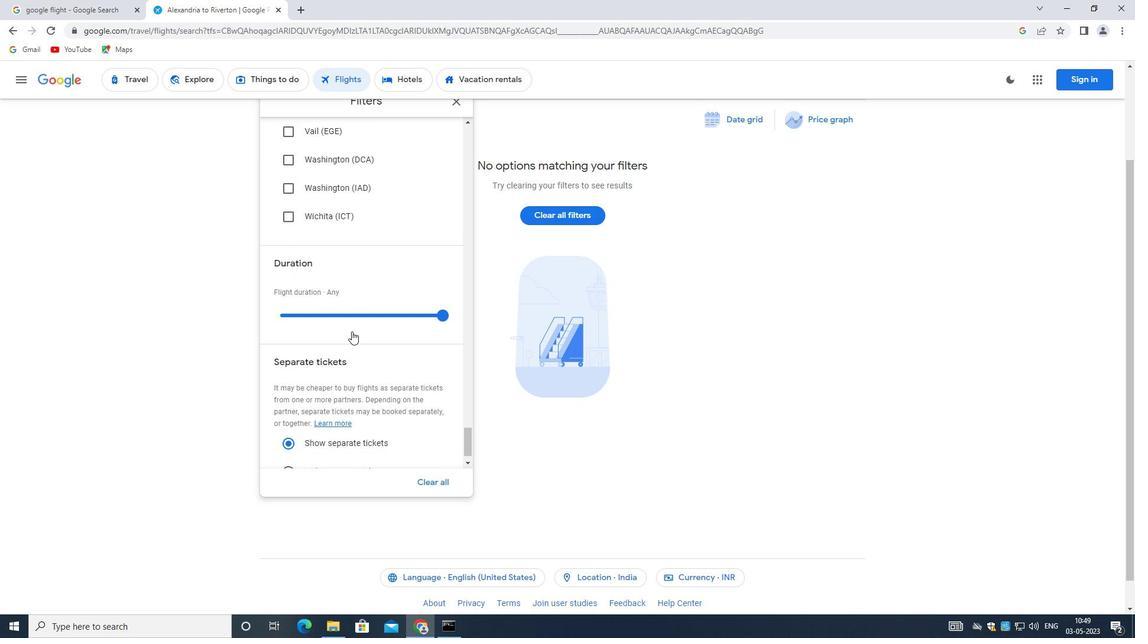
Action: Mouse scrolled (351, 331) with delta (0, 0)
Screenshot: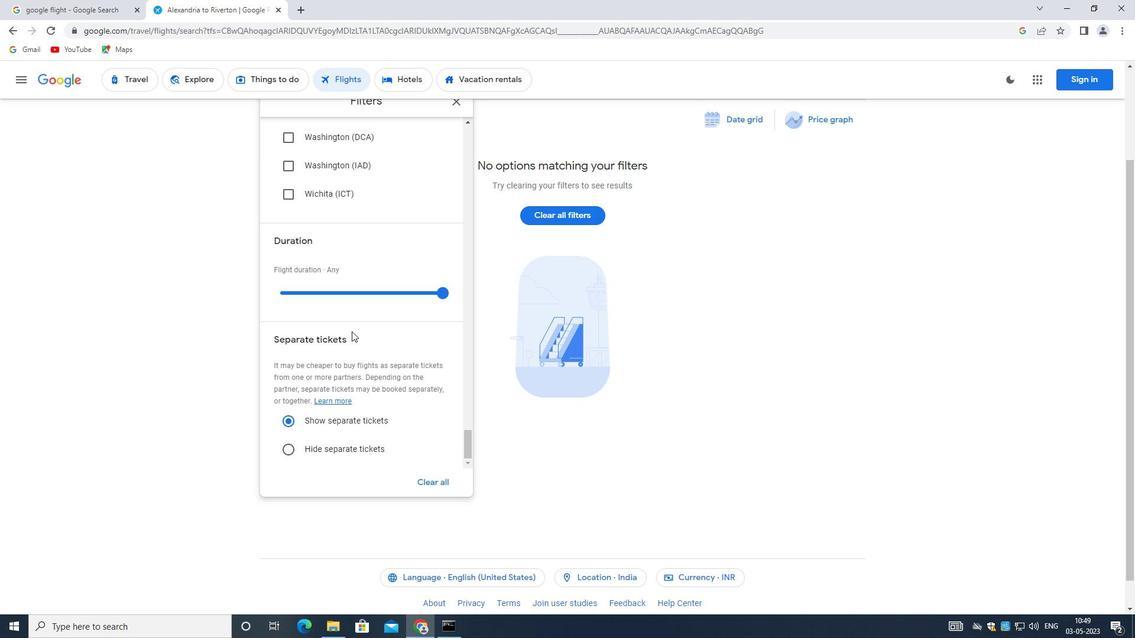 
Action: Mouse scrolled (351, 331) with delta (0, 0)
Screenshot: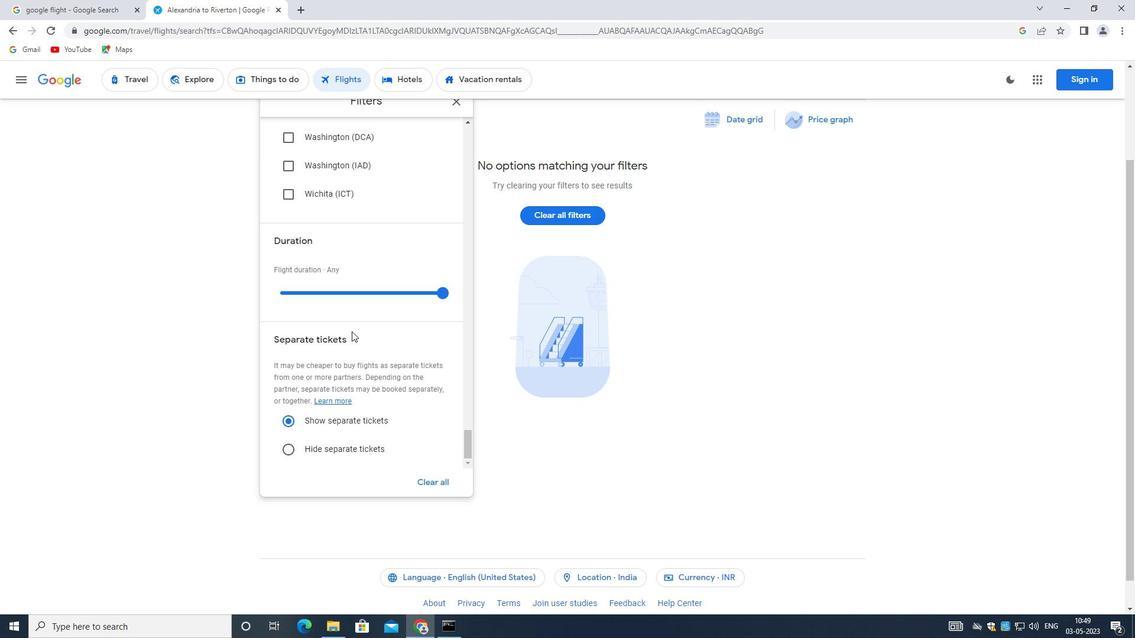 
Action: Mouse scrolled (351, 331) with delta (0, 0)
Screenshot: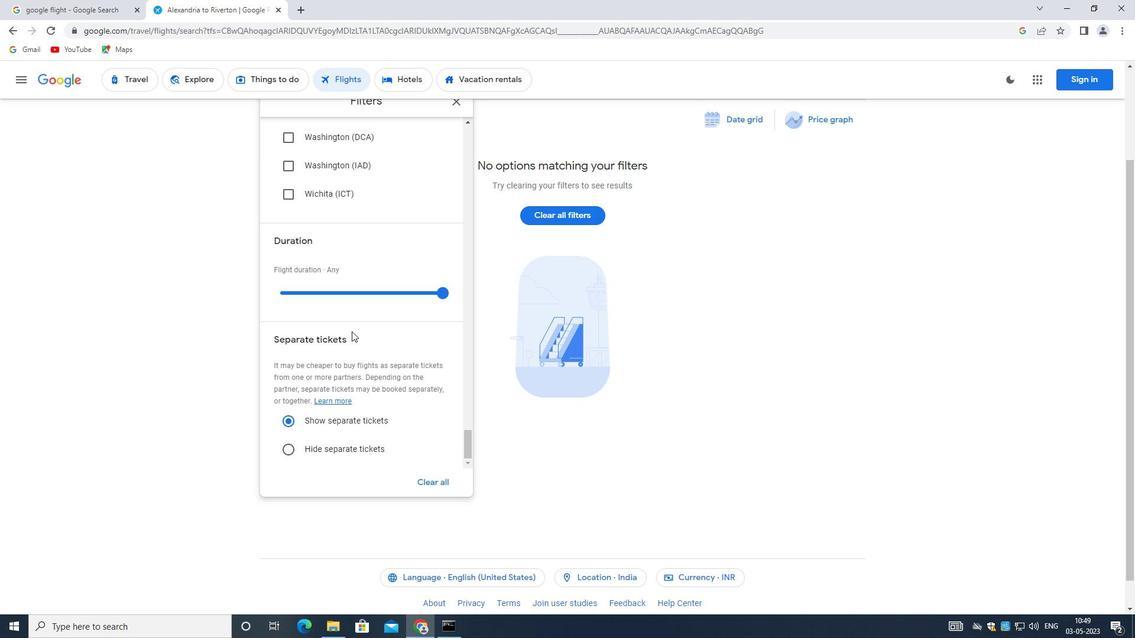 
Action: Mouse scrolled (351, 331) with delta (0, 0)
Screenshot: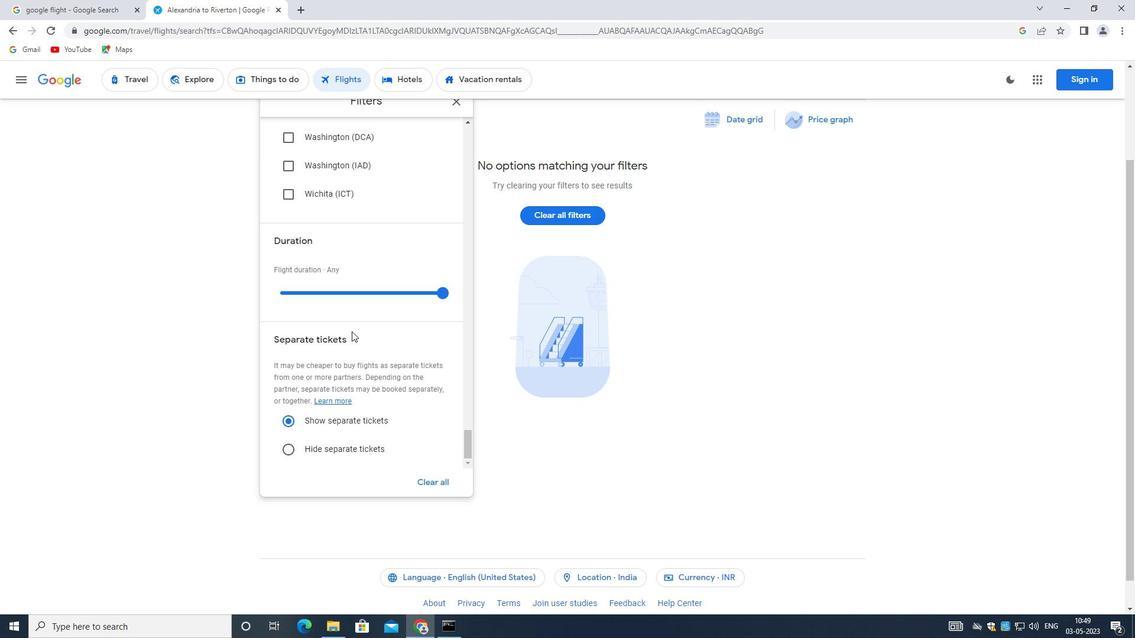 
Action: Mouse scrolled (351, 331) with delta (0, 0)
Screenshot: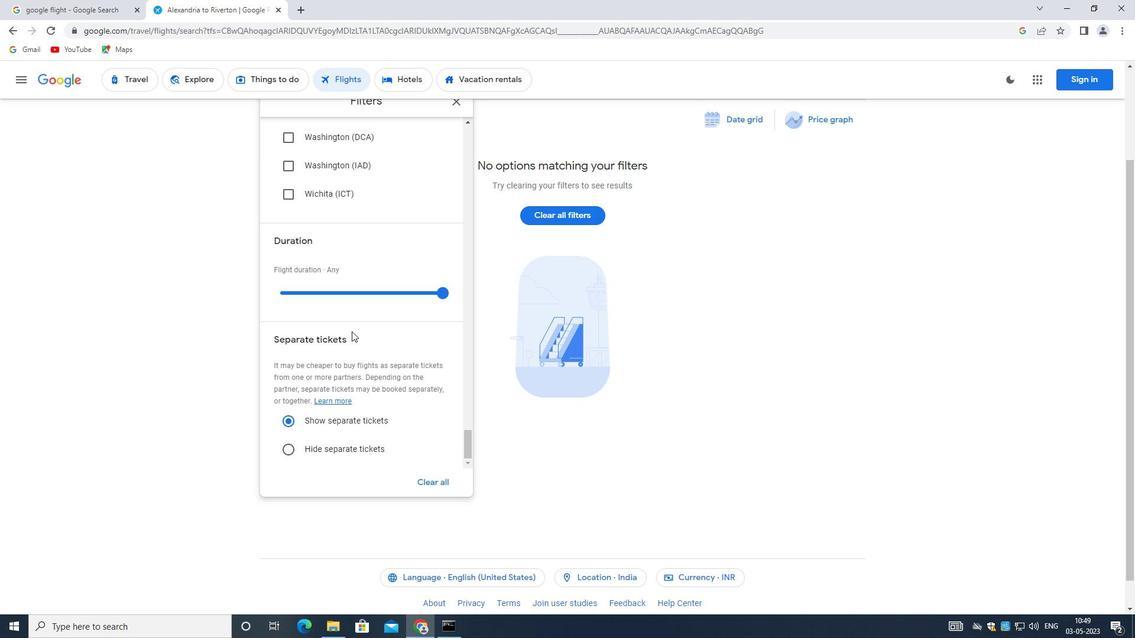 
